 Task: Explore Airbnb accommodation in São Raimundo Nonato, Brazil from 2nd November, 2023 to 6th November, 2023 for 1 adult.1  bedroom having 1 bed and 1 bathroom. Property type can be hotel. Booking option can be shelf check-in. Look for 3 properties as per requirement.
Action: Mouse moved to (516, 65)
Screenshot: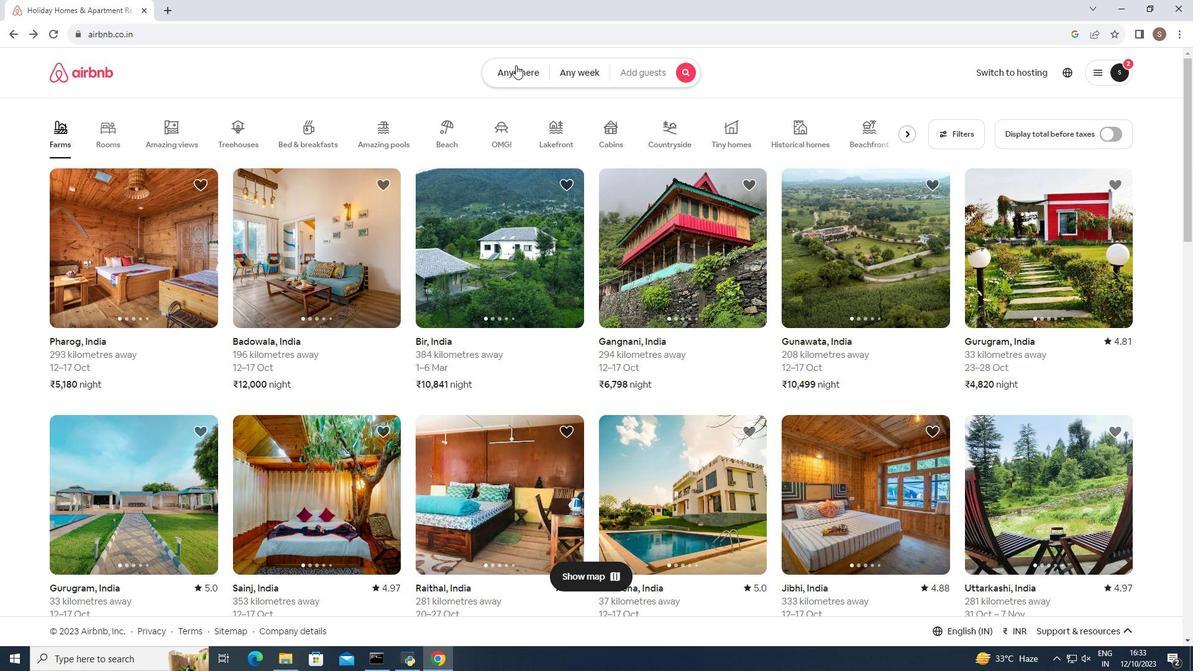 
Action: Mouse pressed left at (516, 65)
Screenshot: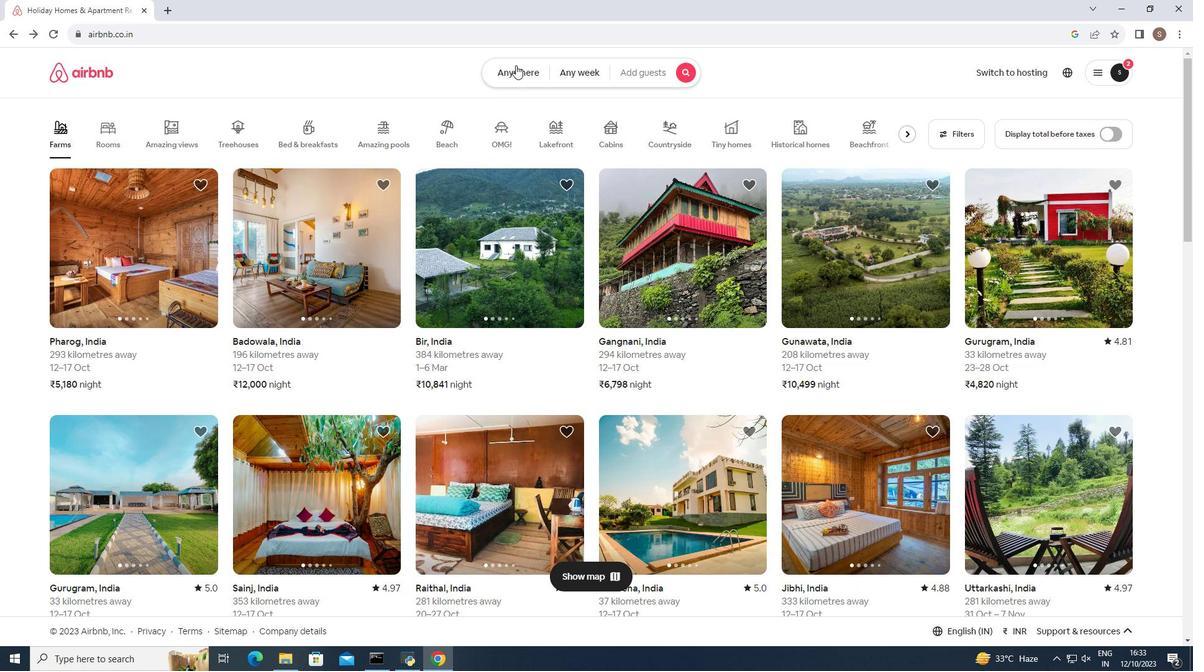 
Action: Mouse moved to (414, 115)
Screenshot: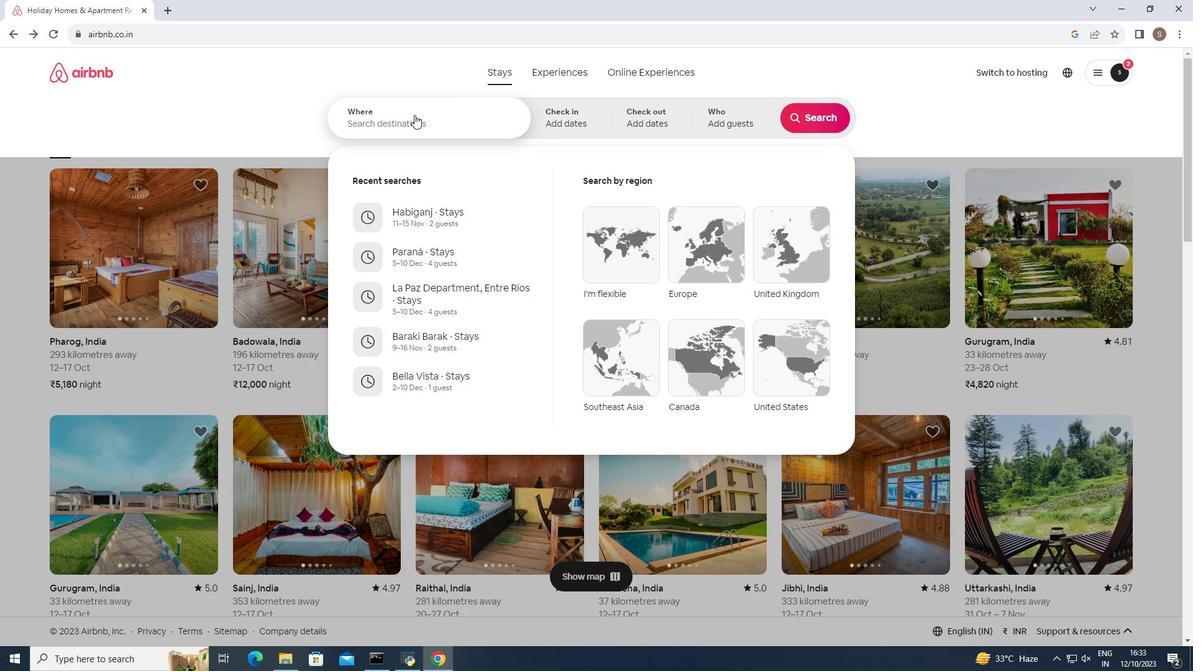 
Action: Mouse pressed left at (414, 115)
Screenshot: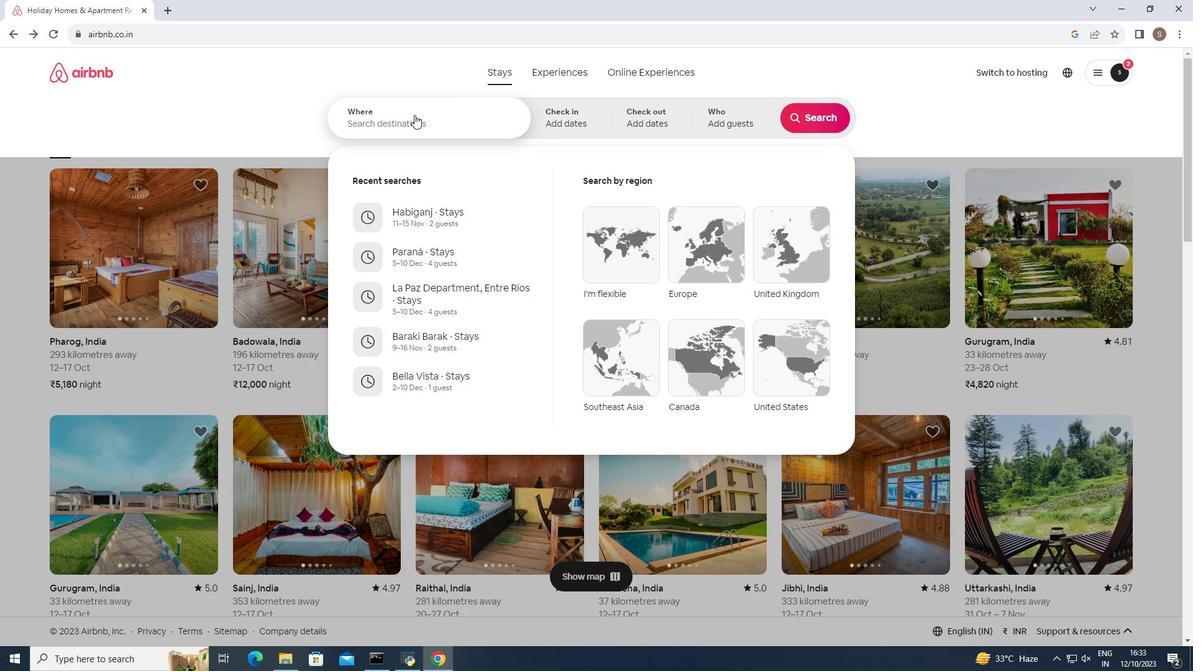 
Action: Key pressed <Key.shift>Sao<Key.space><Key.shift>Raimundo<Key.space><Key.shift>M<Key.backspace><Key.shift>N<Key.backspace><Key.shift>Nonato<Key.enter>
Screenshot: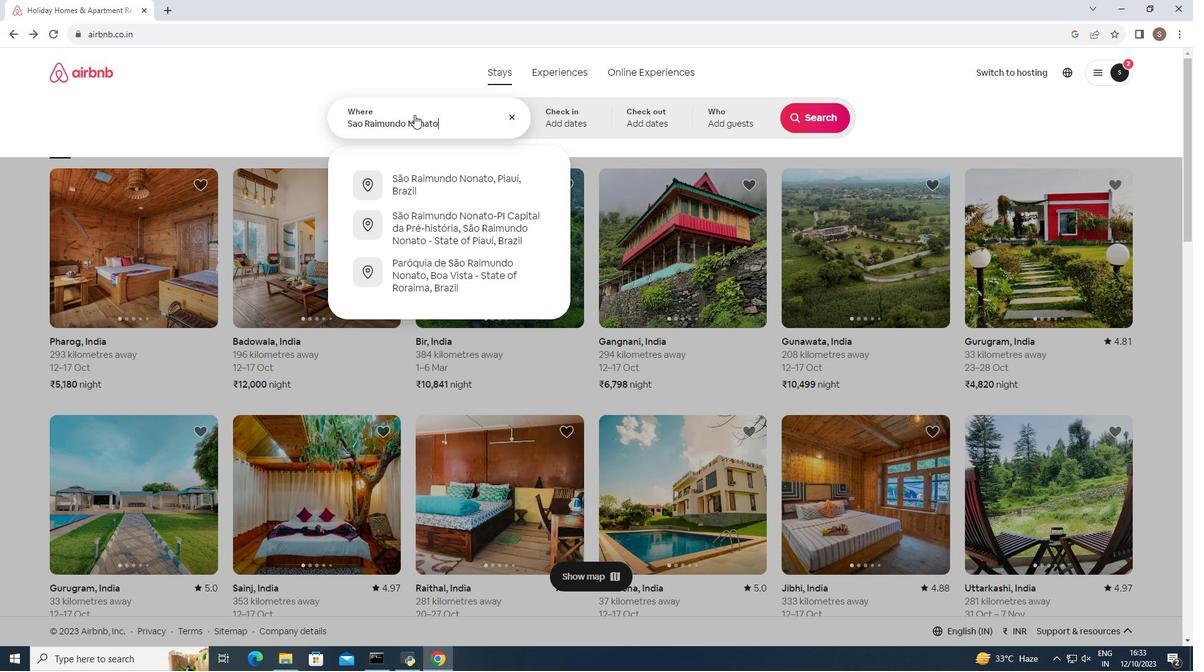 
Action: Mouse moved to (739, 268)
Screenshot: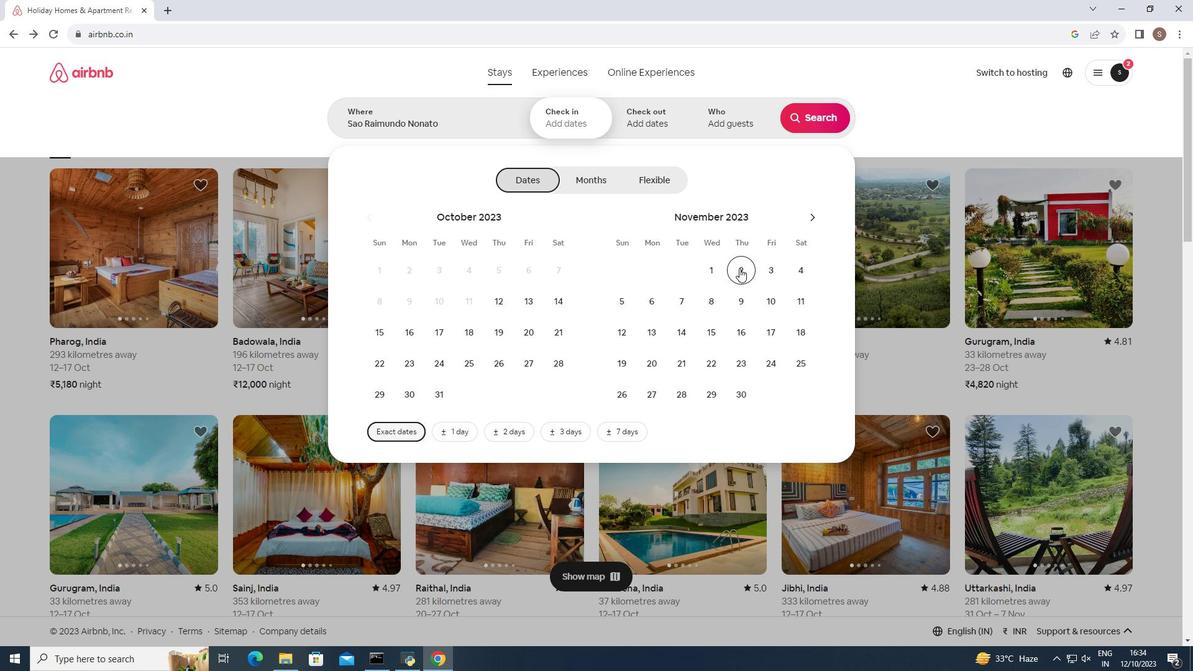 
Action: Mouse pressed left at (739, 268)
Screenshot: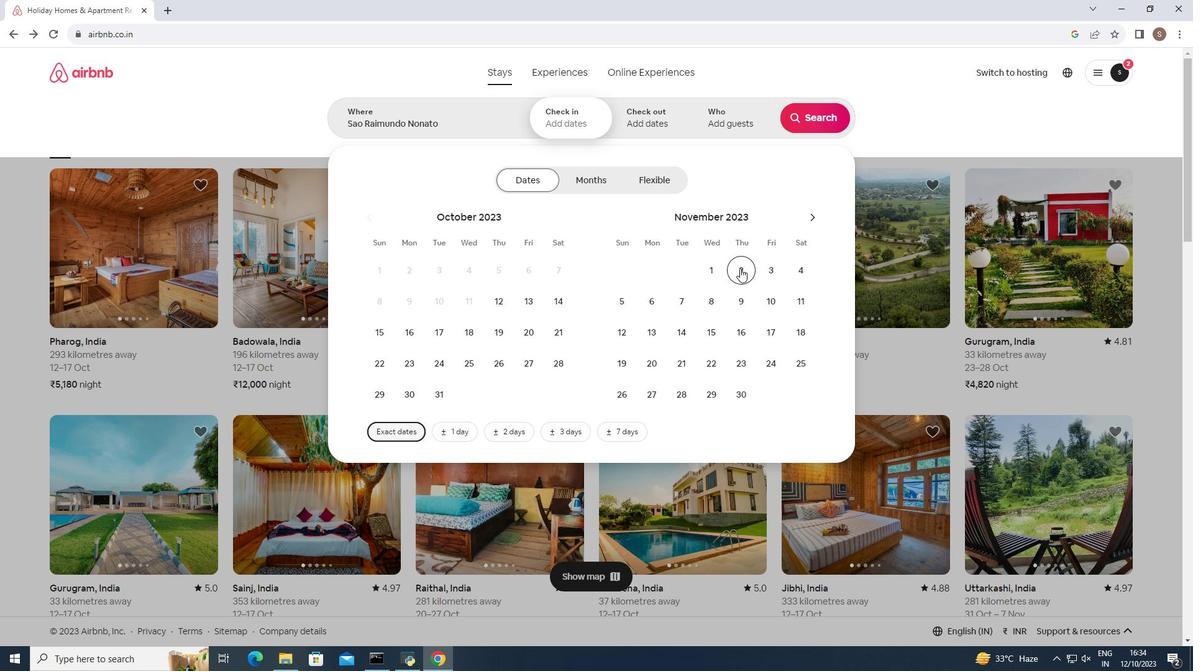 
Action: Mouse moved to (650, 296)
Screenshot: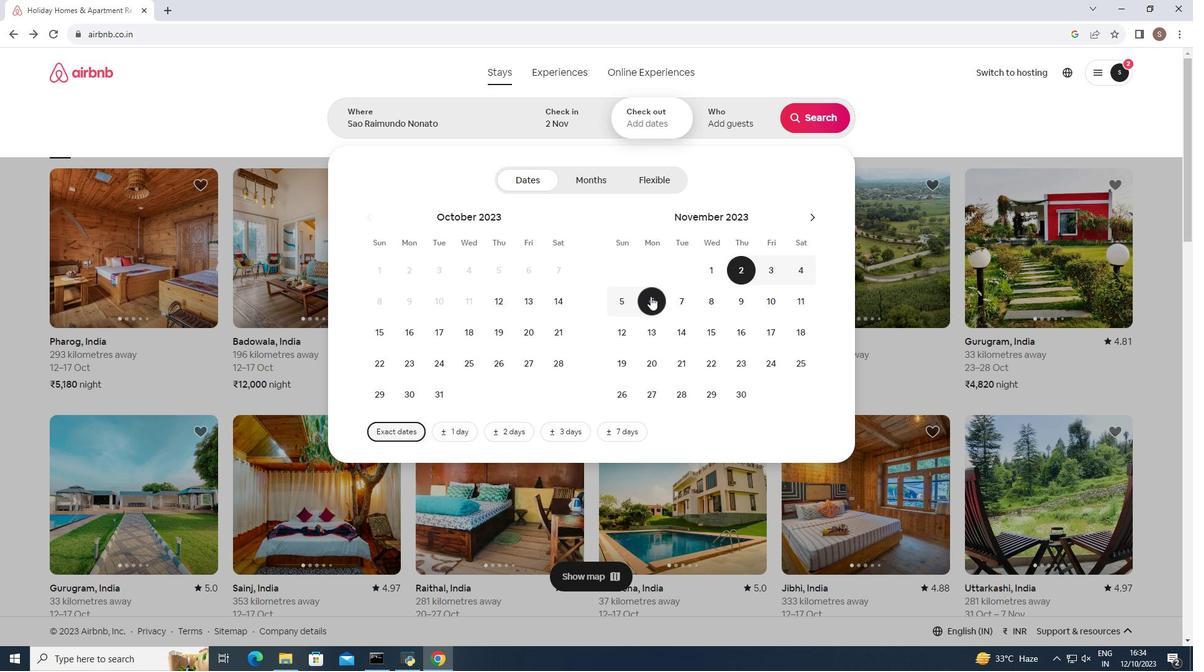 
Action: Mouse pressed left at (650, 296)
Screenshot: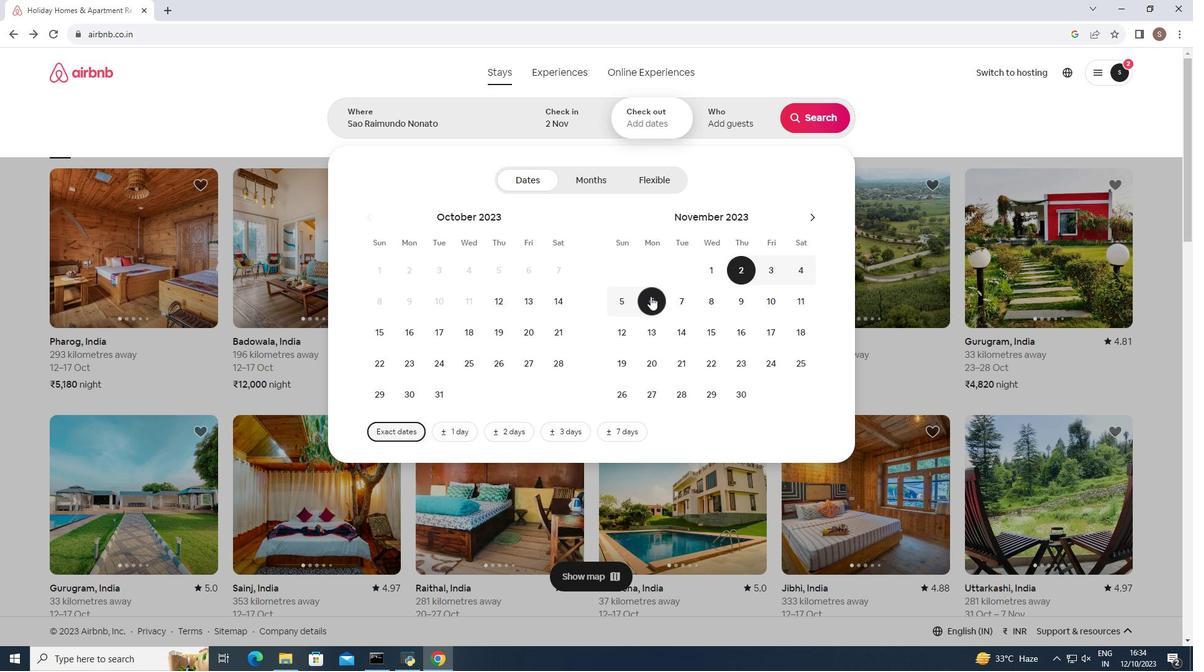 
Action: Mouse moved to (729, 119)
Screenshot: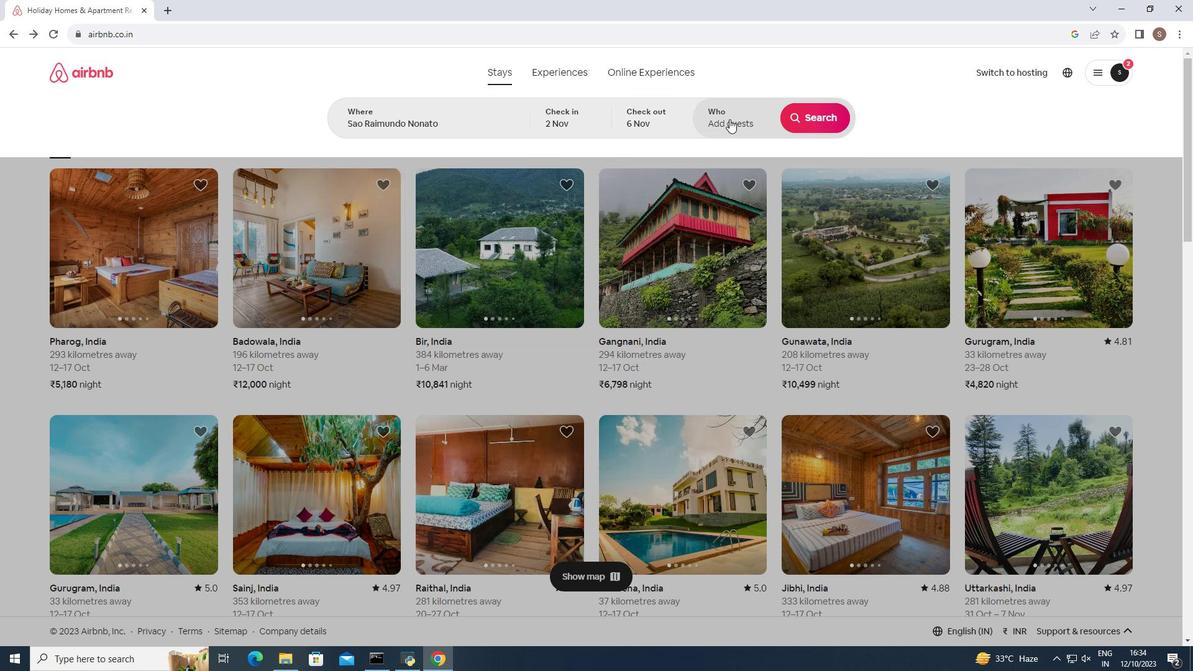 
Action: Mouse pressed left at (729, 119)
Screenshot: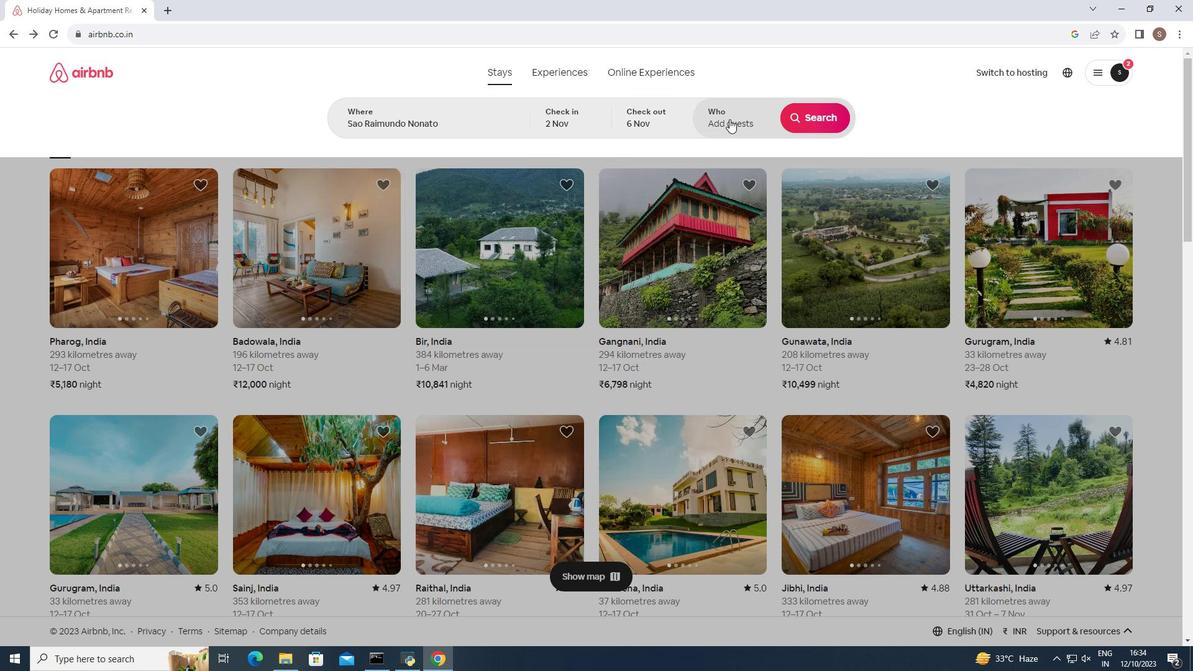 
Action: Mouse moved to (814, 181)
Screenshot: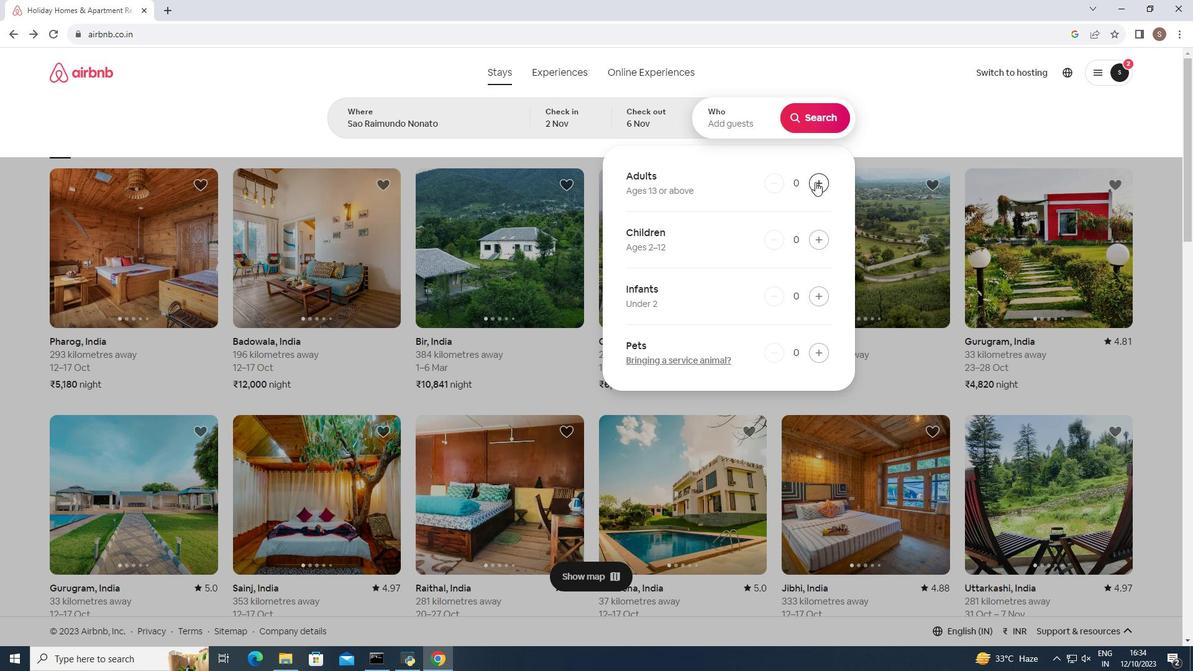 
Action: Mouse pressed left at (814, 181)
Screenshot: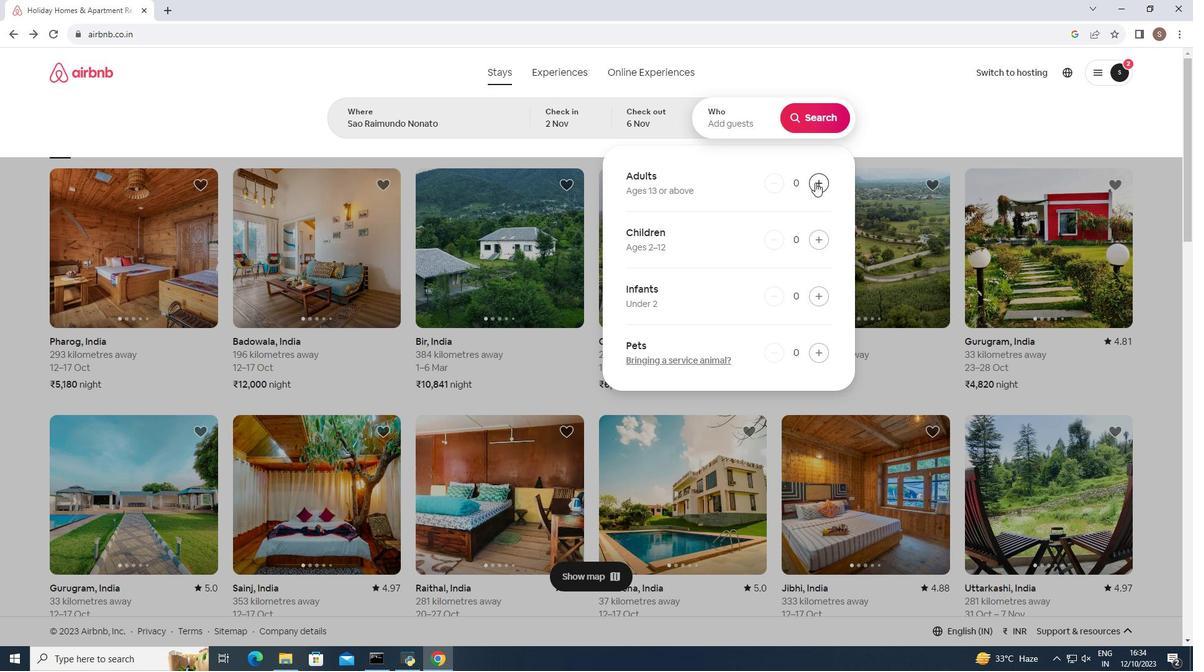 
Action: Mouse moved to (798, 119)
Screenshot: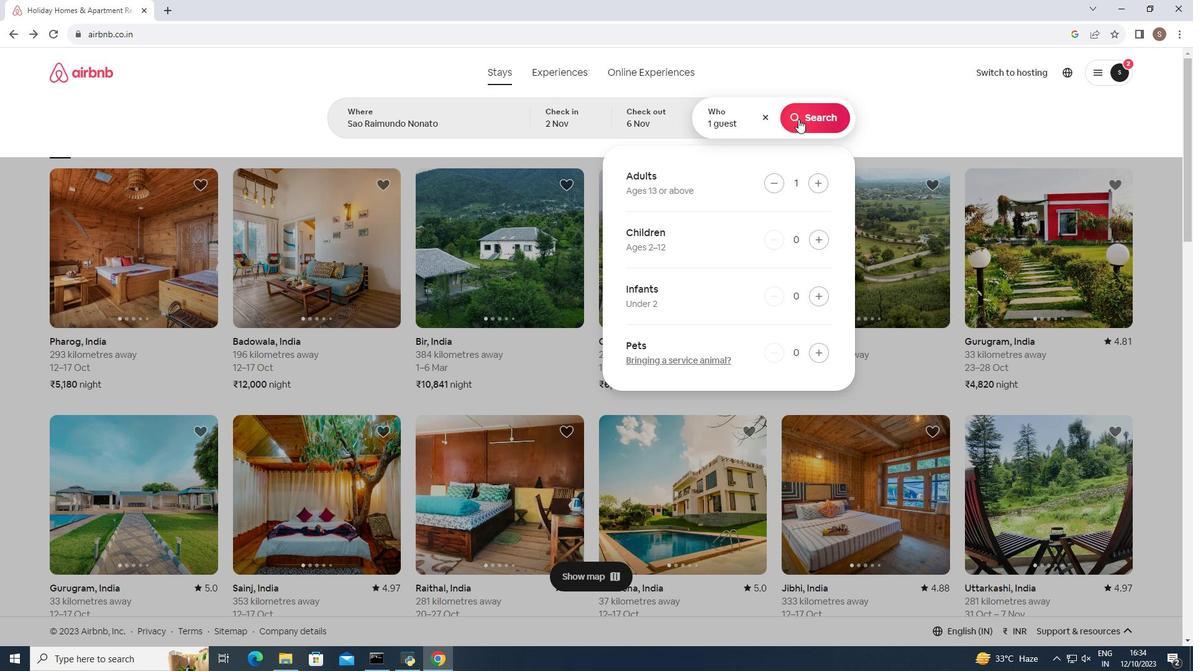 
Action: Mouse pressed left at (798, 119)
Screenshot: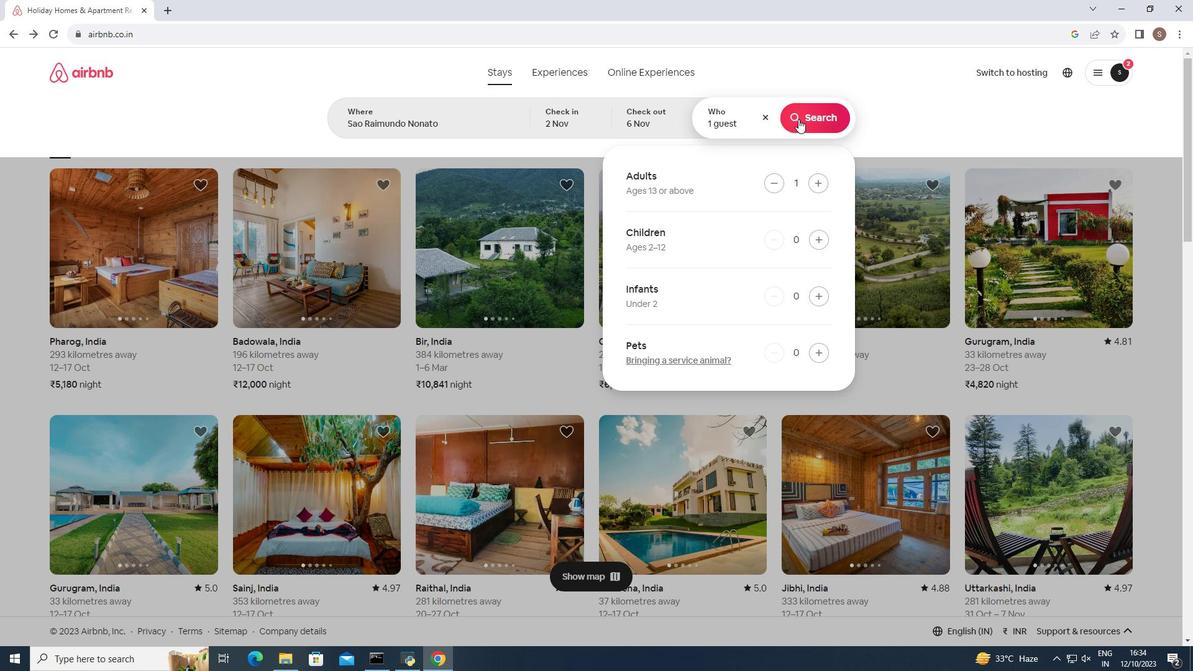 
Action: Mouse moved to (979, 120)
Screenshot: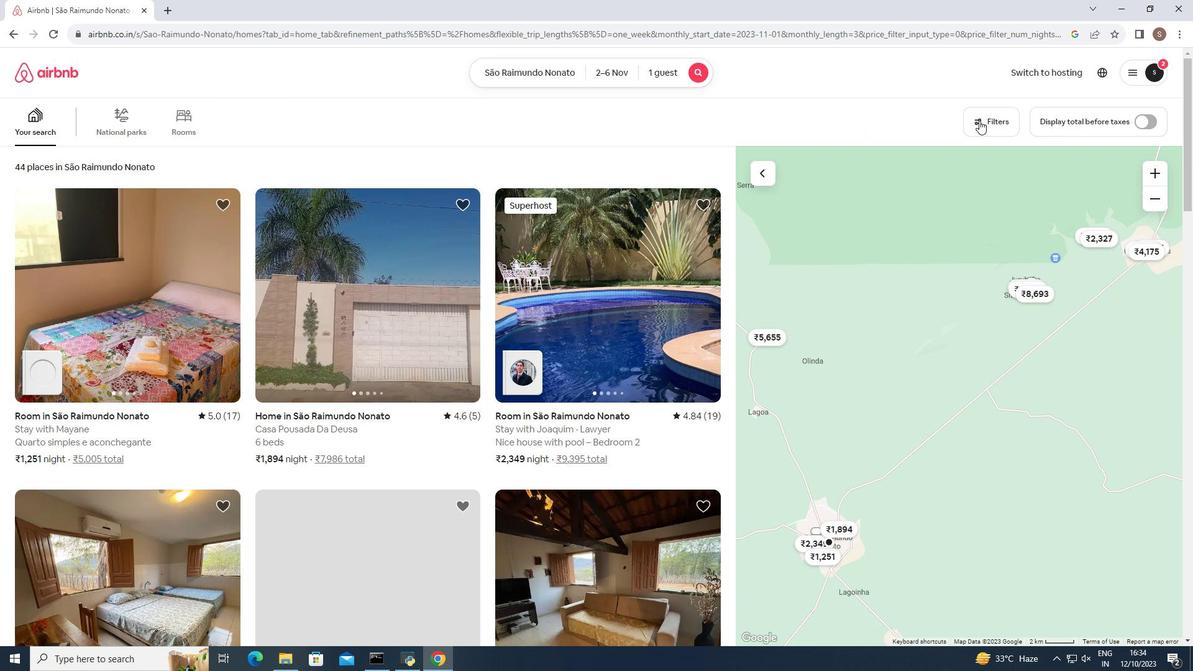 
Action: Mouse pressed left at (979, 120)
Screenshot: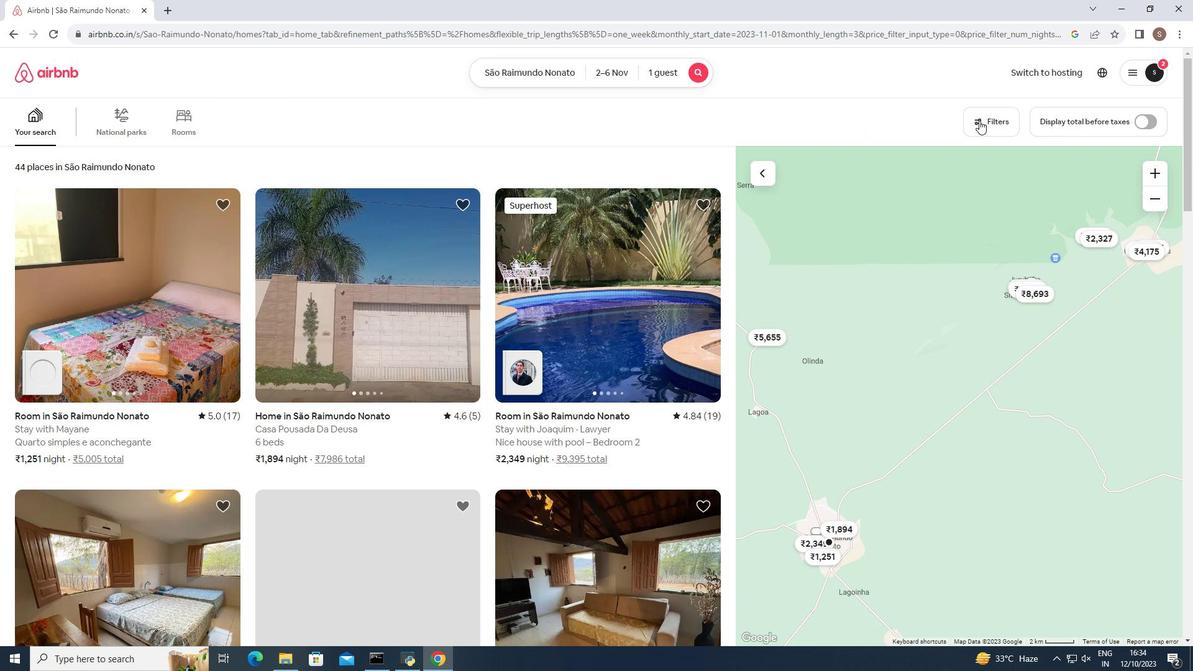
Action: Mouse moved to (678, 265)
Screenshot: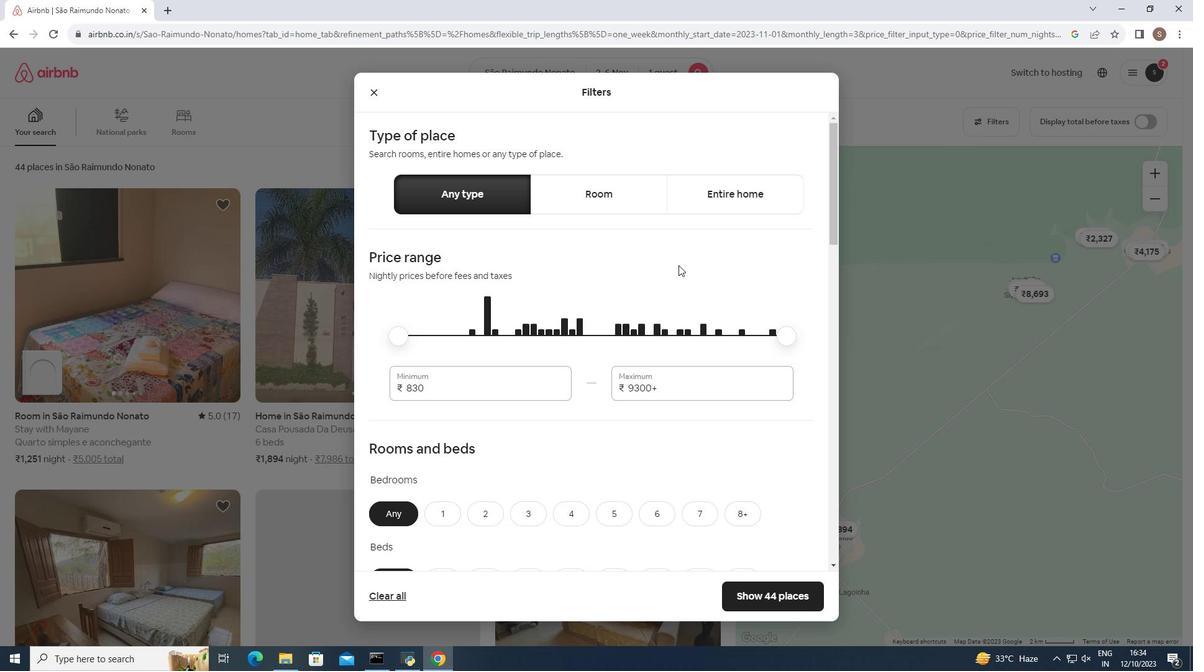 
Action: Mouse scrolled (678, 264) with delta (0, 0)
Screenshot: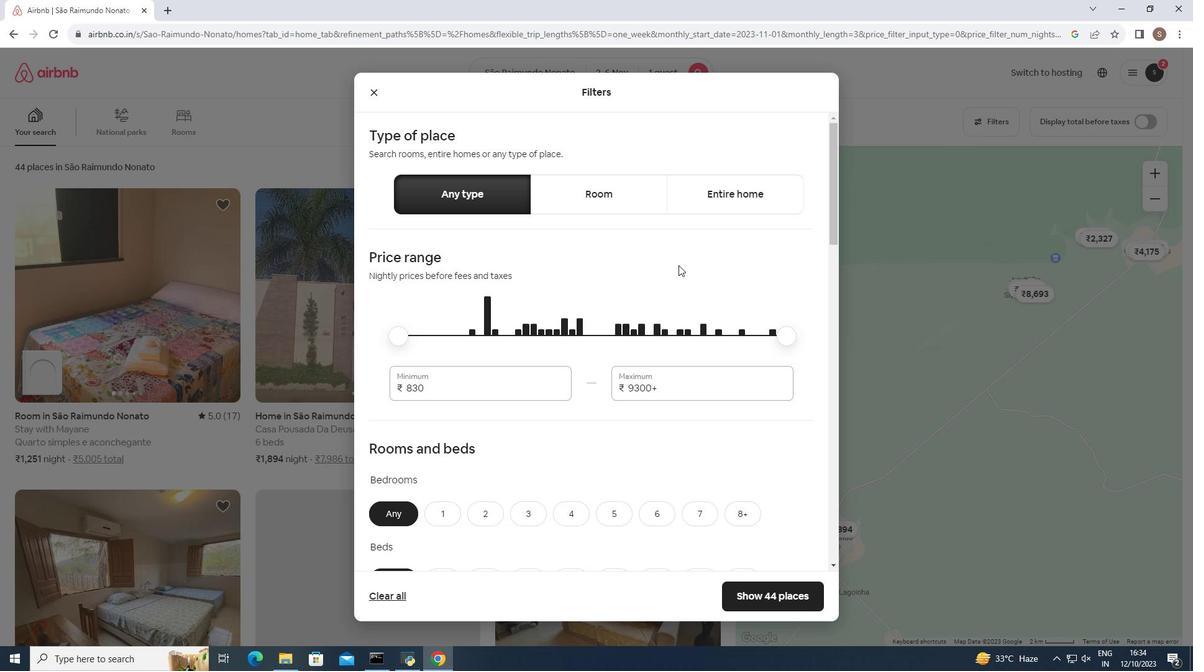 
Action: Mouse scrolled (678, 264) with delta (0, 0)
Screenshot: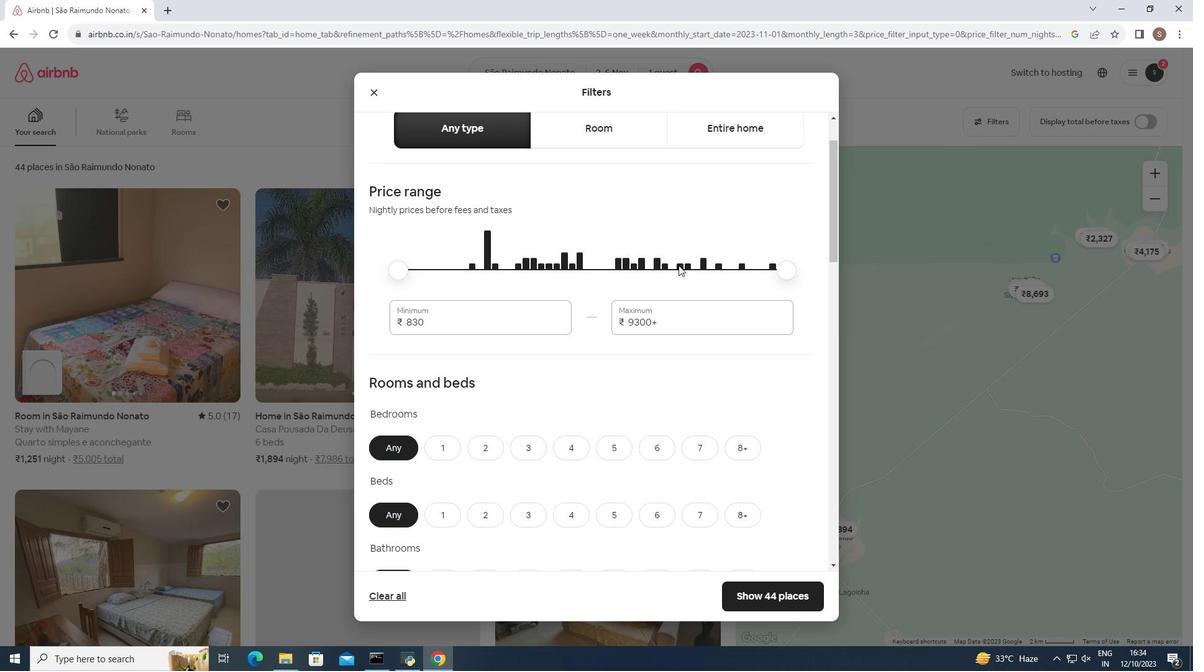 
Action: Mouse moved to (678, 267)
Screenshot: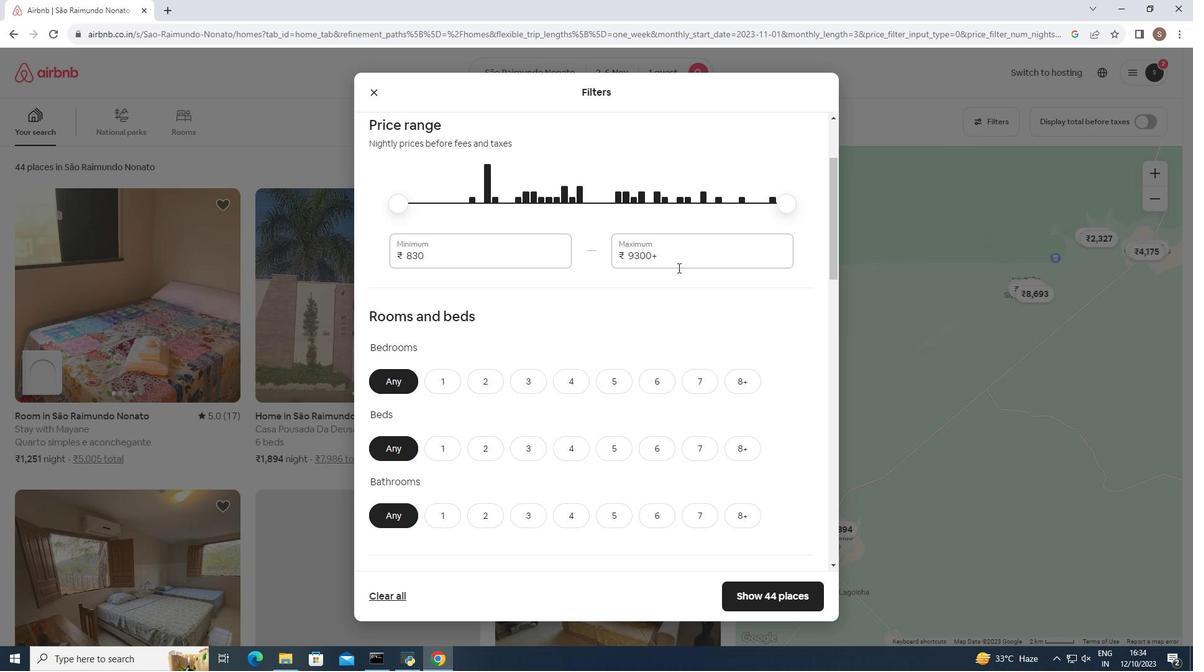 
Action: Mouse scrolled (678, 267) with delta (0, 0)
Screenshot: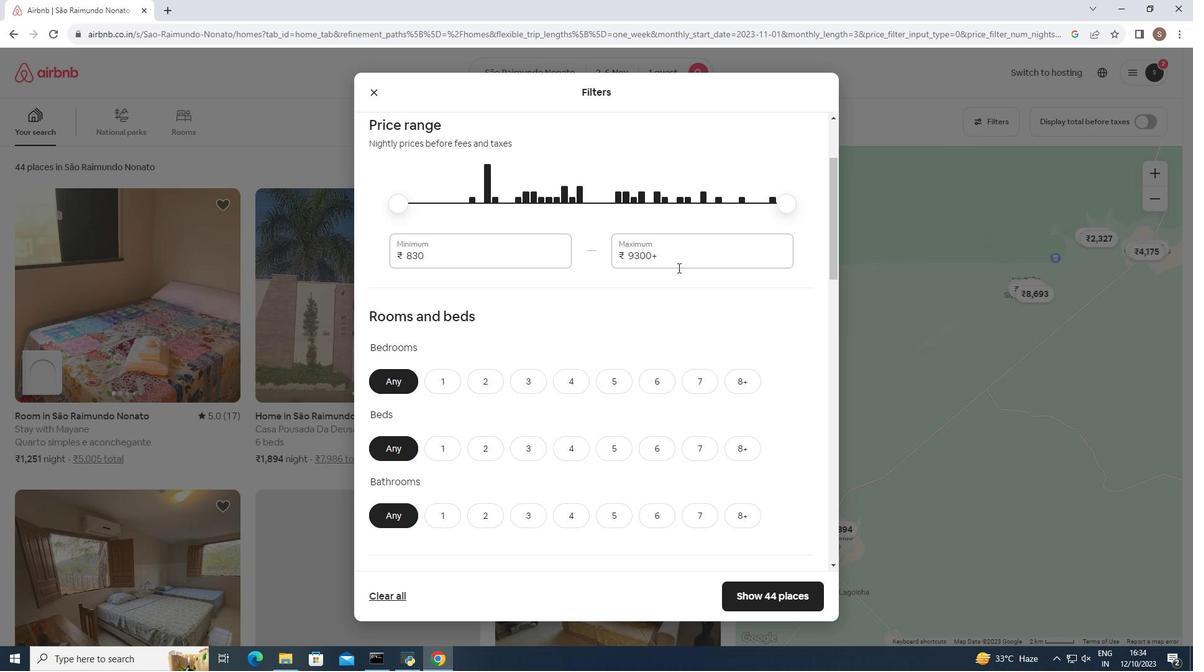 
Action: Mouse moved to (445, 326)
Screenshot: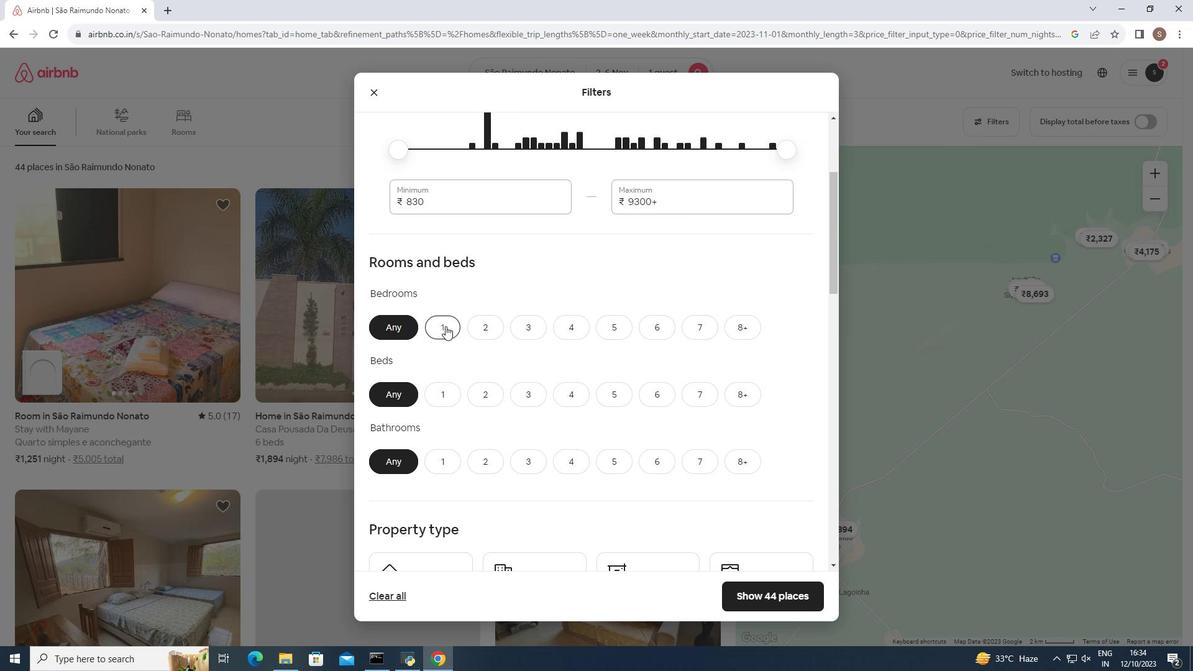 
Action: Mouse pressed left at (445, 326)
Screenshot: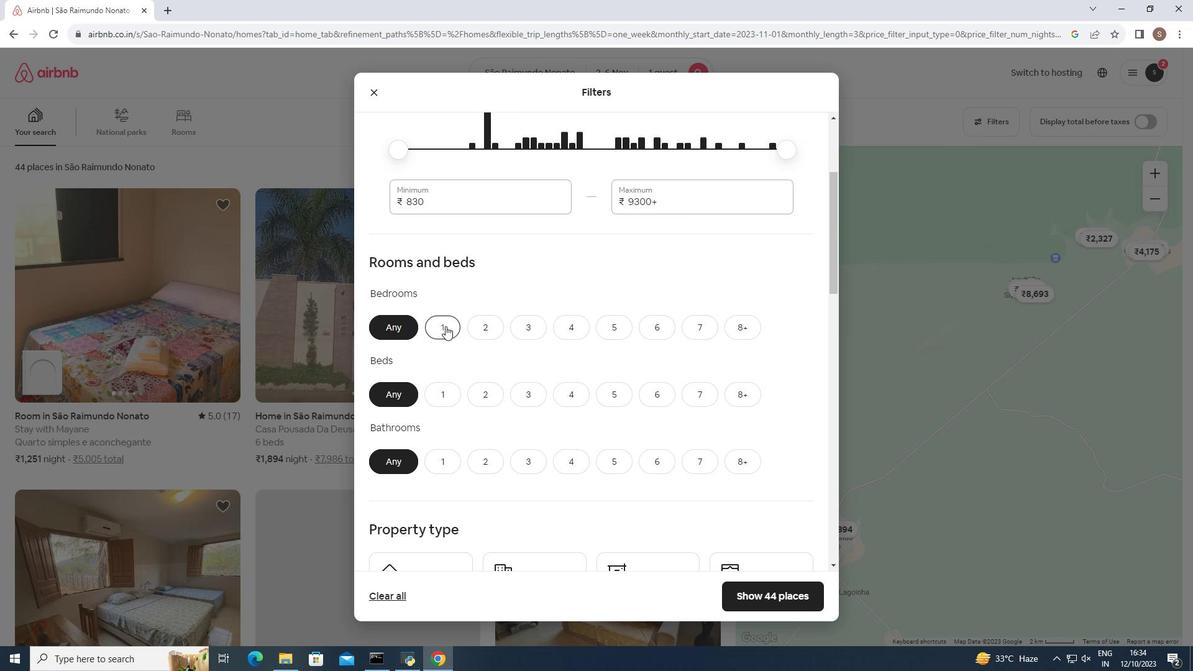 
Action: Mouse moved to (440, 395)
Screenshot: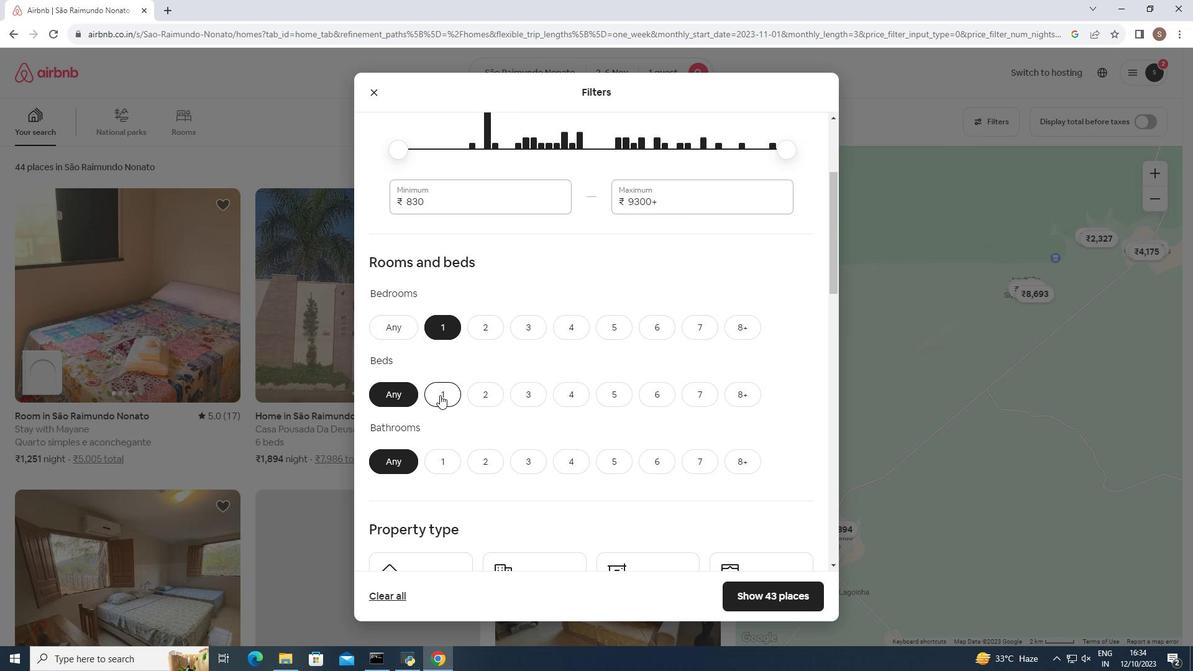 
Action: Mouse pressed left at (440, 395)
Screenshot: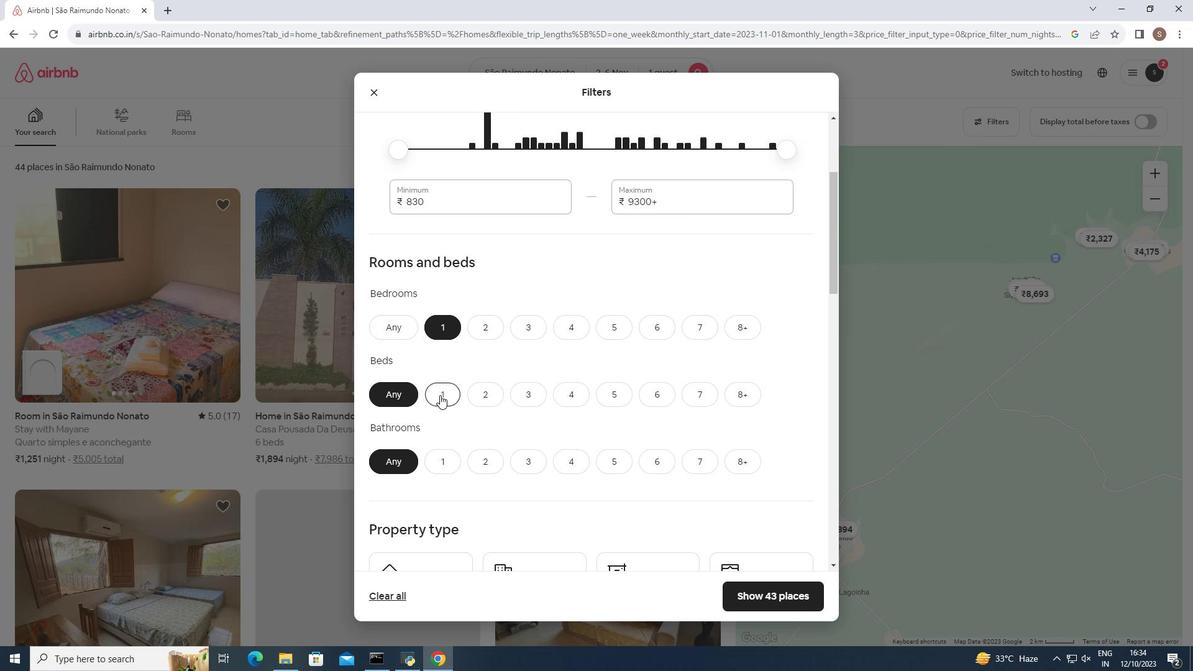 
Action: Mouse moved to (445, 458)
Screenshot: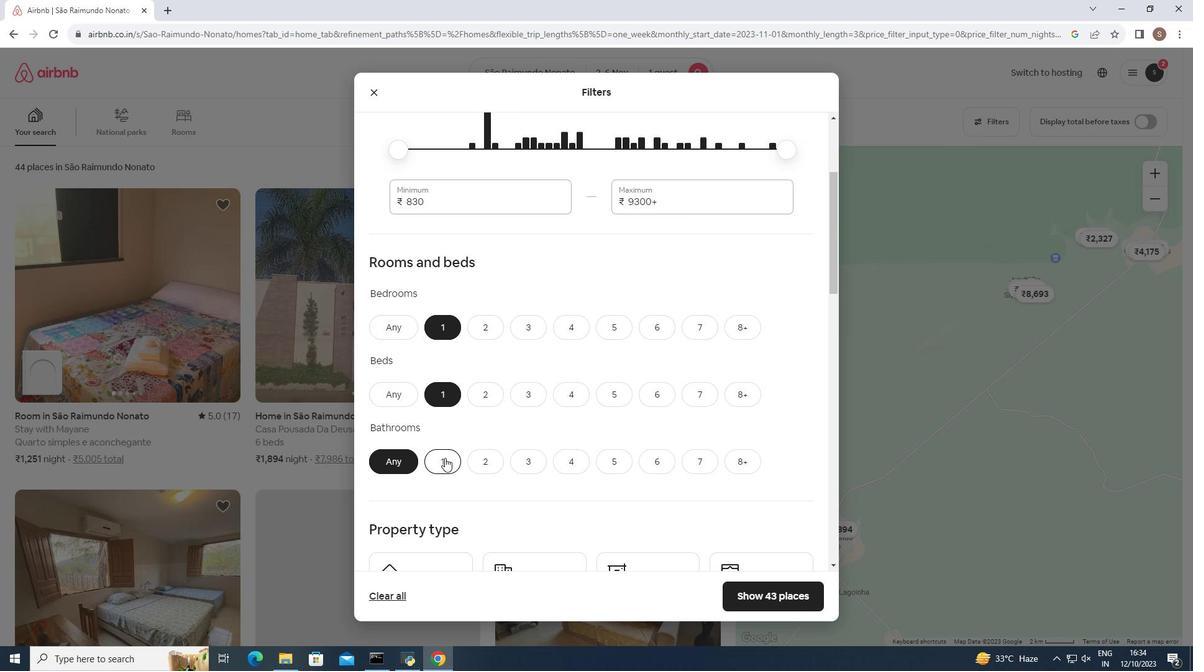 
Action: Mouse pressed left at (445, 458)
Screenshot: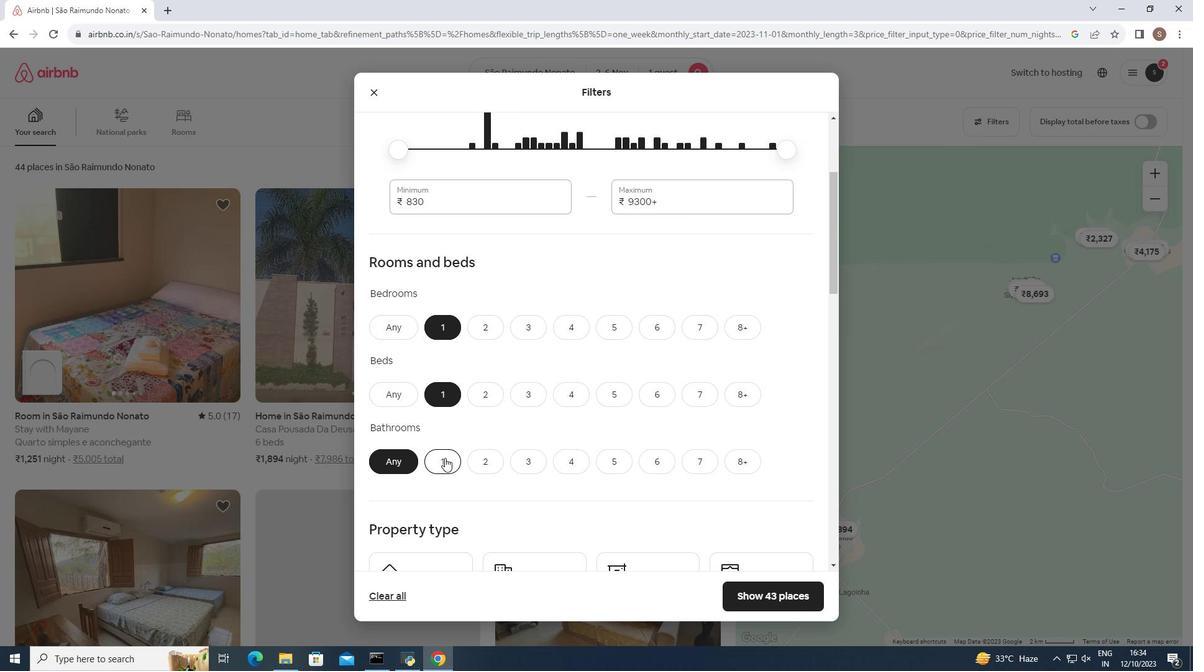
Action: Mouse moved to (481, 366)
Screenshot: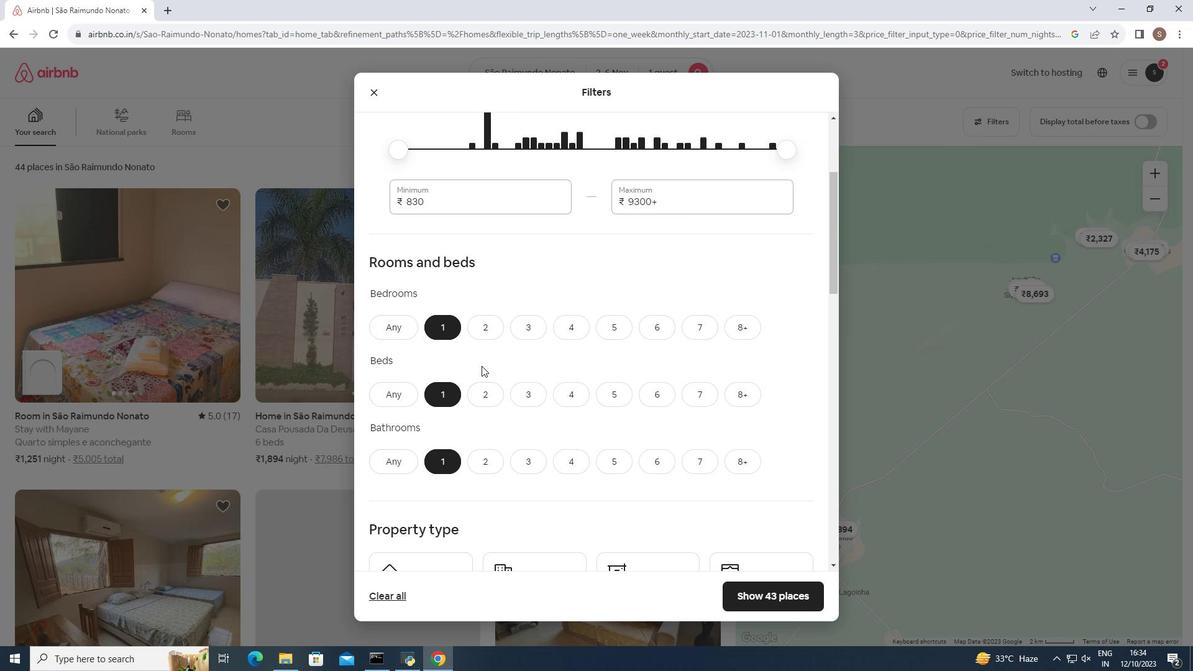 
Action: Mouse scrolled (481, 365) with delta (0, 0)
Screenshot: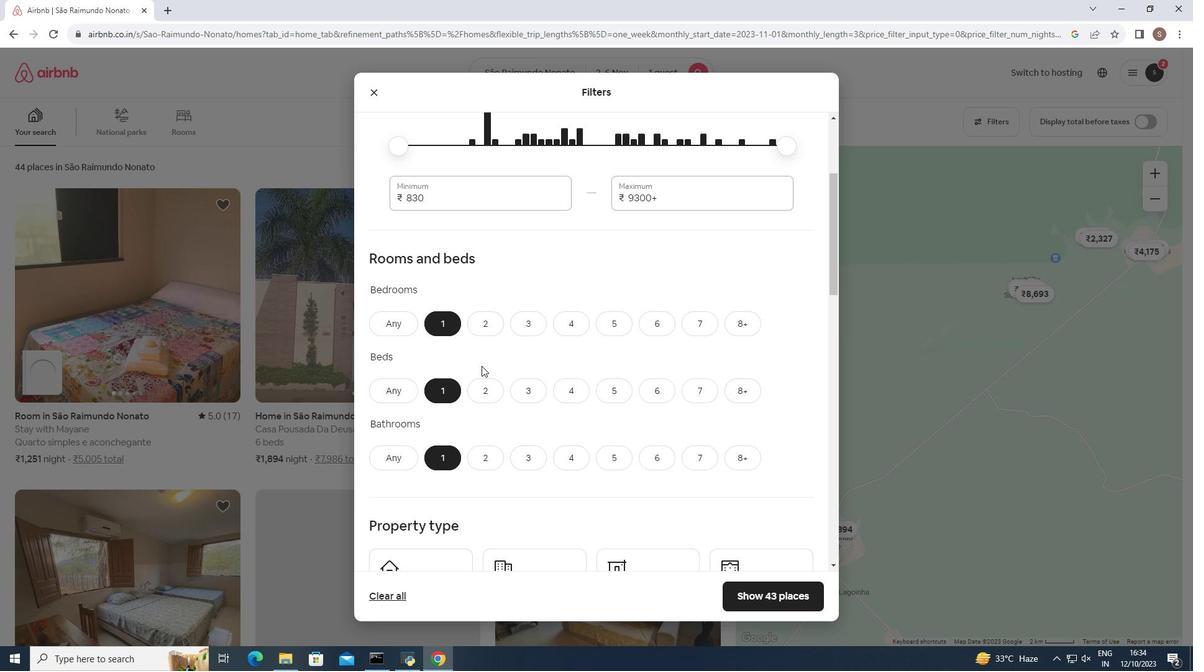 
Action: Mouse scrolled (481, 365) with delta (0, 0)
Screenshot: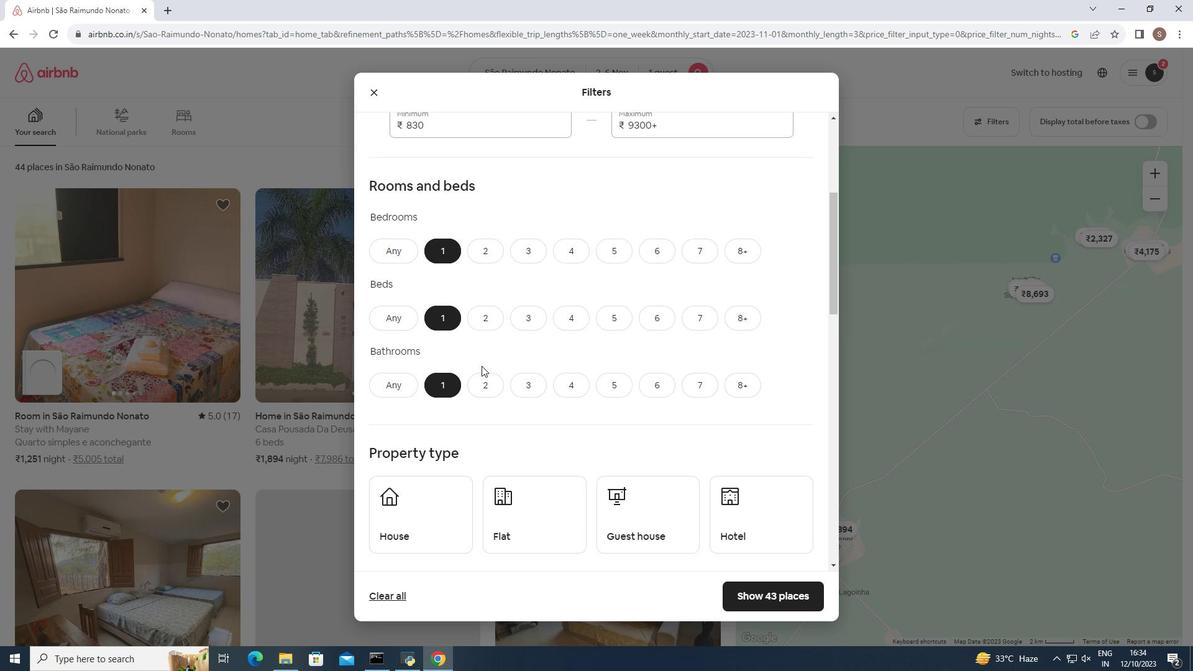 
Action: Mouse scrolled (481, 365) with delta (0, 0)
Screenshot: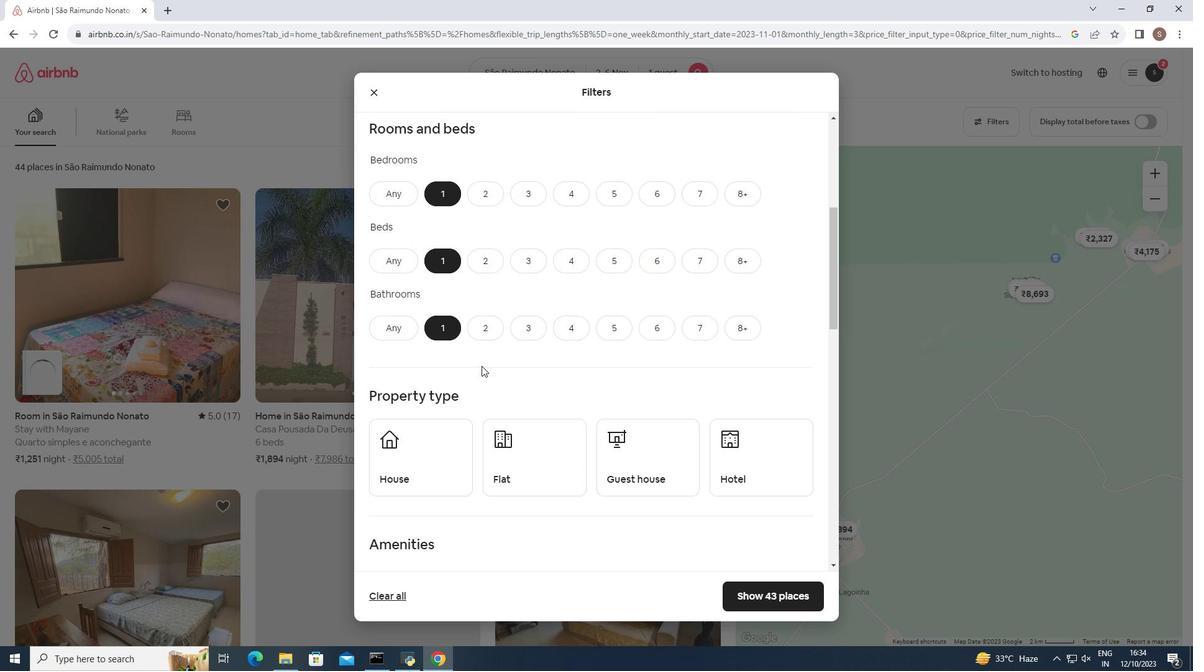 
Action: Mouse scrolled (481, 365) with delta (0, 0)
Screenshot: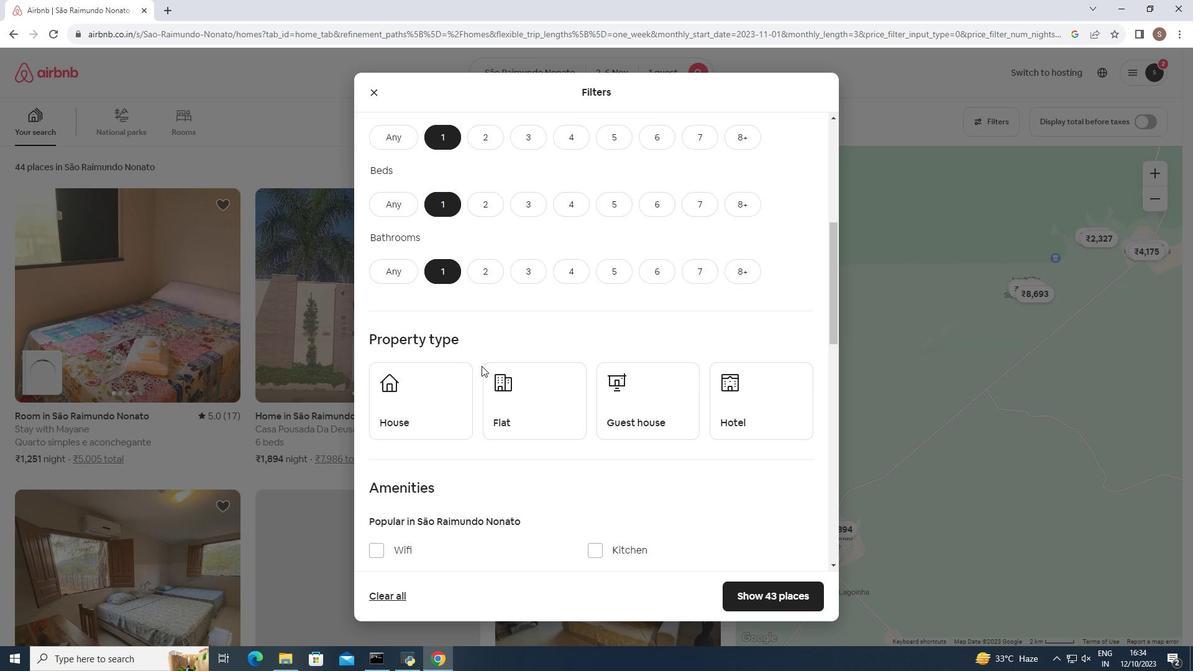 
Action: Mouse moved to (736, 348)
Screenshot: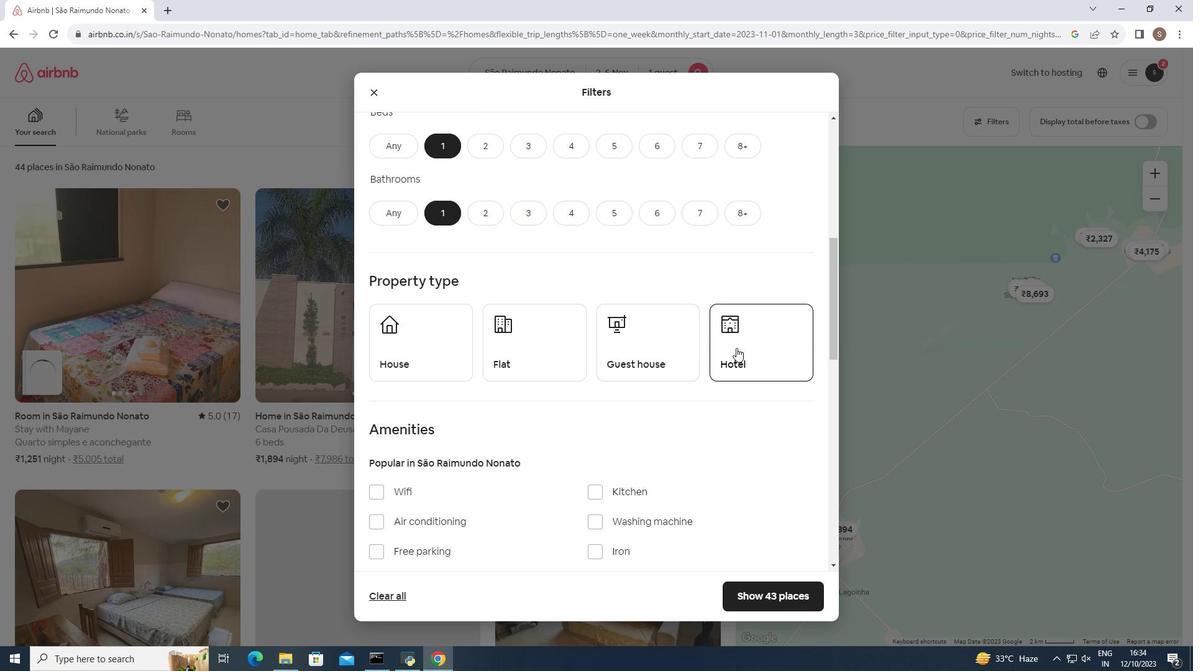 
Action: Mouse pressed left at (736, 348)
Screenshot: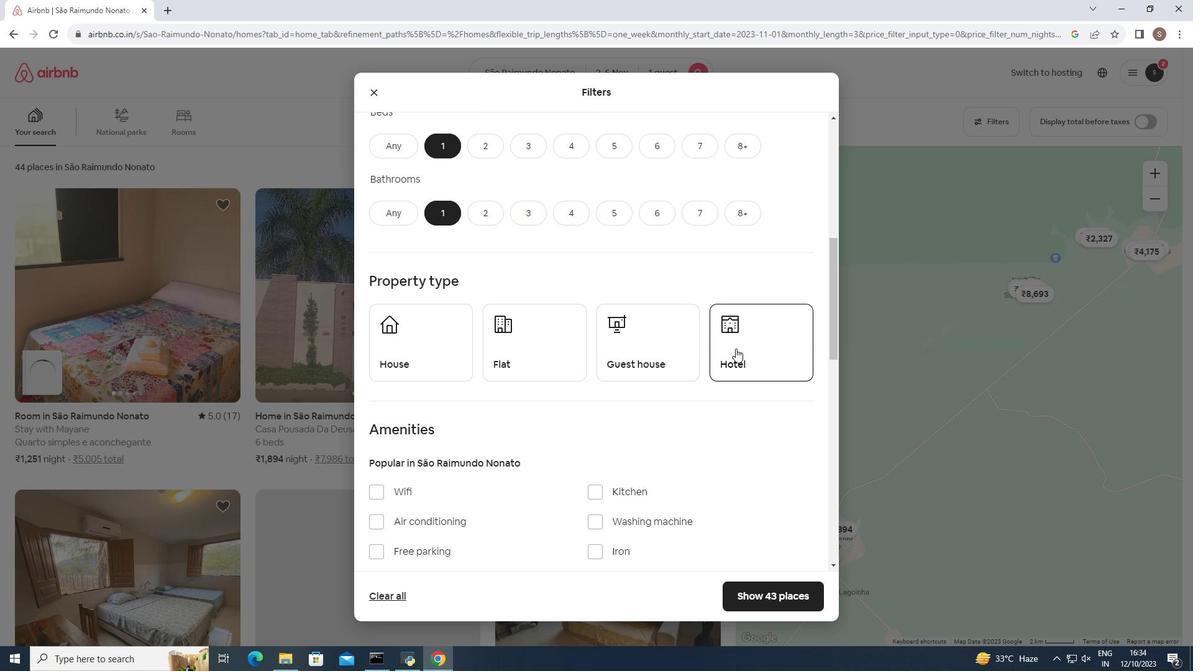 
Action: Mouse moved to (611, 324)
Screenshot: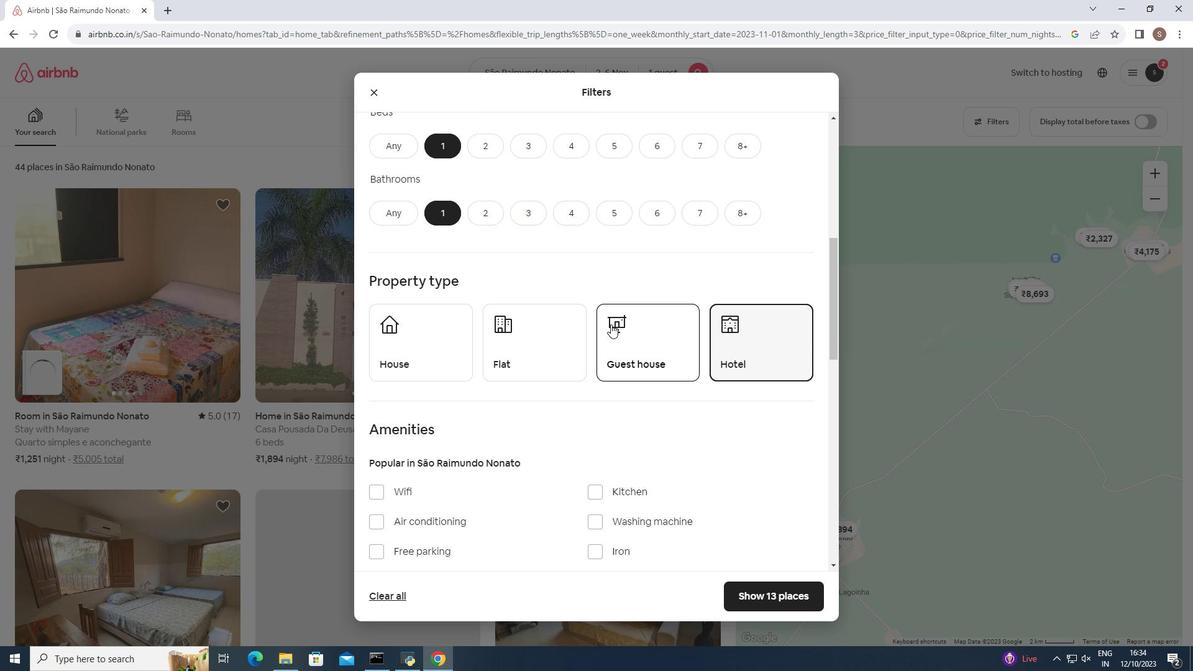 
Action: Mouse scrolled (611, 323) with delta (0, 0)
Screenshot: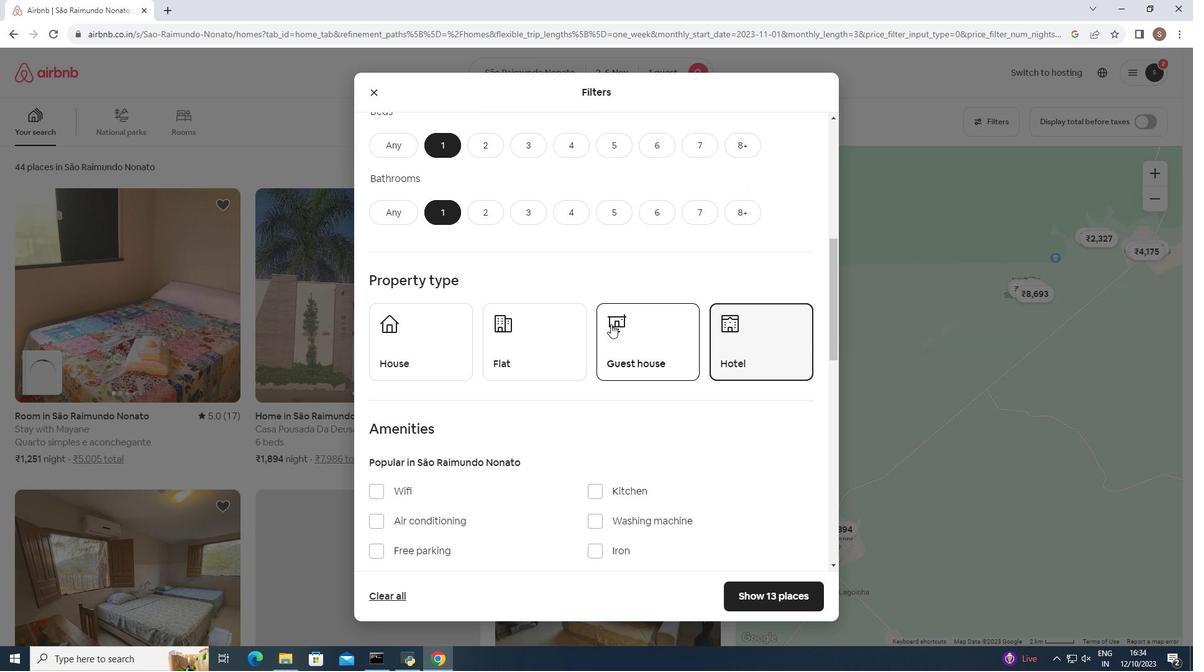 
Action: Mouse scrolled (611, 323) with delta (0, 0)
Screenshot: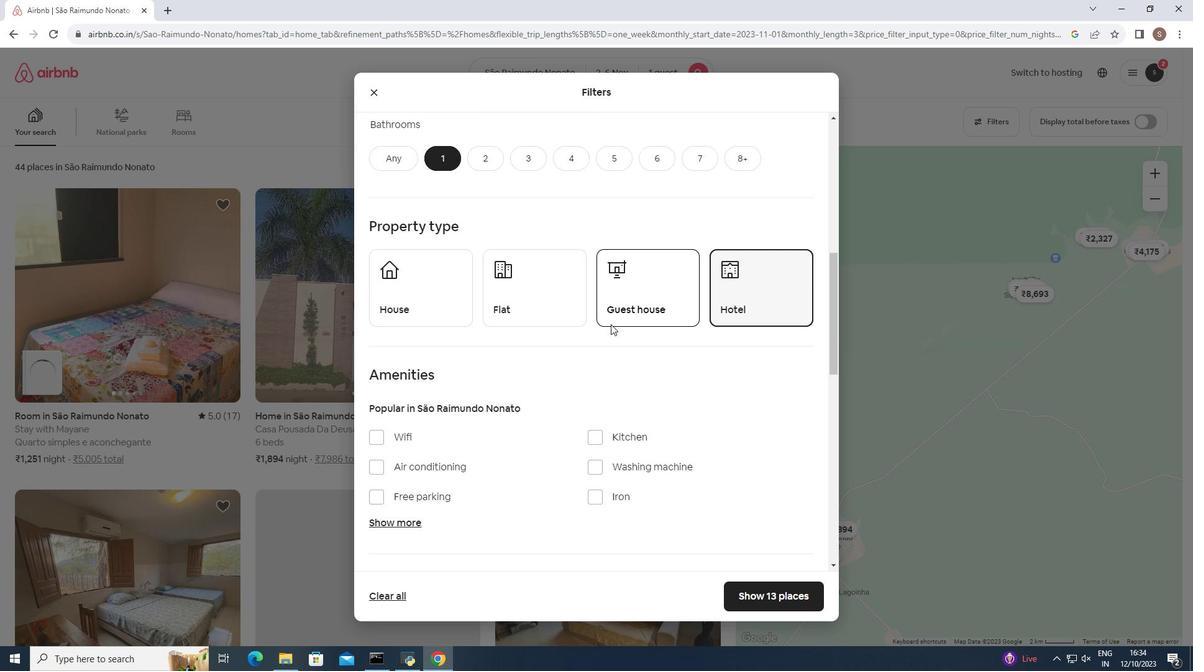 
Action: Mouse scrolled (611, 323) with delta (0, 0)
Screenshot: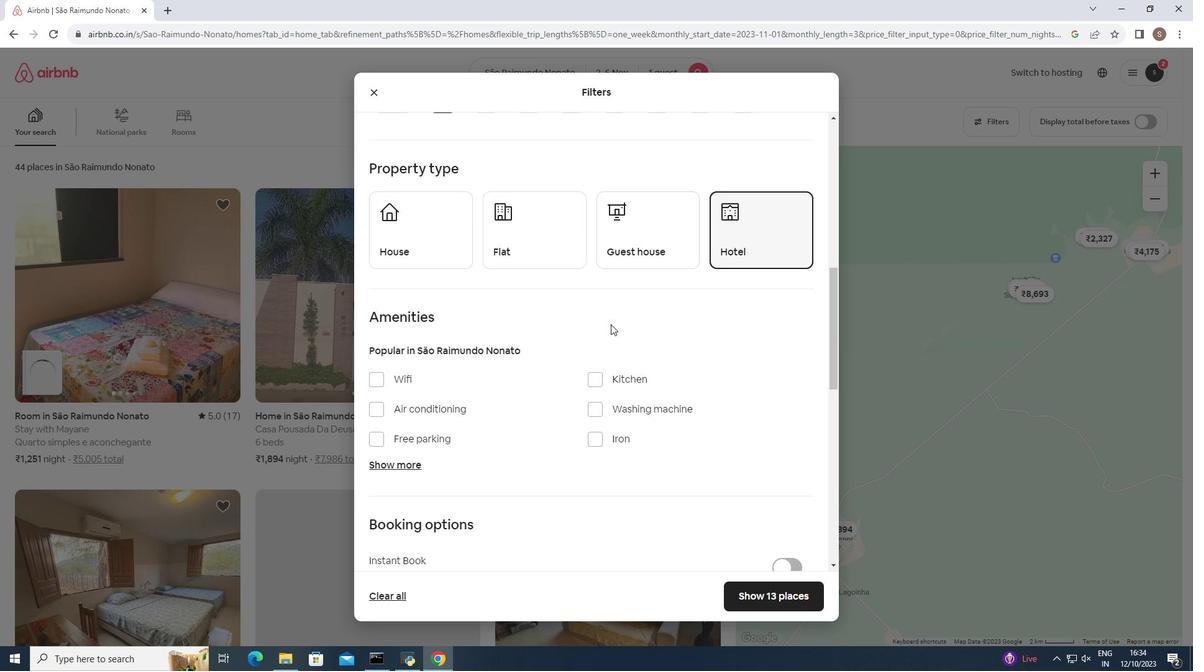 
Action: Mouse scrolled (611, 323) with delta (0, 0)
Screenshot: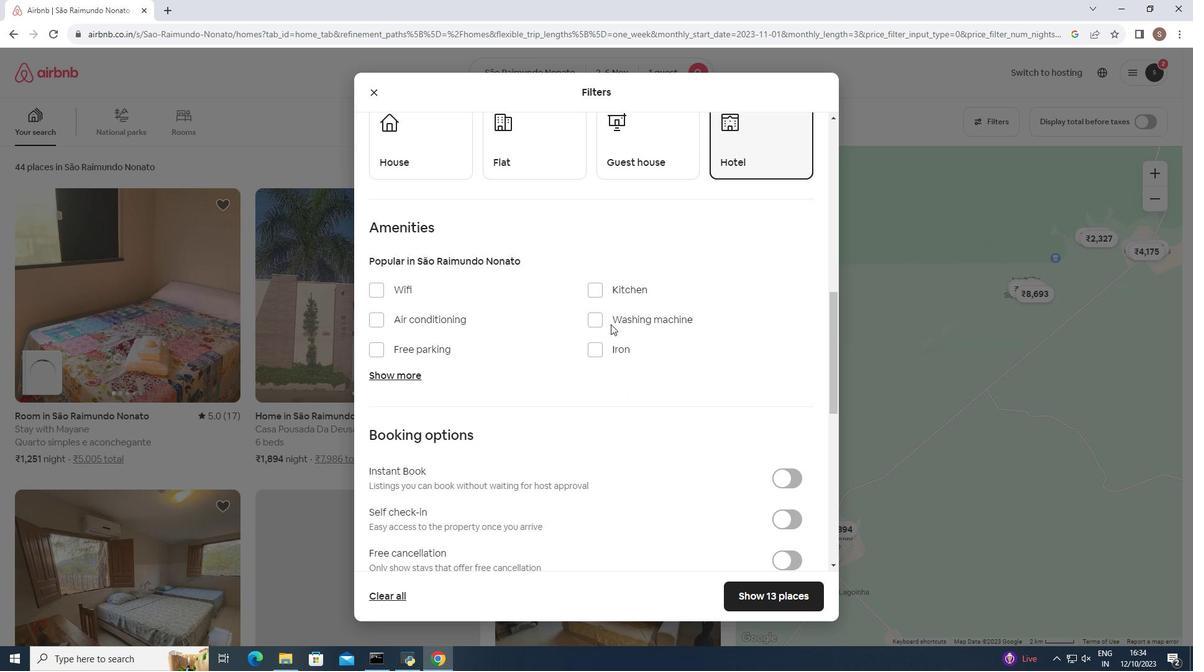 
Action: Mouse scrolled (611, 323) with delta (0, 0)
Screenshot: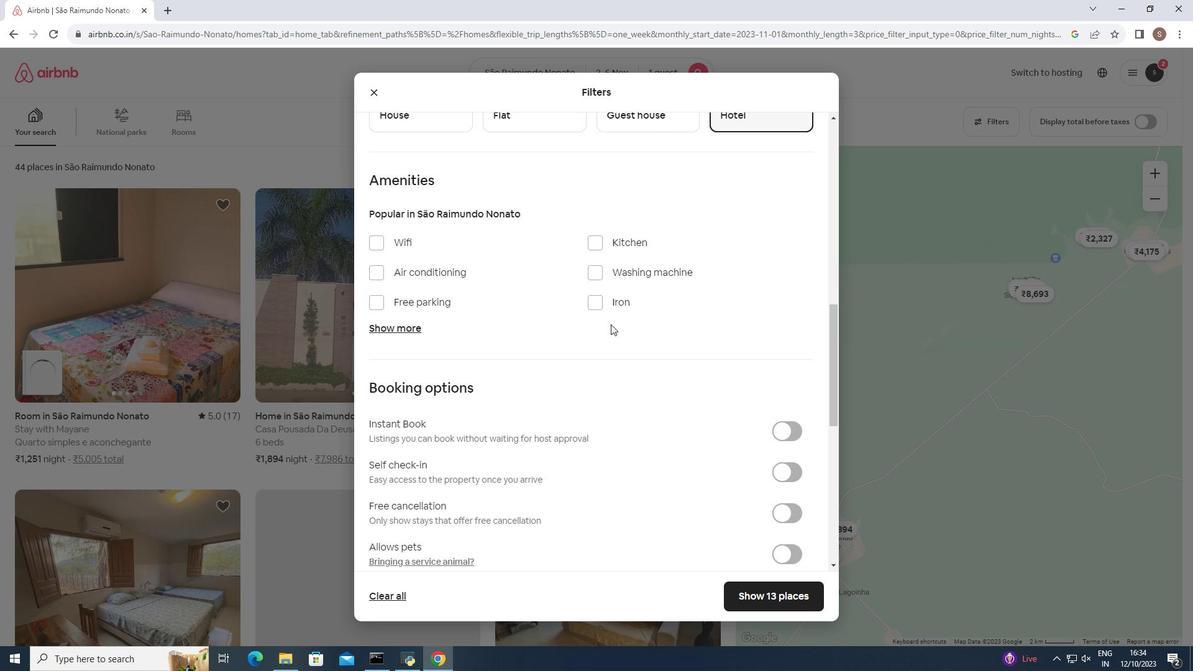 
Action: Mouse moved to (785, 406)
Screenshot: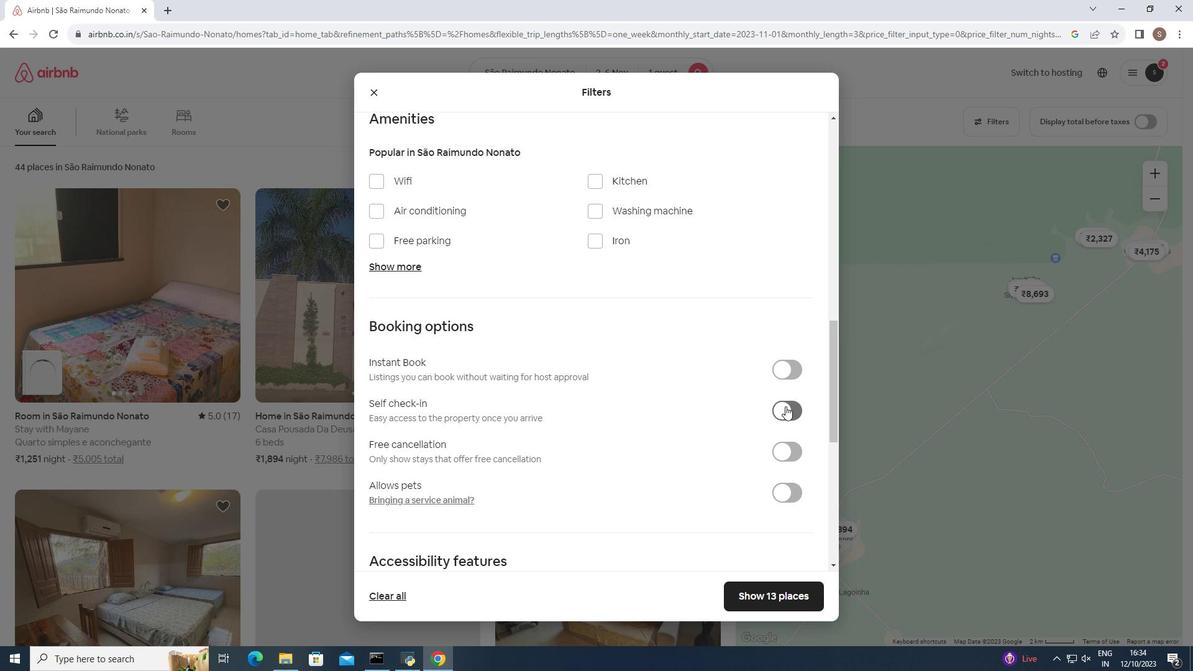 
Action: Mouse pressed left at (785, 406)
Screenshot: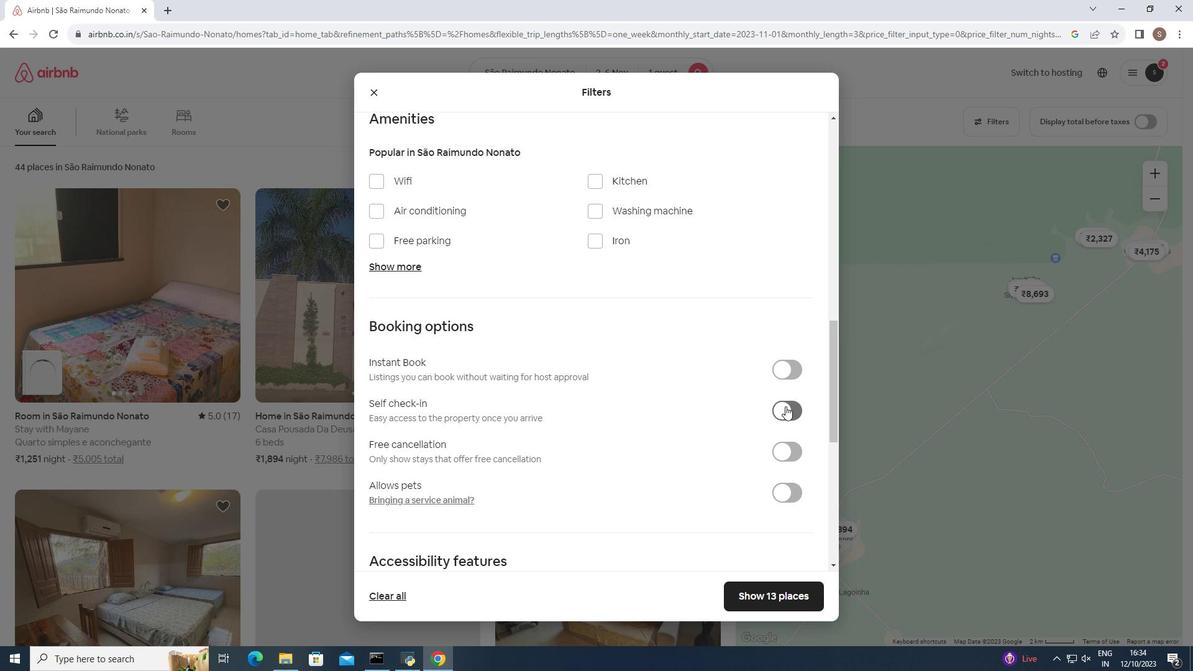 
Action: Mouse moved to (784, 591)
Screenshot: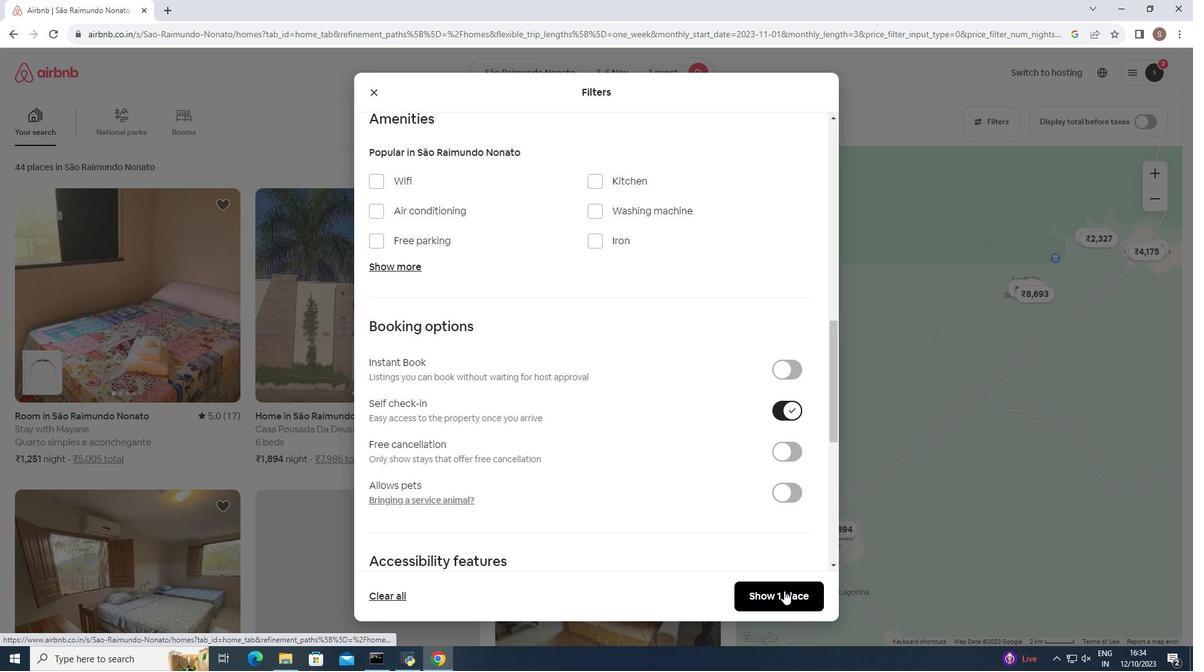 
Action: Mouse pressed left at (784, 591)
Screenshot: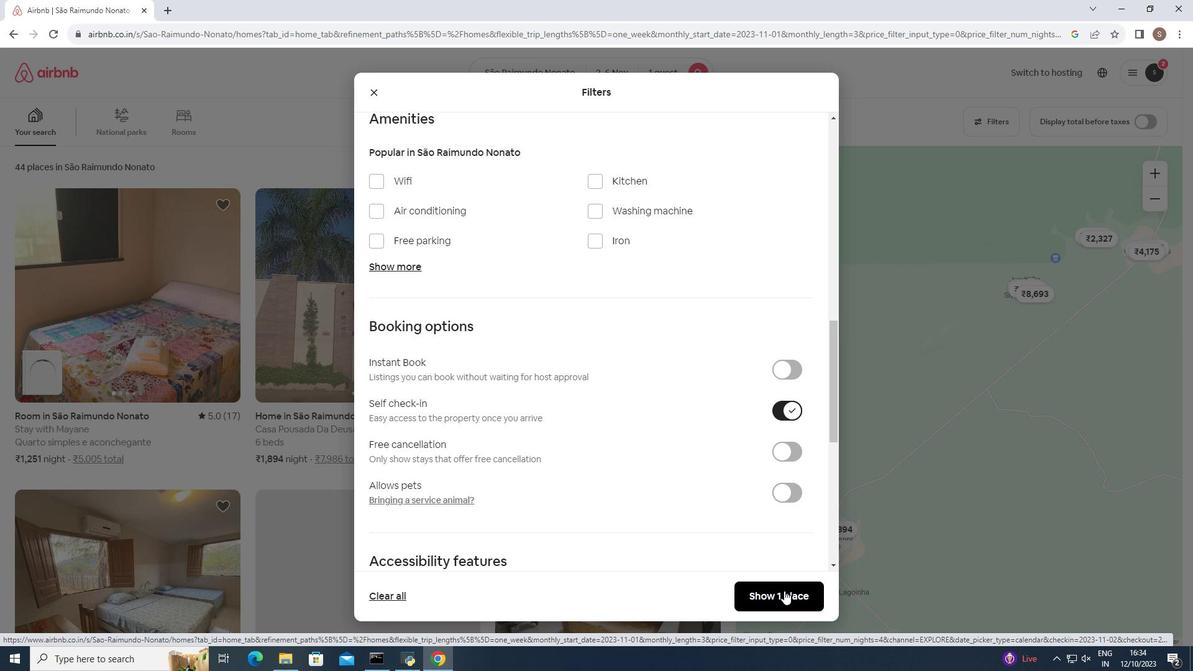 
Action: Mouse moved to (113, 304)
Screenshot: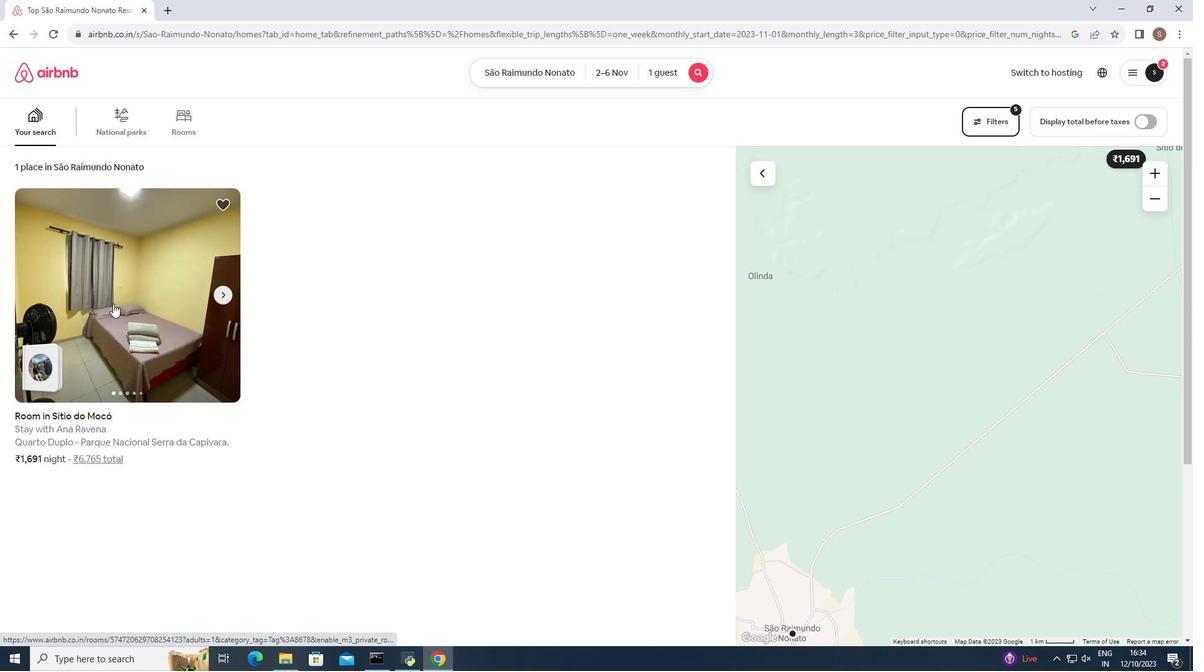 
Action: Mouse pressed left at (113, 304)
Screenshot: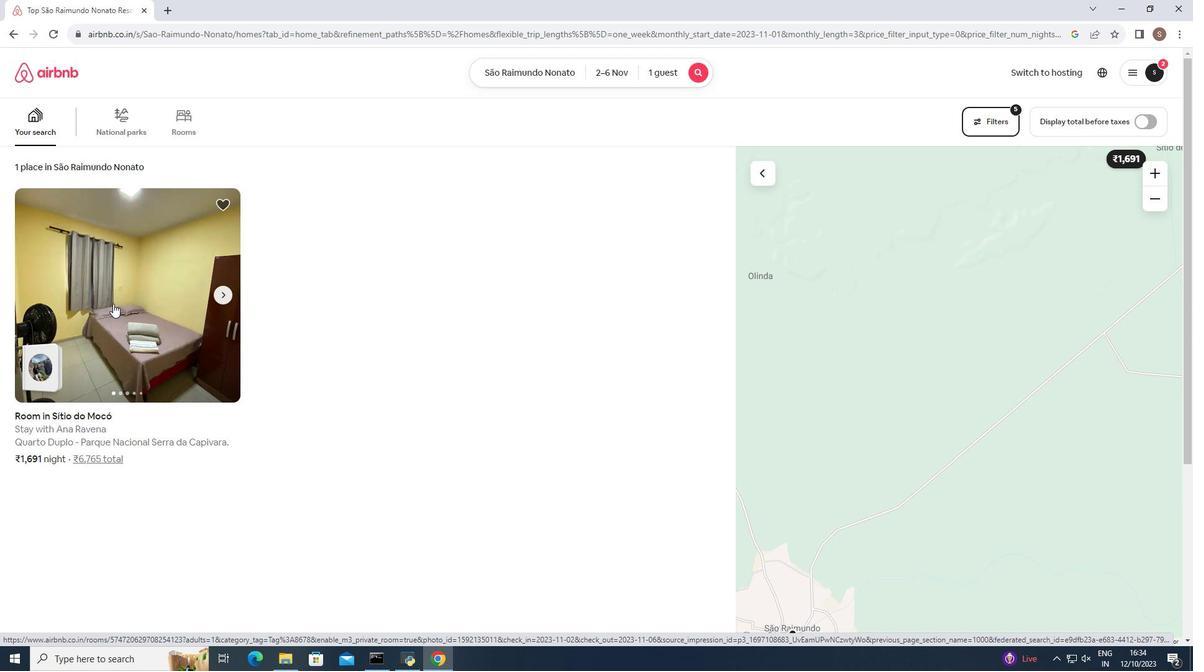 
Action: Mouse moved to (322, 335)
Screenshot: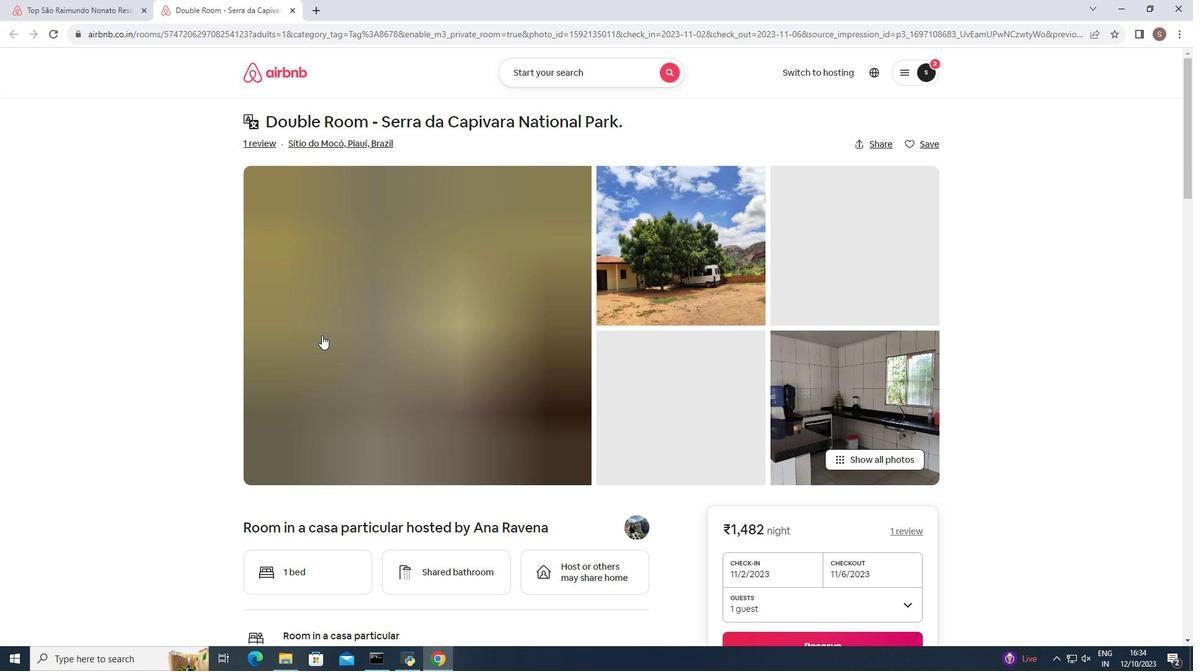 
Action: Mouse pressed left at (322, 335)
Screenshot: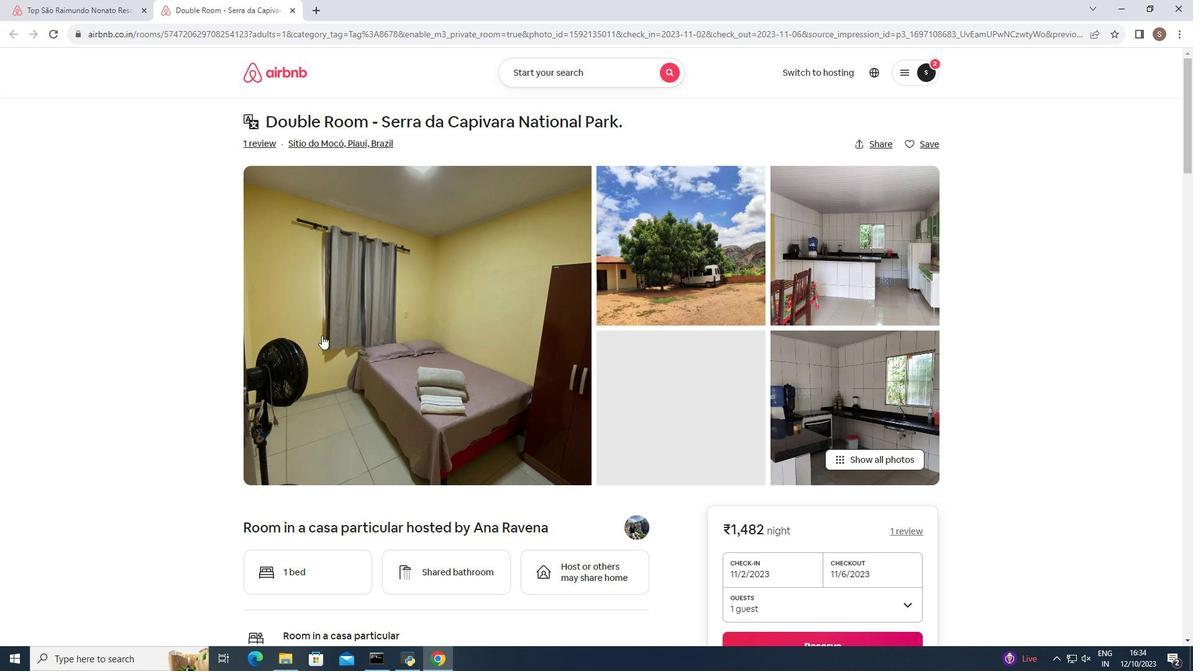 
Action: Mouse moved to (393, 333)
Screenshot: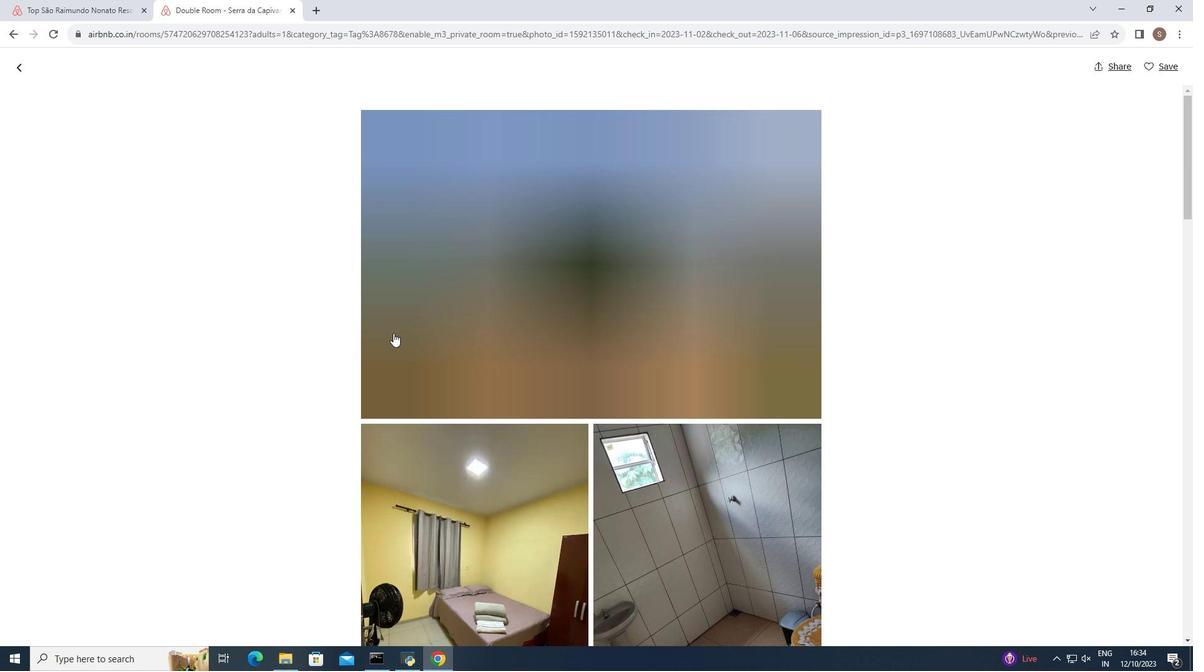 
Action: Mouse scrolled (393, 332) with delta (0, 0)
Screenshot: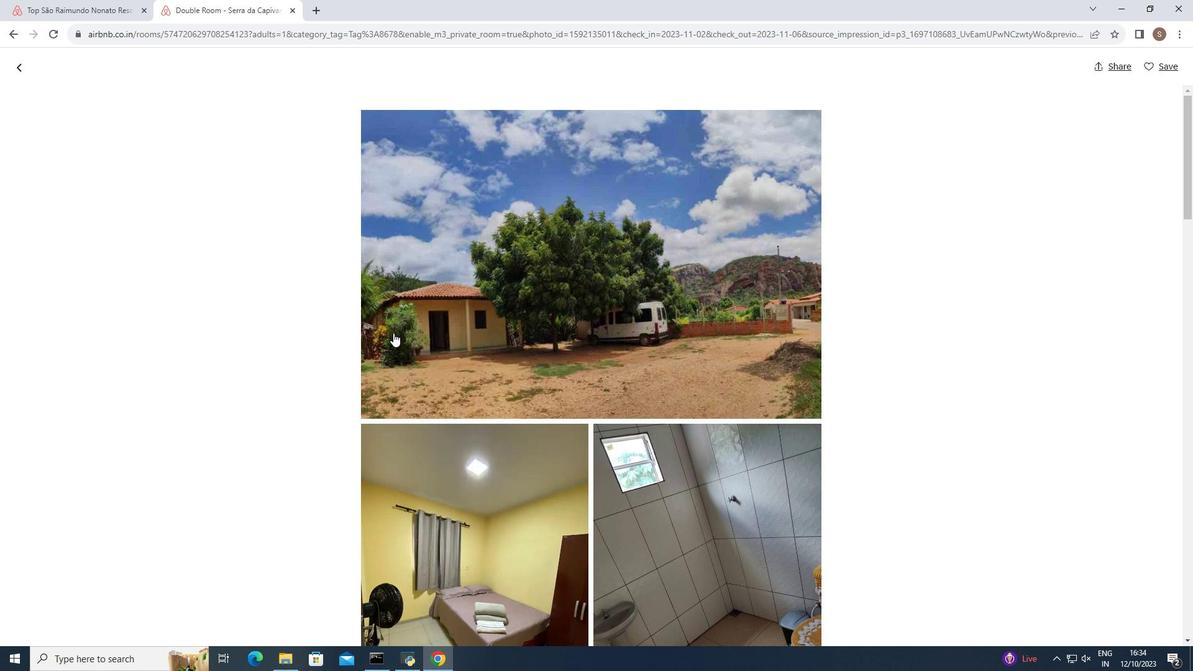 
Action: Mouse scrolled (393, 332) with delta (0, 0)
Screenshot: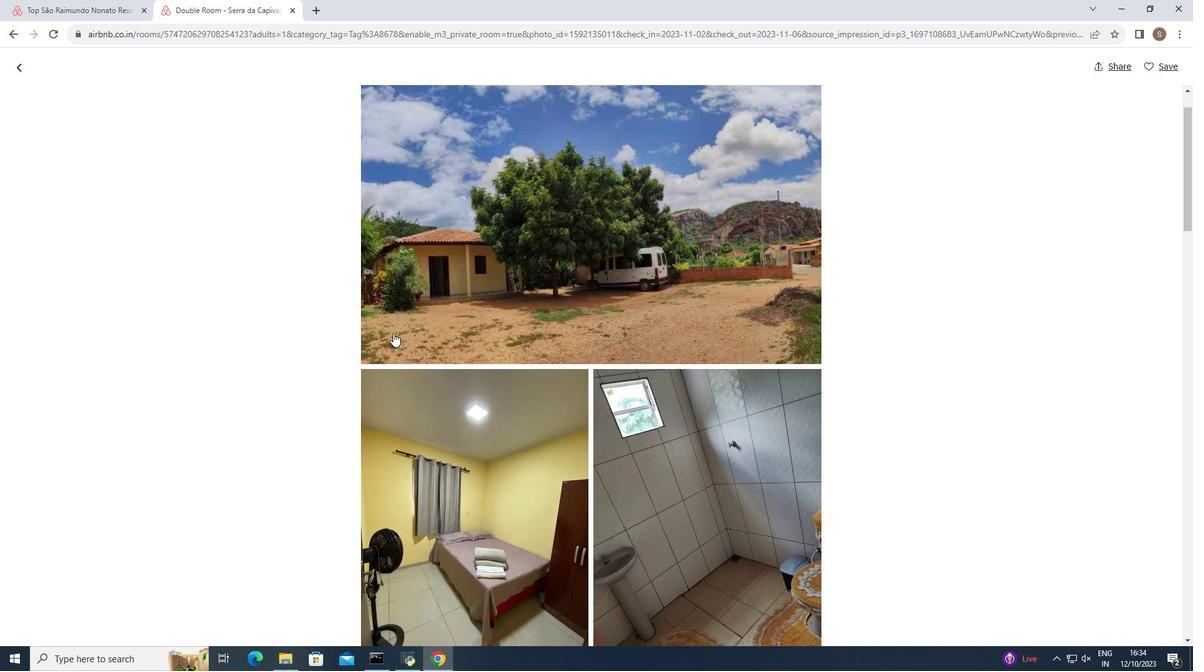 
Action: Mouse scrolled (393, 332) with delta (0, 0)
Screenshot: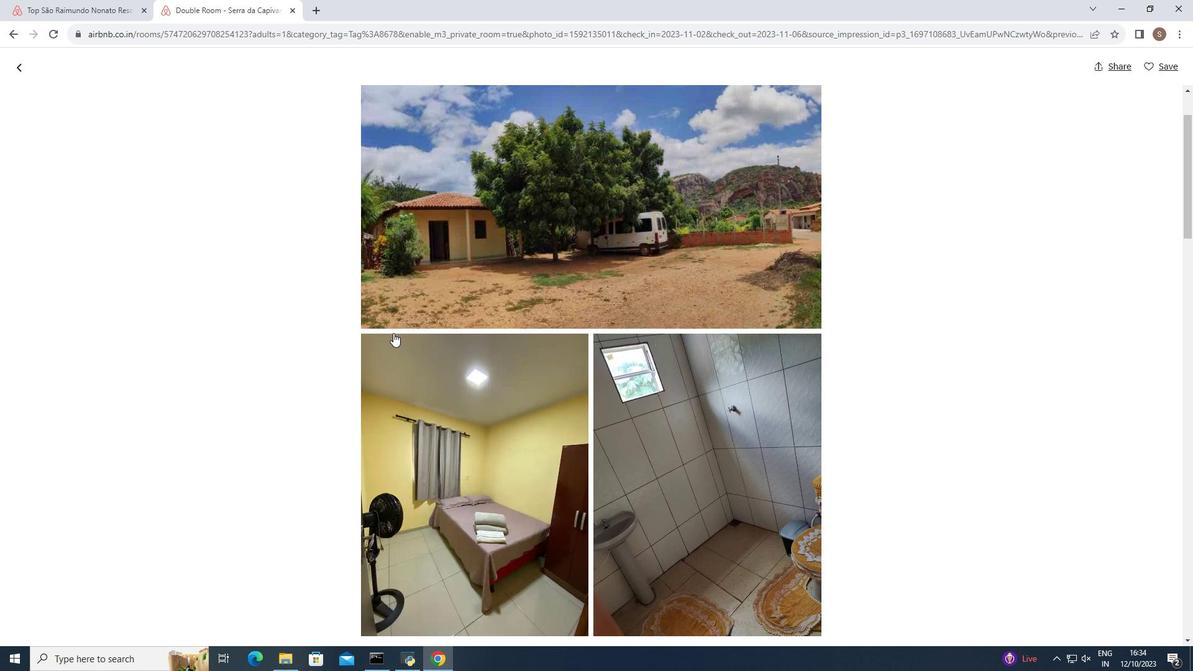 
Action: Mouse scrolled (393, 332) with delta (0, 0)
Screenshot: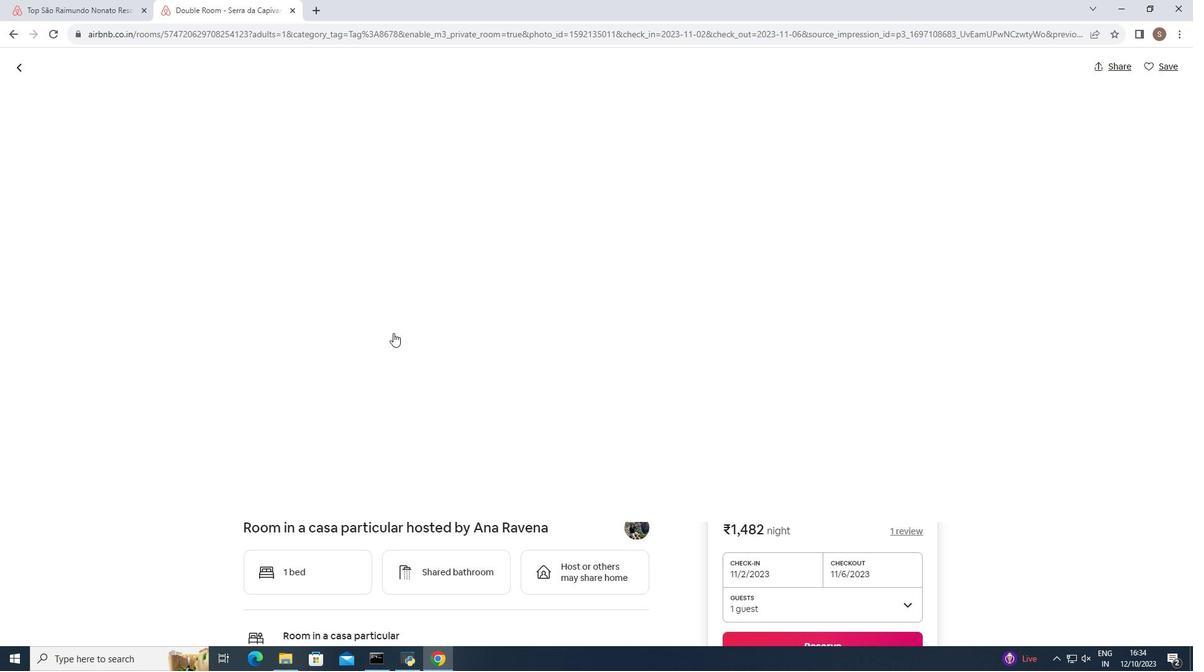 
Action: Mouse scrolled (393, 332) with delta (0, 0)
Screenshot: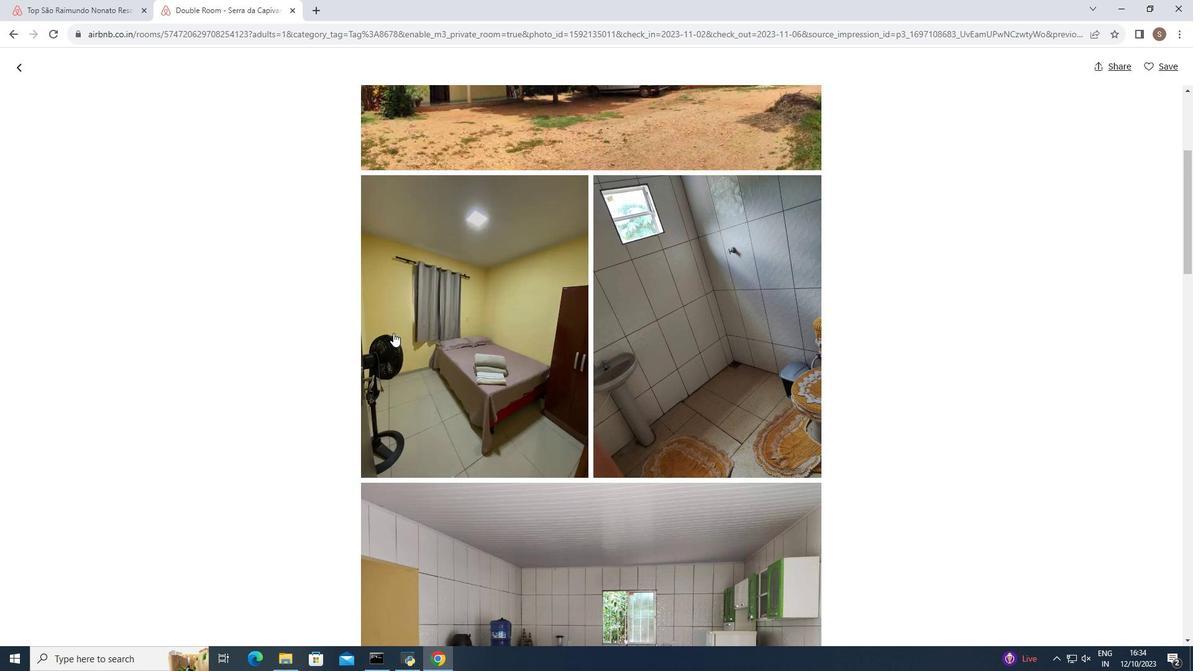 
Action: Mouse scrolled (393, 332) with delta (0, 0)
Screenshot: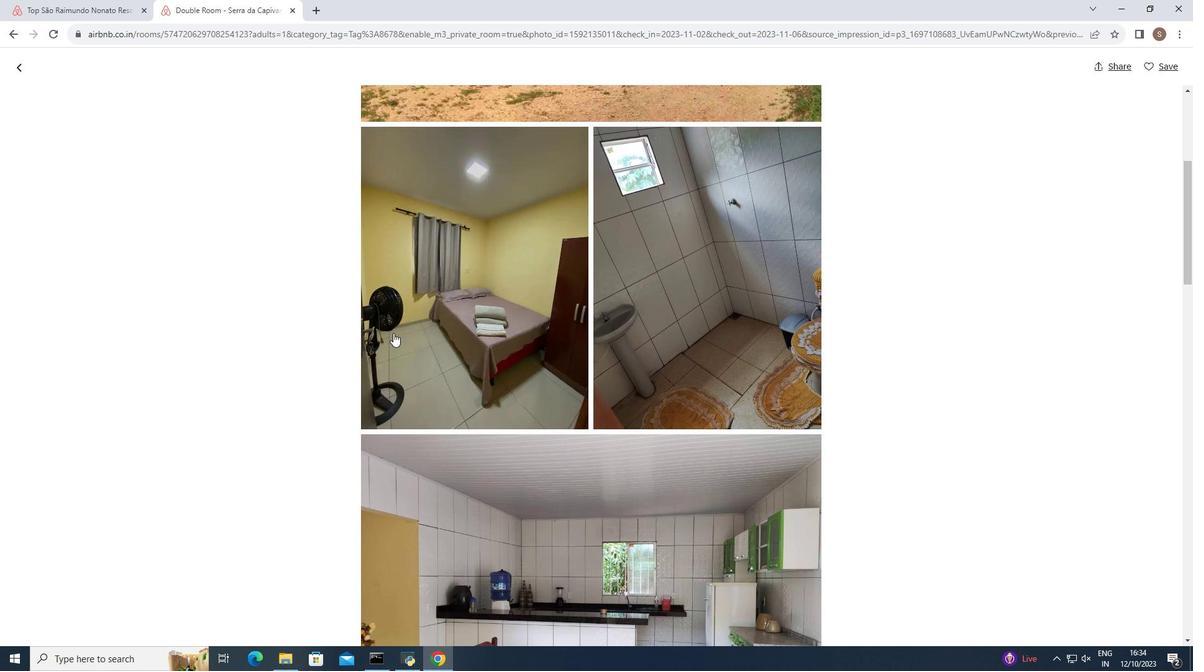 
Action: Mouse scrolled (393, 332) with delta (0, 0)
Screenshot: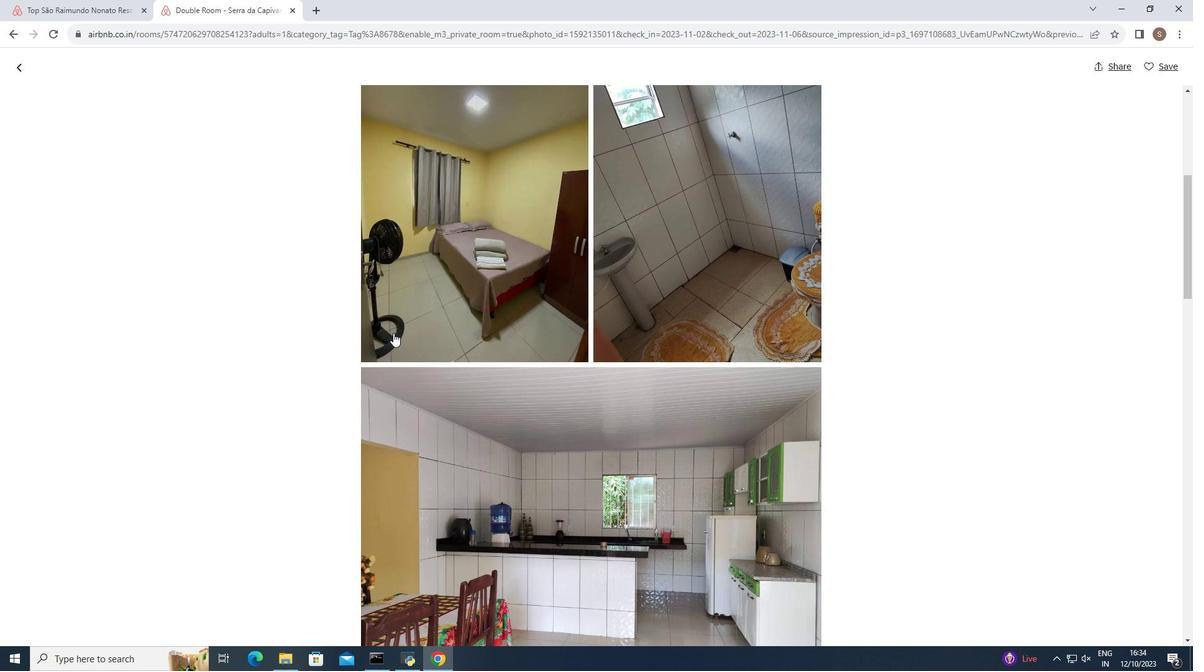 
Action: Mouse scrolled (393, 332) with delta (0, 0)
Screenshot: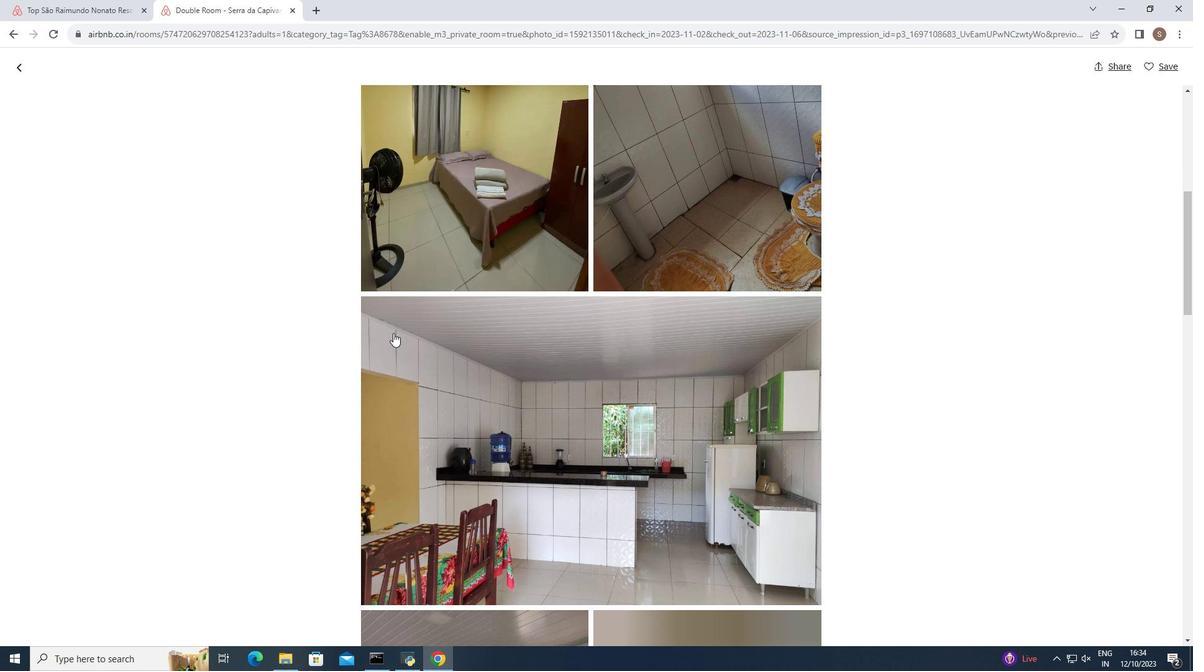 
Action: Mouse scrolled (393, 332) with delta (0, 0)
Screenshot: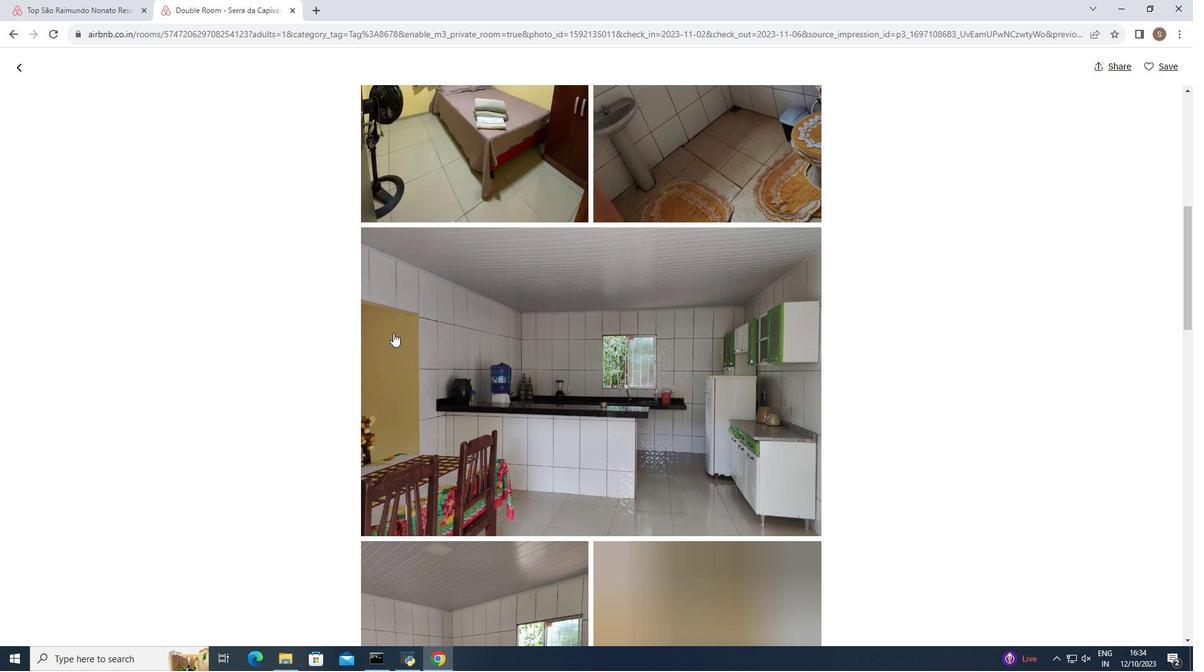 
Action: Mouse scrolled (393, 332) with delta (0, 0)
Screenshot: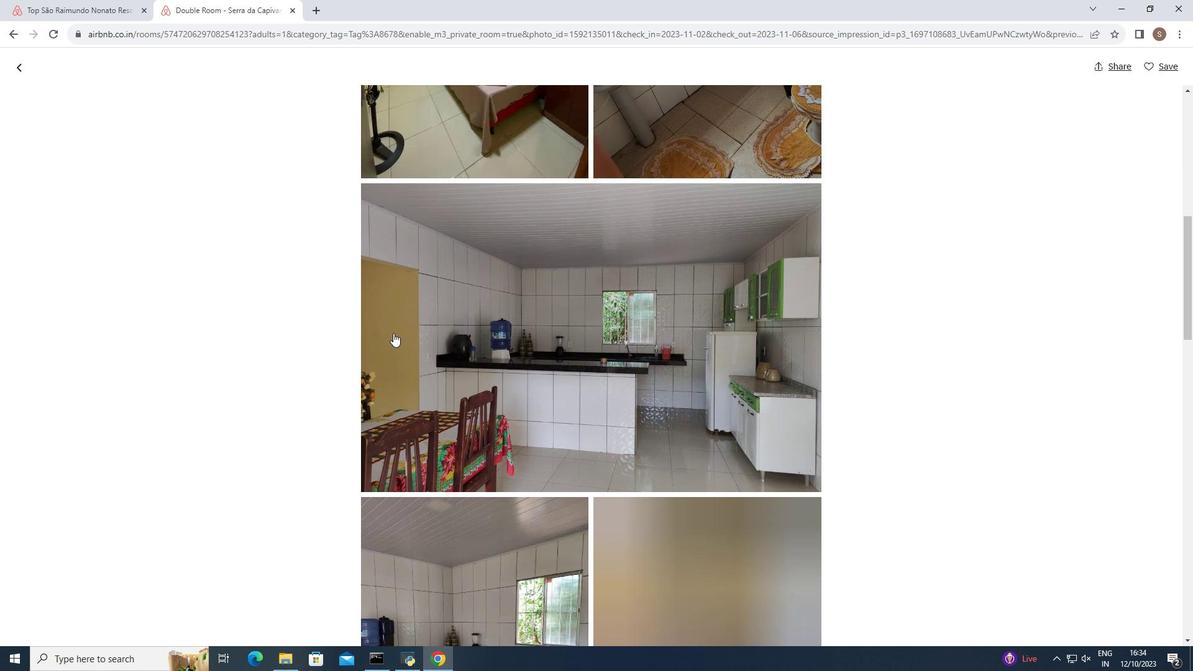 
Action: Mouse scrolled (393, 332) with delta (0, 0)
Screenshot: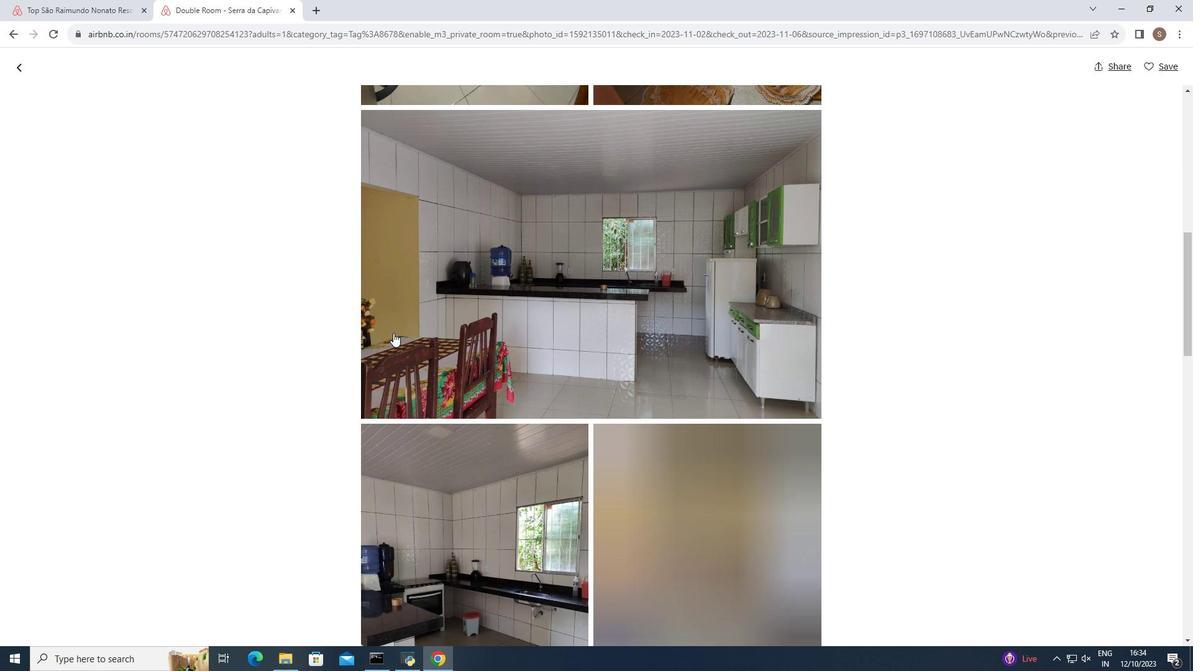 
Action: Mouse scrolled (393, 332) with delta (0, 0)
Screenshot: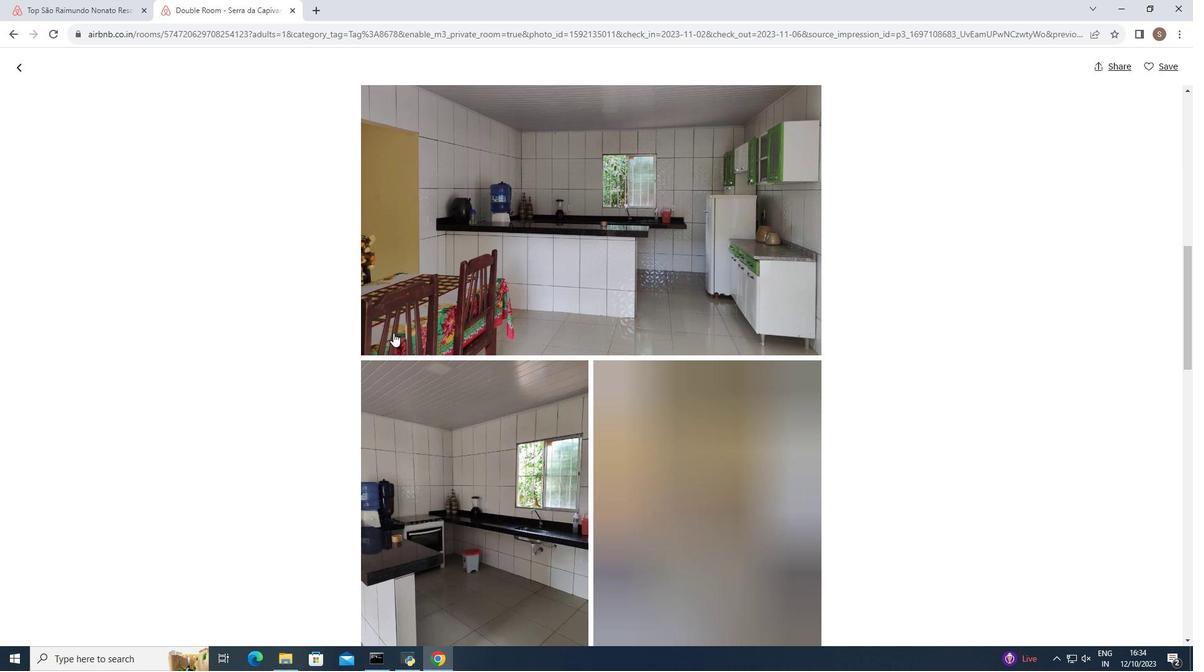
Action: Mouse scrolled (393, 332) with delta (0, 0)
Screenshot: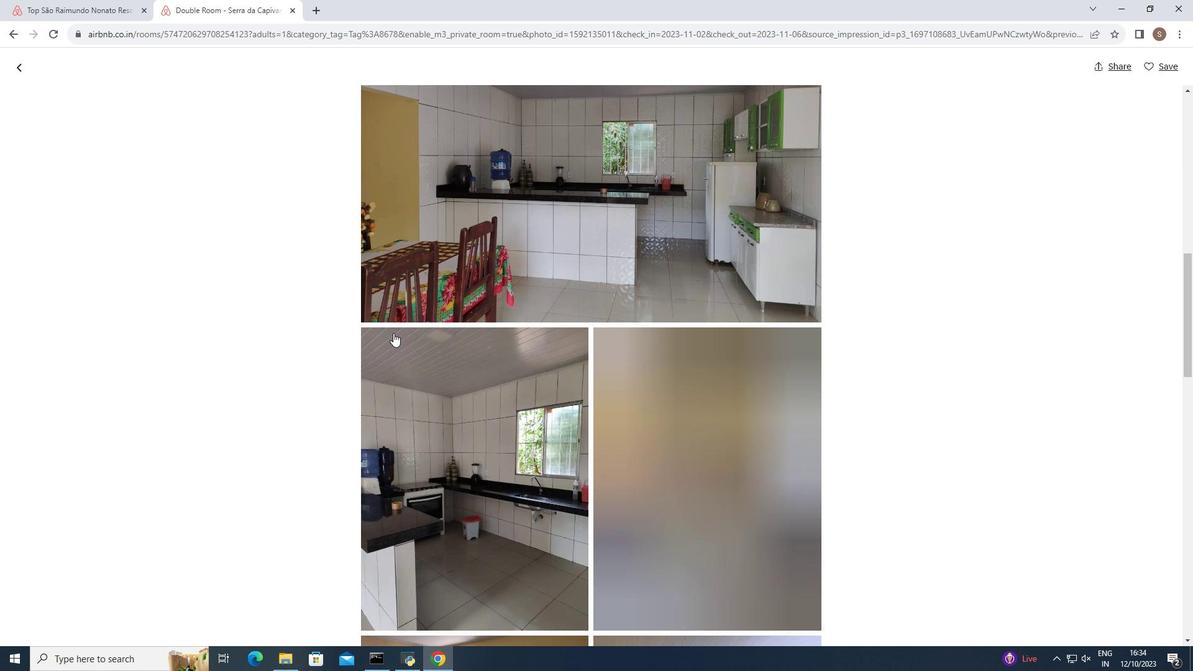 
Action: Mouse scrolled (393, 332) with delta (0, 0)
Screenshot: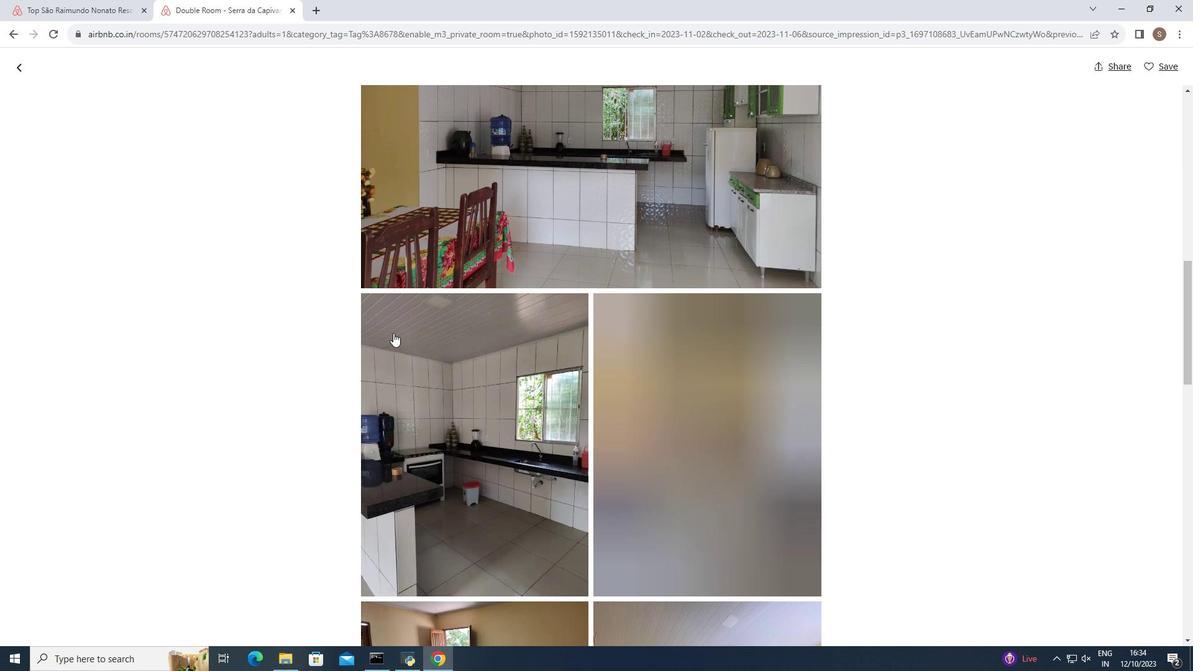 
Action: Mouse scrolled (393, 332) with delta (0, 0)
Screenshot: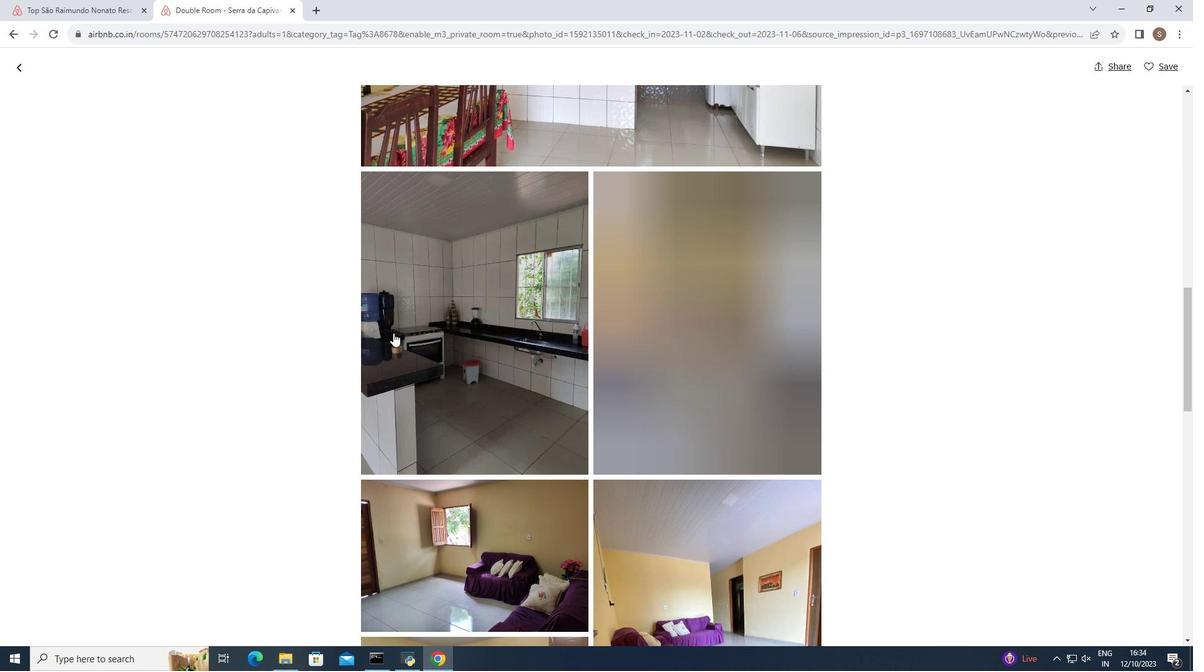 
Action: Mouse scrolled (393, 332) with delta (0, 0)
Screenshot: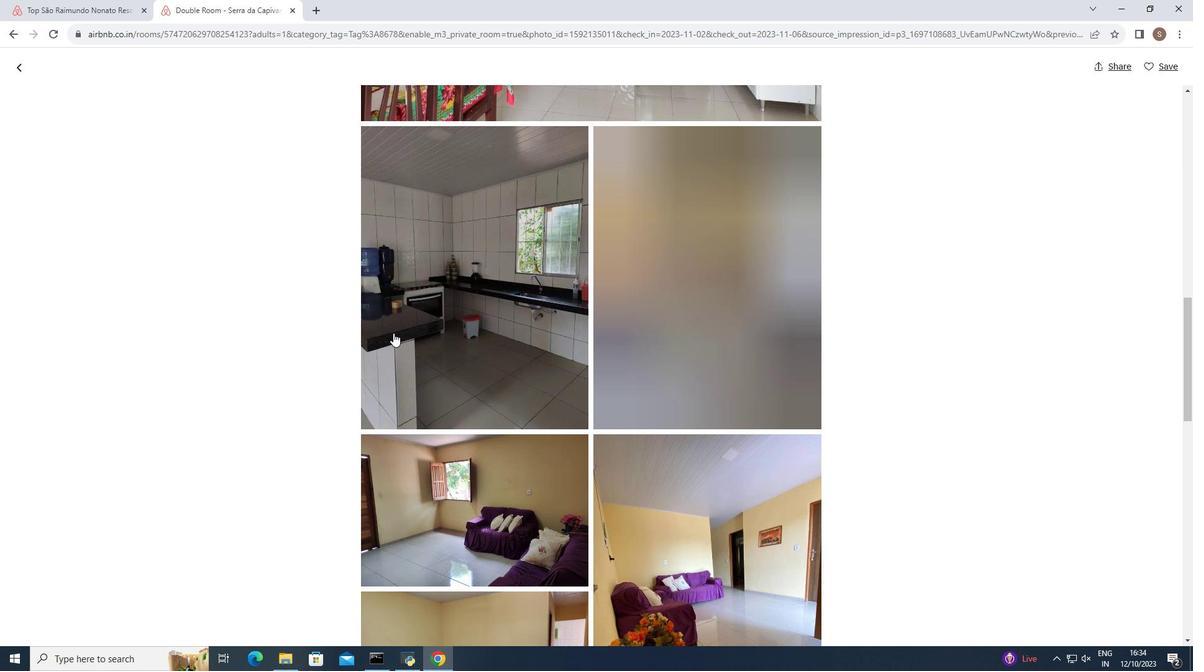 
Action: Mouse moved to (393, 333)
Screenshot: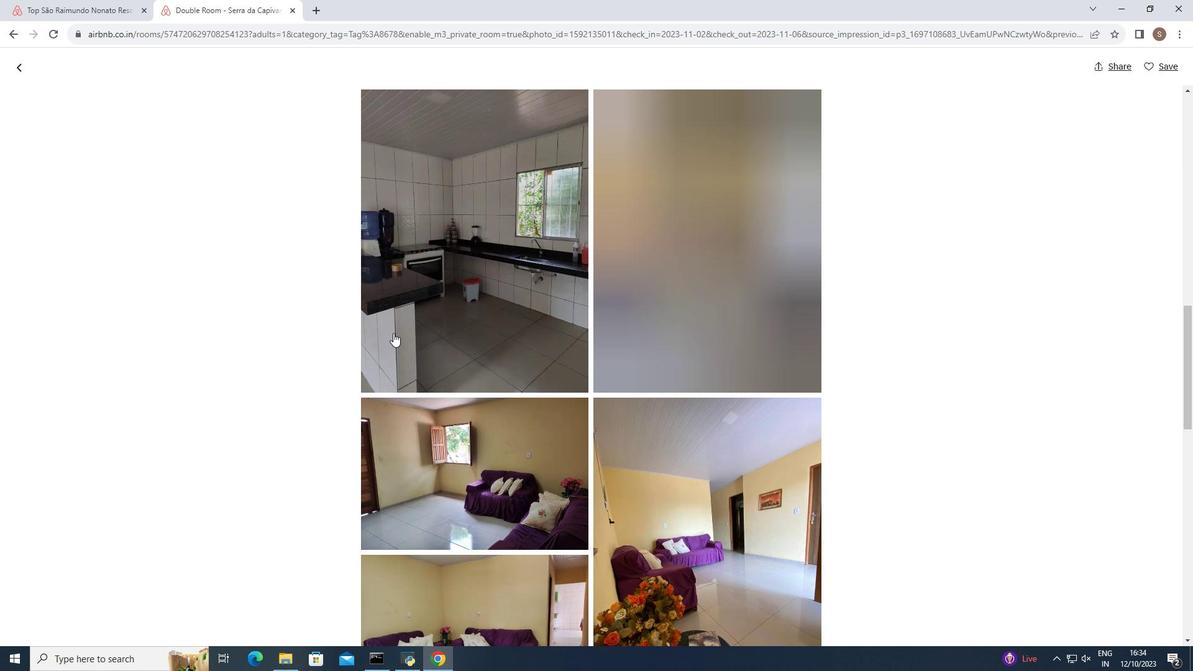 
Action: Mouse scrolled (393, 332) with delta (0, 0)
Screenshot: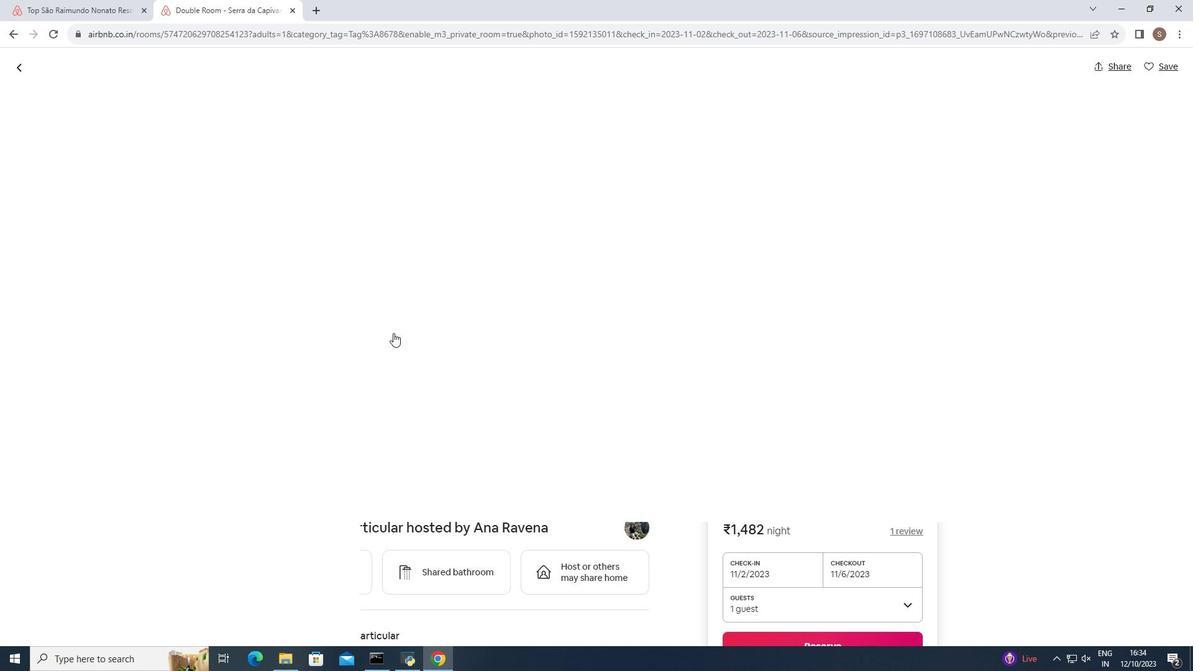
Action: Mouse moved to (393, 333)
Screenshot: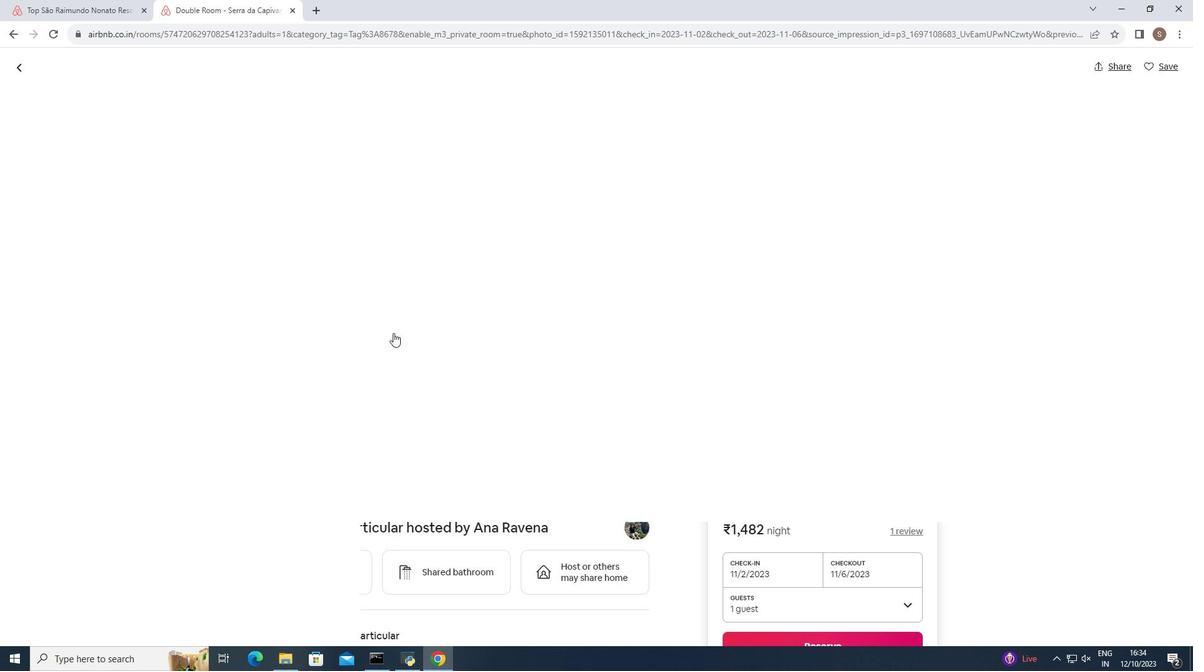 
Action: Mouse scrolled (393, 332) with delta (0, 0)
Screenshot: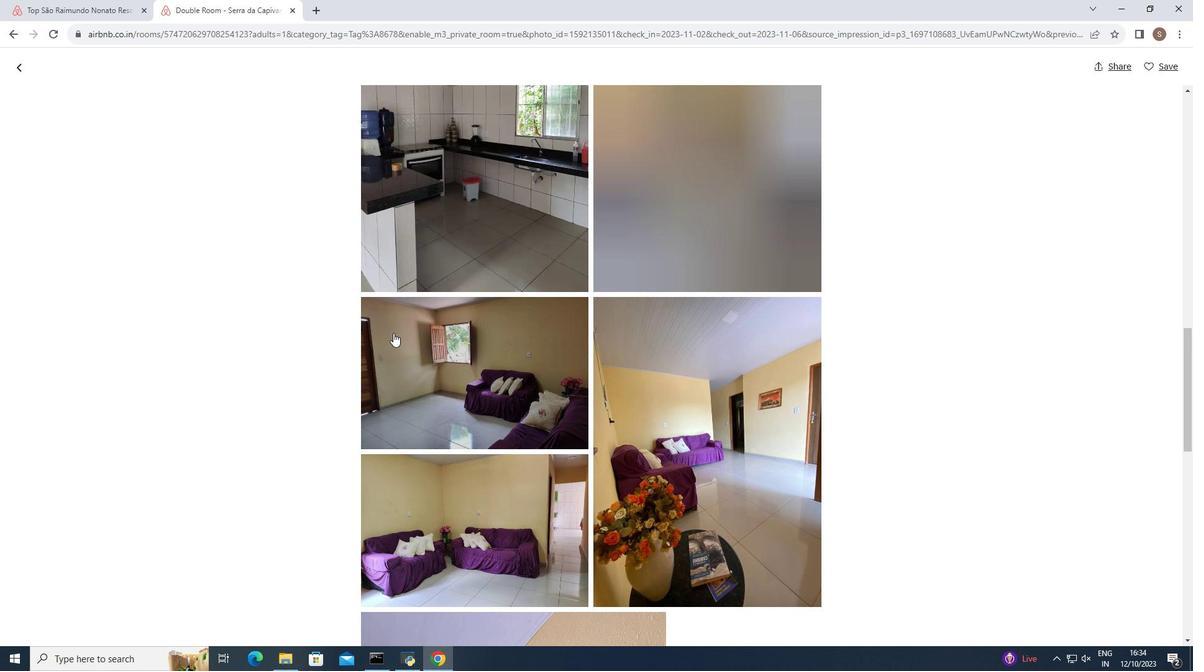 
Action: Mouse scrolled (393, 332) with delta (0, 0)
Screenshot: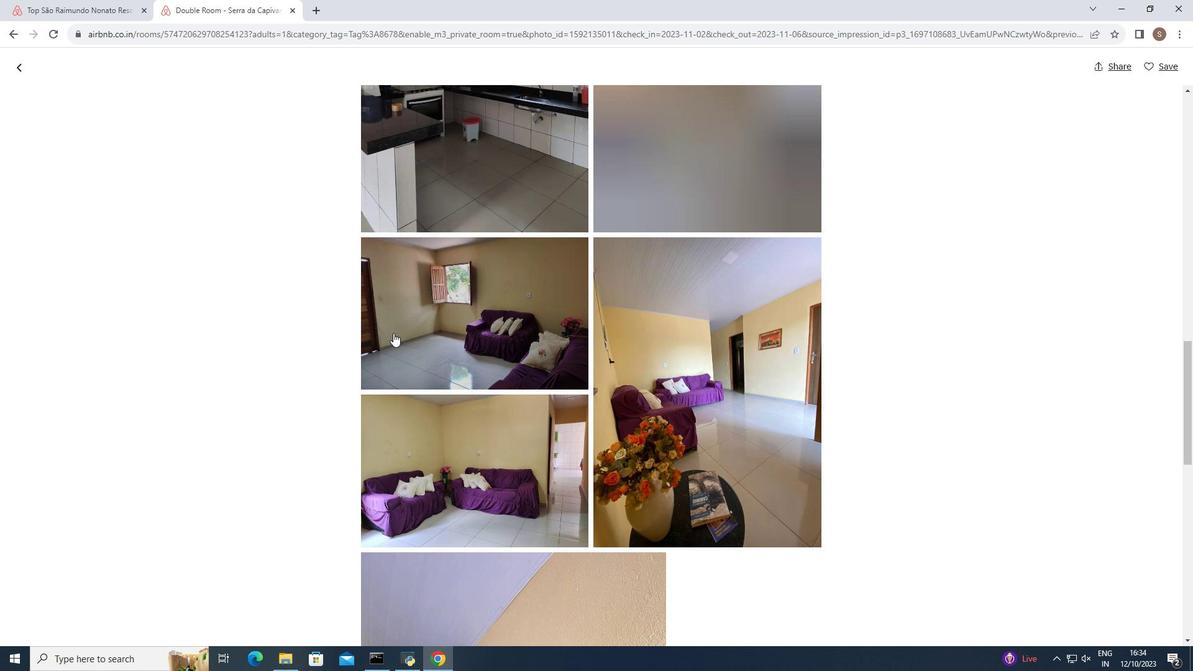 
Action: Mouse scrolled (393, 332) with delta (0, 0)
Screenshot: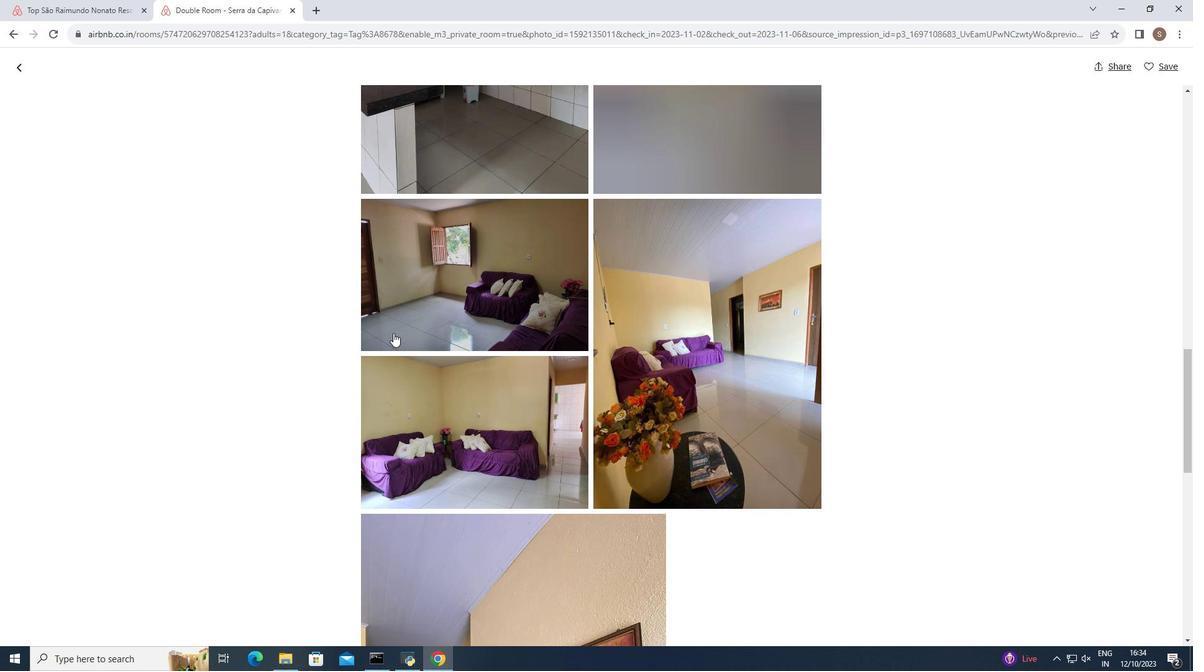 
Action: Mouse scrolled (393, 332) with delta (0, 0)
Screenshot: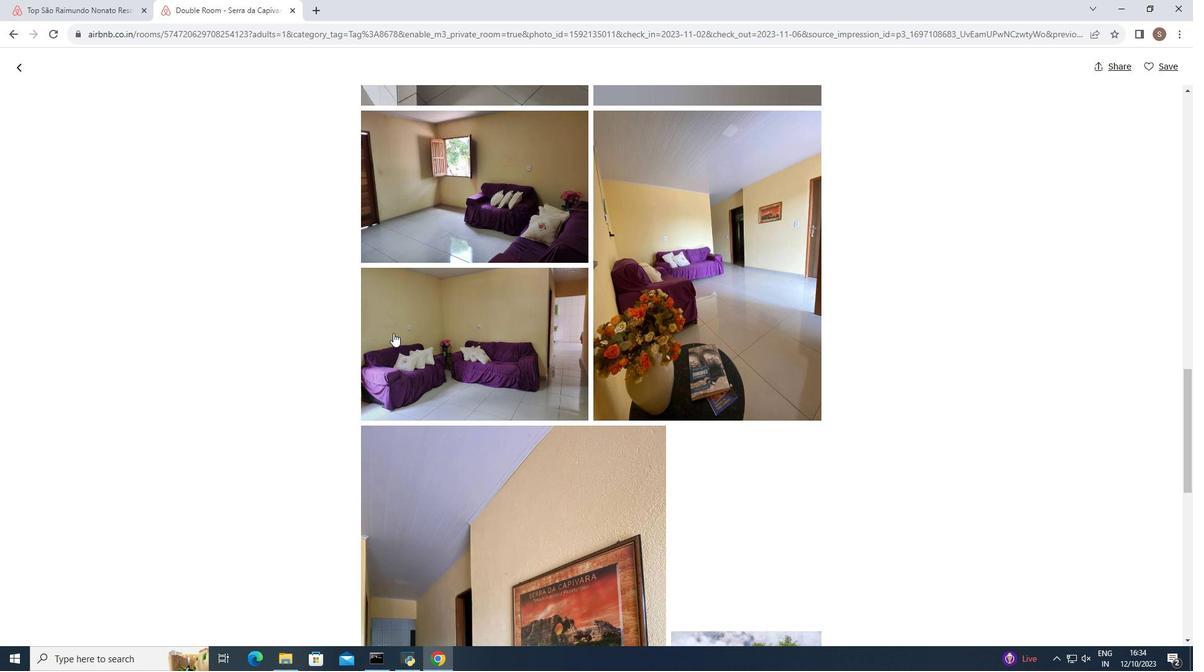 
Action: Mouse scrolled (393, 332) with delta (0, 0)
Screenshot: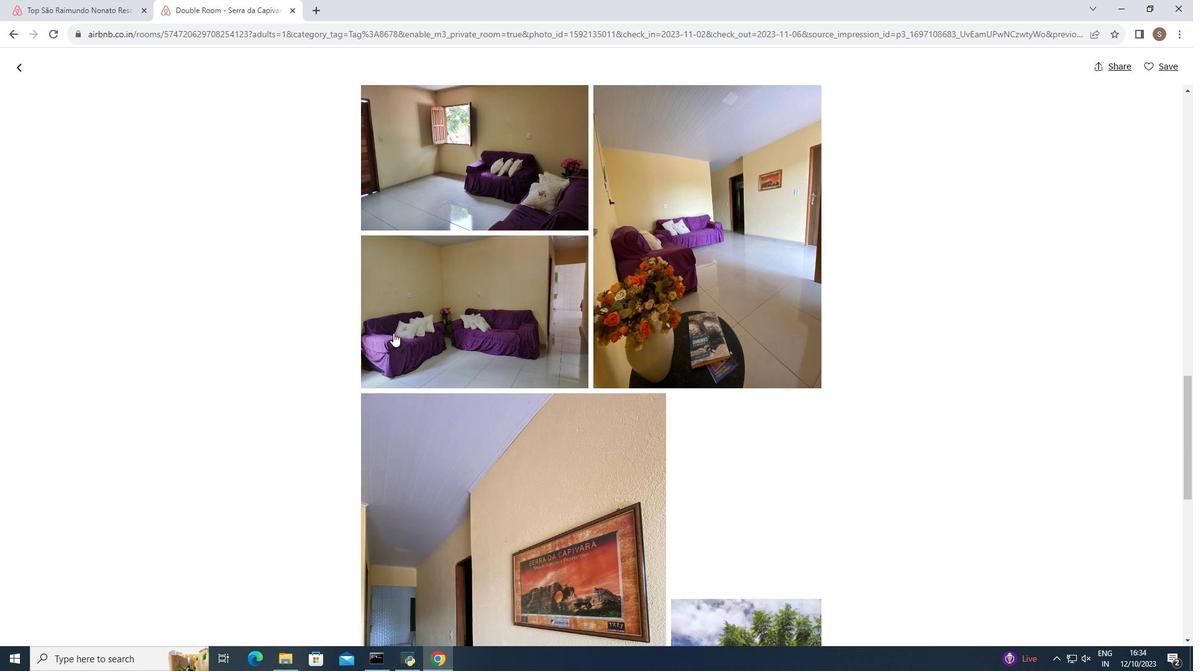 
Action: Mouse scrolled (393, 332) with delta (0, 0)
Screenshot: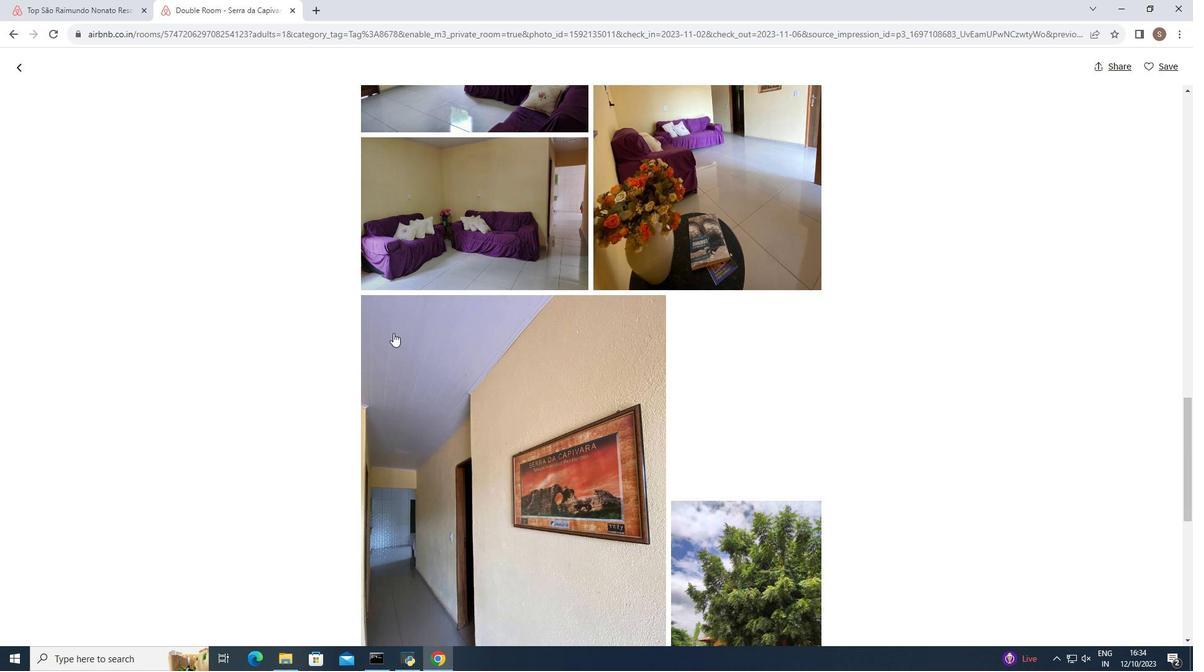 
Action: Mouse scrolled (393, 332) with delta (0, 0)
Screenshot: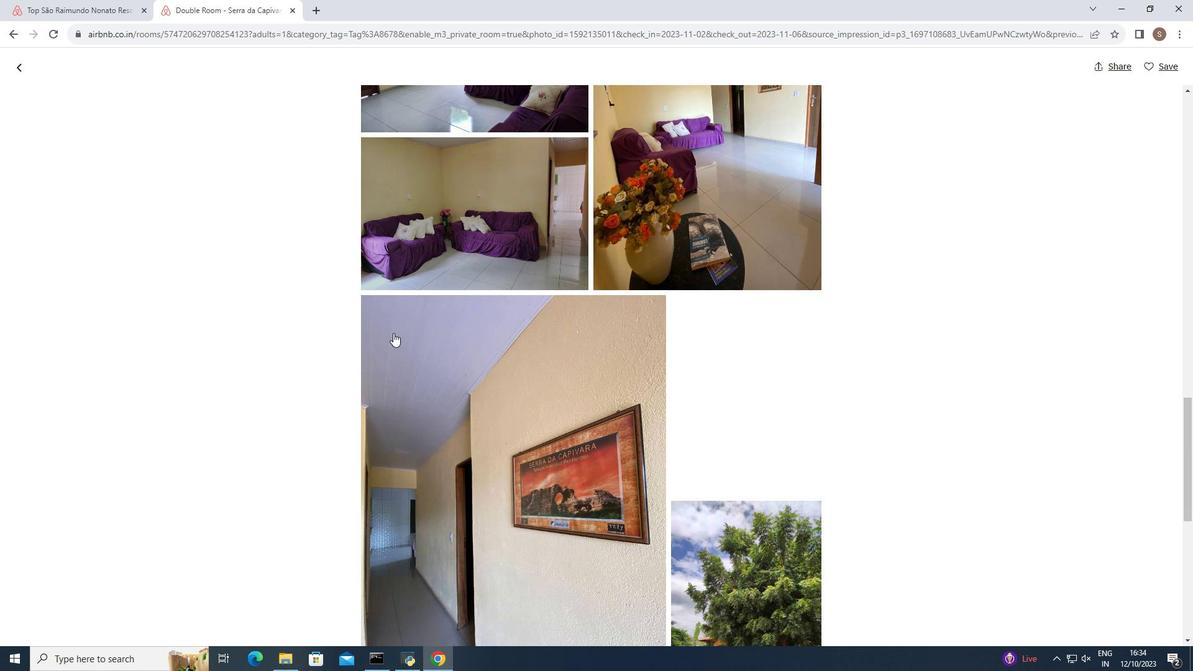 
Action: Mouse scrolled (393, 332) with delta (0, 0)
Screenshot: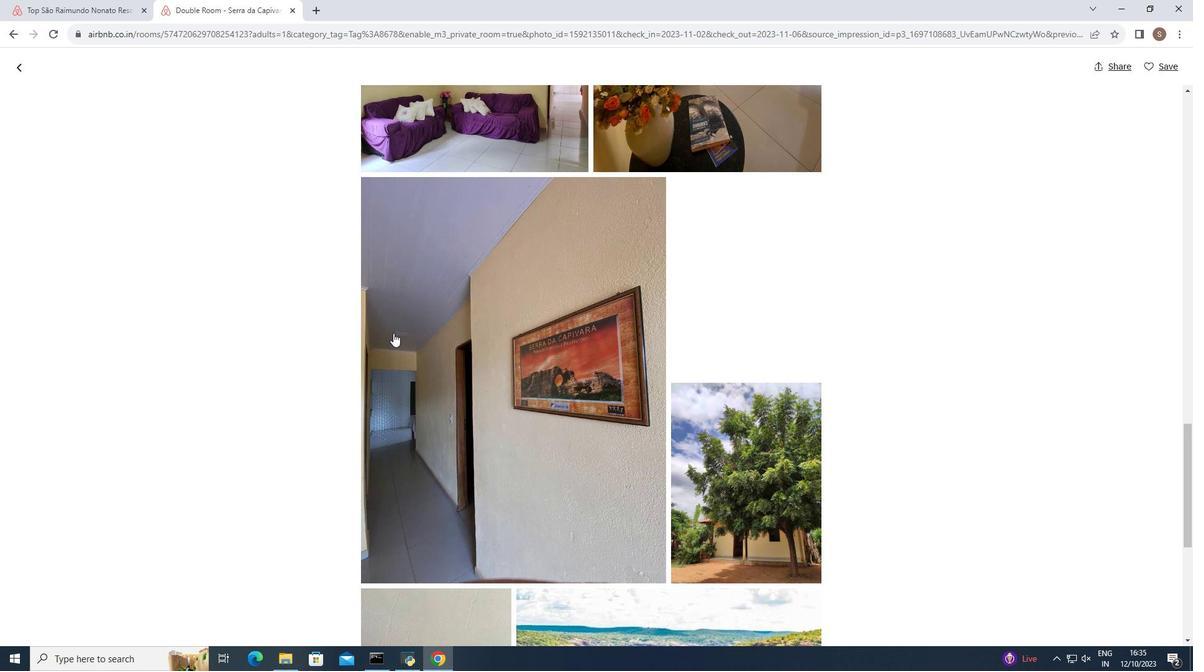 
Action: Mouse scrolled (393, 332) with delta (0, 0)
Screenshot: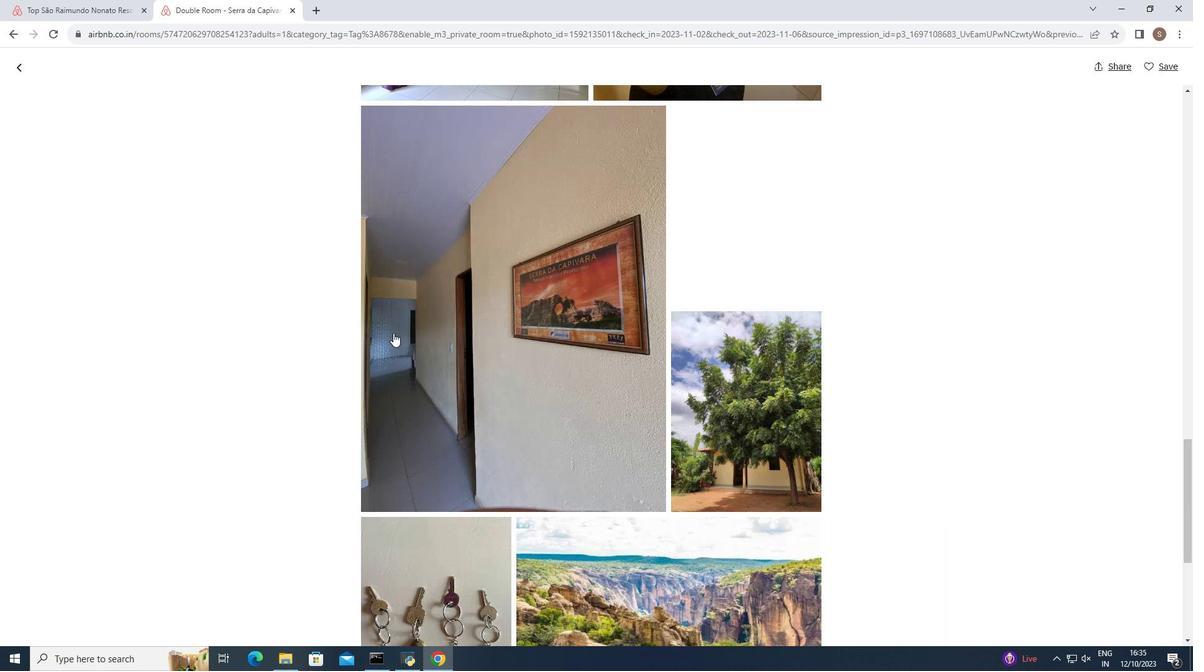 
Action: Mouse scrolled (393, 332) with delta (0, 0)
Screenshot: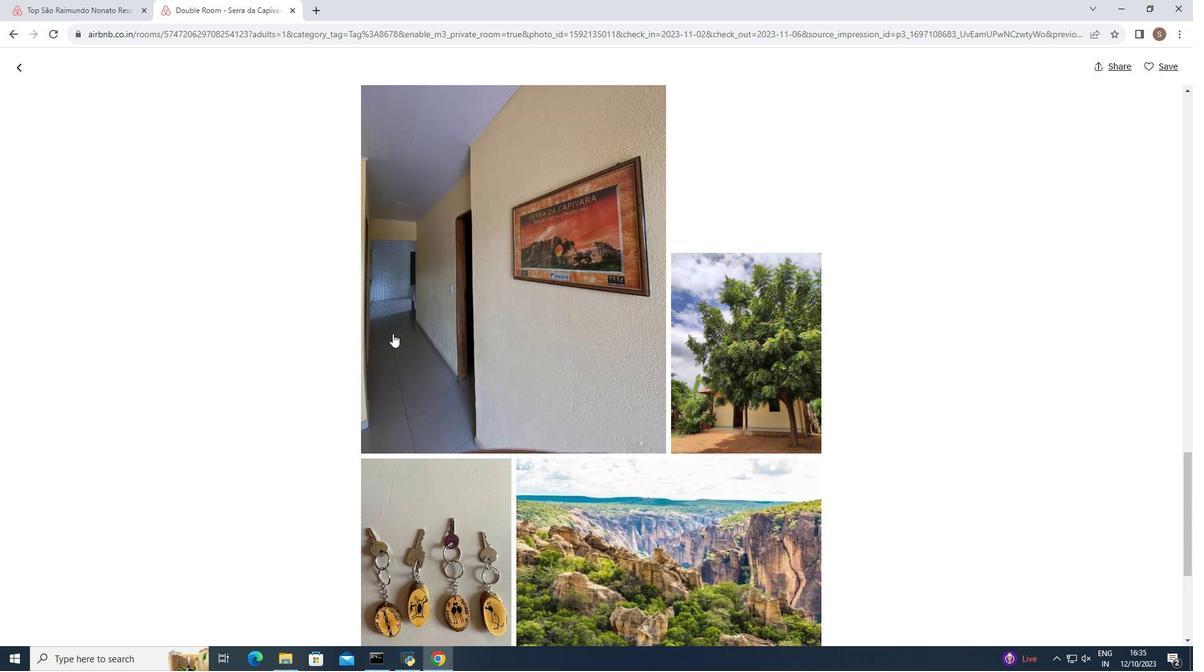 
Action: Mouse moved to (392, 333)
Screenshot: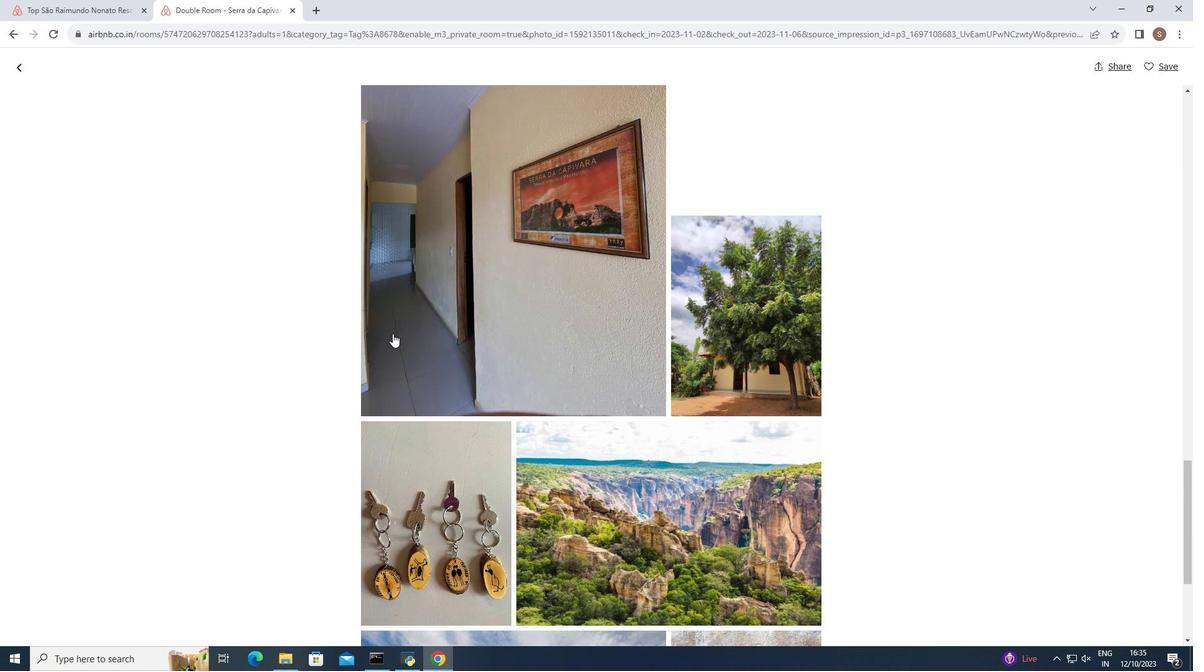 
Action: Mouse scrolled (392, 333) with delta (0, 0)
Screenshot: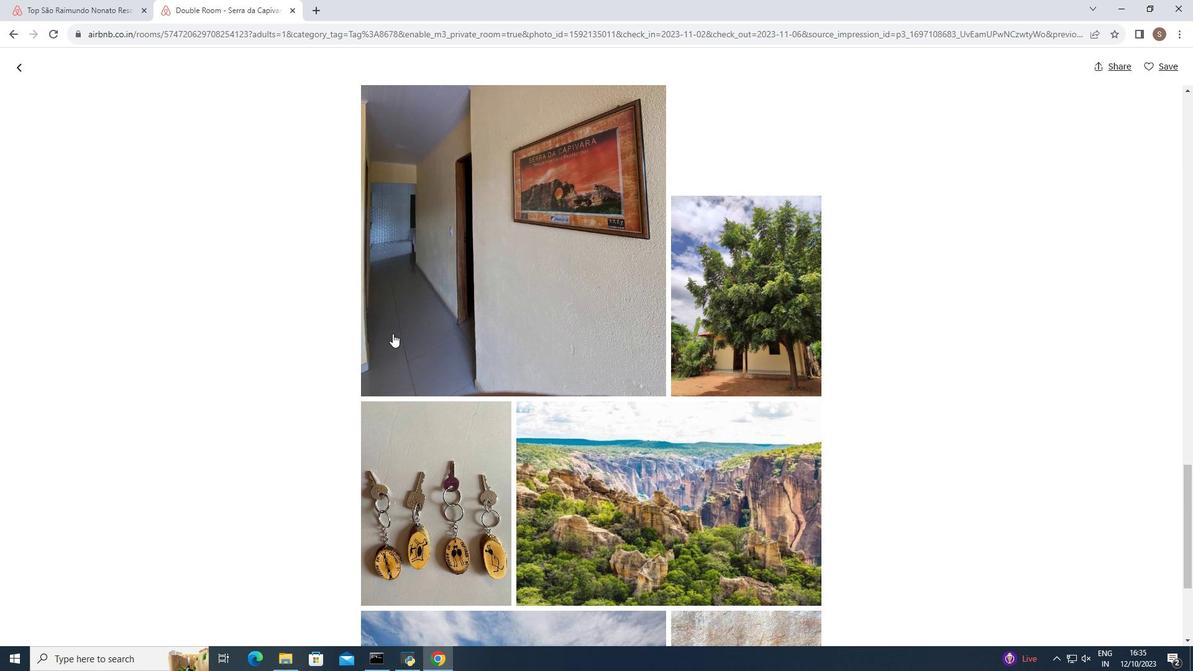 
Action: Mouse scrolled (392, 333) with delta (0, 0)
Screenshot: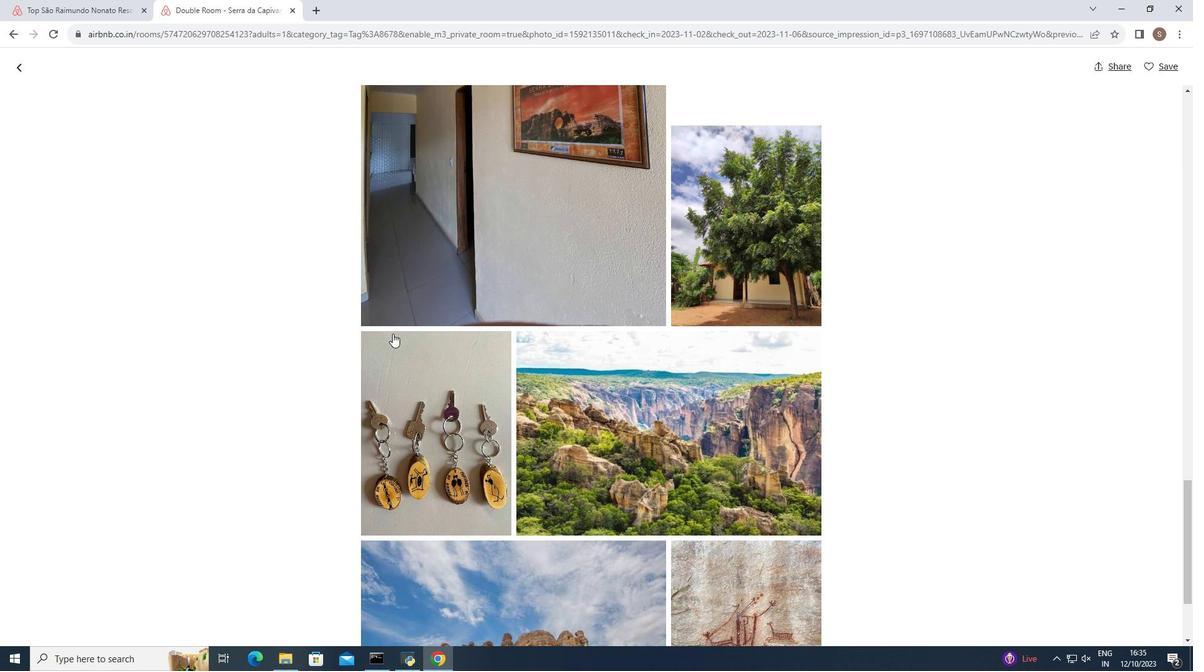 
Action: Mouse scrolled (392, 333) with delta (0, 0)
Screenshot: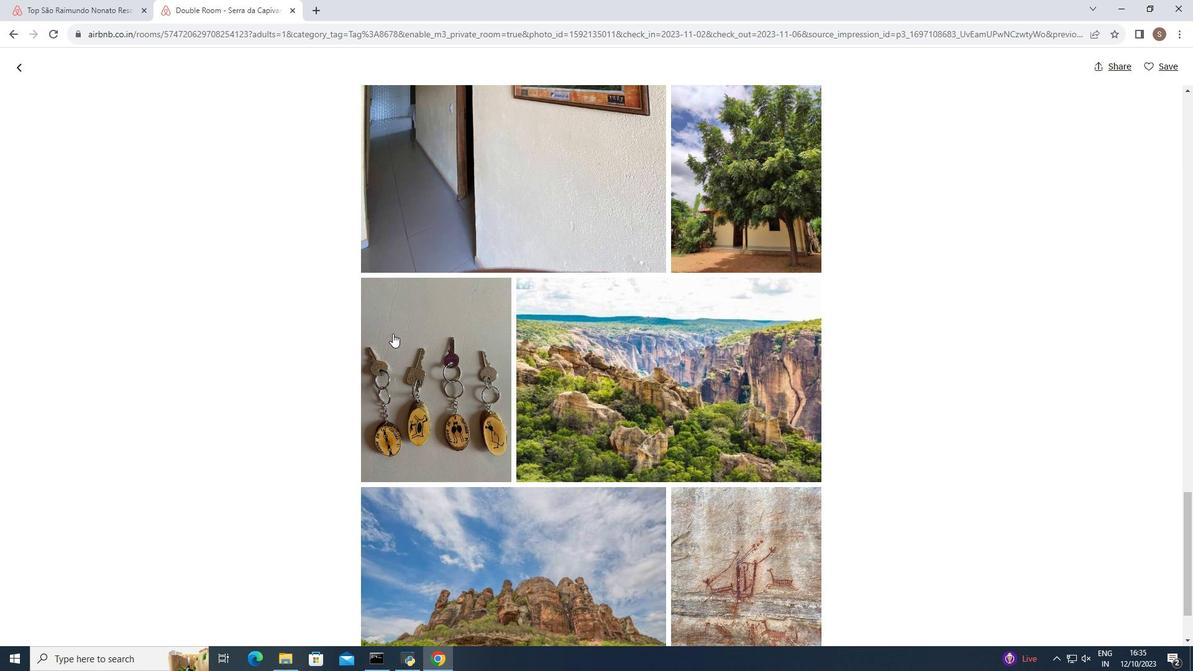 
Action: Mouse scrolled (392, 333) with delta (0, 0)
Screenshot: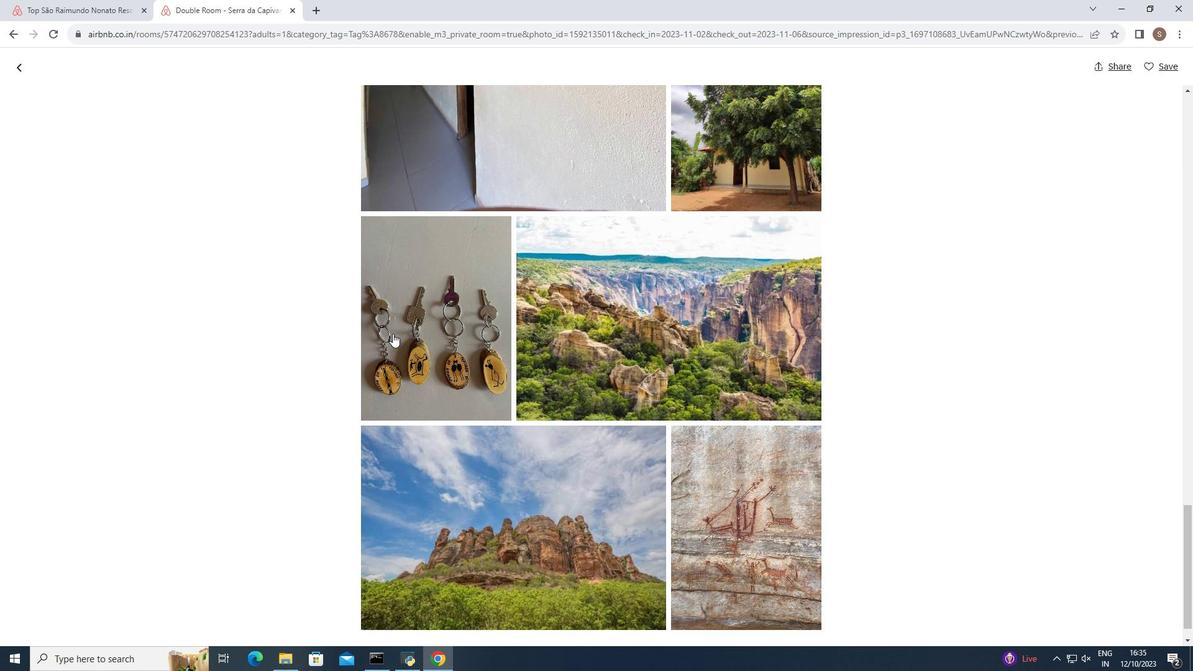 
Action: Mouse scrolled (392, 333) with delta (0, 0)
Screenshot: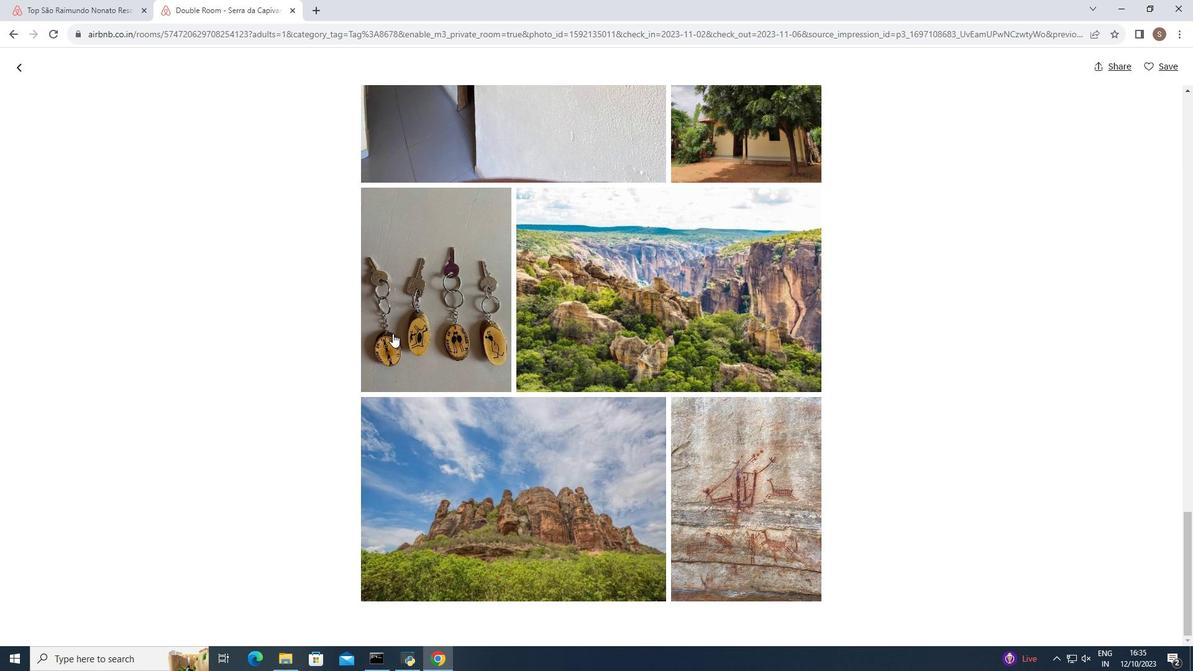 
Action: Mouse moved to (23, 70)
Screenshot: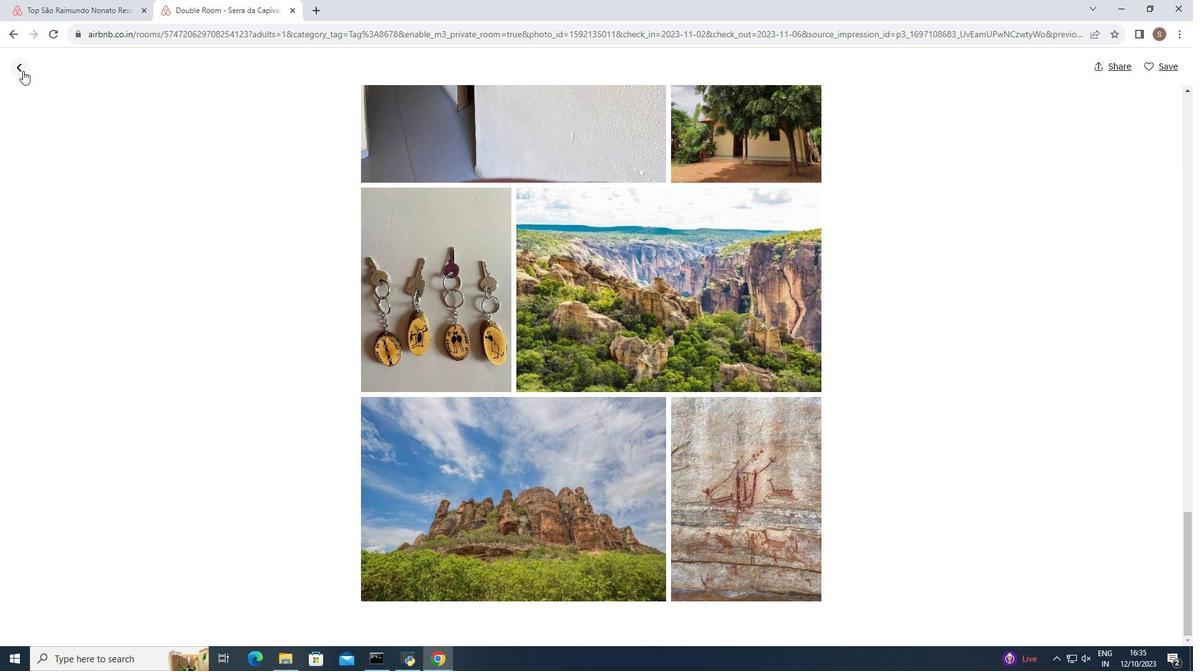 
Action: Mouse pressed left at (23, 70)
Screenshot: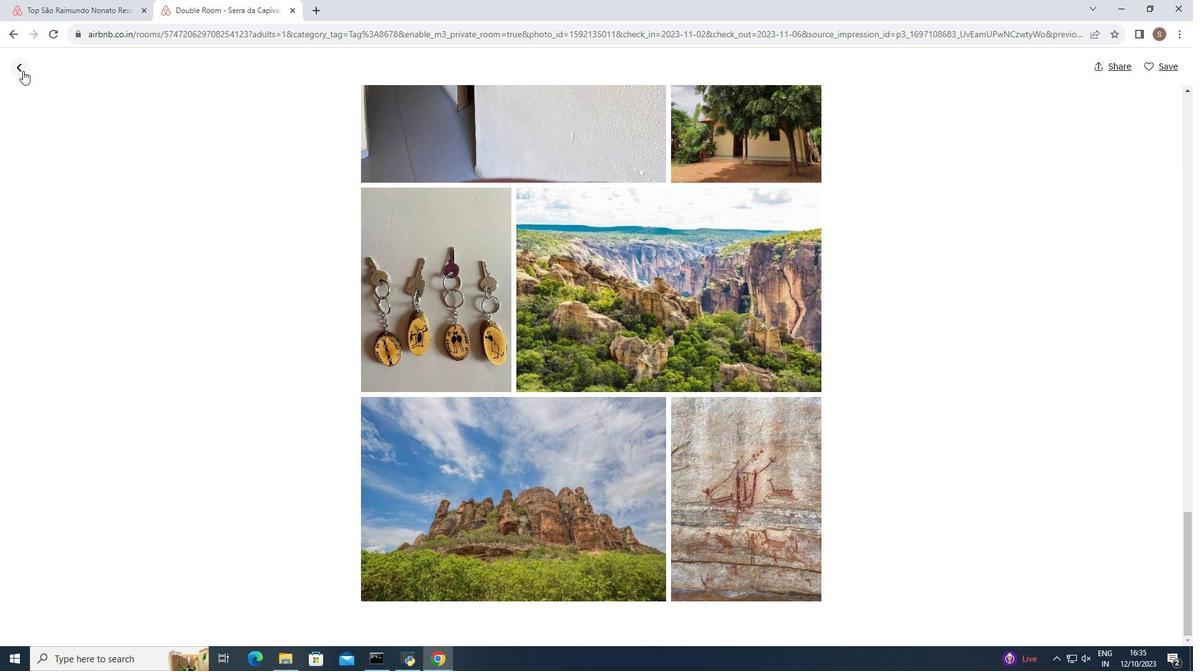 
Action: Mouse moved to (267, 349)
Screenshot: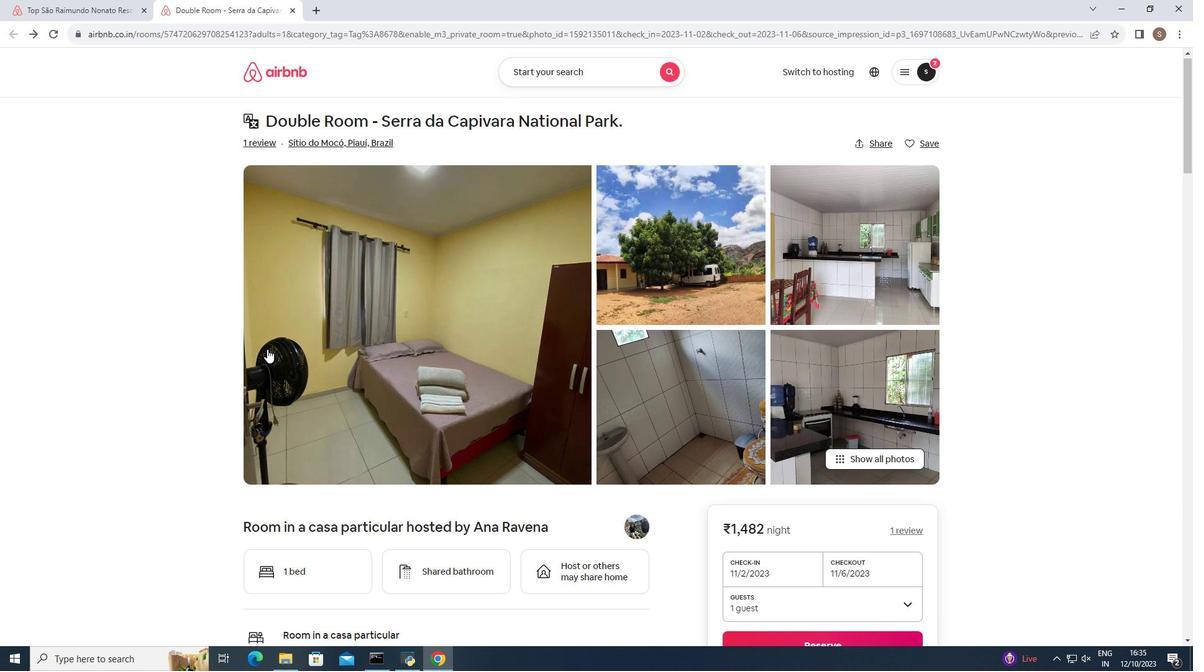 
Action: Mouse scrolled (267, 348) with delta (0, 0)
Screenshot: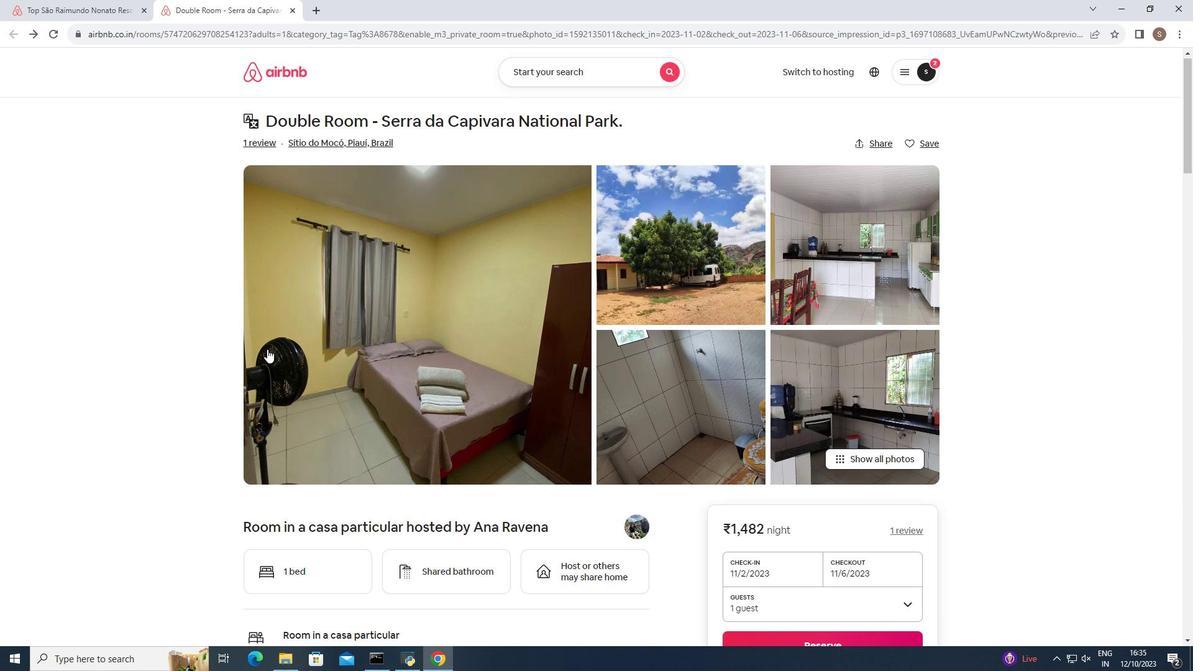 
Action: Mouse scrolled (267, 348) with delta (0, 0)
Screenshot: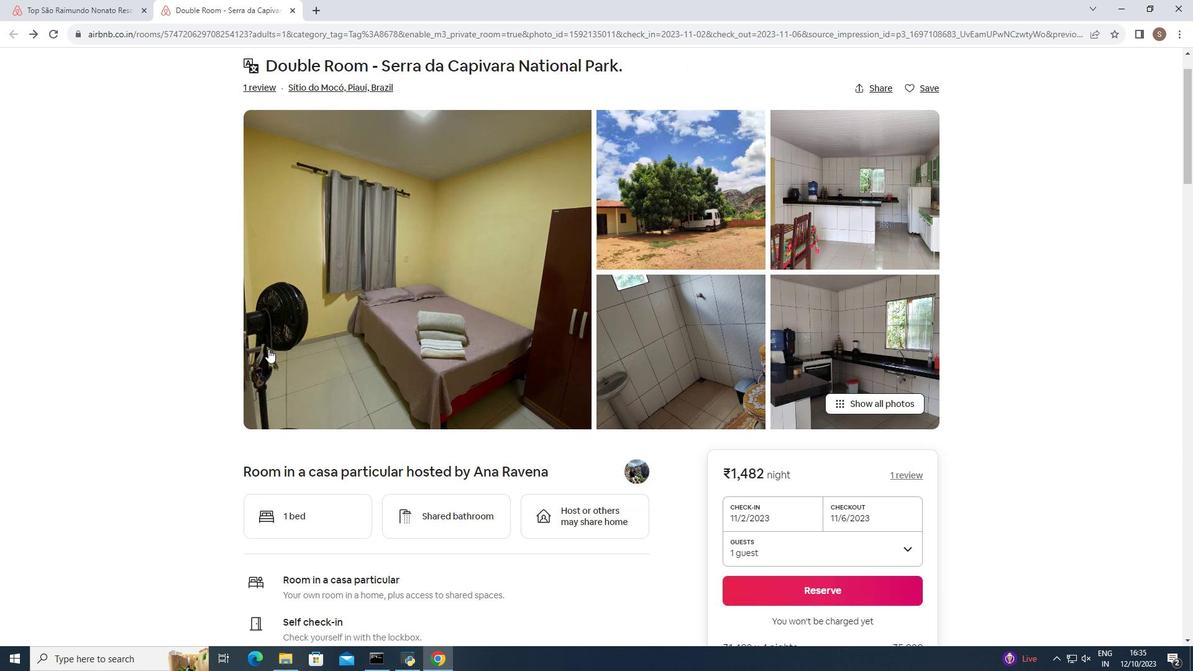 
Action: Mouse moved to (269, 348)
Screenshot: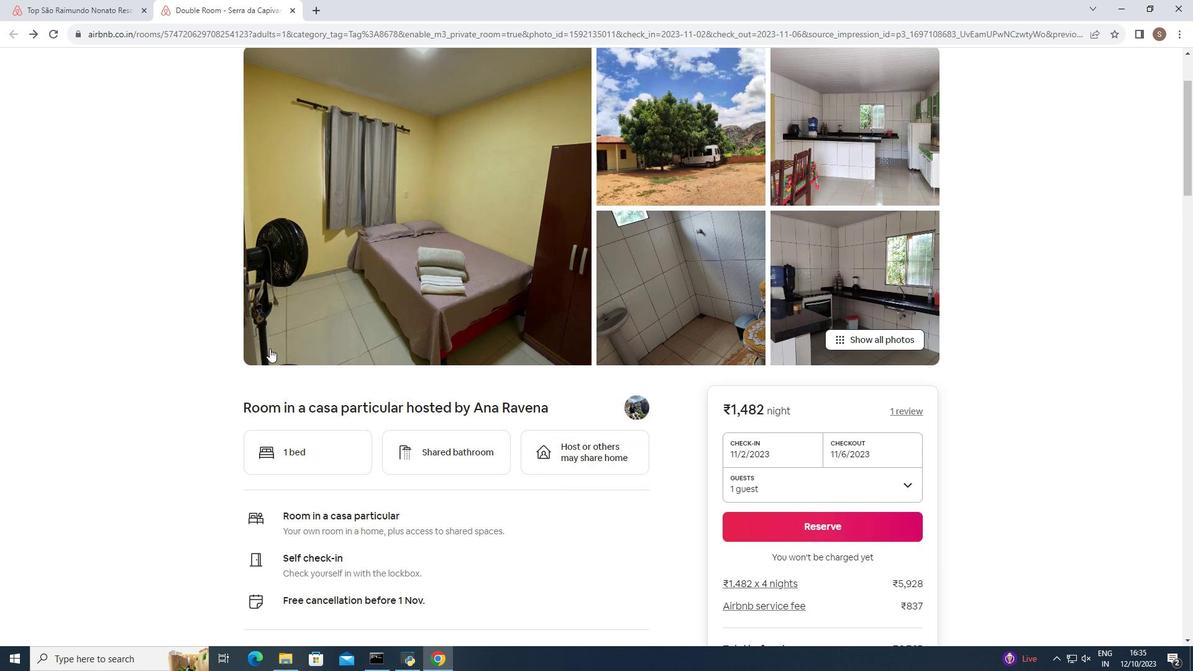 
Action: Mouse scrolled (269, 348) with delta (0, 0)
Screenshot: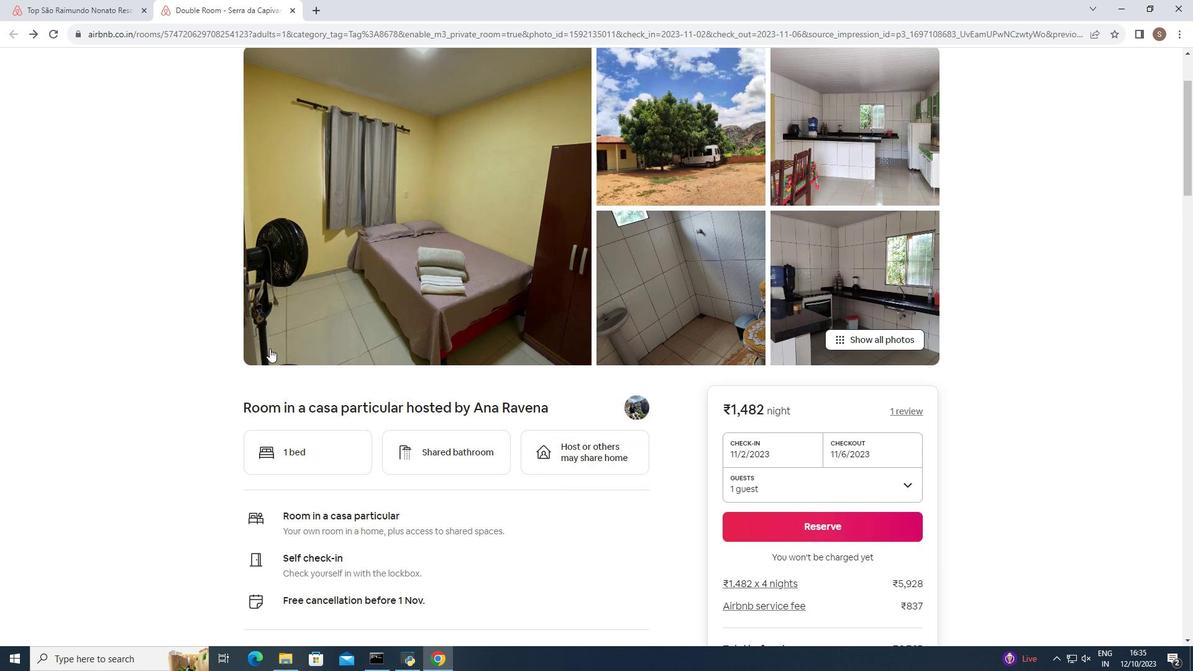 
Action: Mouse moved to (269, 348)
Screenshot: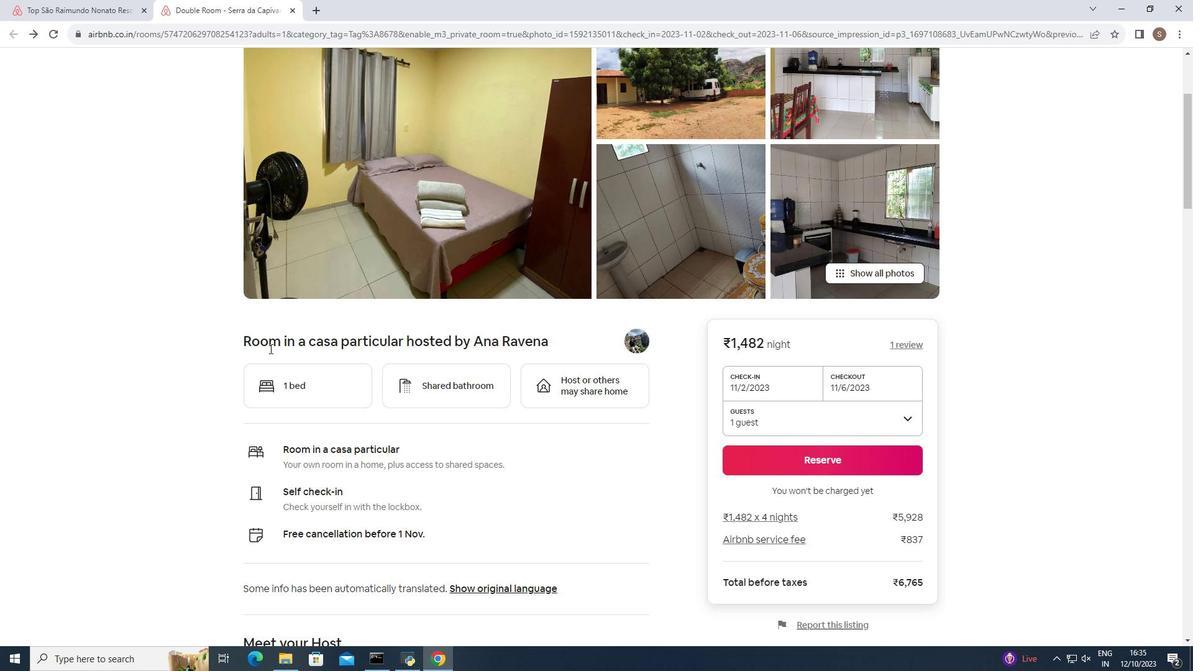 
Action: Mouse scrolled (269, 348) with delta (0, 0)
Screenshot: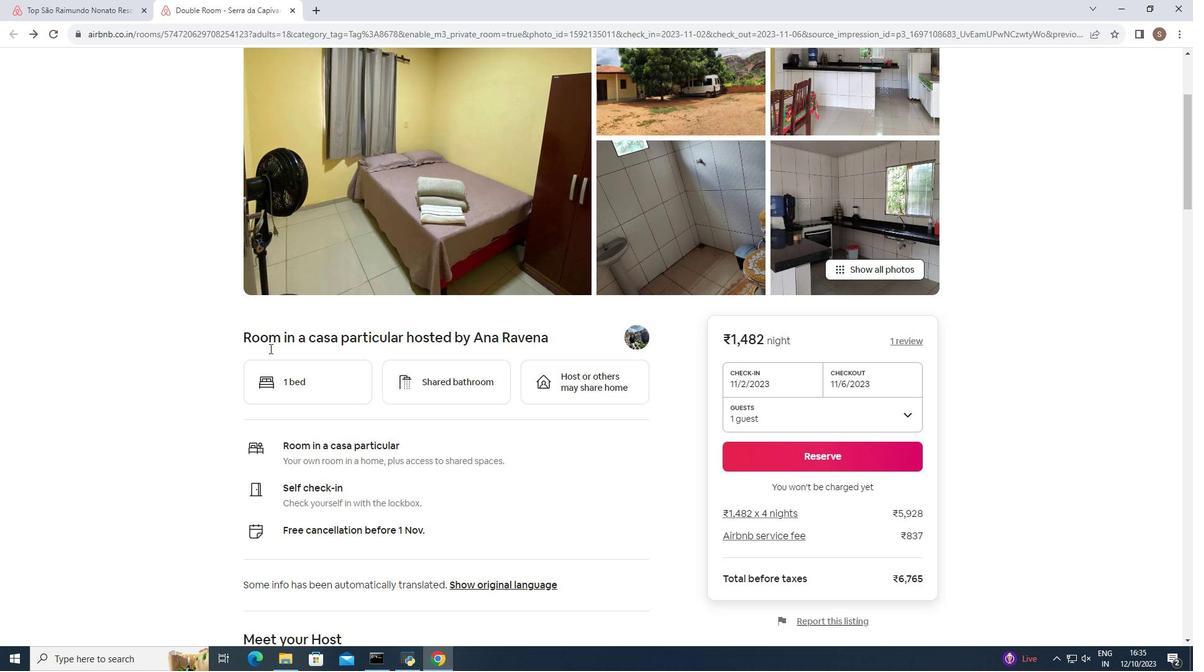
Action: Mouse moved to (269, 351)
Screenshot: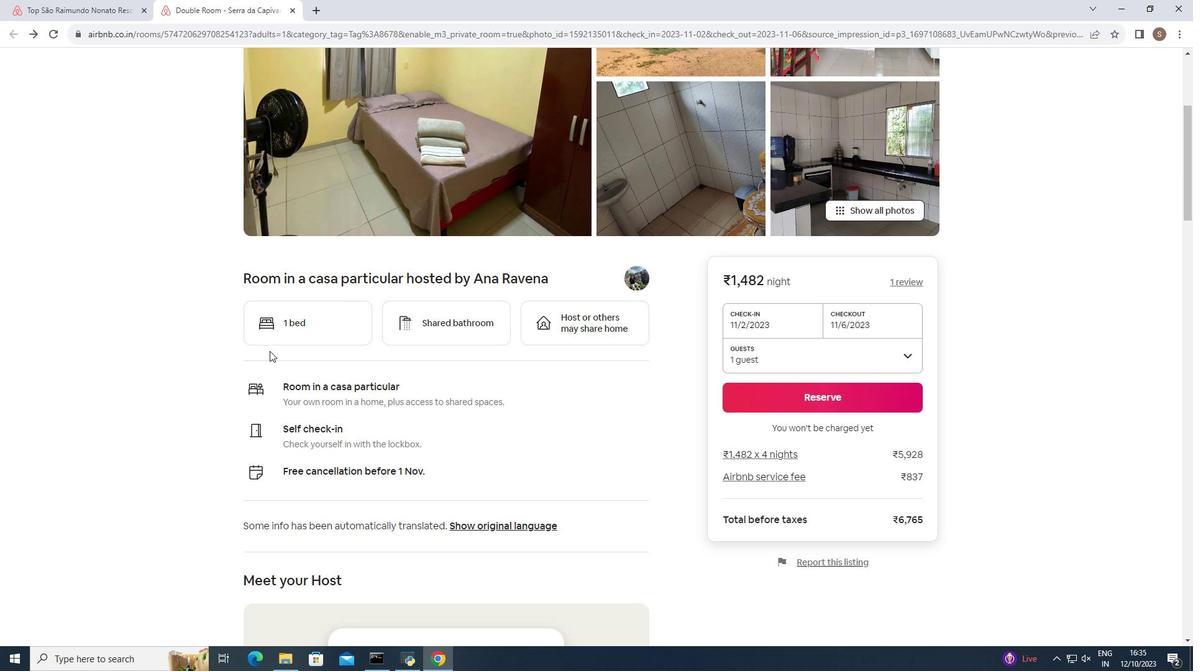 
Action: Mouse scrolled (269, 350) with delta (0, 0)
Screenshot: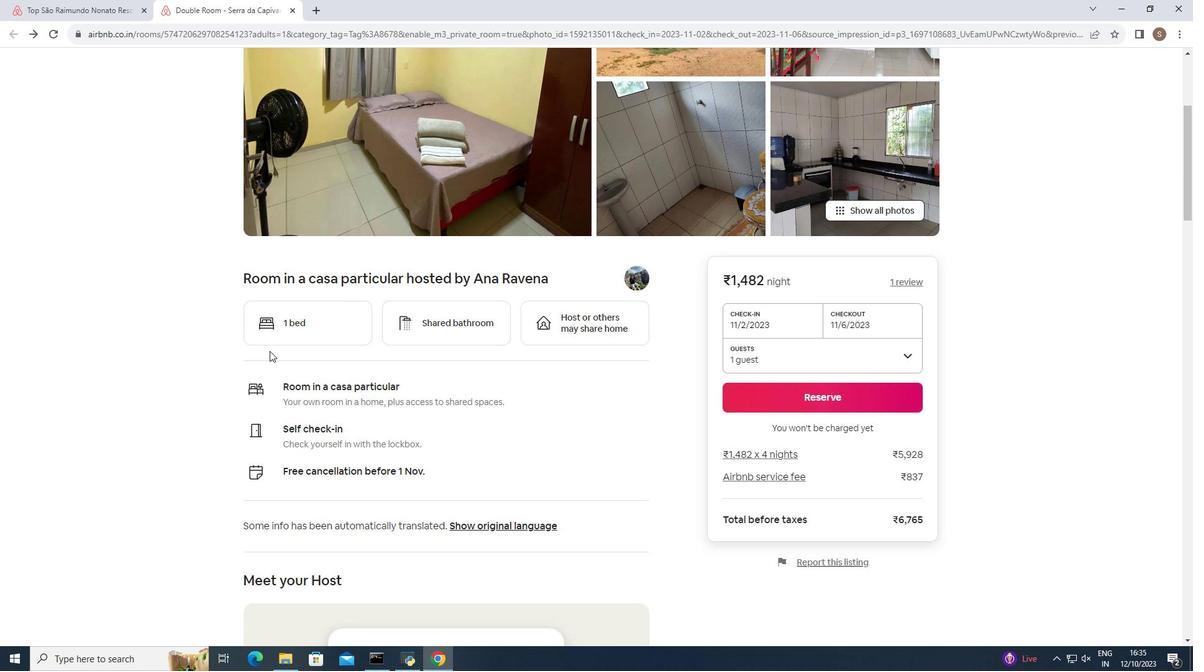 
Action: Mouse moved to (269, 351)
Screenshot: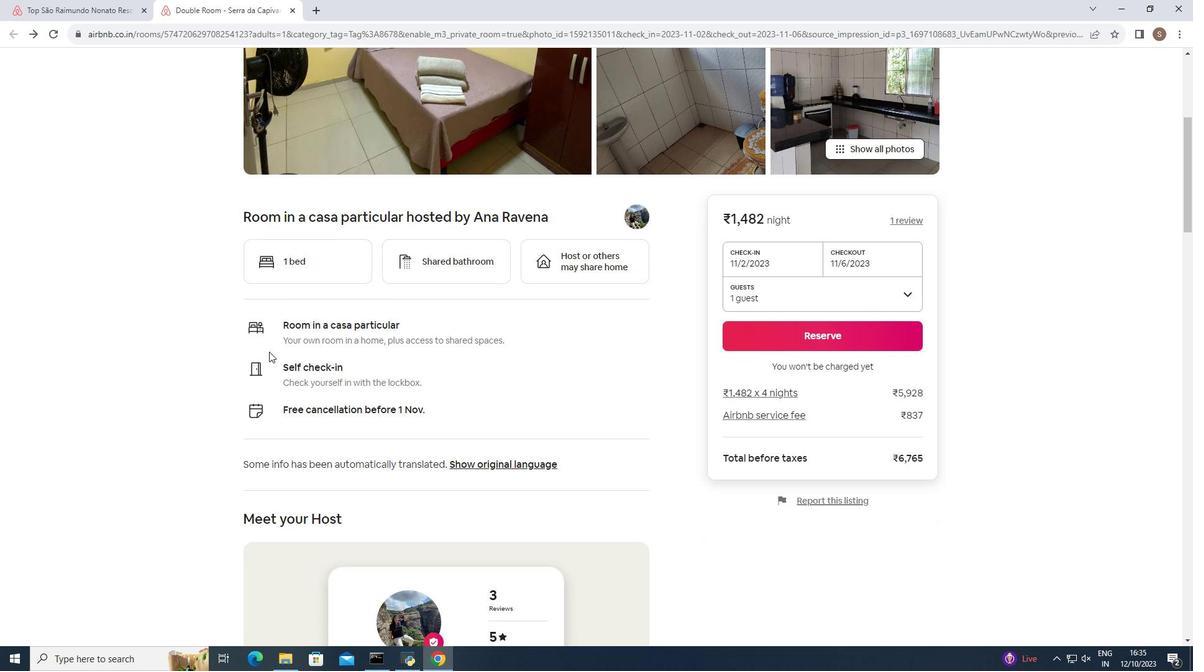
Action: Mouse scrolled (269, 351) with delta (0, 0)
Screenshot: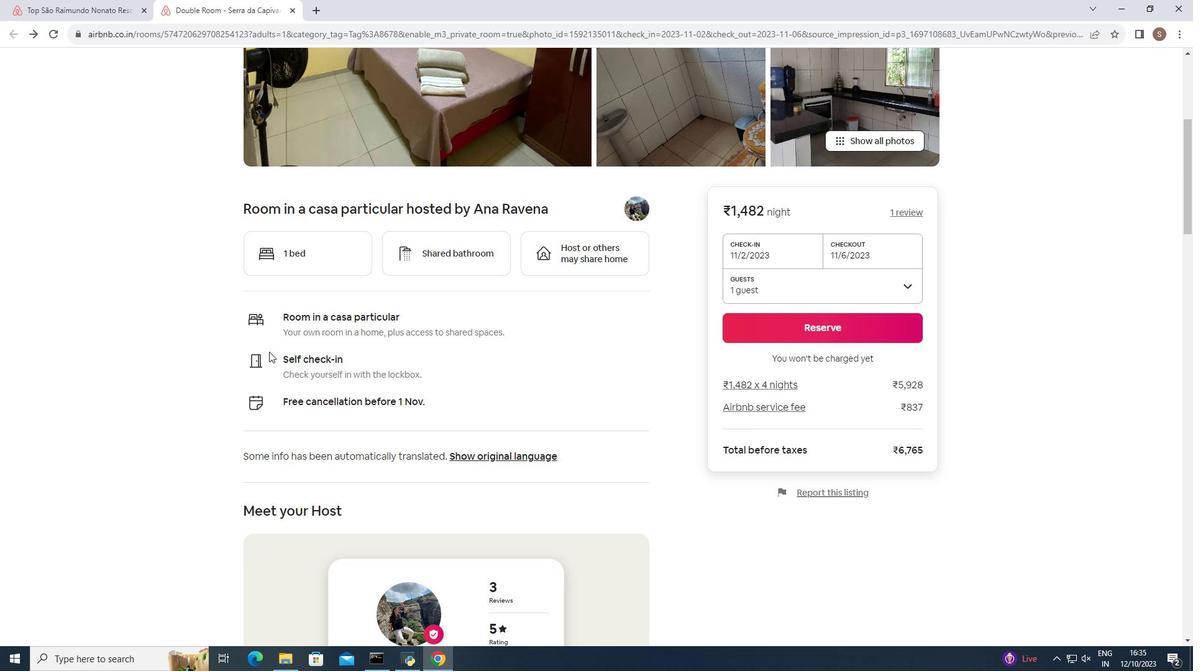 
Action: Mouse scrolled (269, 351) with delta (0, 0)
Screenshot: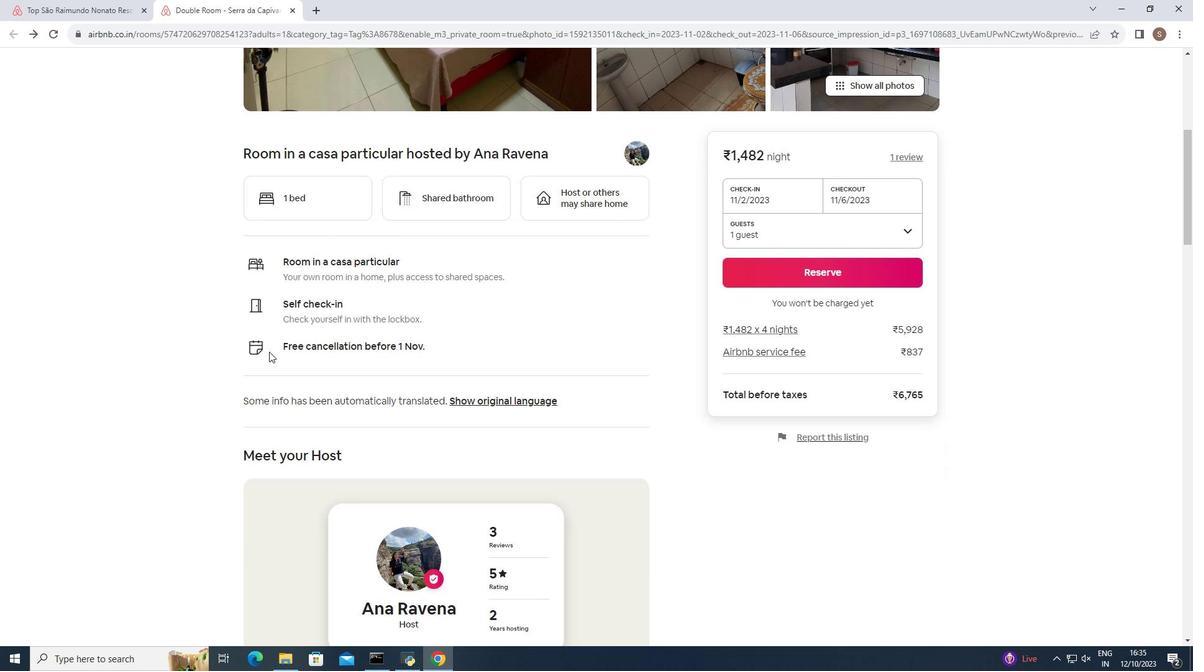 
Action: Mouse scrolled (269, 351) with delta (0, 0)
Screenshot: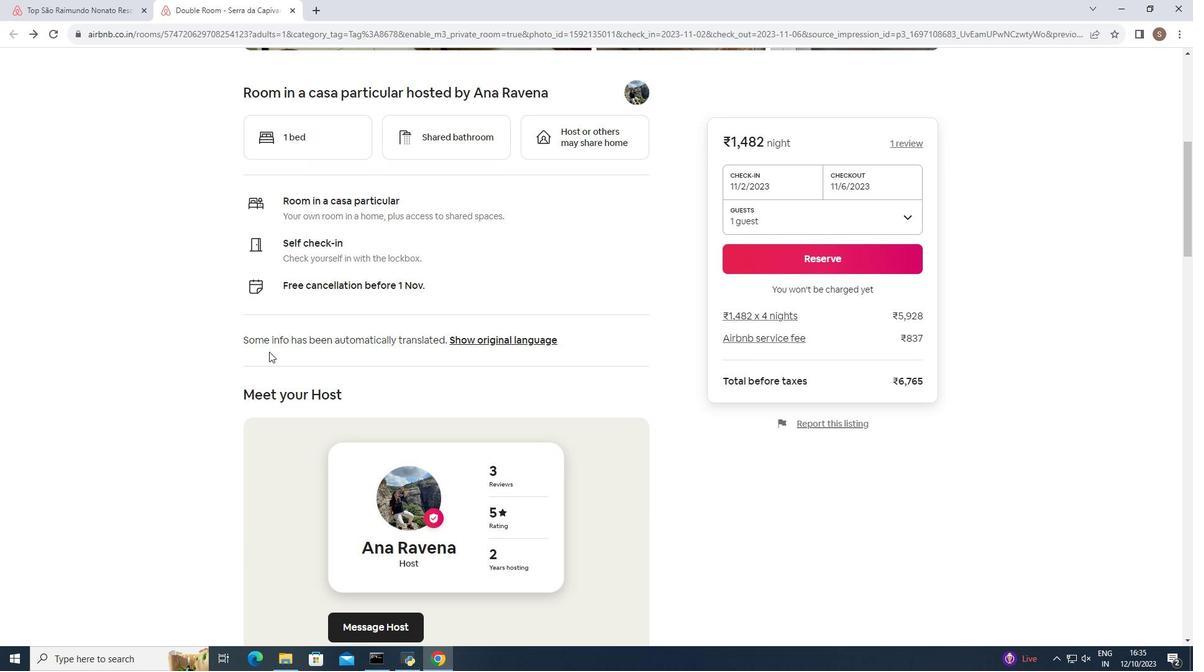 
Action: Mouse scrolled (269, 351) with delta (0, 0)
Screenshot: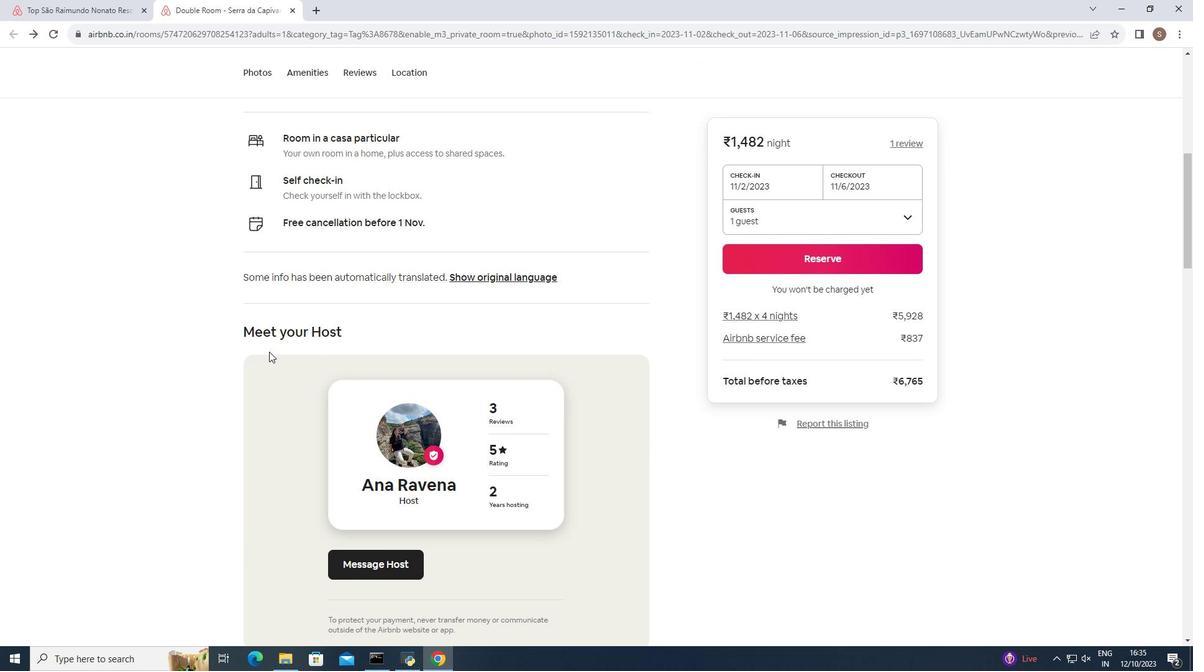 
Action: Mouse scrolled (269, 351) with delta (0, 0)
Screenshot: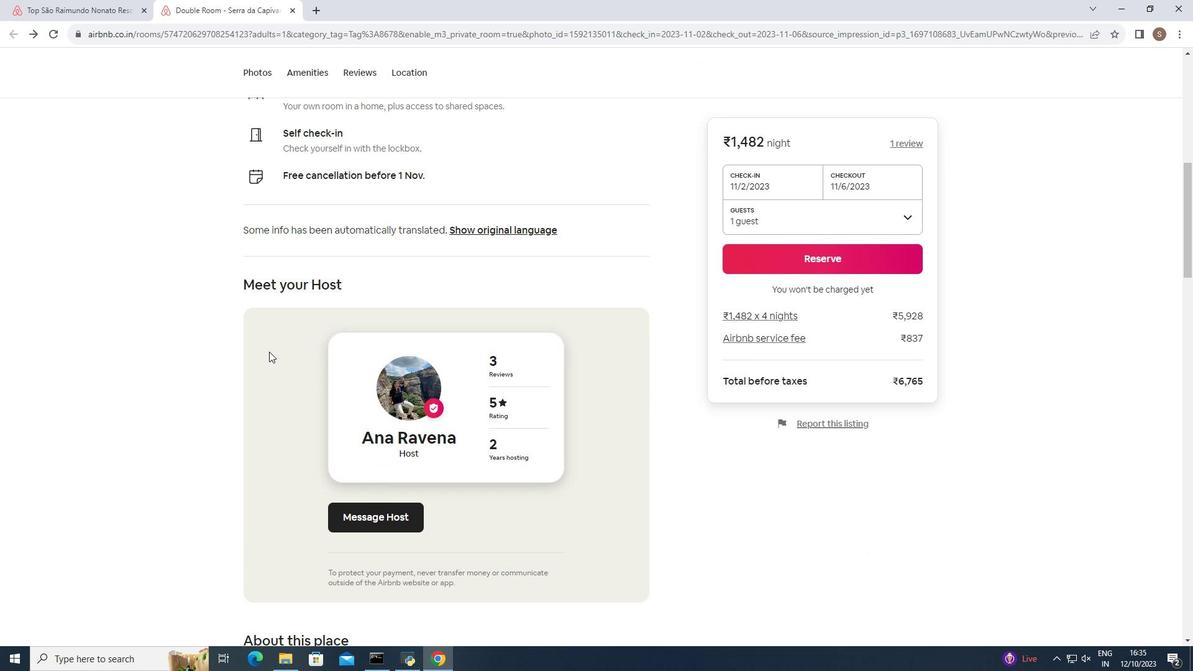 
Action: Mouse scrolled (269, 351) with delta (0, 0)
Screenshot: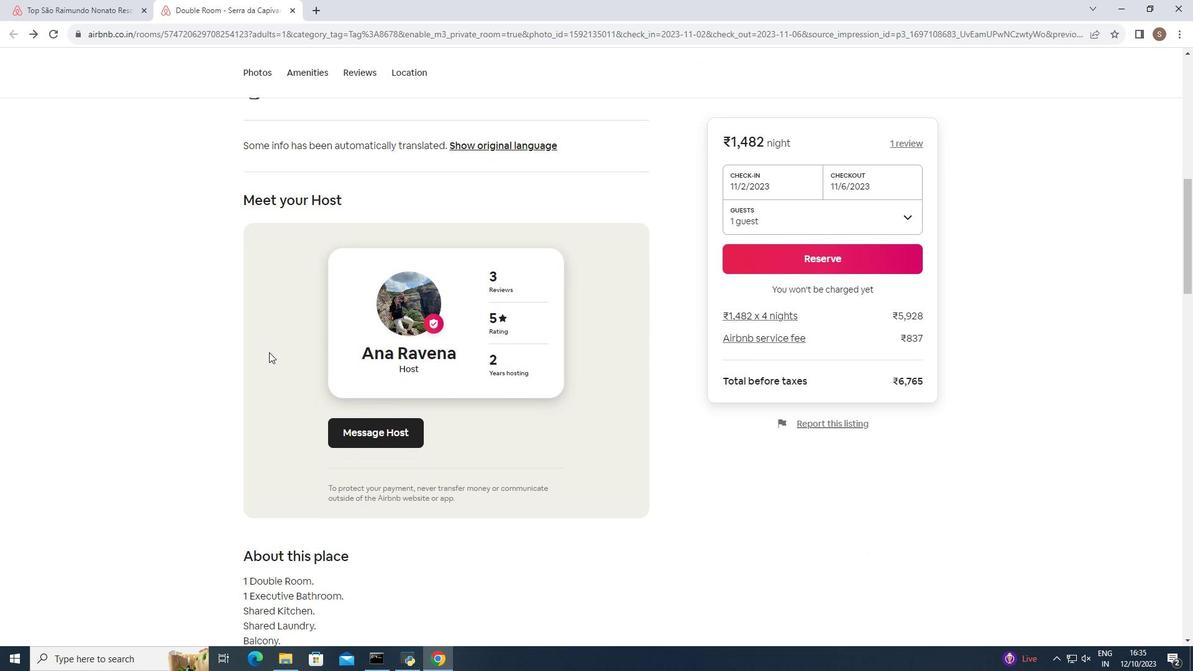 
Action: Mouse moved to (269, 353)
Screenshot: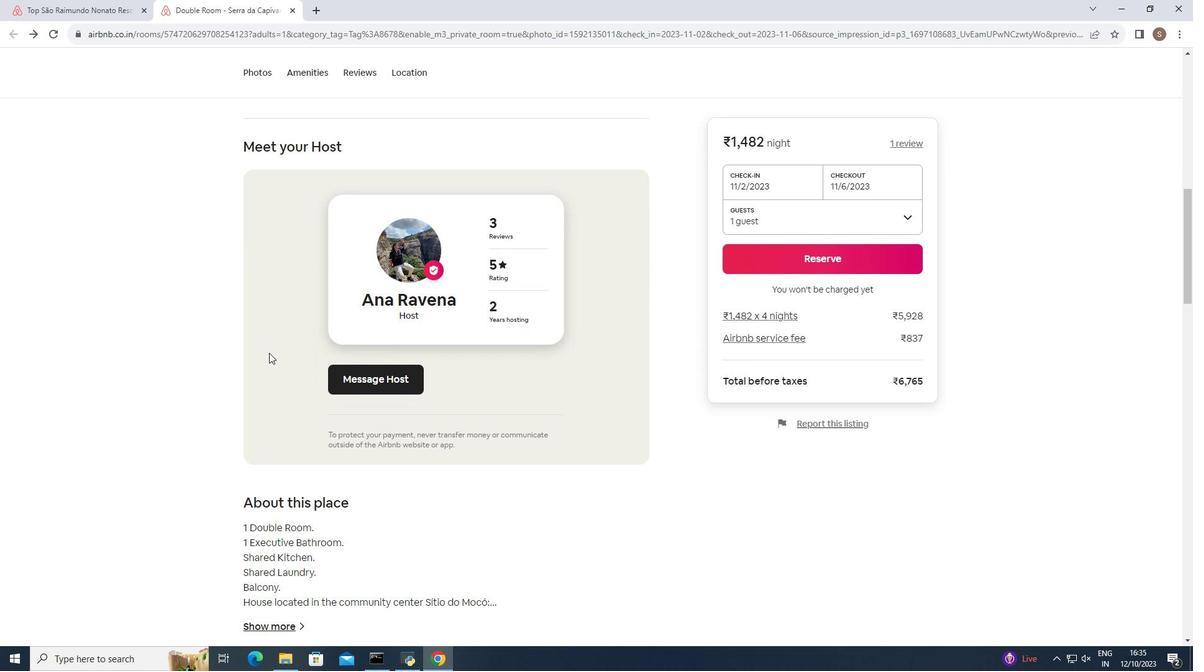 
Action: Mouse scrolled (269, 352) with delta (0, 0)
Screenshot: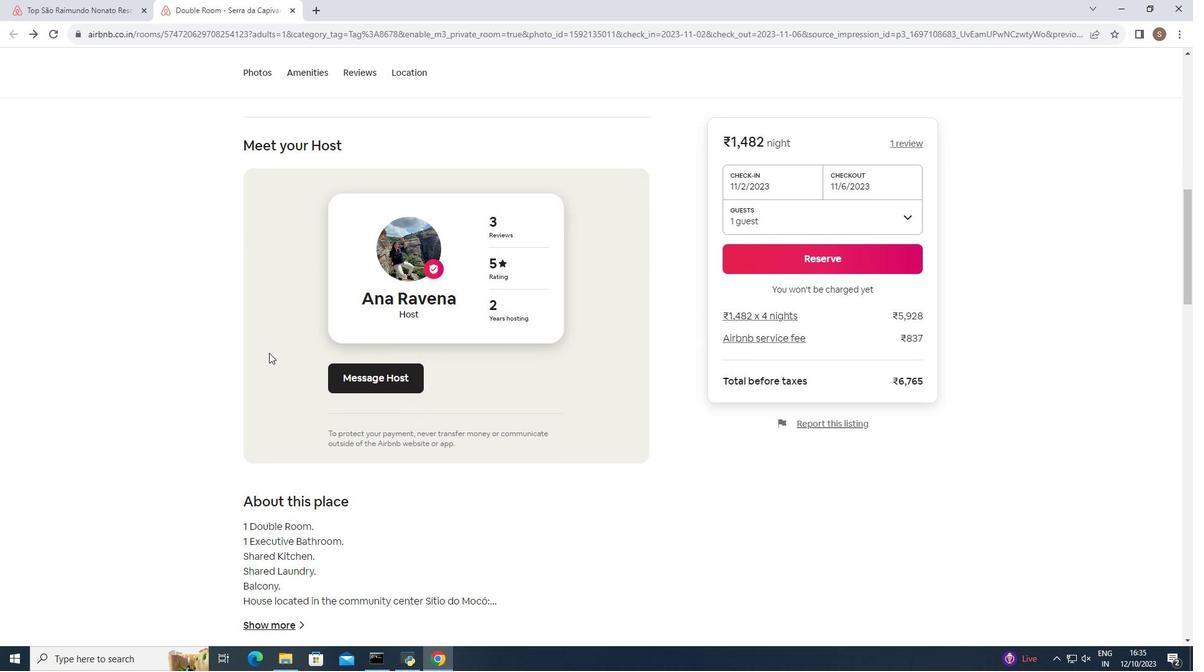 
Action: Mouse scrolled (269, 352) with delta (0, 0)
Screenshot: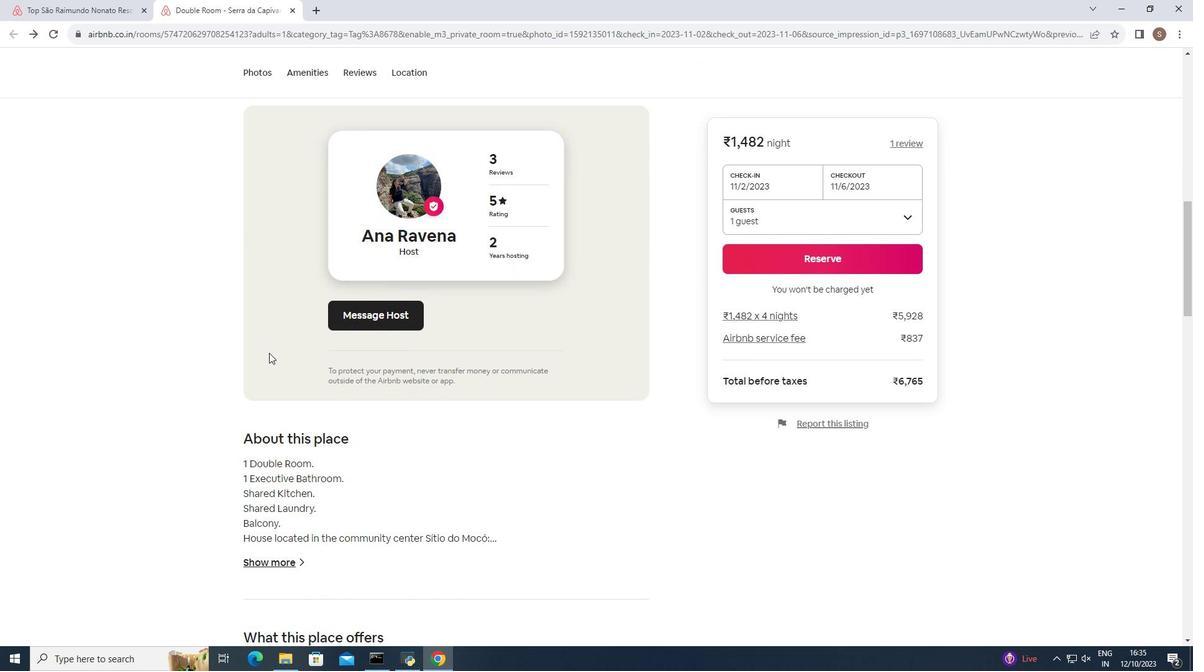 
Action: Mouse moved to (268, 353)
Screenshot: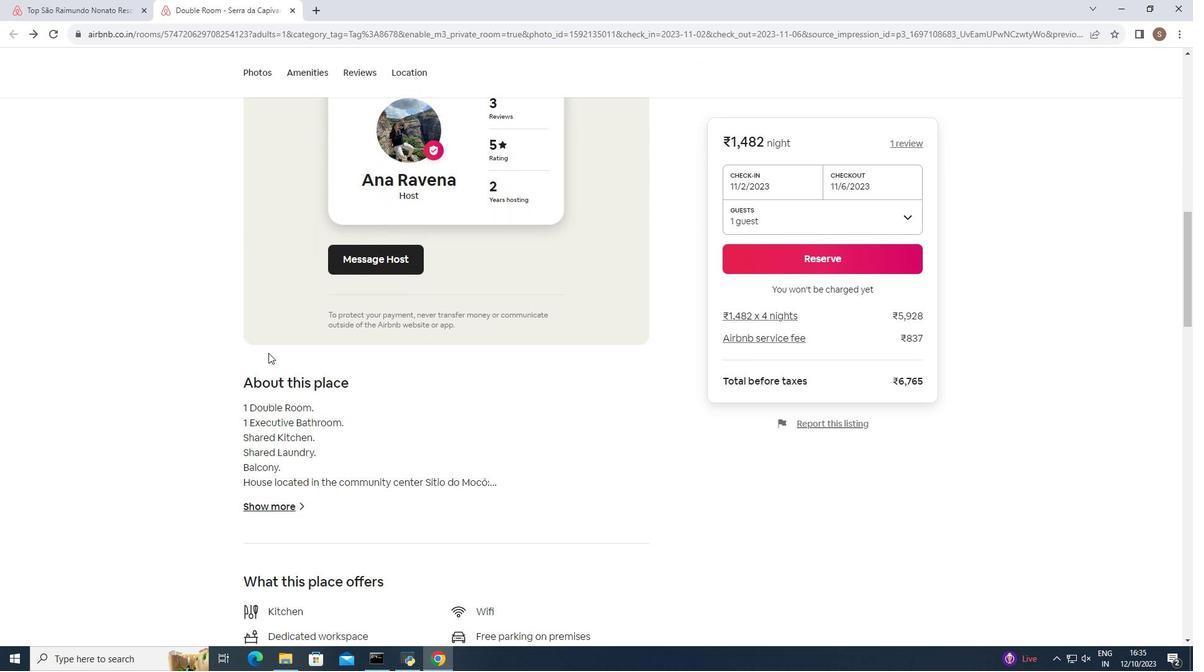 
Action: Mouse scrolled (268, 352) with delta (0, 0)
Screenshot: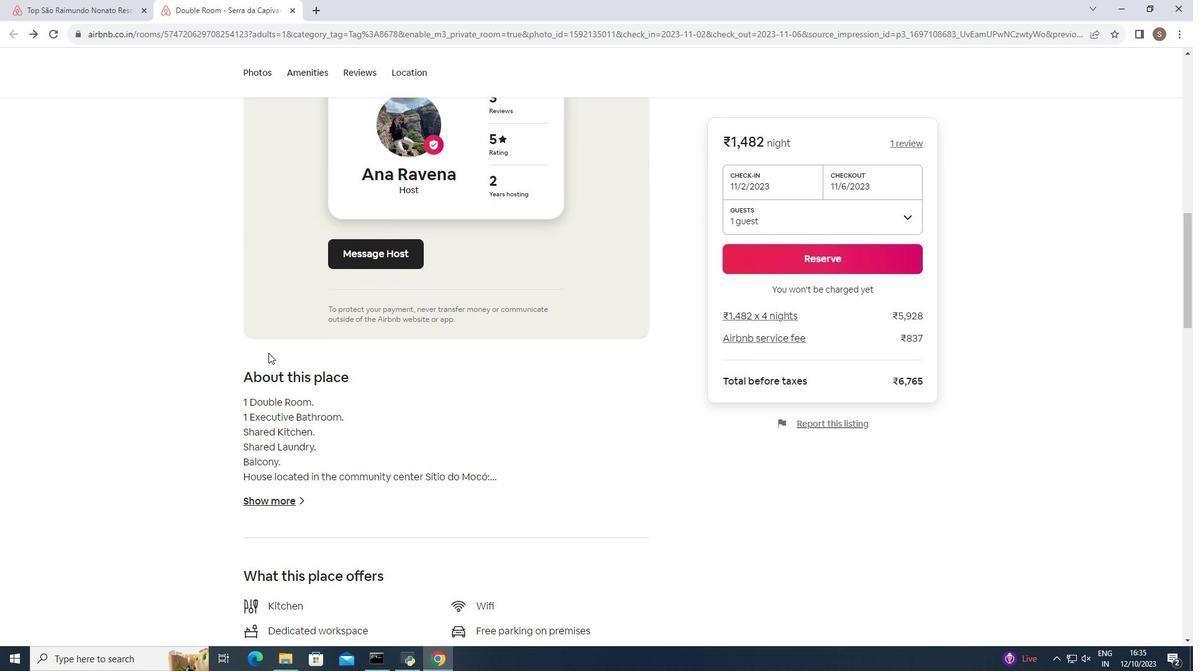
Action: Mouse scrolled (268, 352) with delta (0, 0)
Screenshot: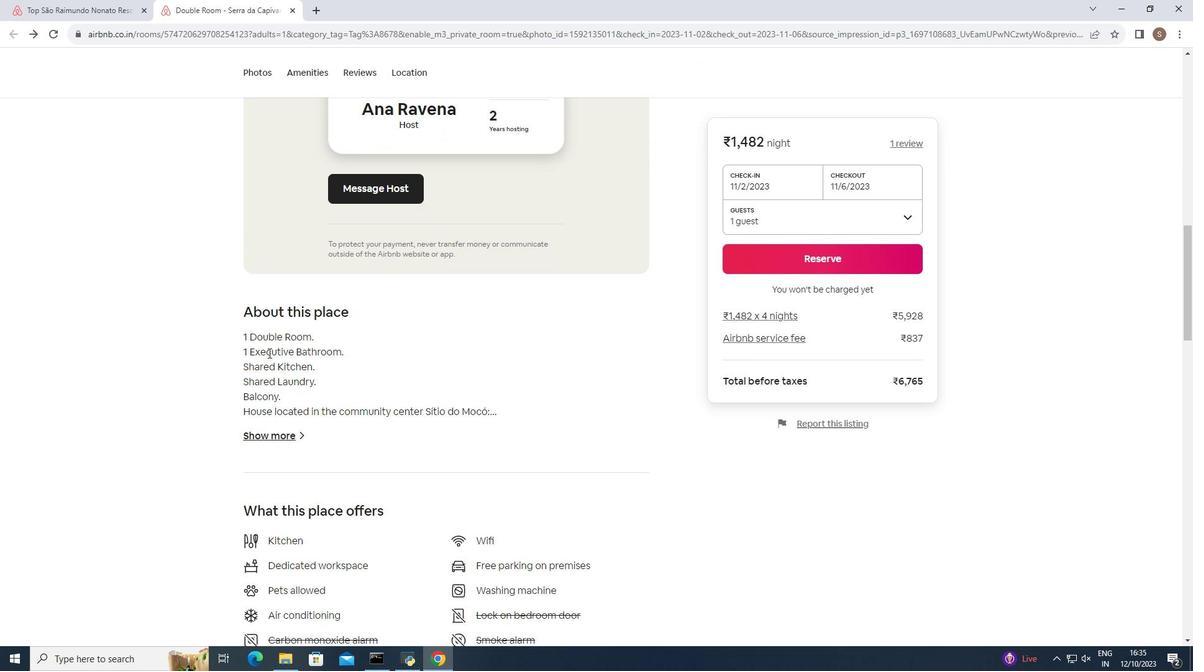 
Action: Mouse scrolled (268, 352) with delta (0, 0)
Screenshot: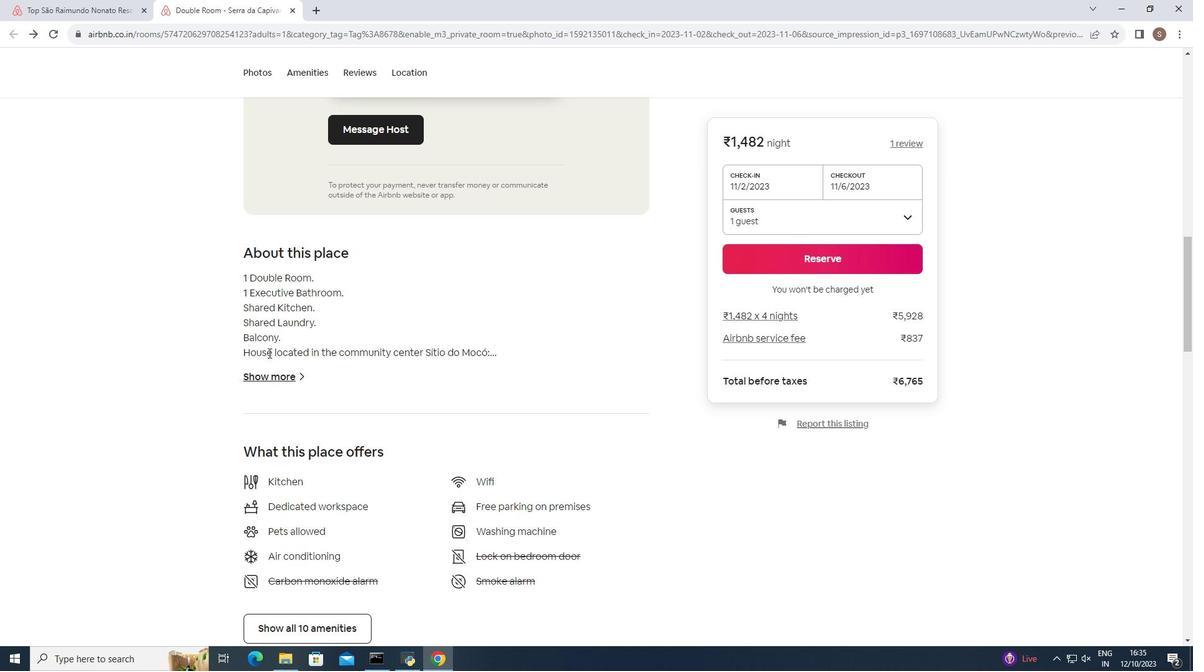 
Action: Mouse moved to (263, 318)
Screenshot: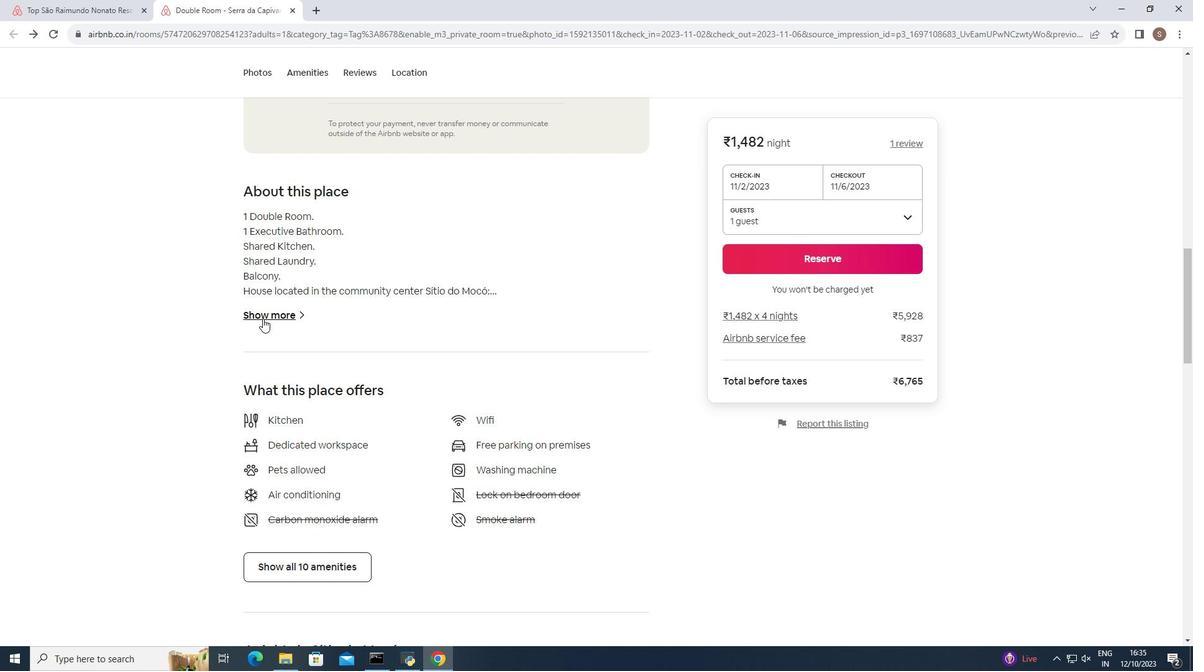 
Action: Mouse pressed left at (263, 318)
Screenshot: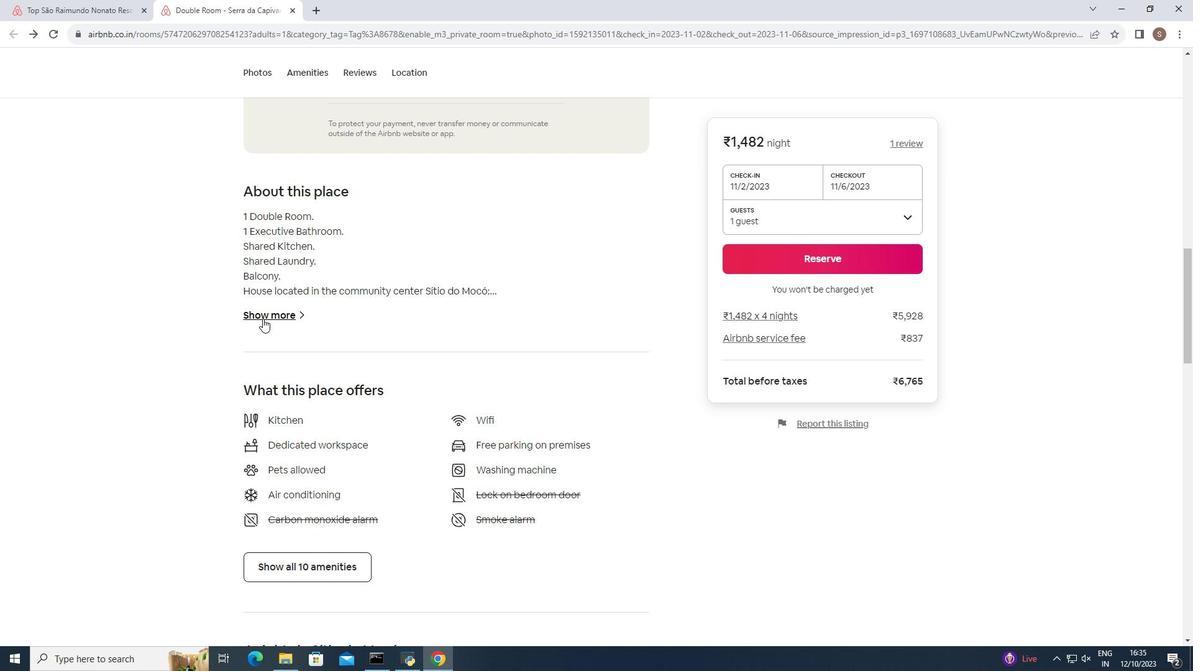
Action: Mouse moved to (373, 215)
Screenshot: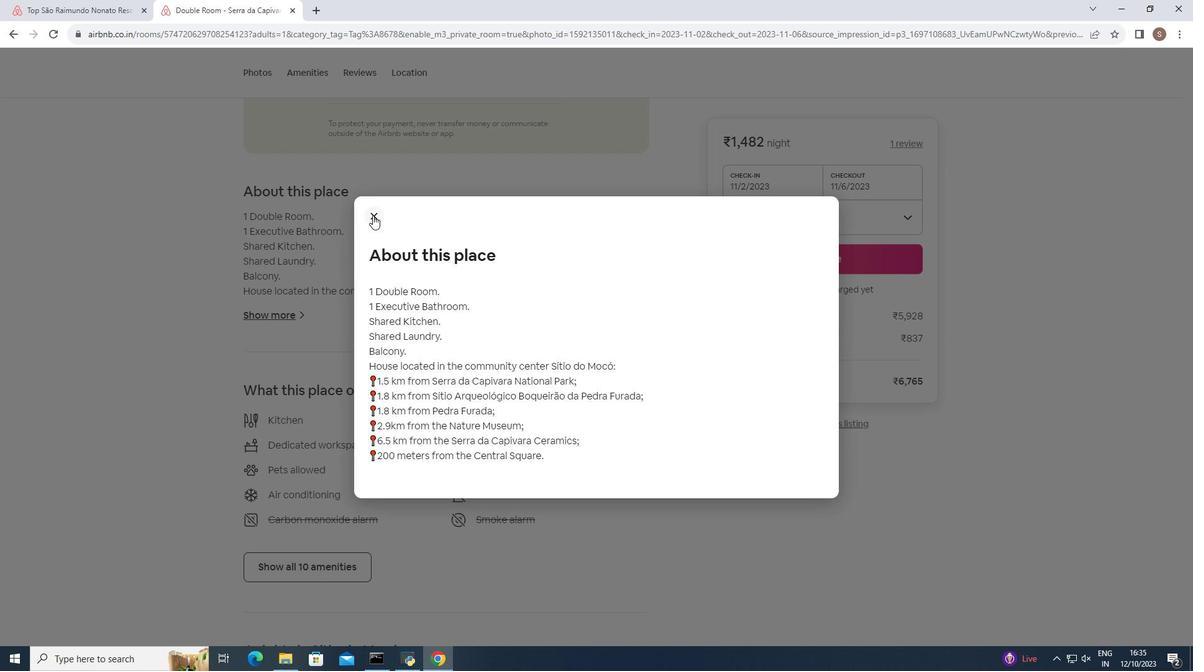 
Action: Mouse pressed left at (373, 215)
Screenshot: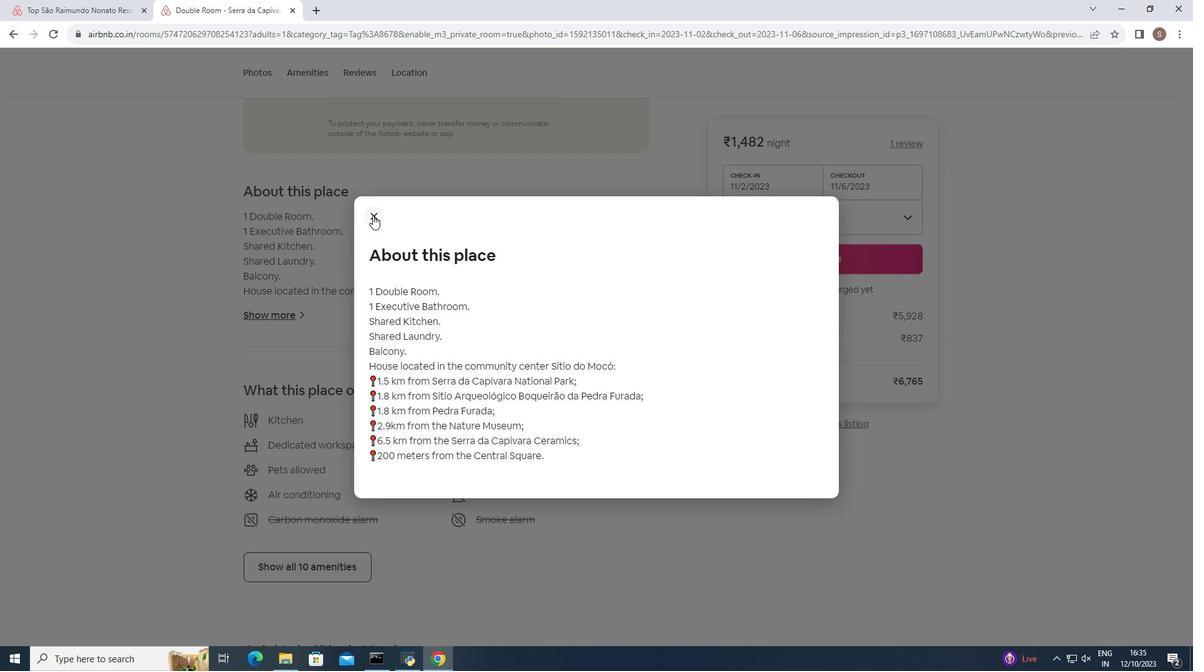 
Action: Mouse moved to (324, 341)
Screenshot: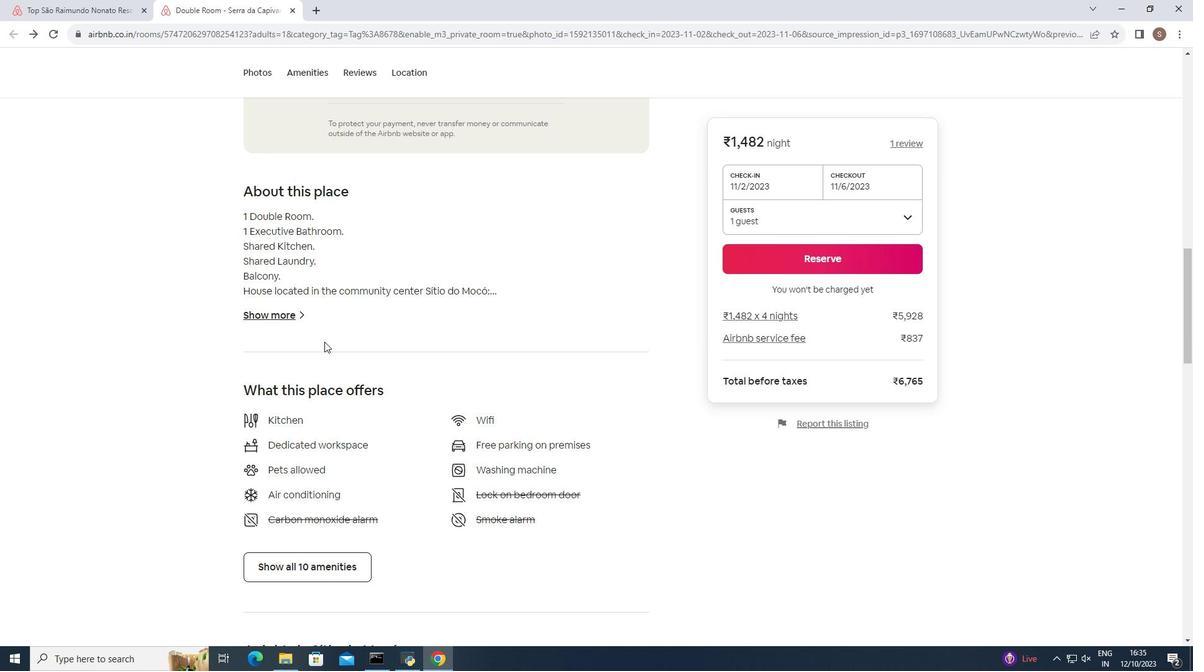 
Action: Mouse scrolled (324, 341) with delta (0, 0)
Screenshot: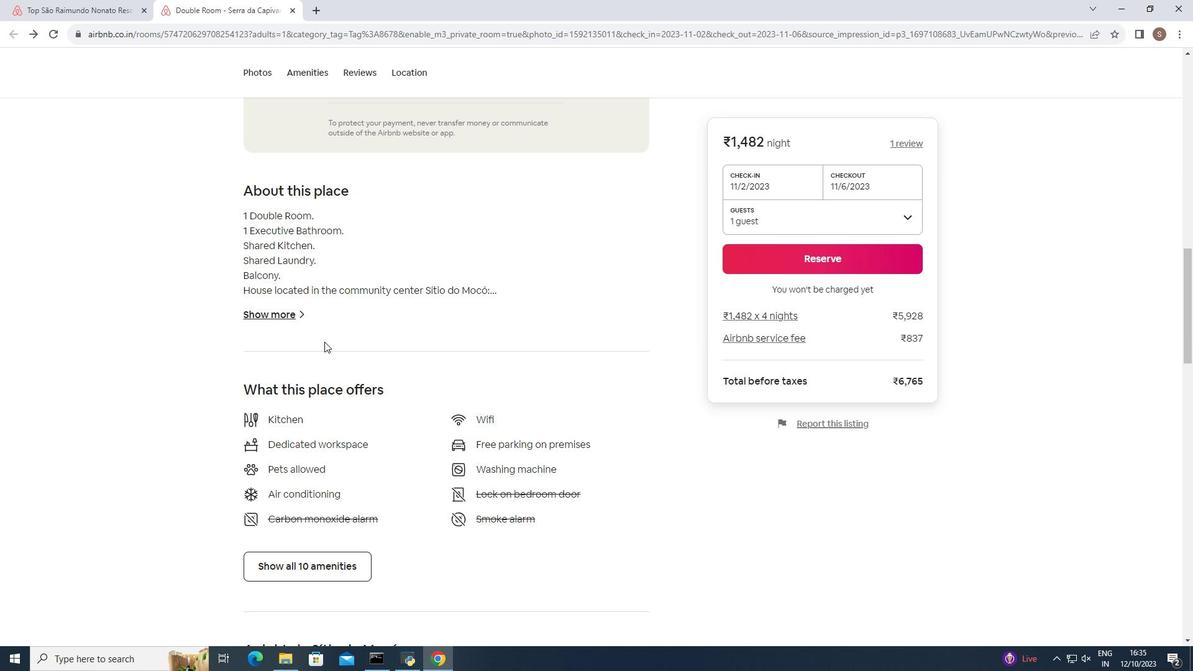 
Action: Mouse moved to (324, 341)
Screenshot: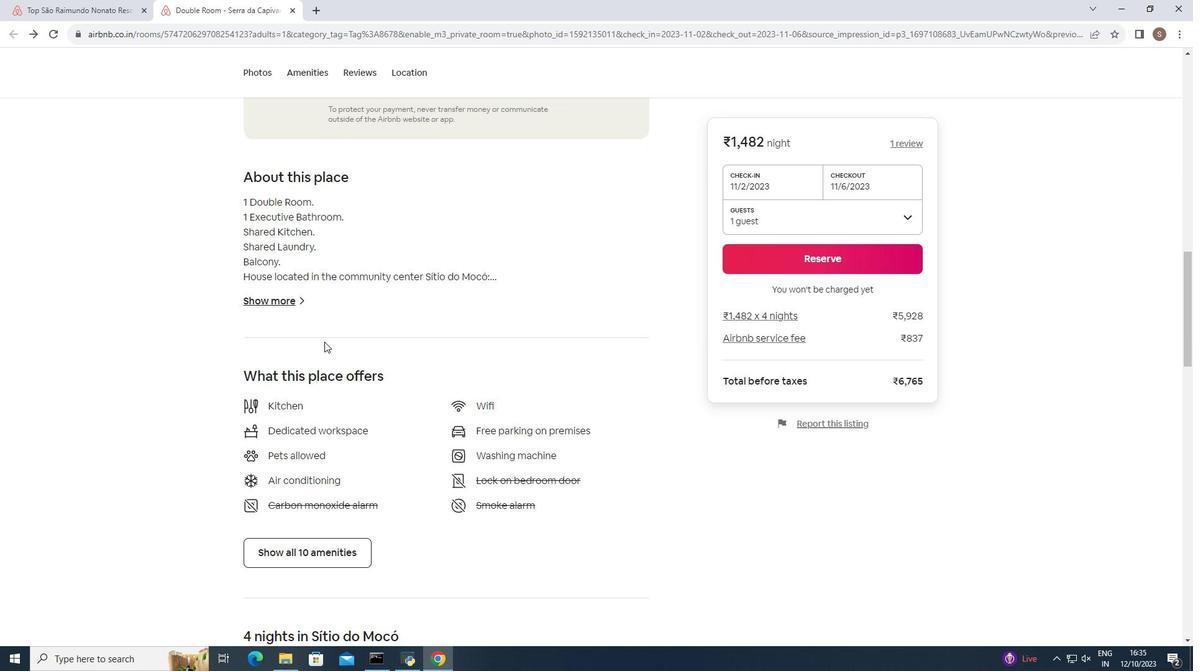 
Action: Mouse scrolled (324, 341) with delta (0, 0)
Screenshot: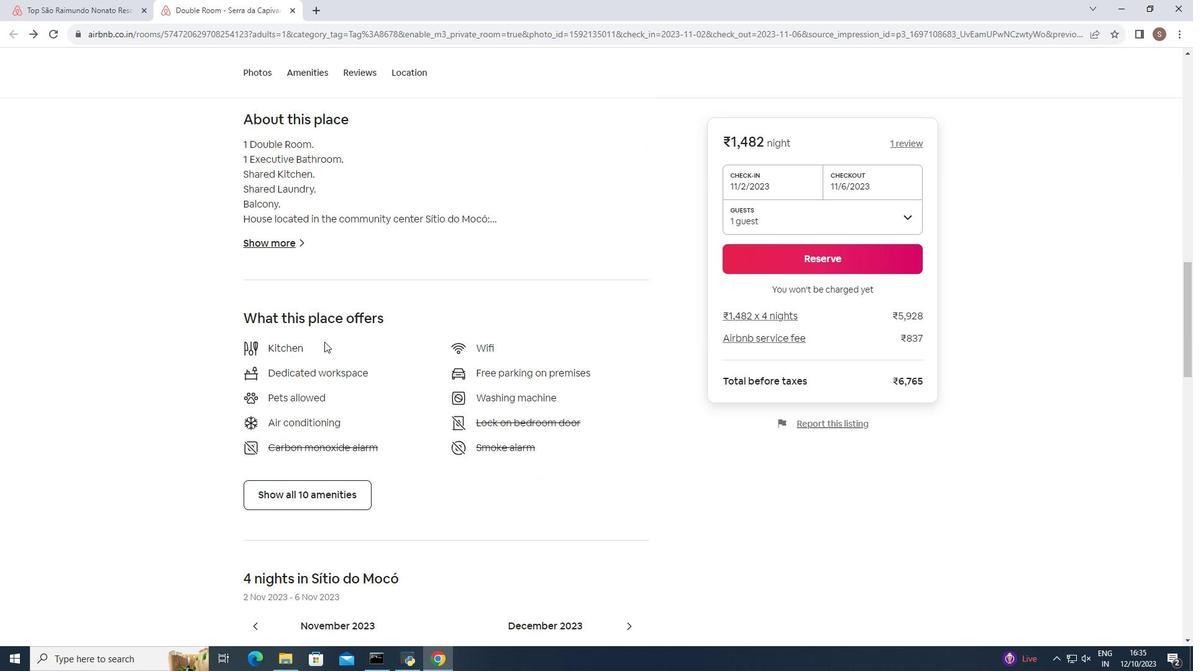 
Action: Mouse scrolled (324, 341) with delta (0, 0)
Screenshot: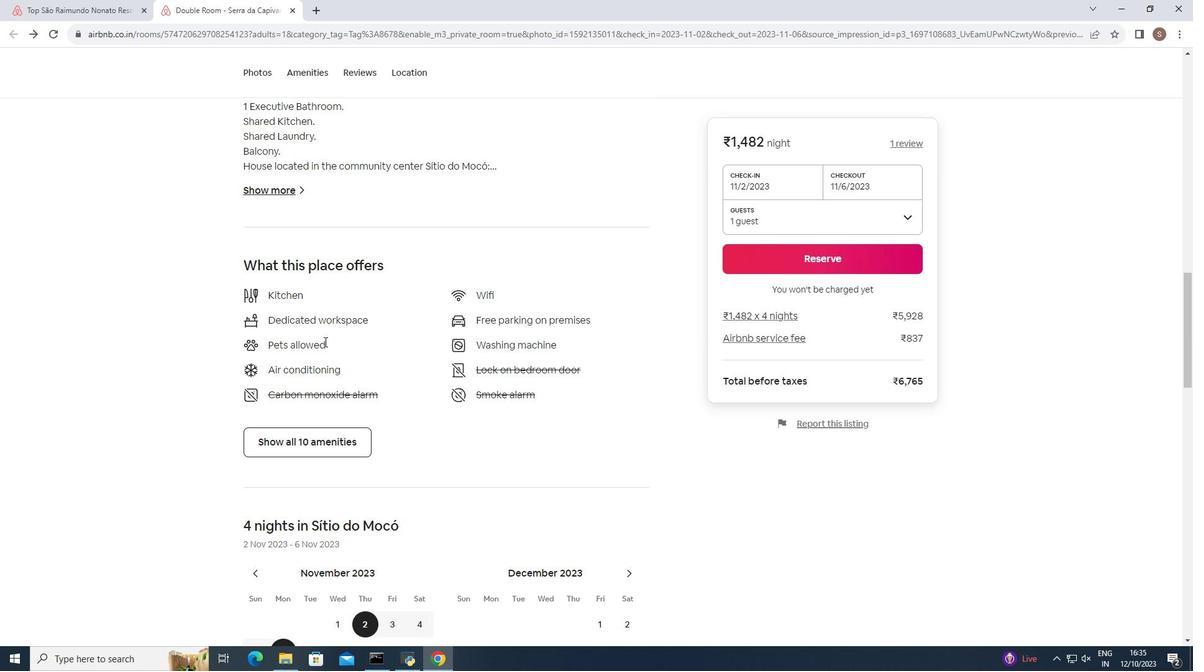 
Action: Mouse scrolled (324, 341) with delta (0, 0)
Screenshot: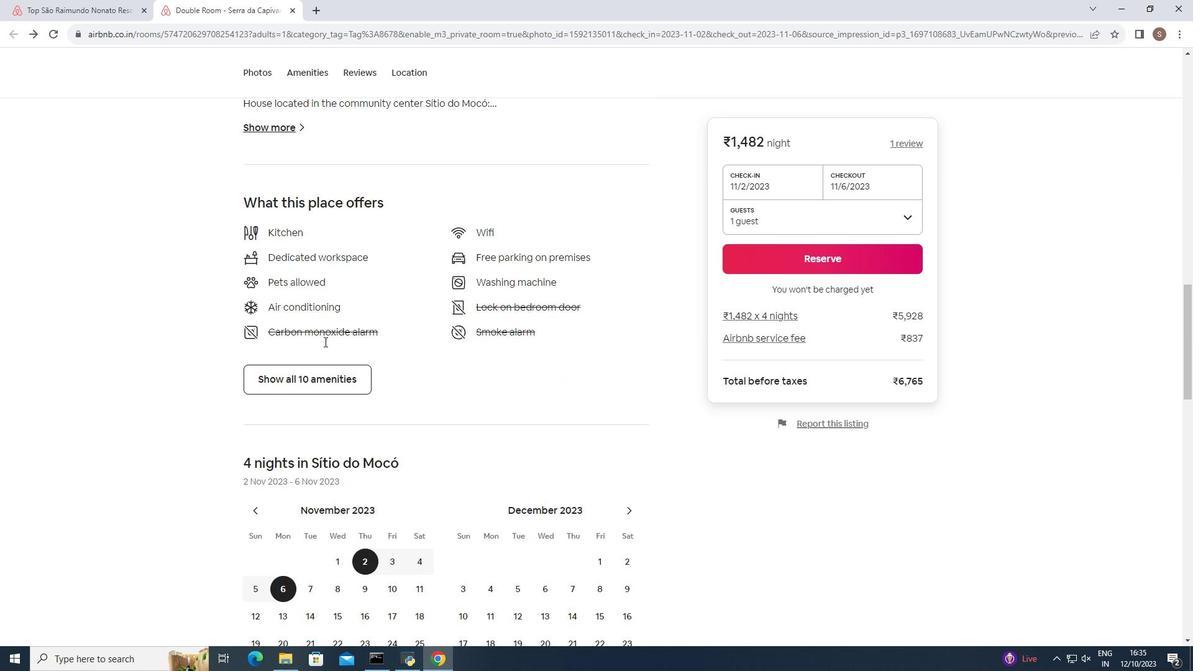 
Action: Mouse moved to (318, 322)
Screenshot: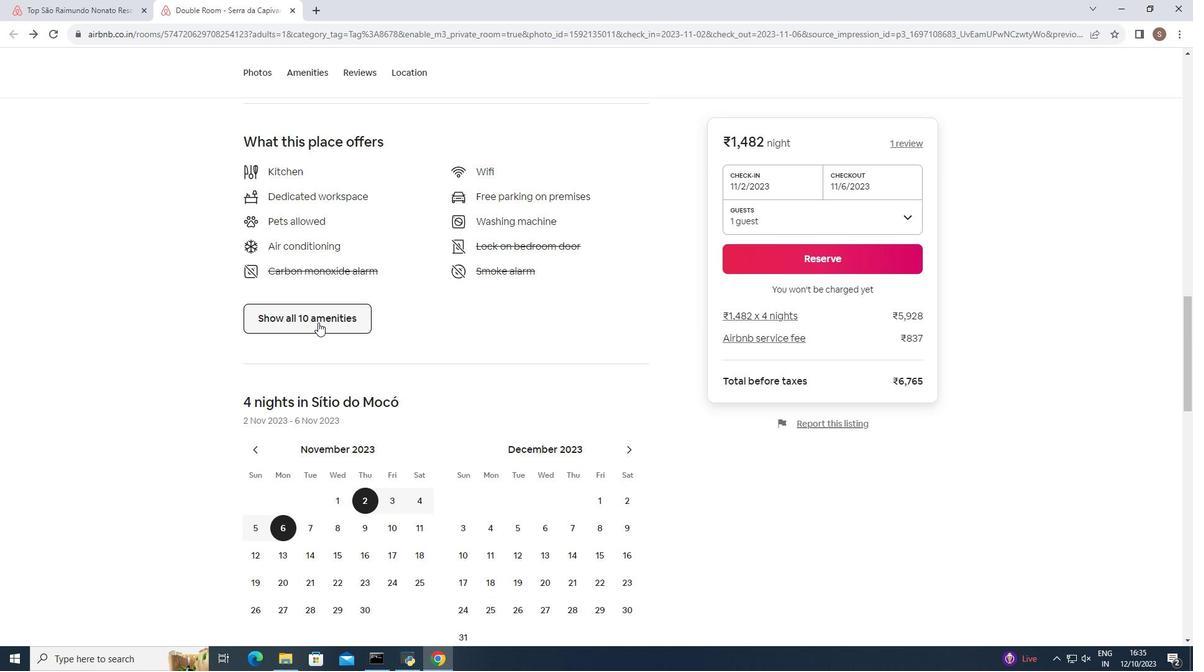 
Action: Mouse pressed left at (318, 322)
Screenshot: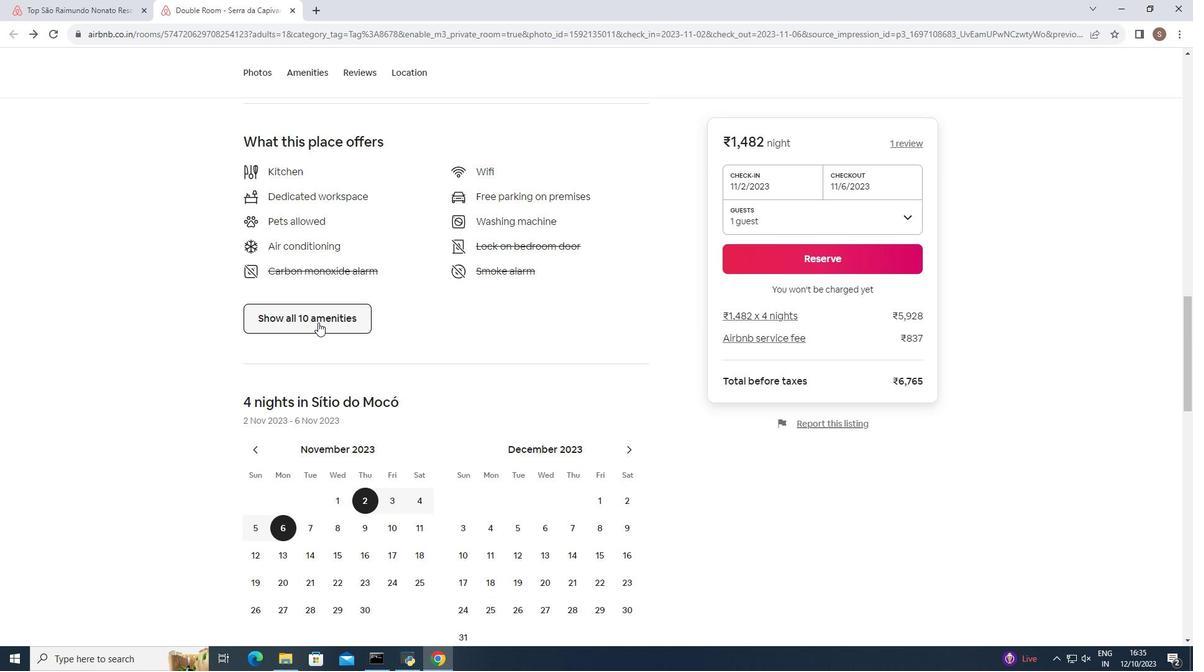 
Action: Mouse moved to (462, 330)
Screenshot: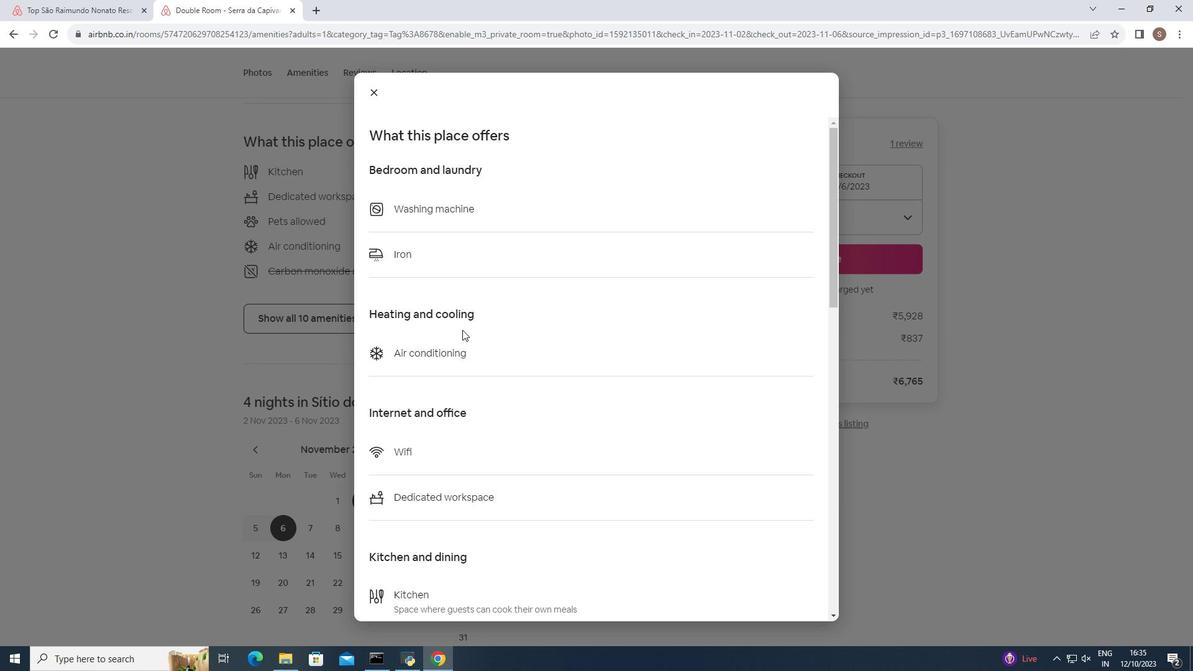 
Action: Mouse scrolled (462, 329) with delta (0, 0)
Screenshot: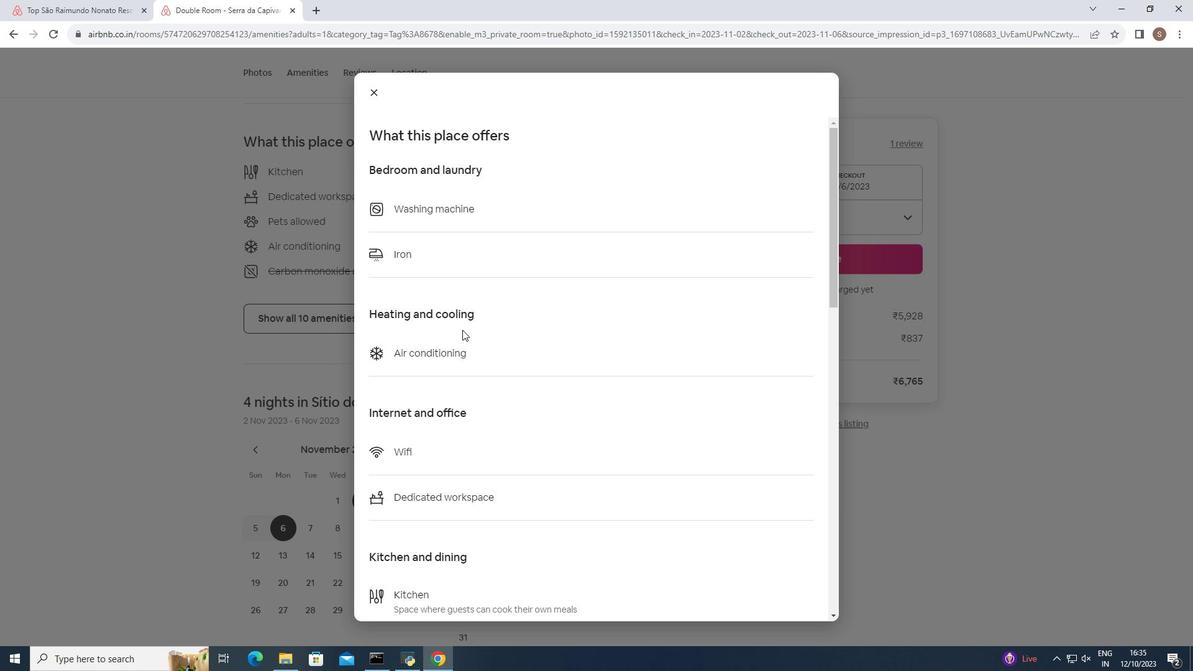 
Action: Mouse scrolled (462, 329) with delta (0, 0)
Screenshot: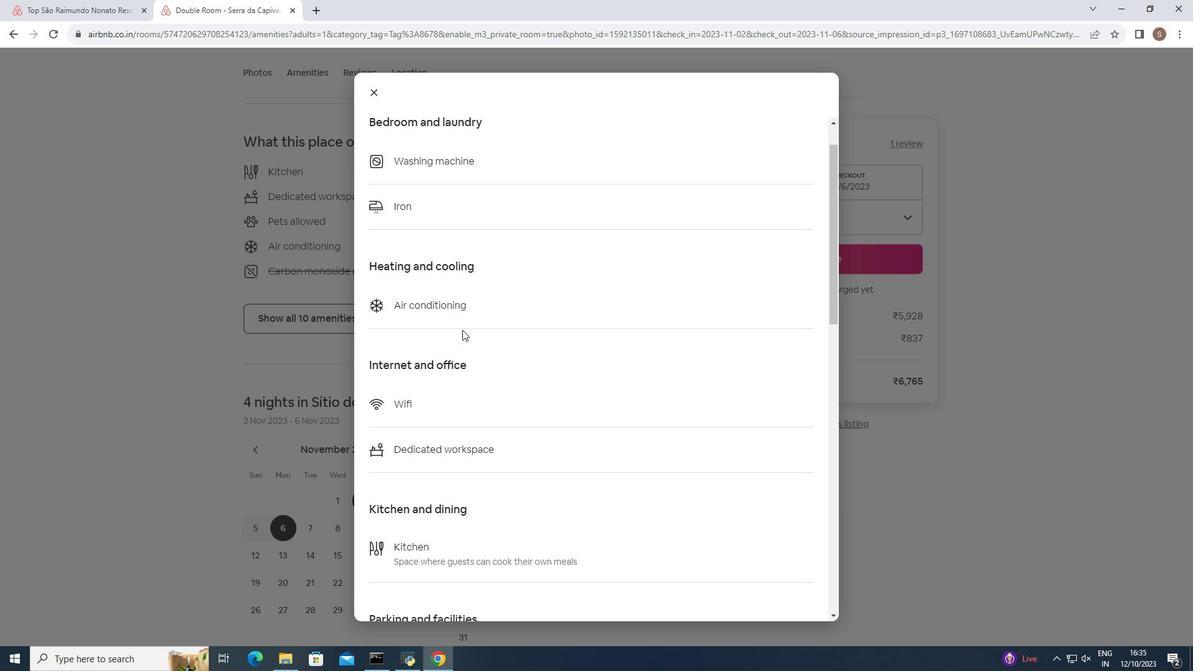
Action: Mouse moved to (462, 331)
Screenshot: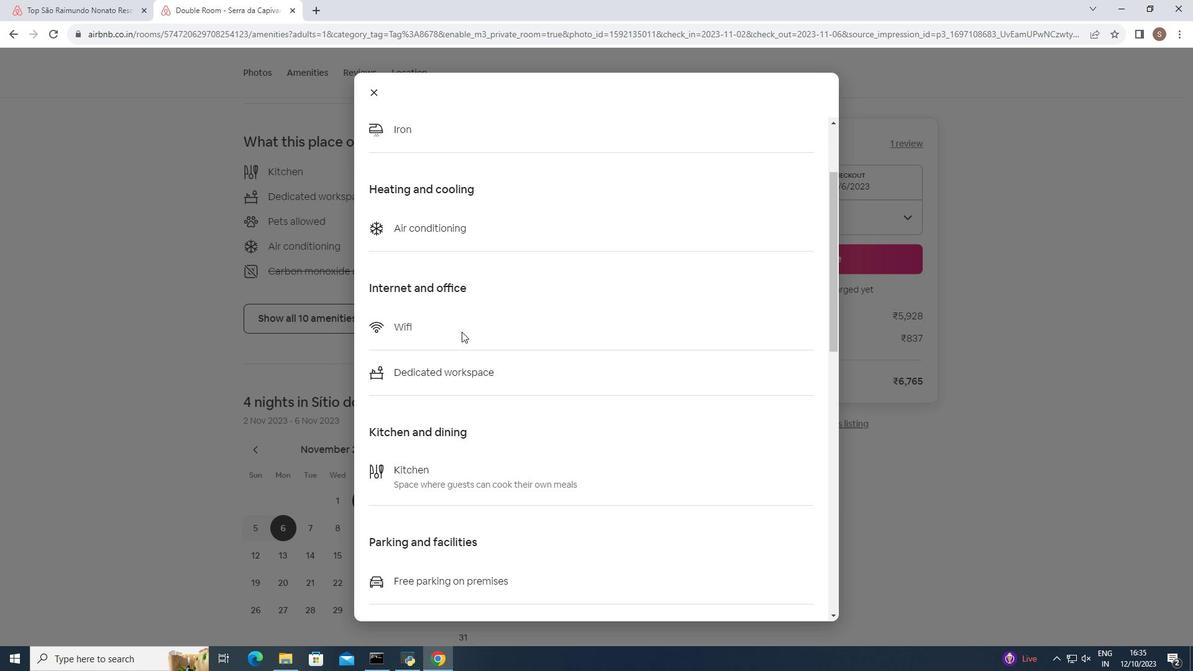 
Action: Mouse scrolled (462, 330) with delta (0, 0)
Screenshot: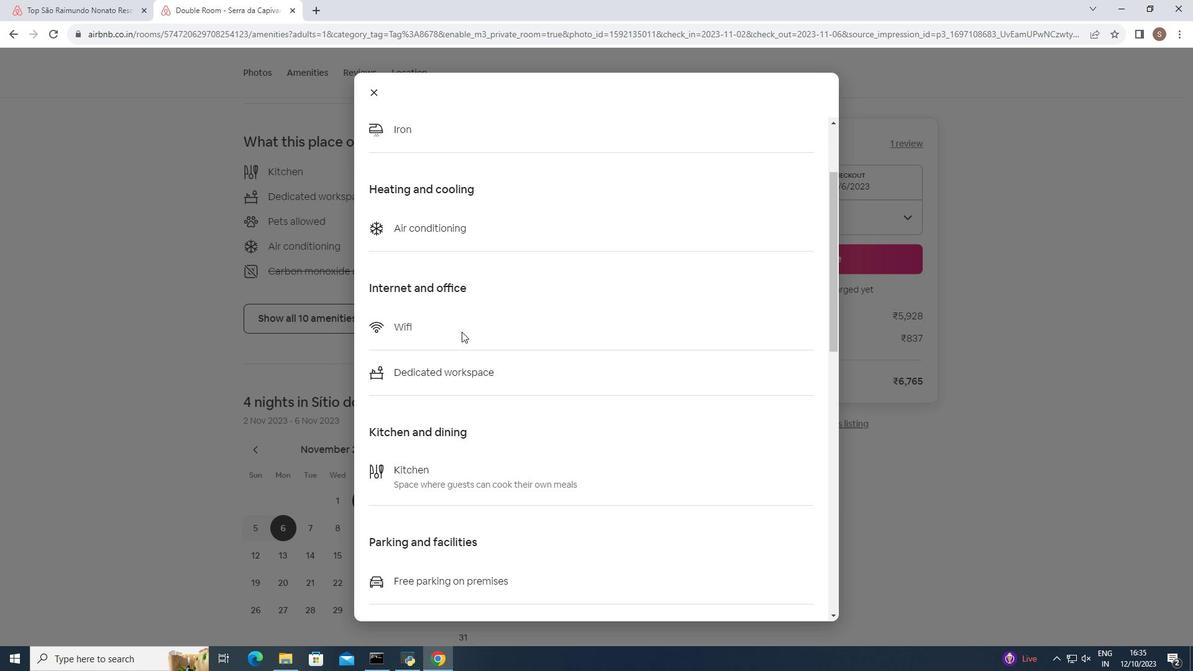 
Action: Mouse moved to (457, 335)
Screenshot: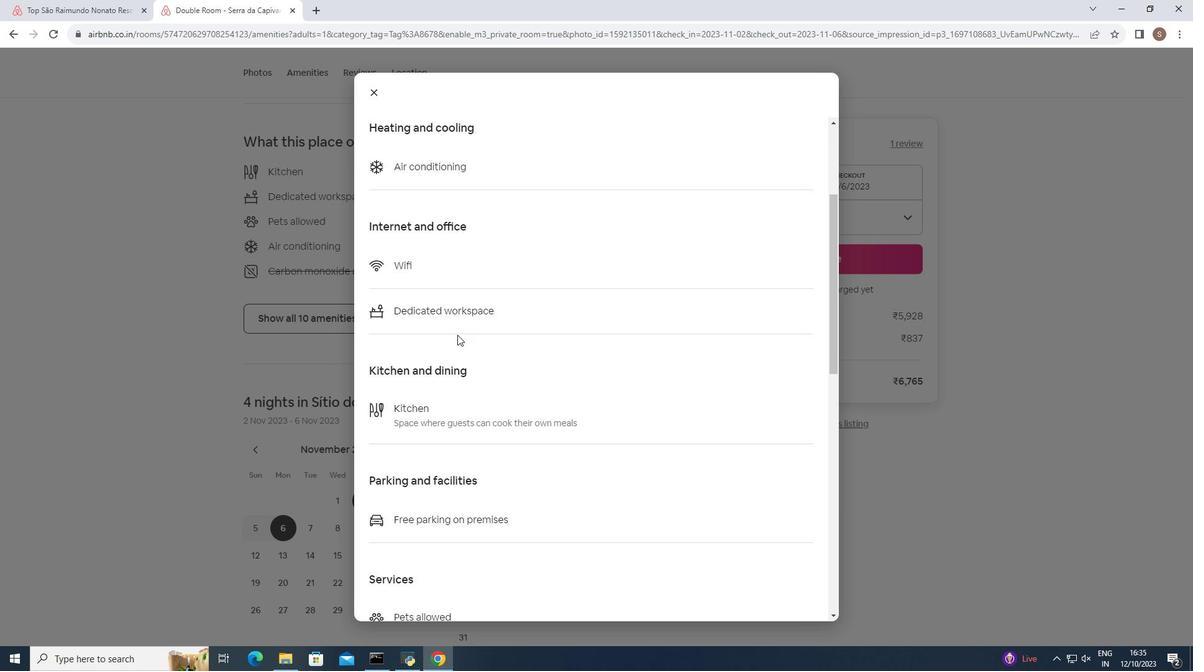 
Action: Mouse scrolled (457, 334) with delta (0, 0)
Screenshot: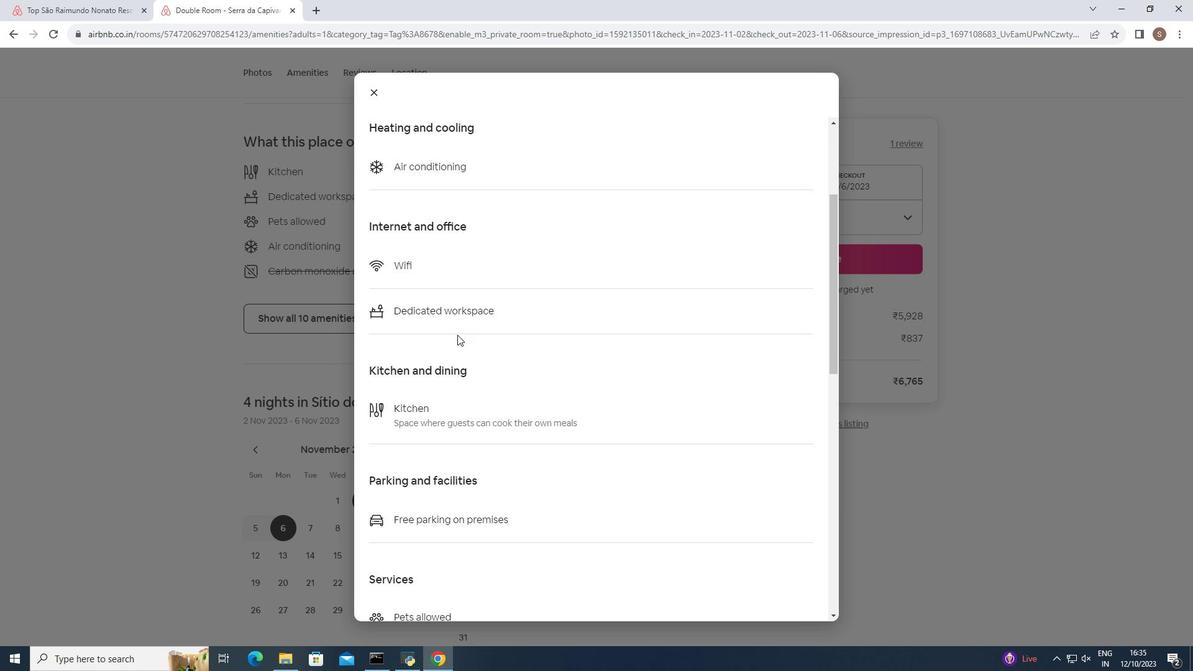 
Action: Mouse moved to (455, 336)
Screenshot: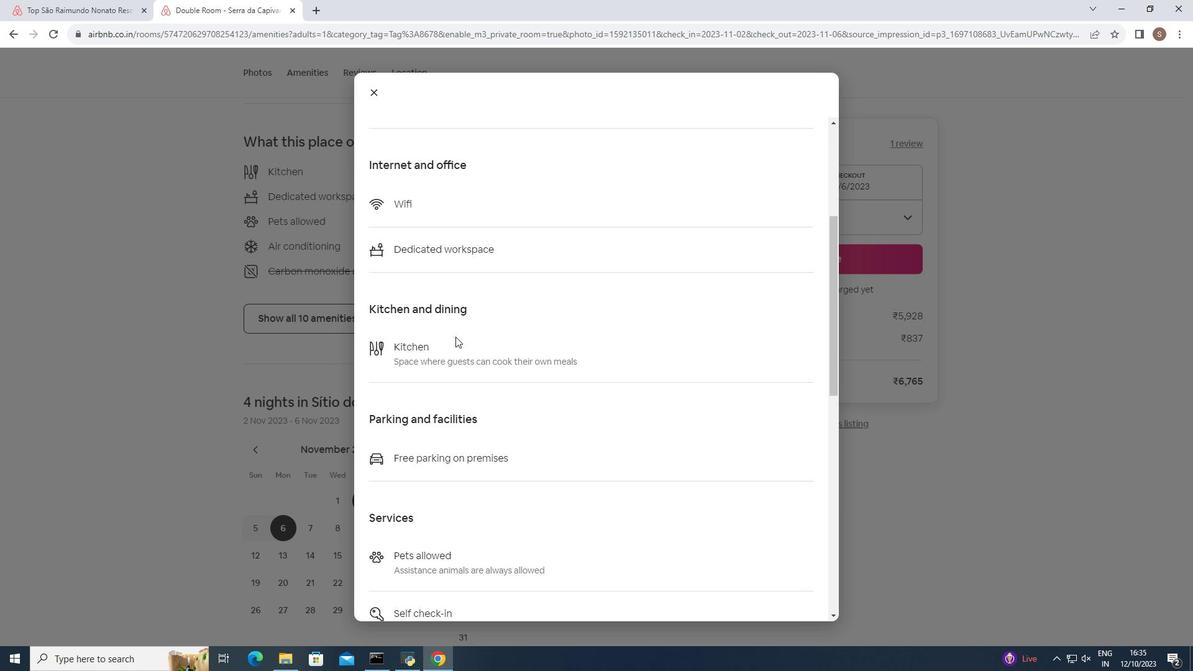 
Action: Mouse scrolled (455, 336) with delta (0, 0)
Screenshot: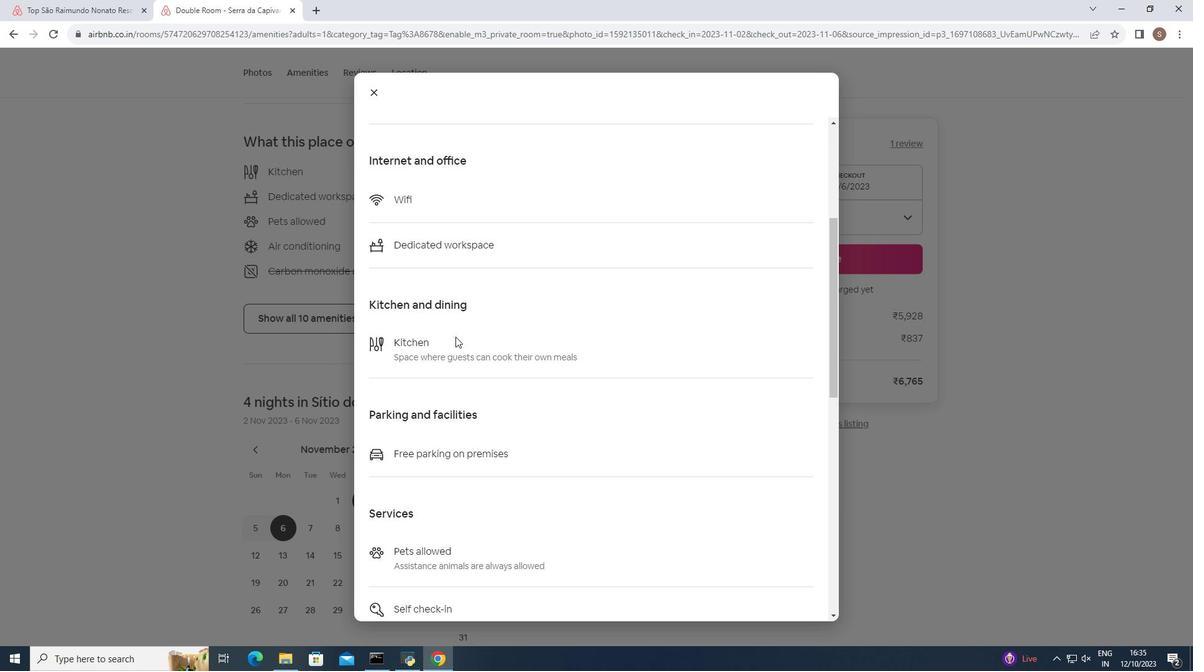 
Action: Mouse scrolled (455, 336) with delta (0, 0)
Screenshot: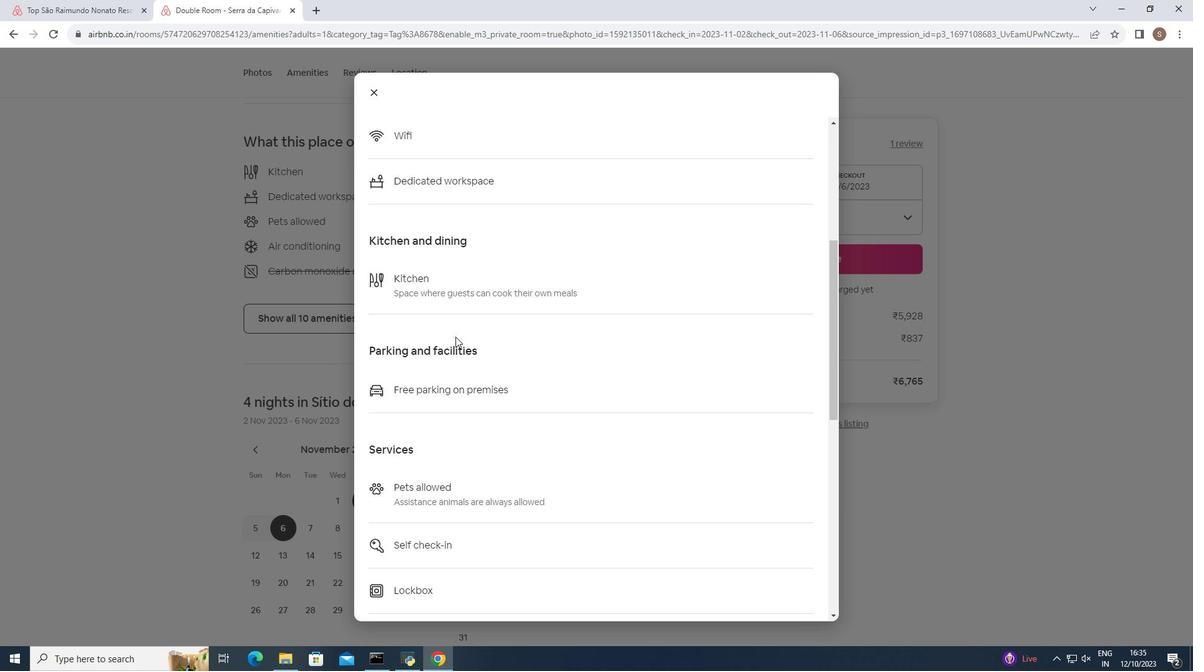 
Action: Mouse scrolled (455, 336) with delta (0, 0)
Screenshot: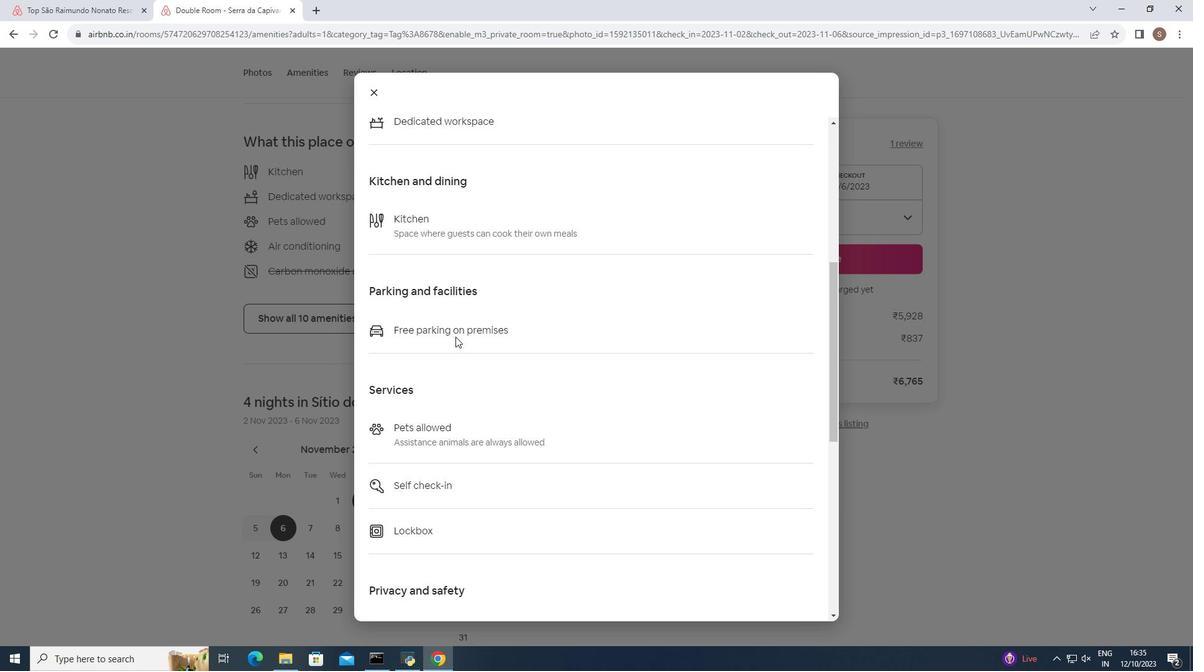 
Action: Mouse scrolled (455, 336) with delta (0, 0)
Screenshot: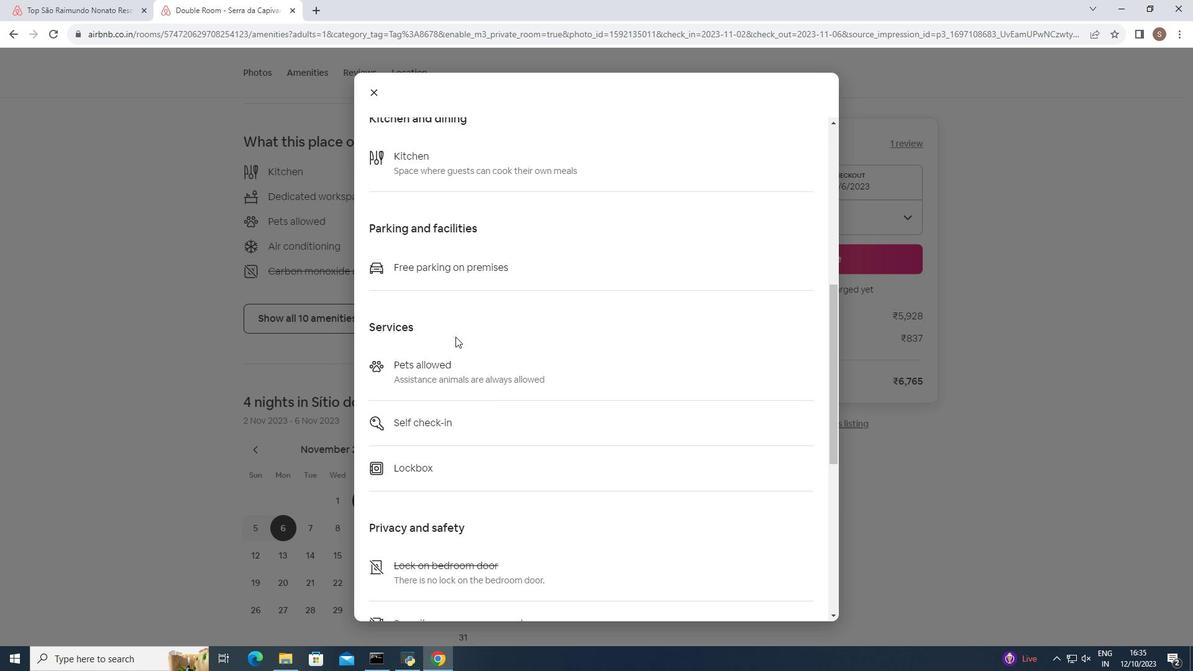 
Action: Mouse moved to (455, 338)
Screenshot: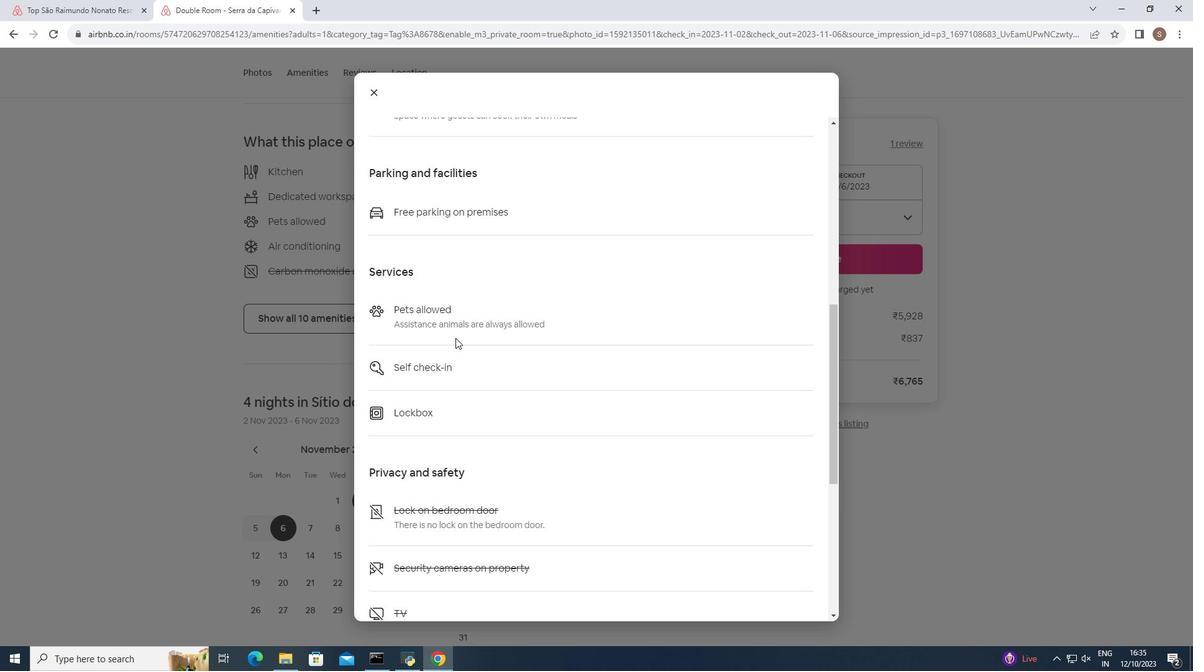 
Action: Mouse scrolled (455, 337) with delta (0, 0)
Screenshot: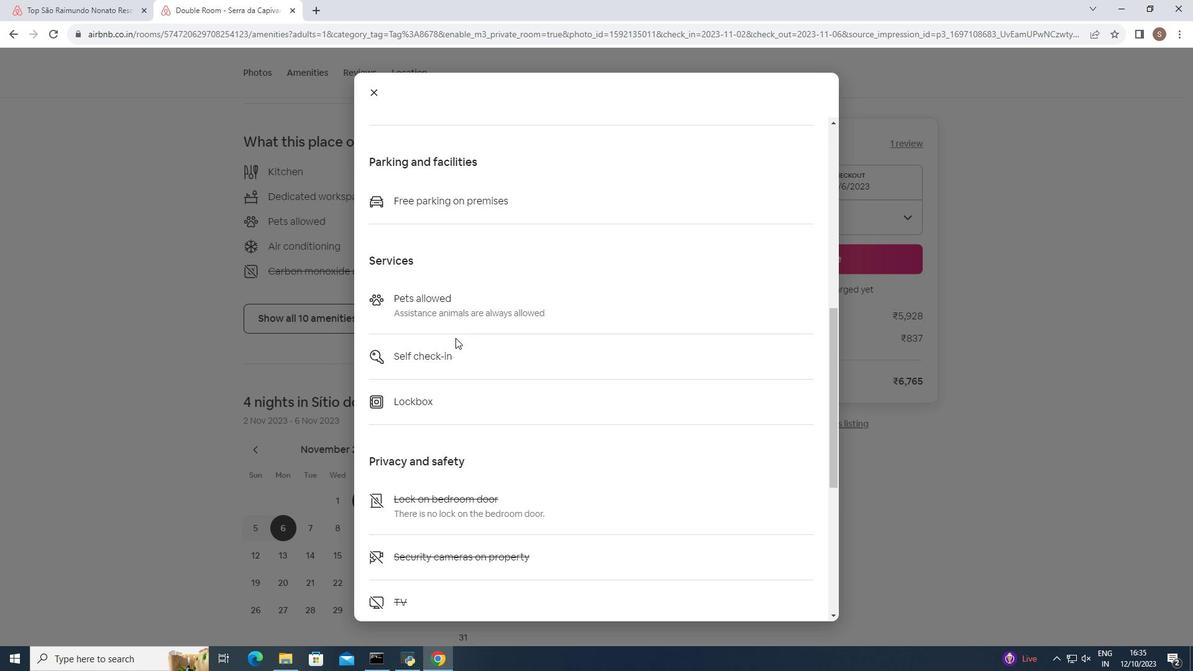 
Action: Mouse moved to (455, 338)
Screenshot: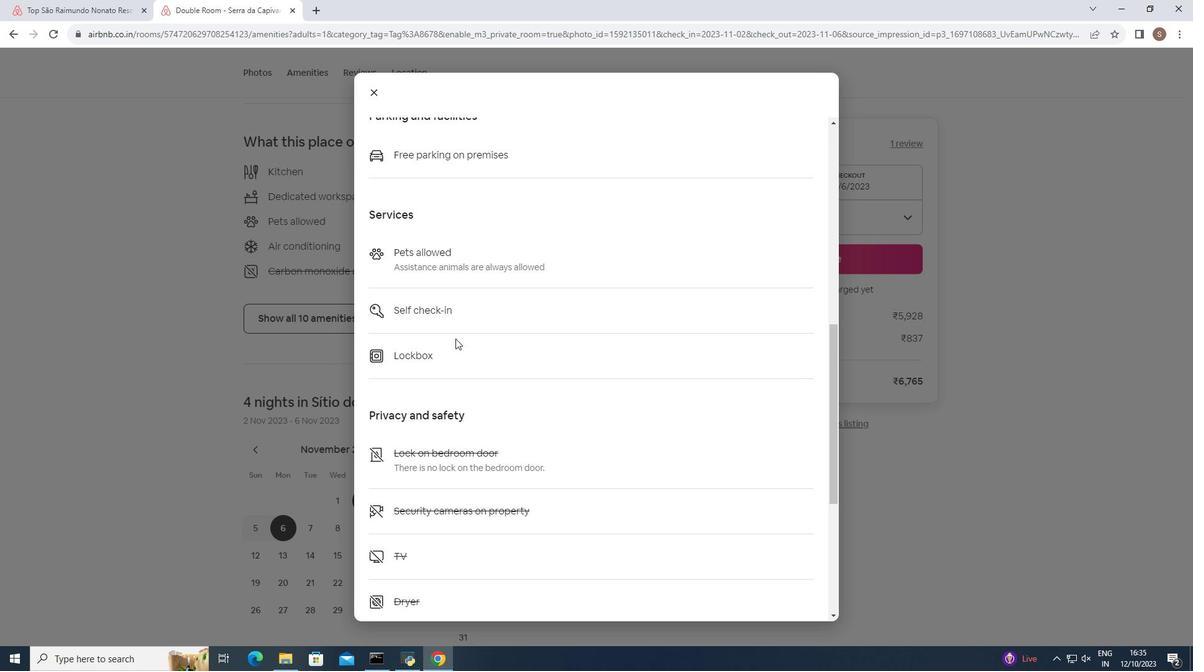 
Action: Mouse scrolled (455, 338) with delta (0, 0)
Screenshot: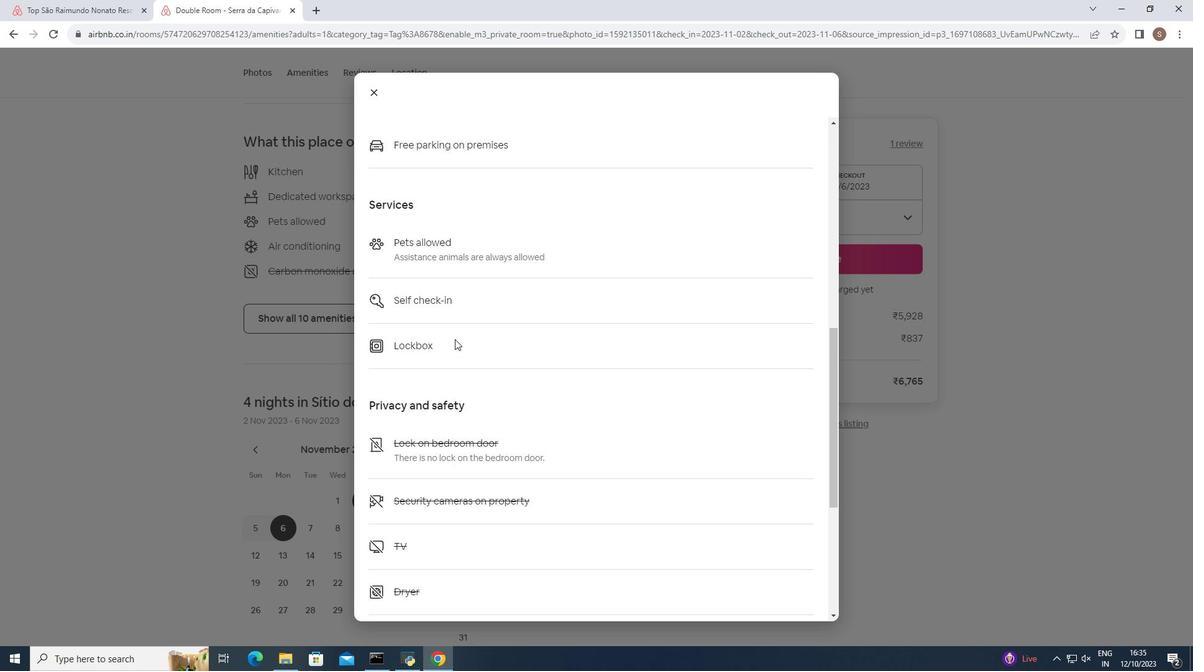 
Action: Mouse moved to (455, 340)
Screenshot: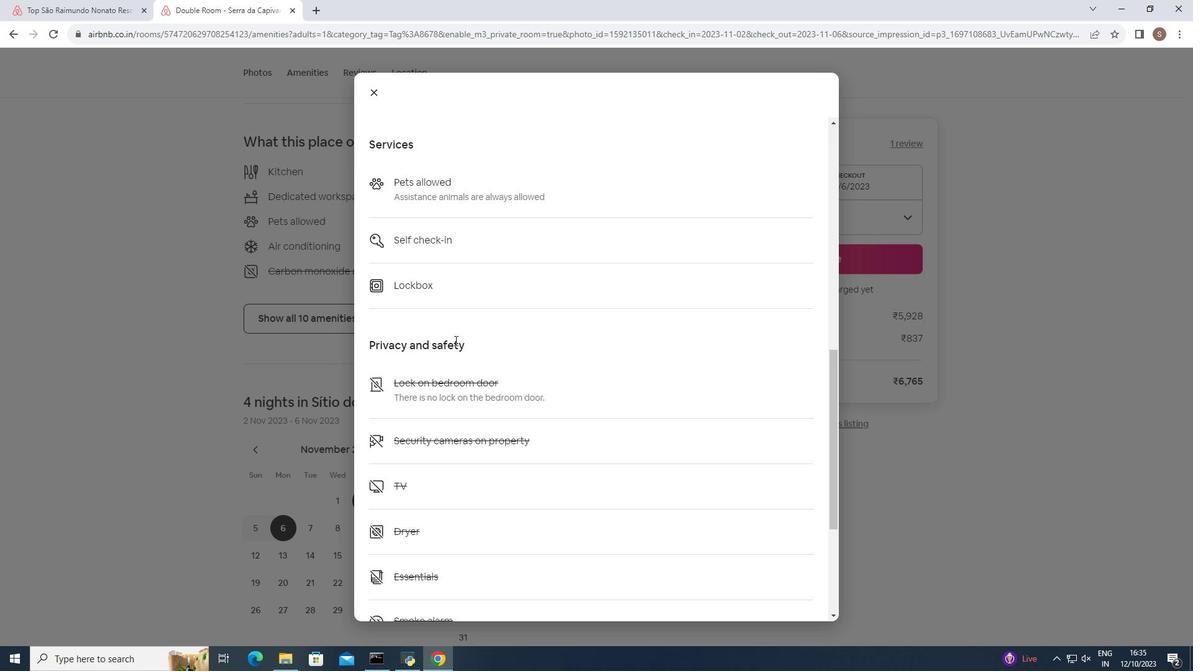 
Action: Mouse scrolled (455, 340) with delta (0, 0)
Screenshot: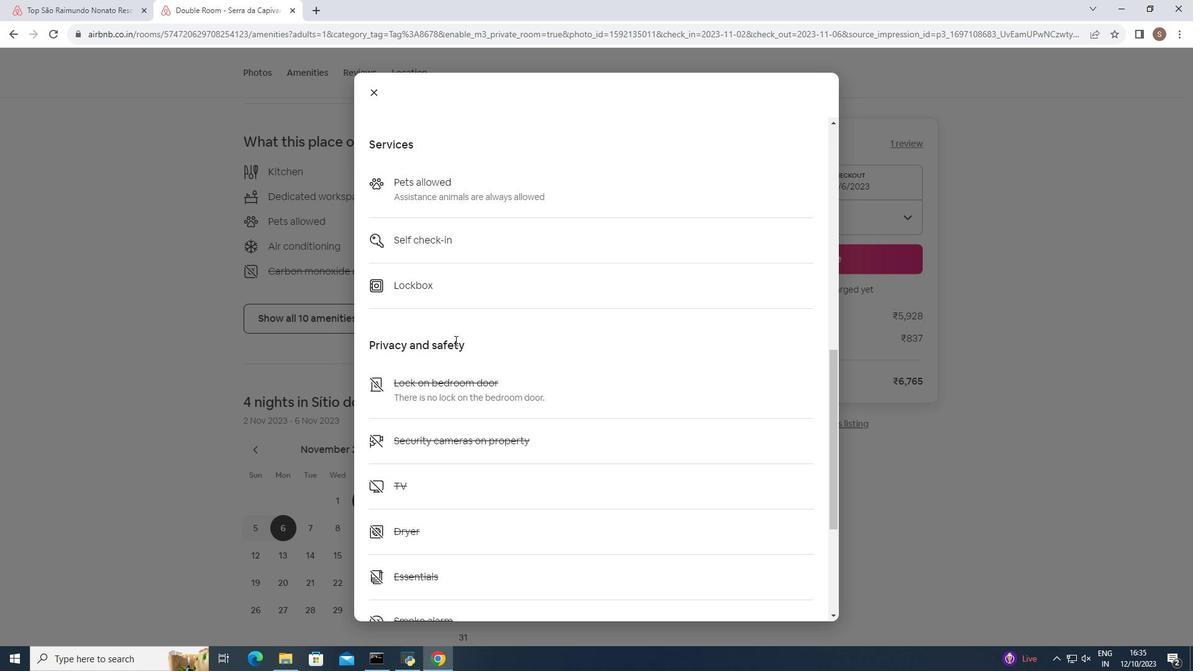 
Action: Mouse scrolled (455, 340) with delta (0, 0)
Screenshot: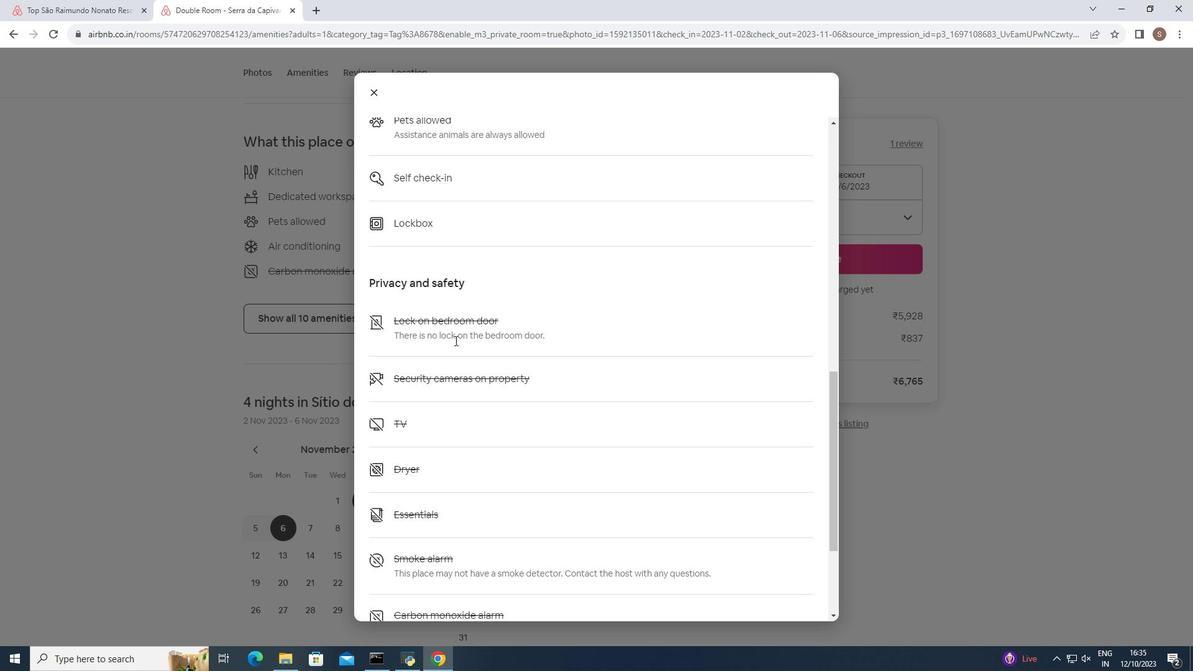 
Action: Mouse scrolled (455, 340) with delta (0, 0)
Screenshot: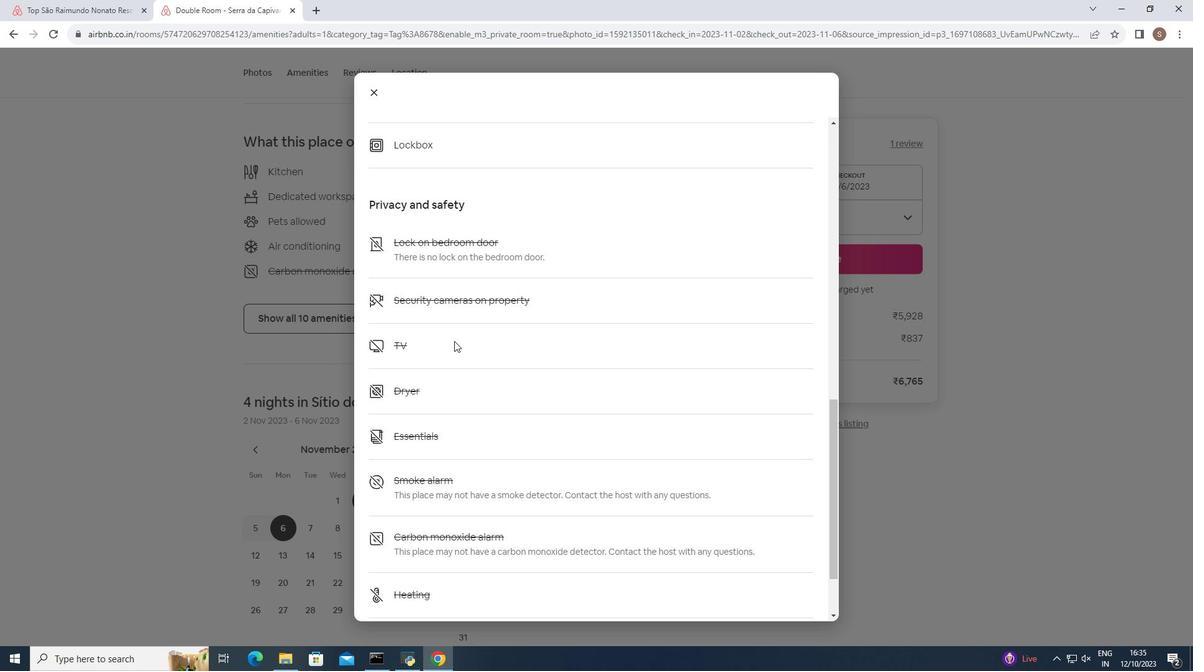 
Action: Mouse moved to (454, 341)
Screenshot: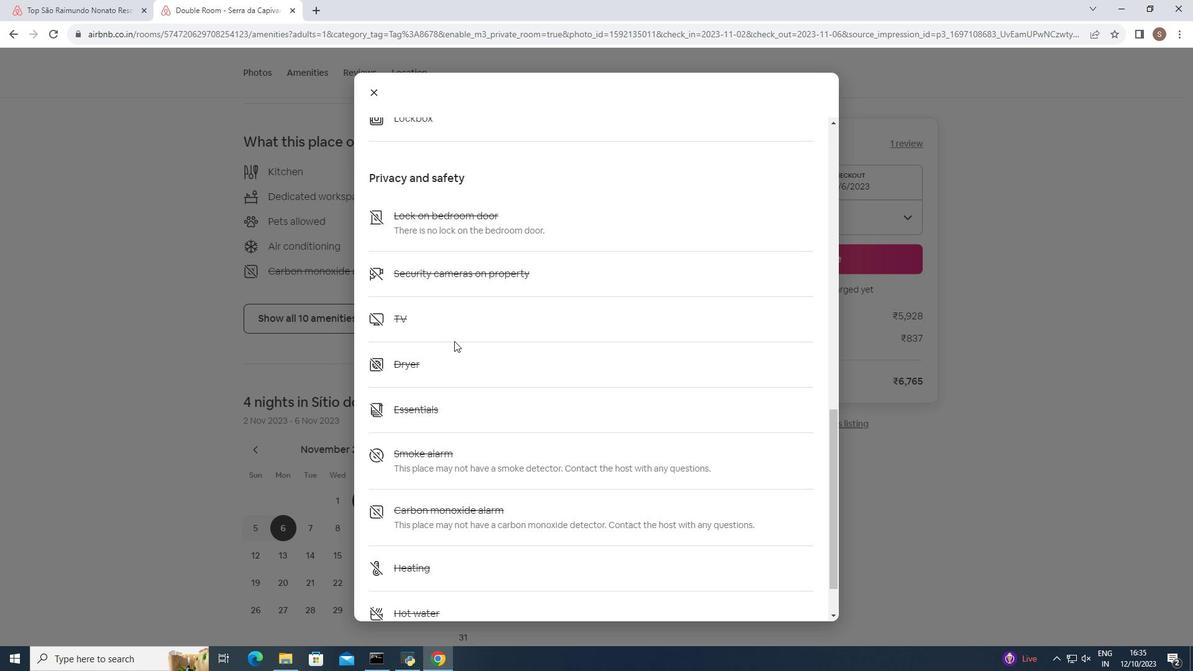 
Action: Mouse scrolled (454, 340) with delta (0, 0)
Screenshot: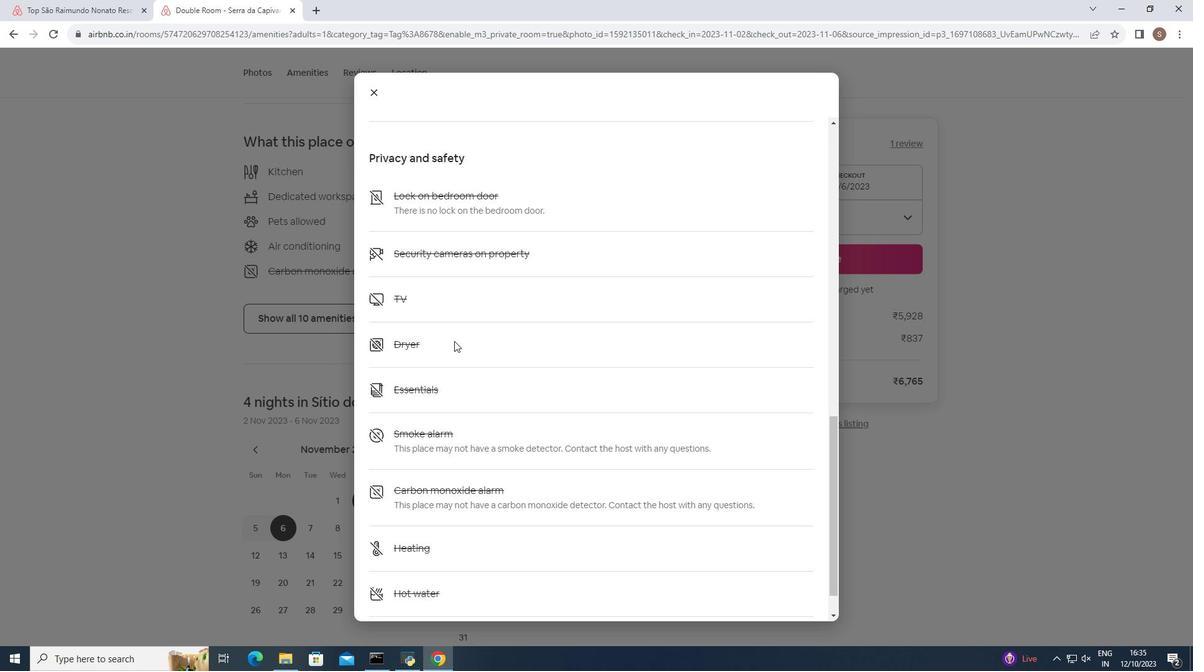 
Action: Mouse scrolled (454, 340) with delta (0, 0)
Screenshot: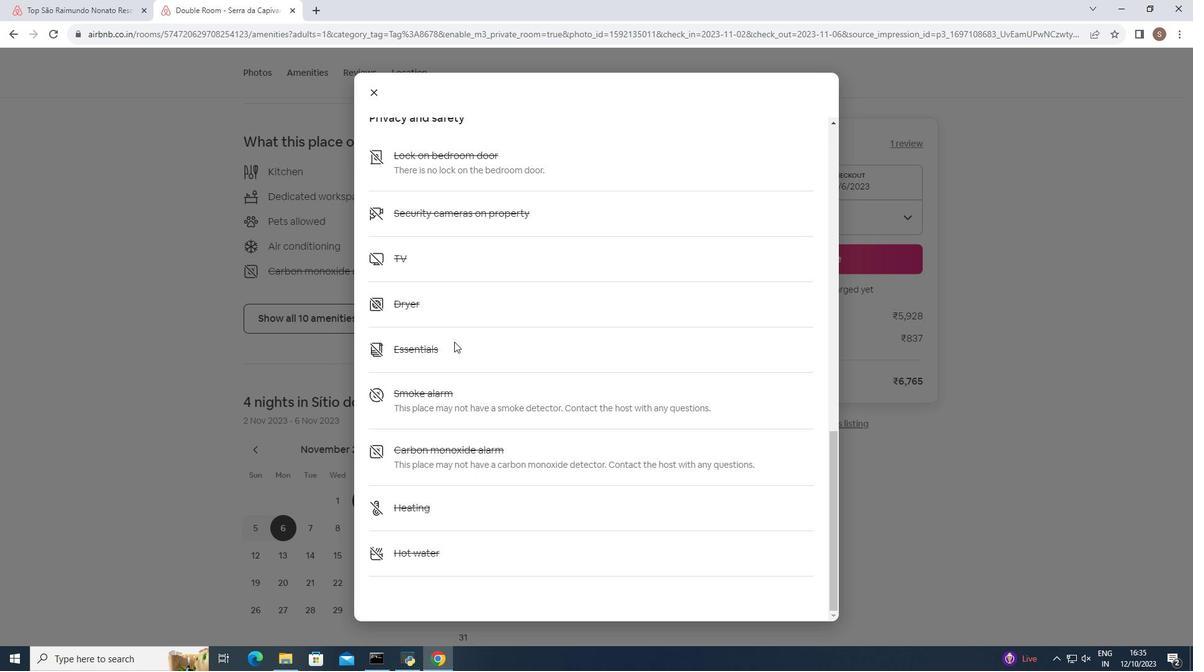 
Action: Mouse moved to (453, 342)
Screenshot: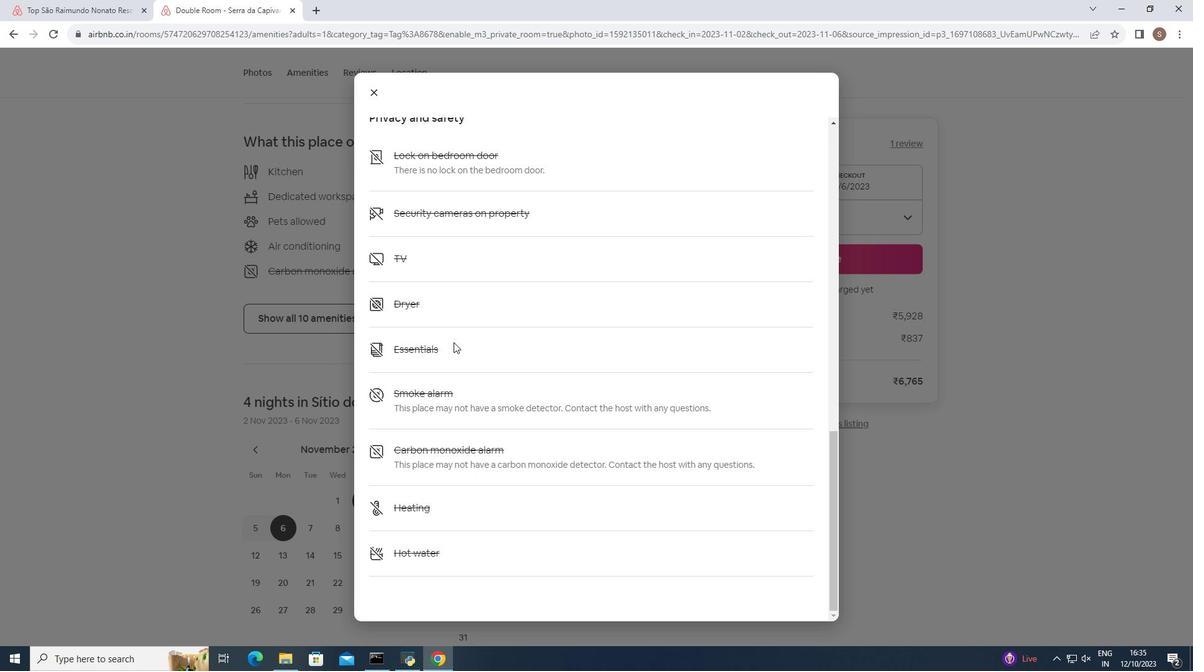 
Action: Mouse scrolled (453, 343) with delta (0, 0)
Screenshot: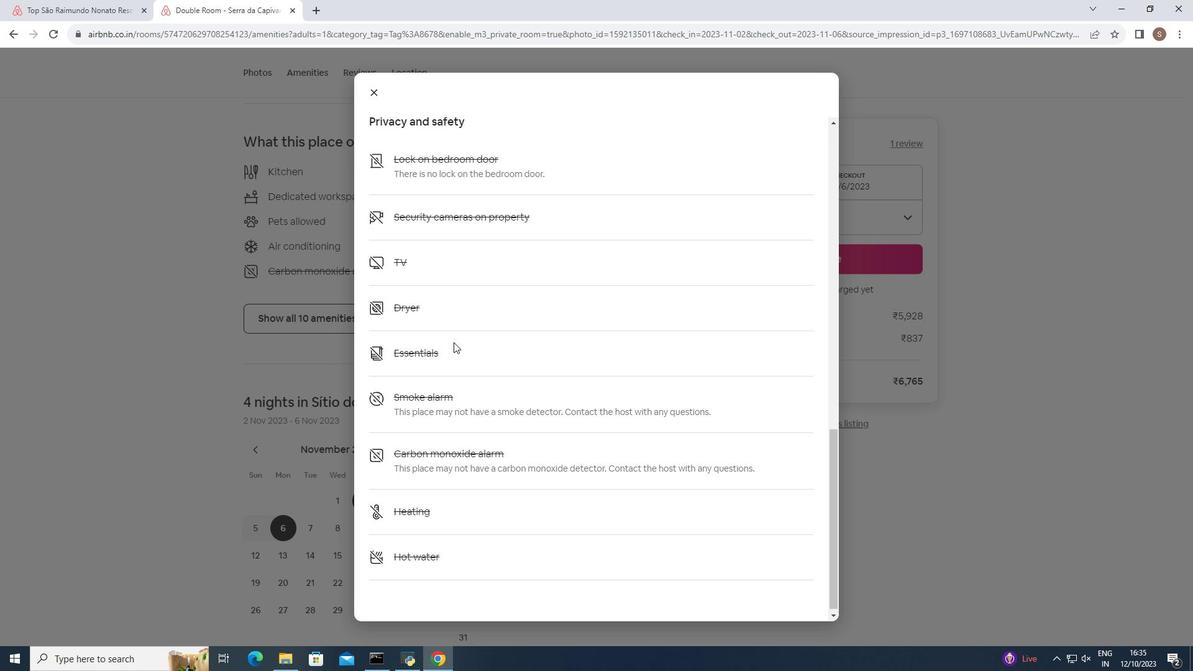 
Action: Mouse scrolled (453, 343) with delta (0, 0)
Screenshot: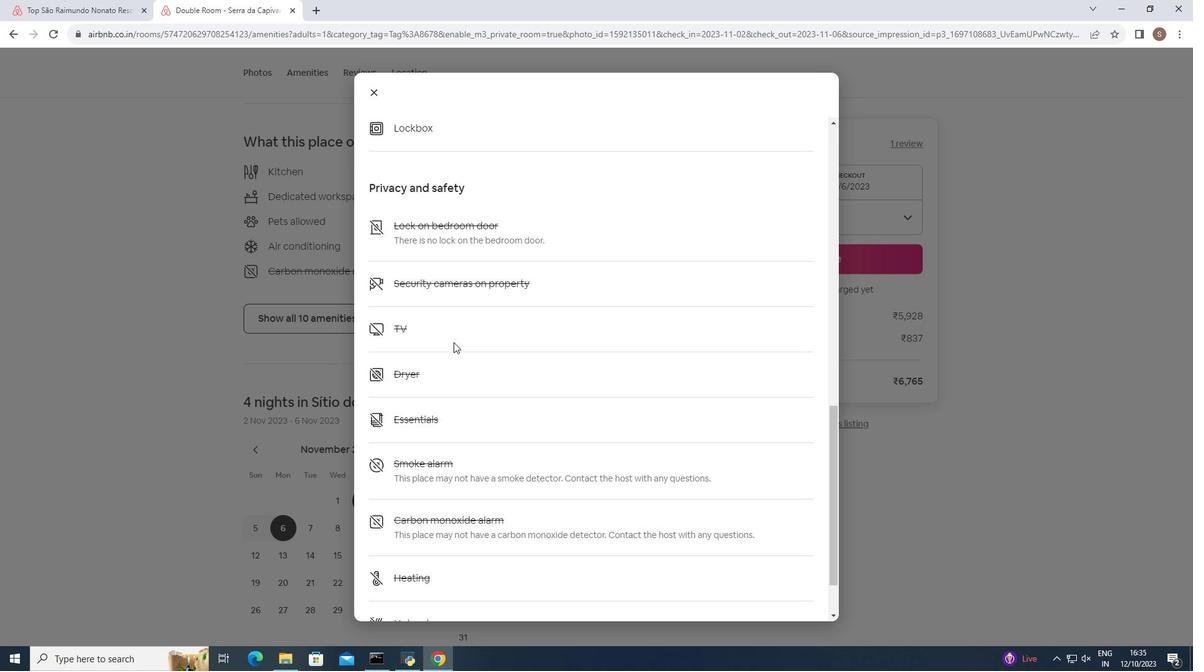 
Action: Mouse scrolled (453, 343) with delta (0, 0)
Screenshot: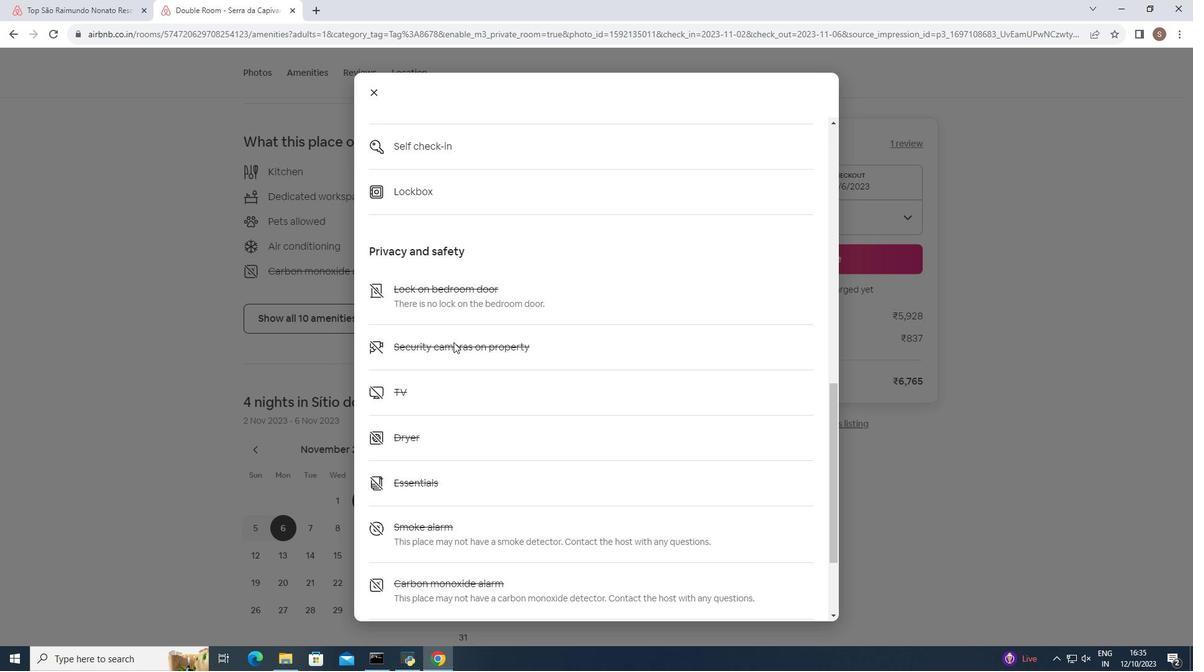 
Action: Mouse scrolled (453, 343) with delta (0, 0)
Screenshot: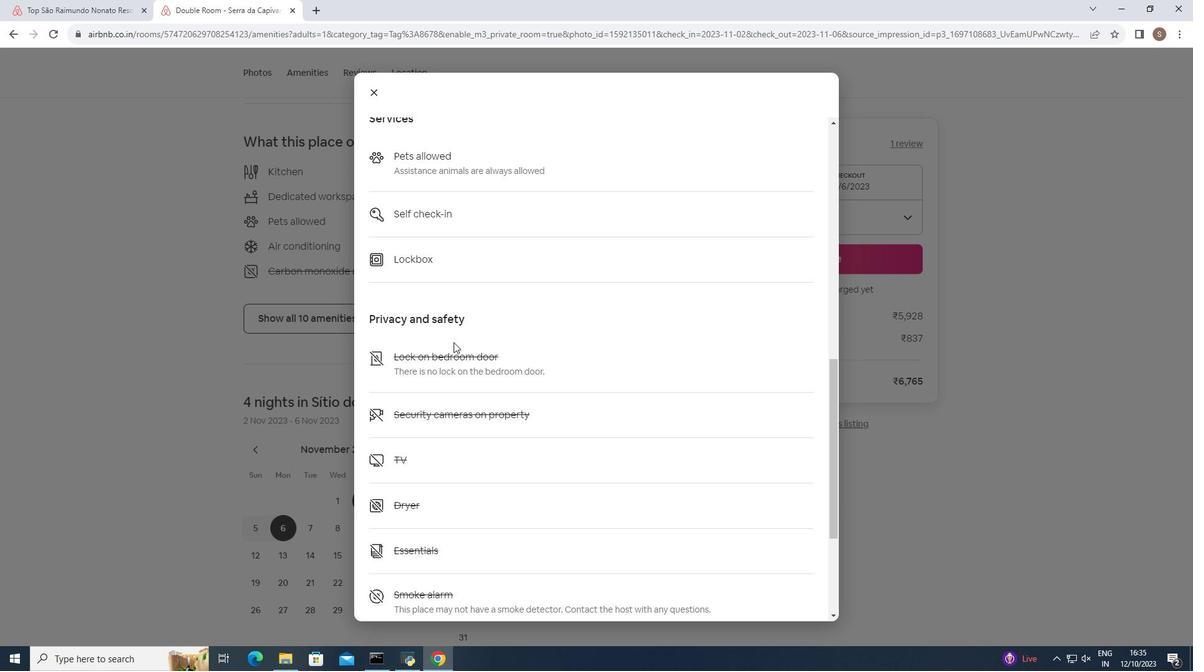 
Action: Mouse moved to (453, 343)
Screenshot: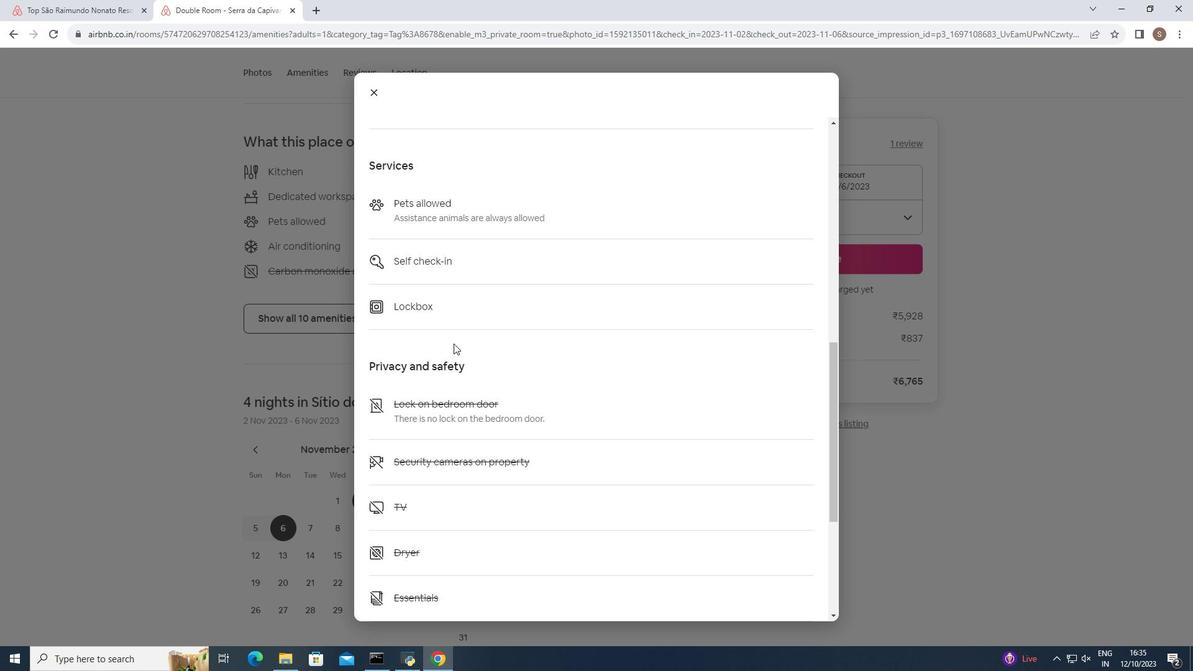 
Action: Mouse scrolled (453, 344) with delta (0, 0)
Screenshot: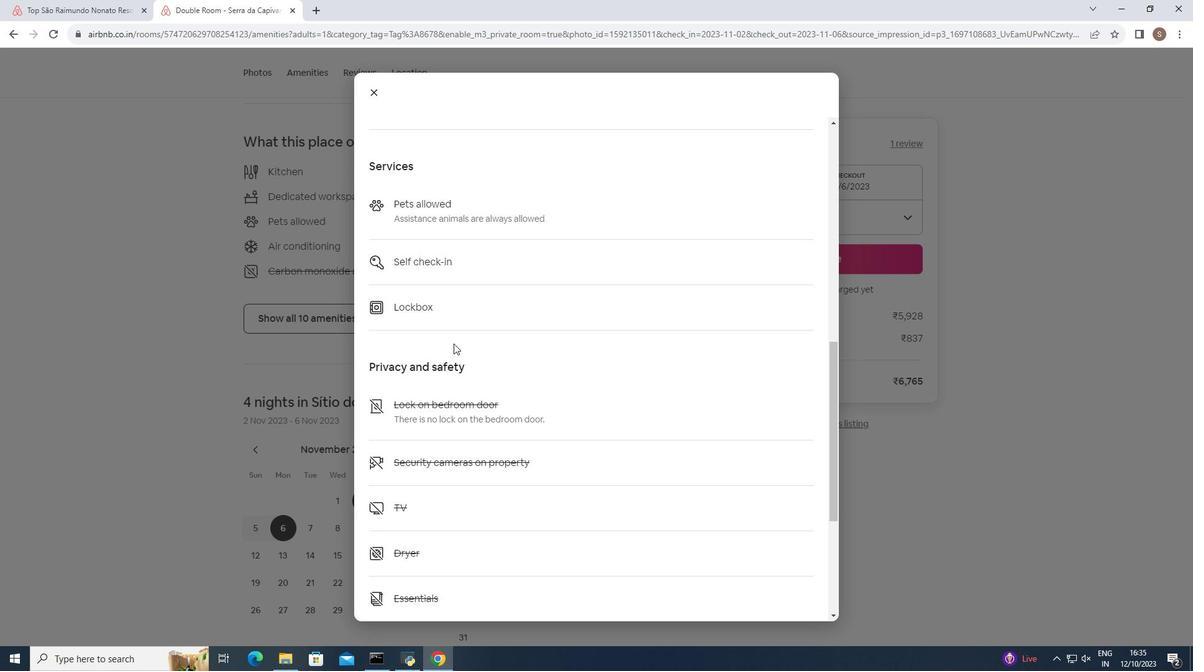 
Action: Mouse scrolled (453, 344) with delta (0, 0)
Screenshot: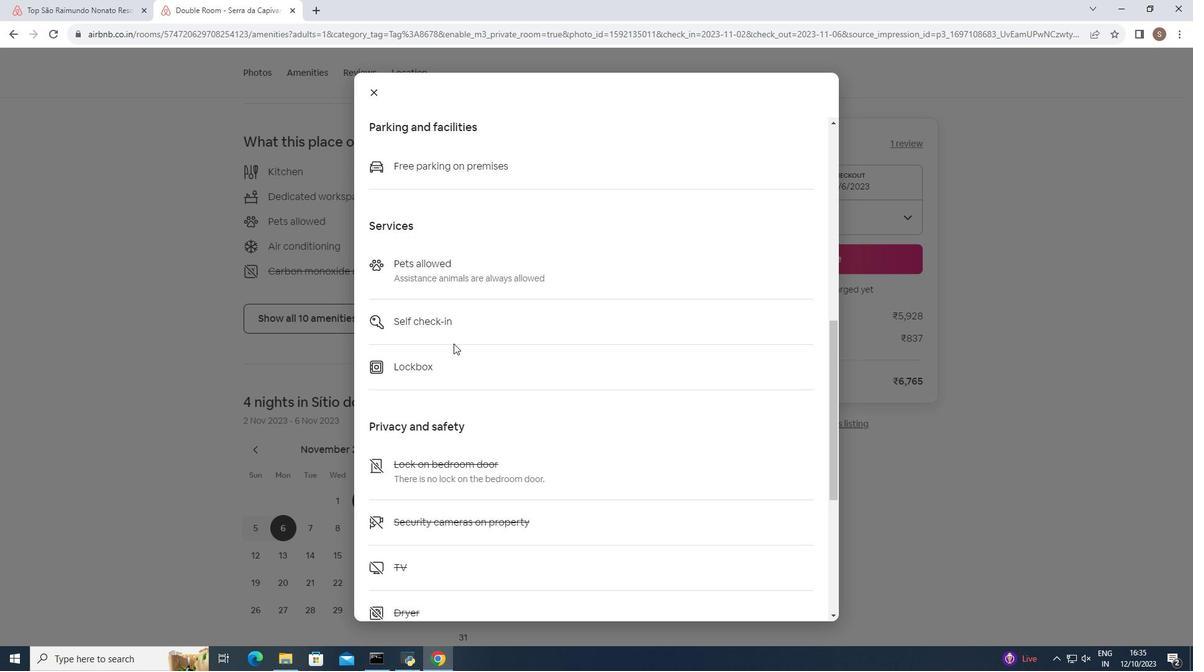 
Action: Mouse moved to (453, 344)
Screenshot: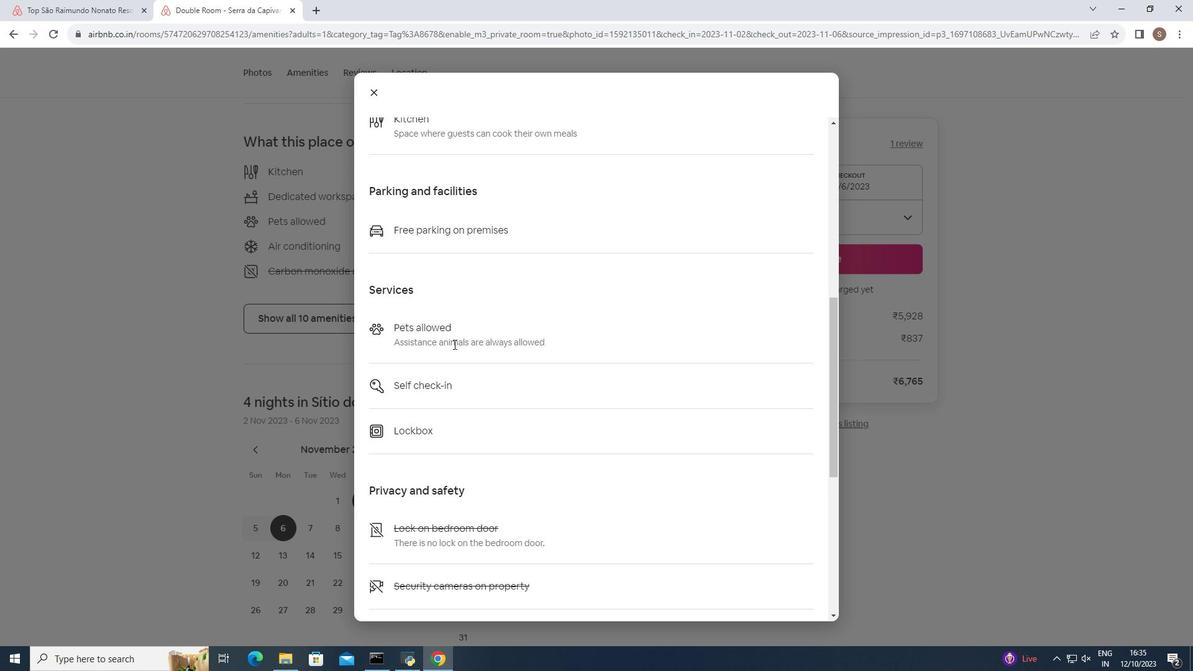 
Action: Mouse scrolled (453, 345) with delta (0, 0)
Screenshot: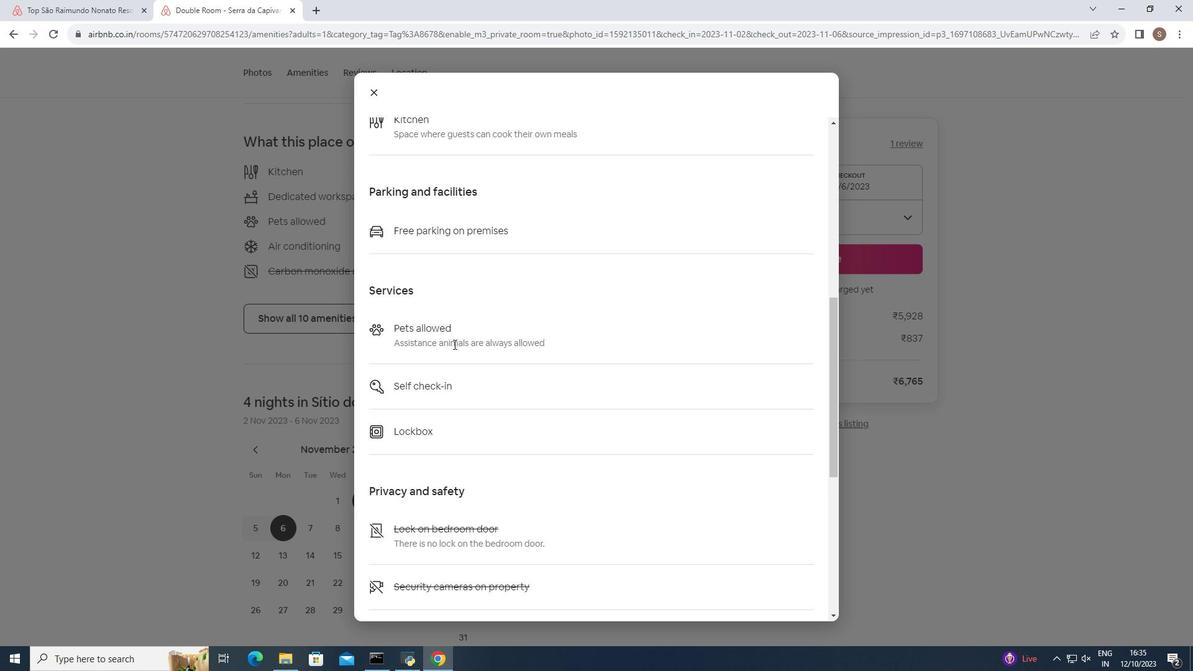
Action: Mouse scrolled (453, 345) with delta (0, 0)
Screenshot: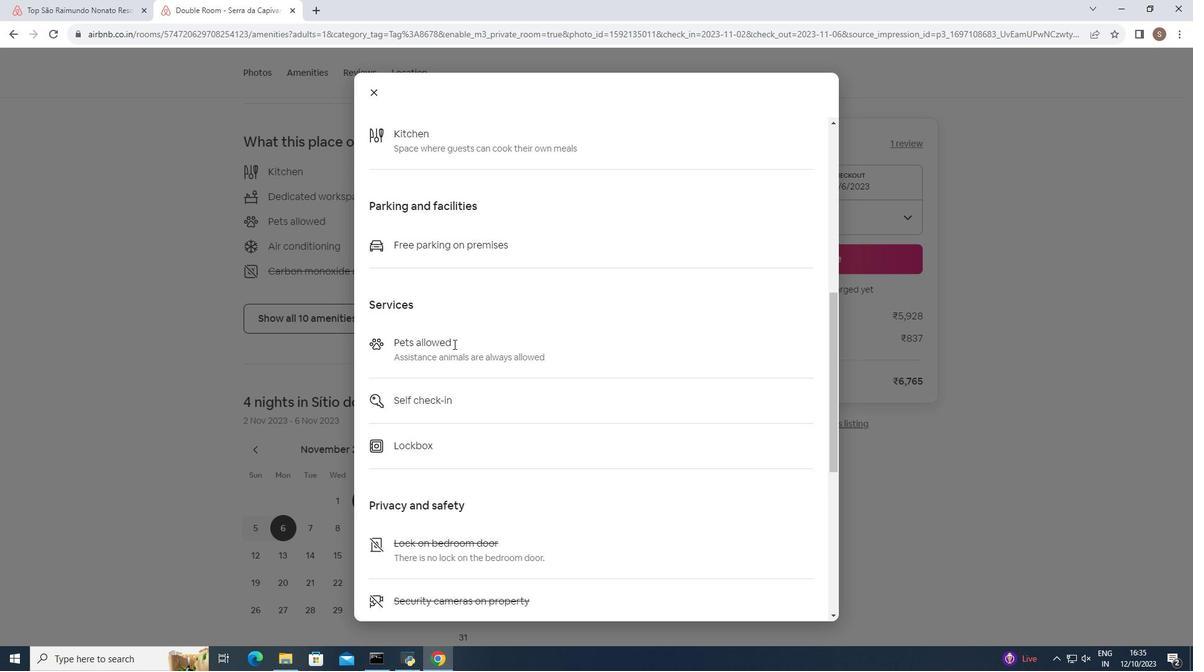 
Action: Mouse moved to (374, 90)
Screenshot: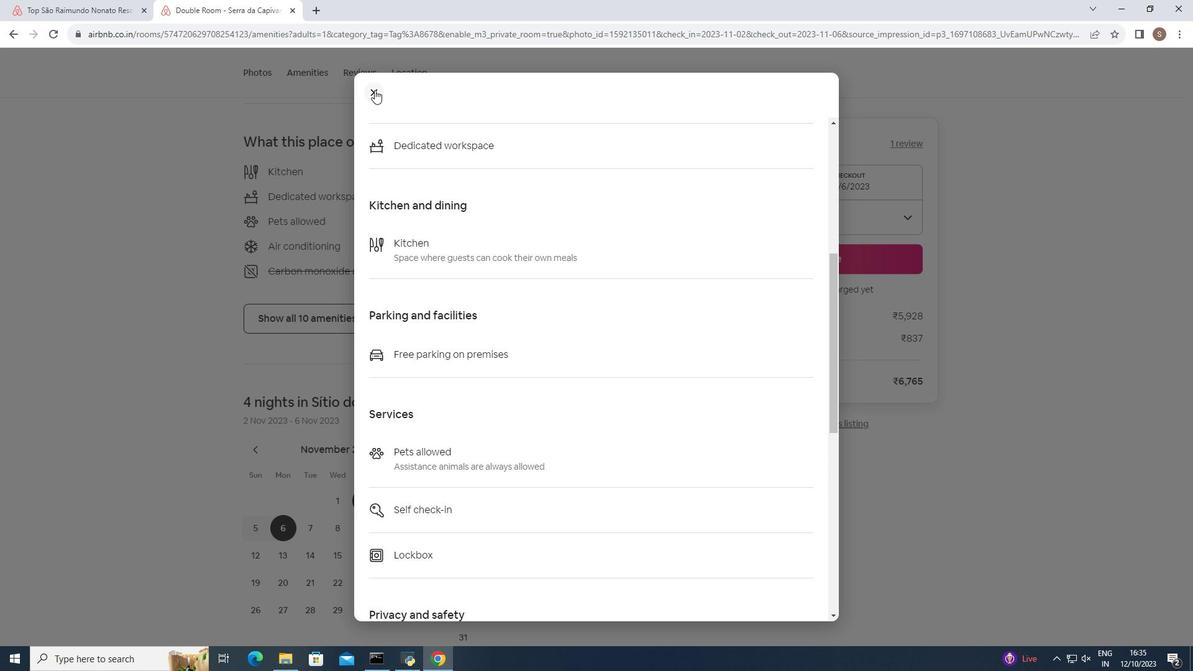 
Action: Mouse pressed left at (374, 90)
Screenshot: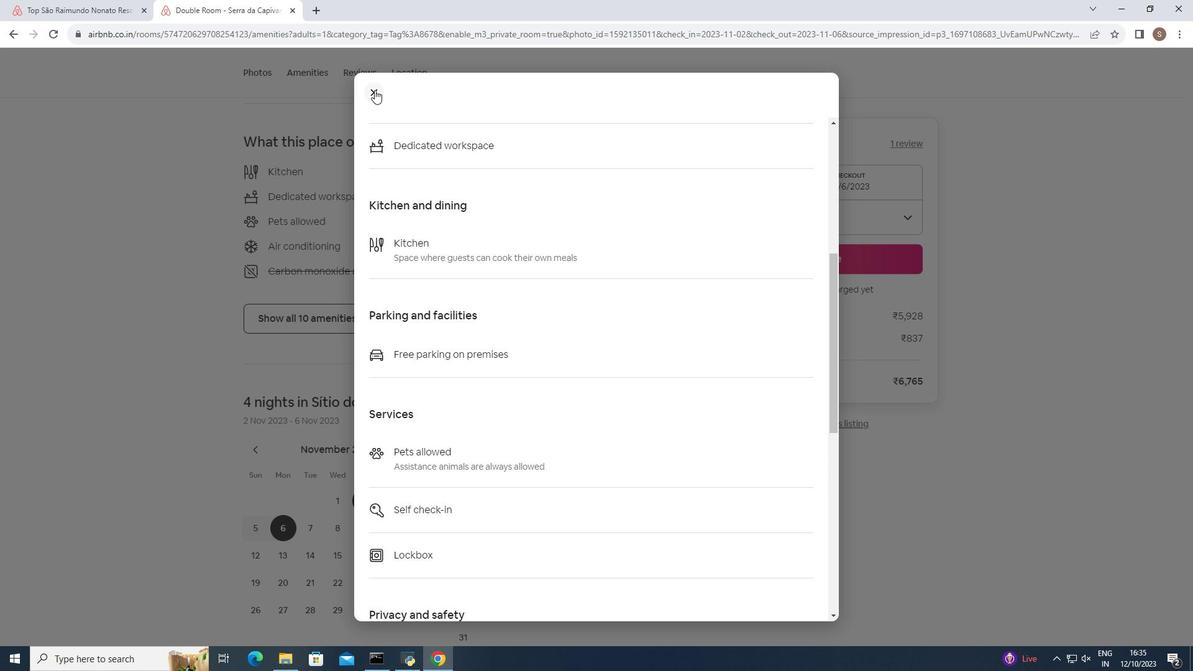 
Action: Mouse moved to (398, 290)
Screenshot: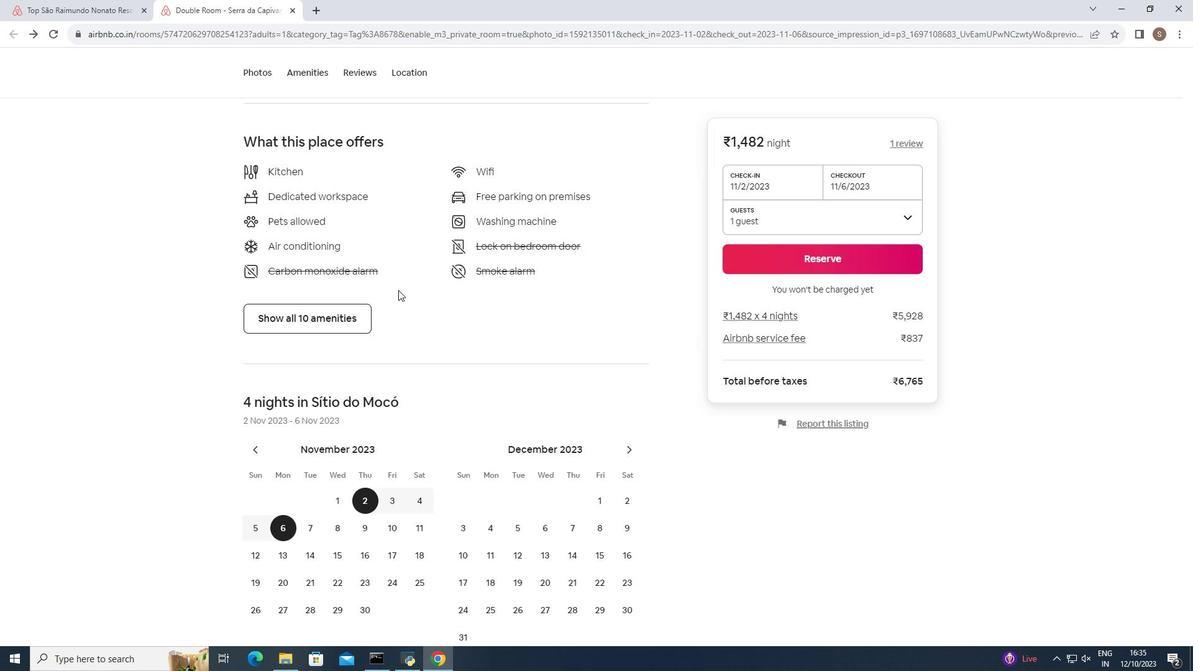 
Action: Mouse scrolled (398, 289) with delta (0, 0)
Screenshot: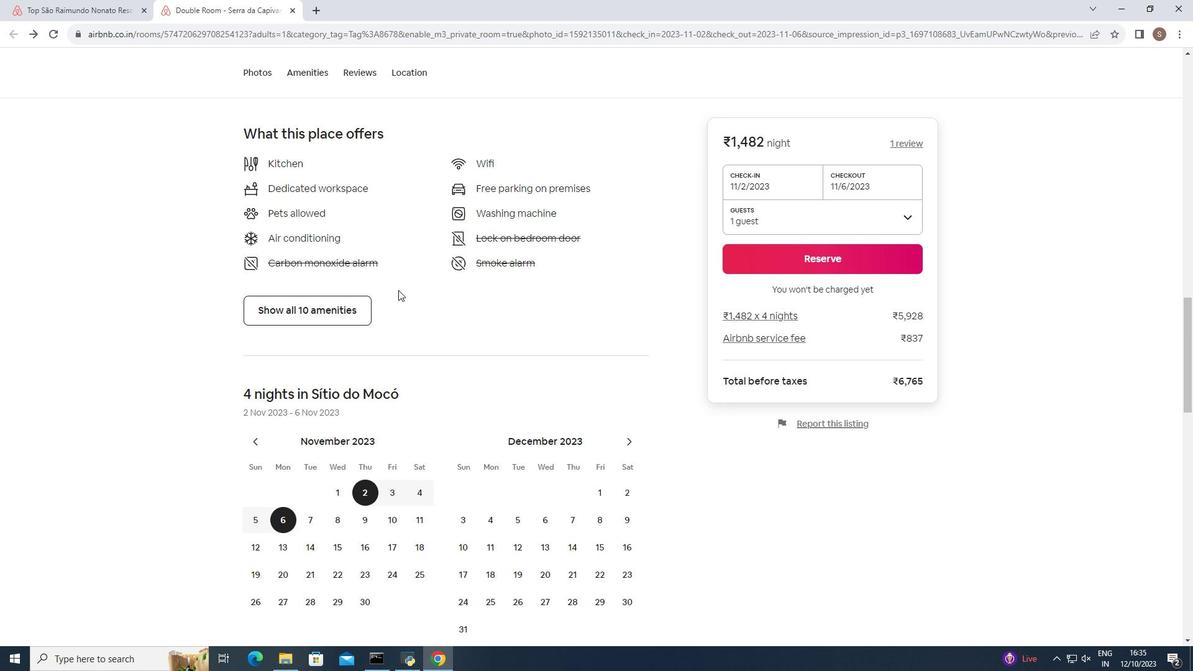 
Action: Mouse scrolled (398, 289) with delta (0, 0)
Screenshot: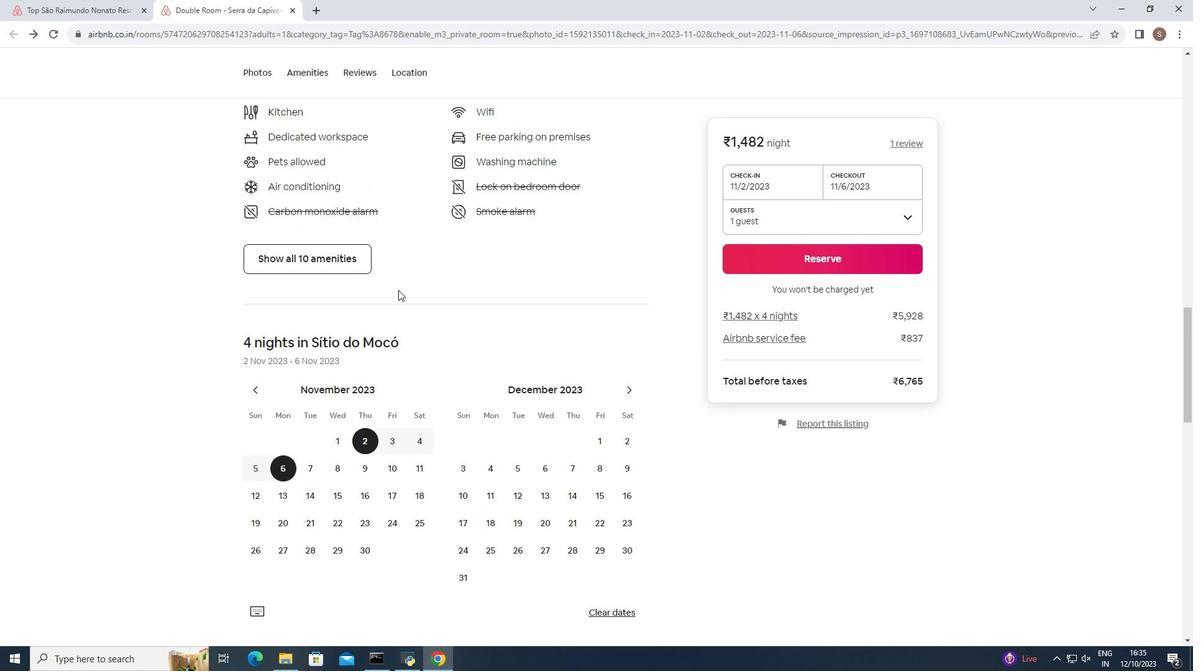 
Action: Mouse scrolled (398, 289) with delta (0, 0)
Screenshot: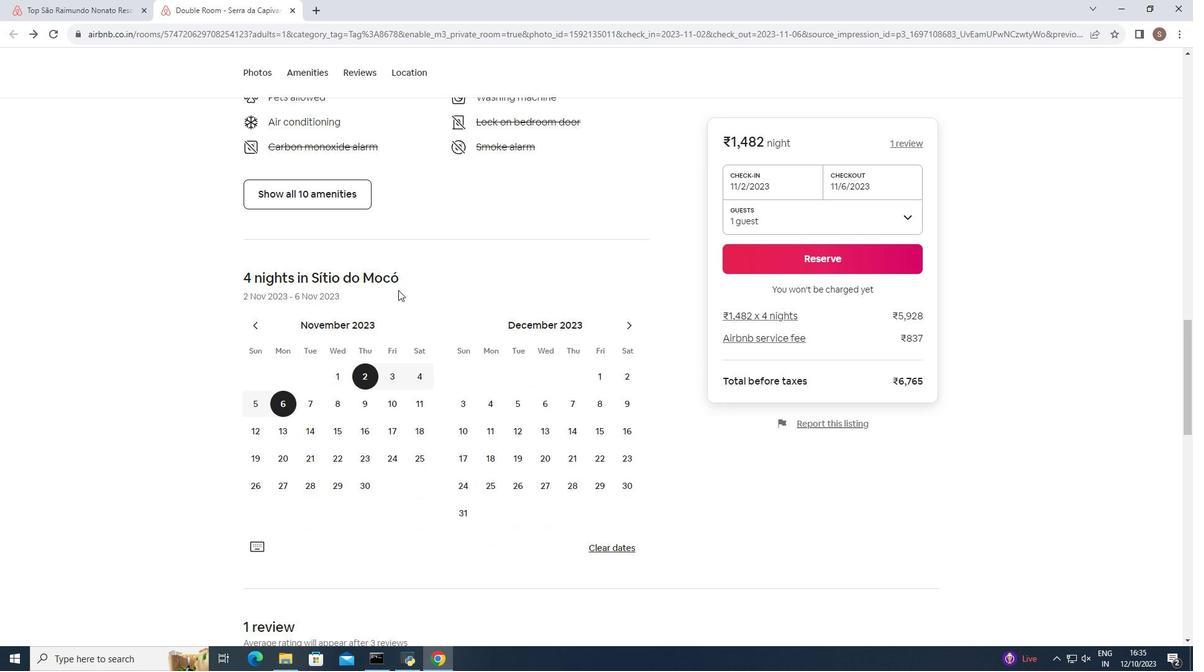 
Action: Mouse scrolled (398, 289) with delta (0, 0)
Screenshot: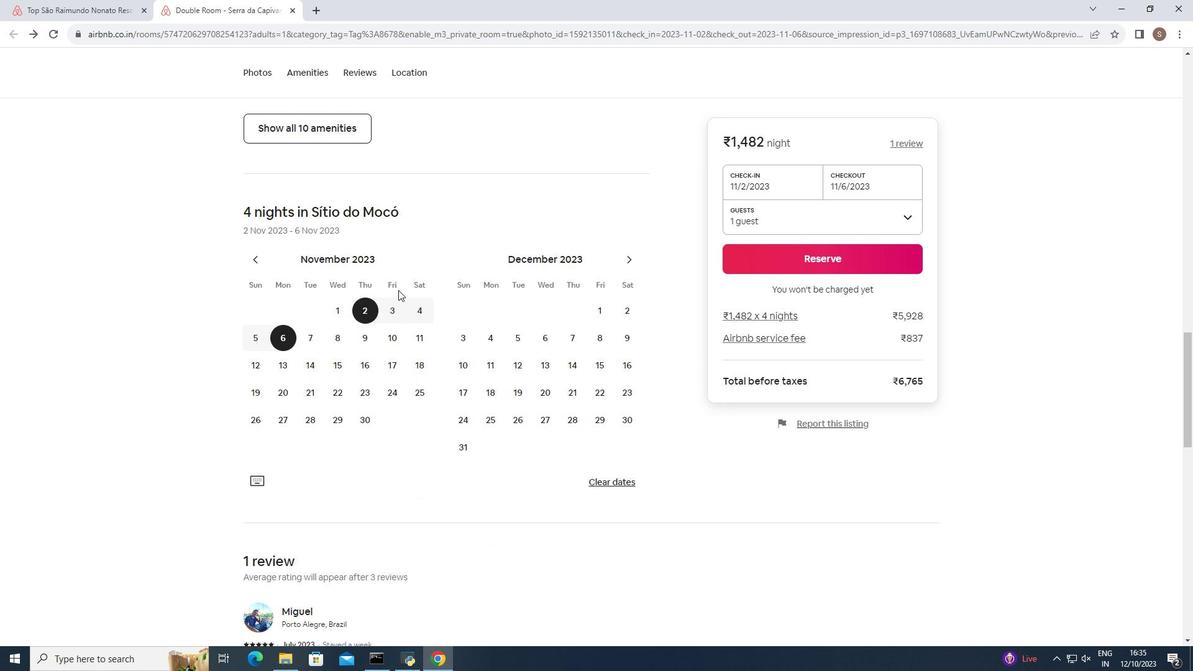 
Action: Mouse scrolled (398, 289) with delta (0, 0)
Screenshot: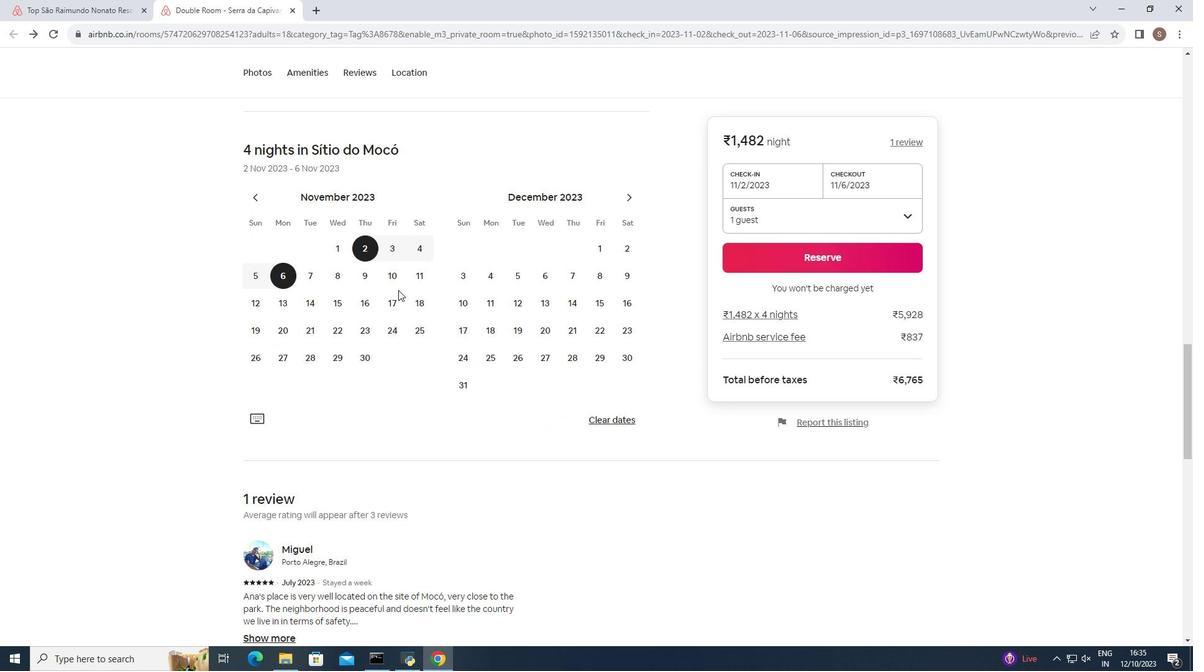 
Action: Mouse scrolled (398, 289) with delta (0, 0)
Screenshot: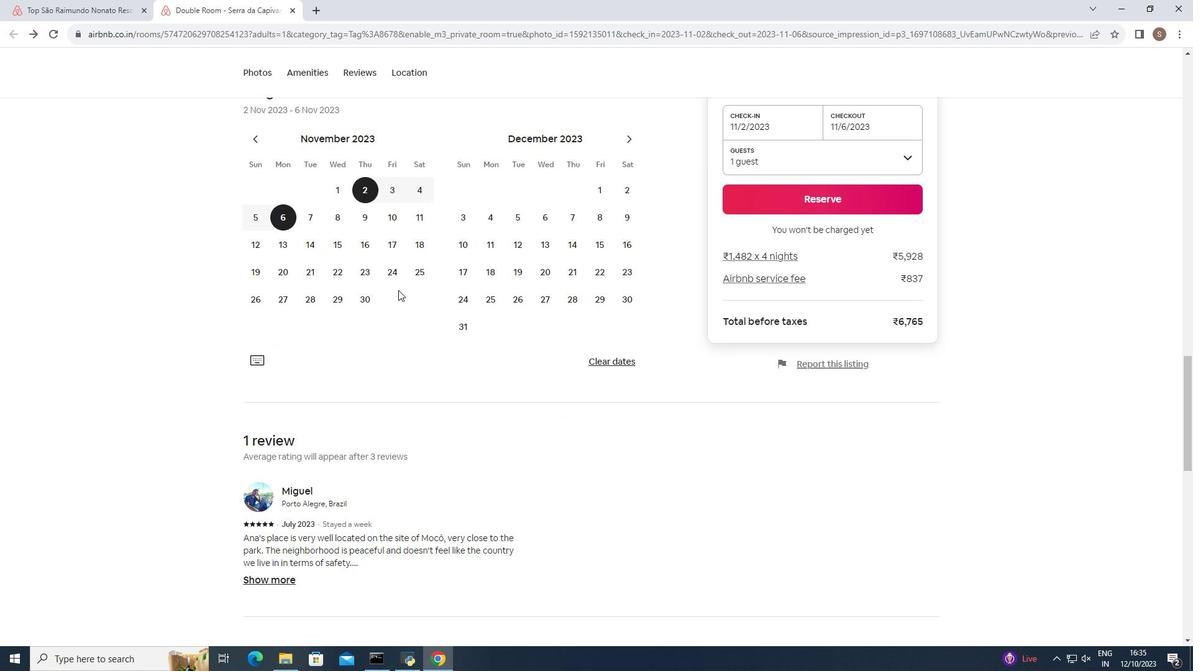 
Action: Mouse scrolled (398, 289) with delta (0, 0)
Screenshot: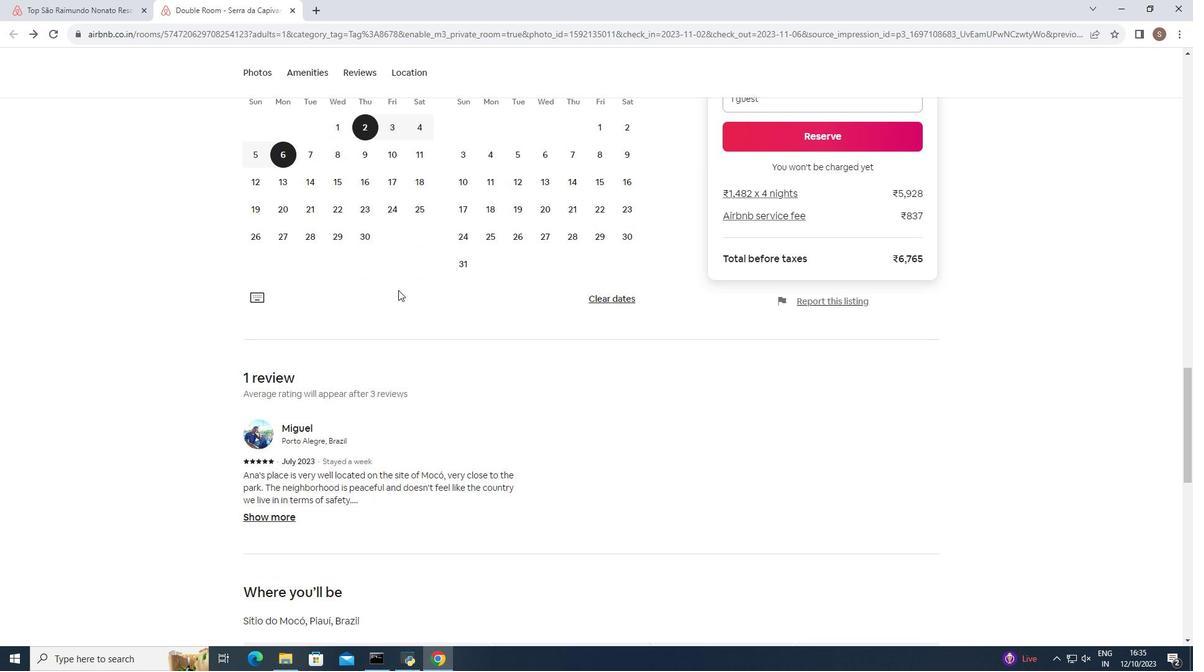 
Action: Mouse scrolled (398, 289) with delta (0, 0)
Screenshot: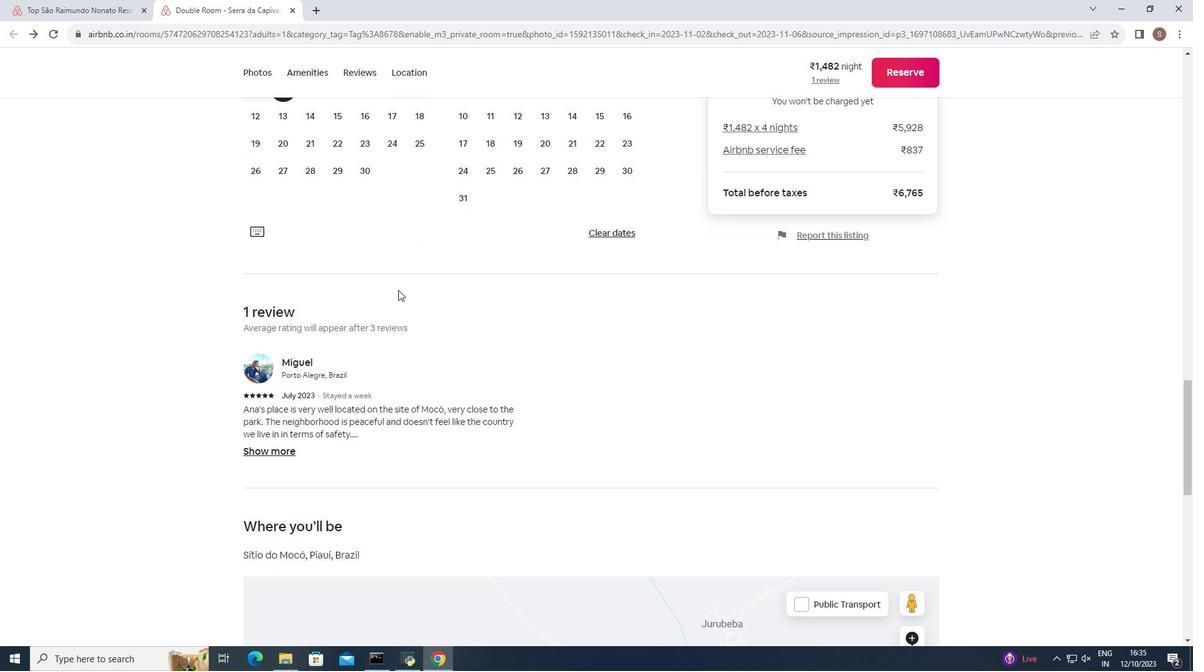 
Action: Mouse scrolled (398, 289) with delta (0, 0)
Screenshot: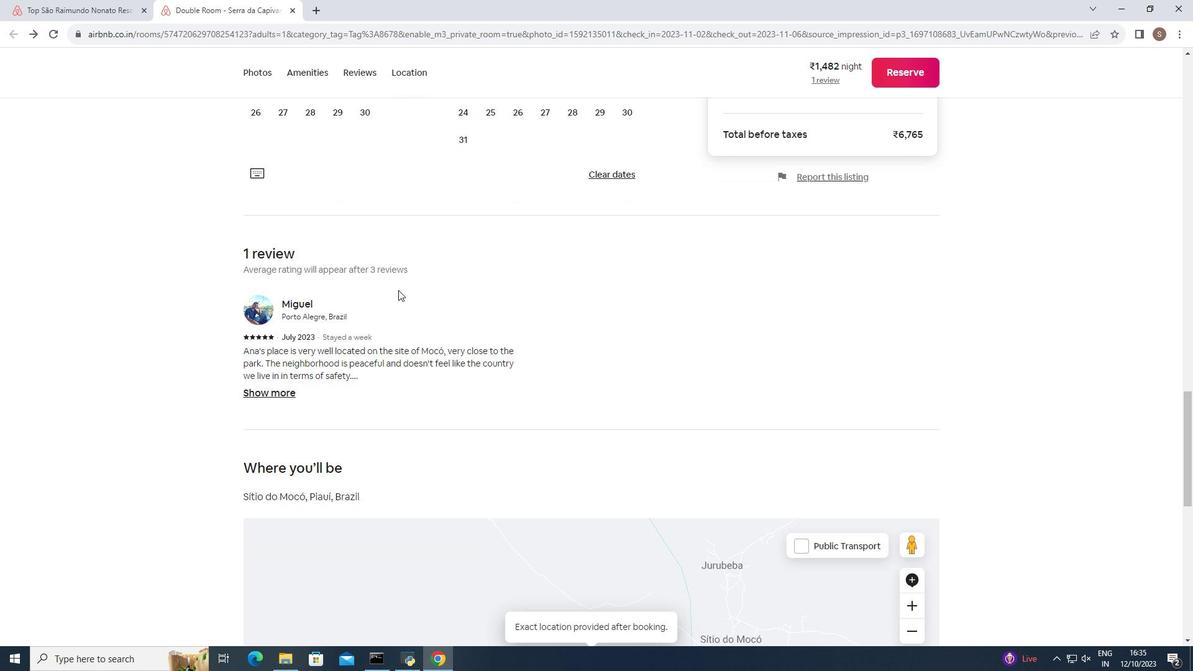 
Action: Mouse moved to (399, 290)
Screenshot: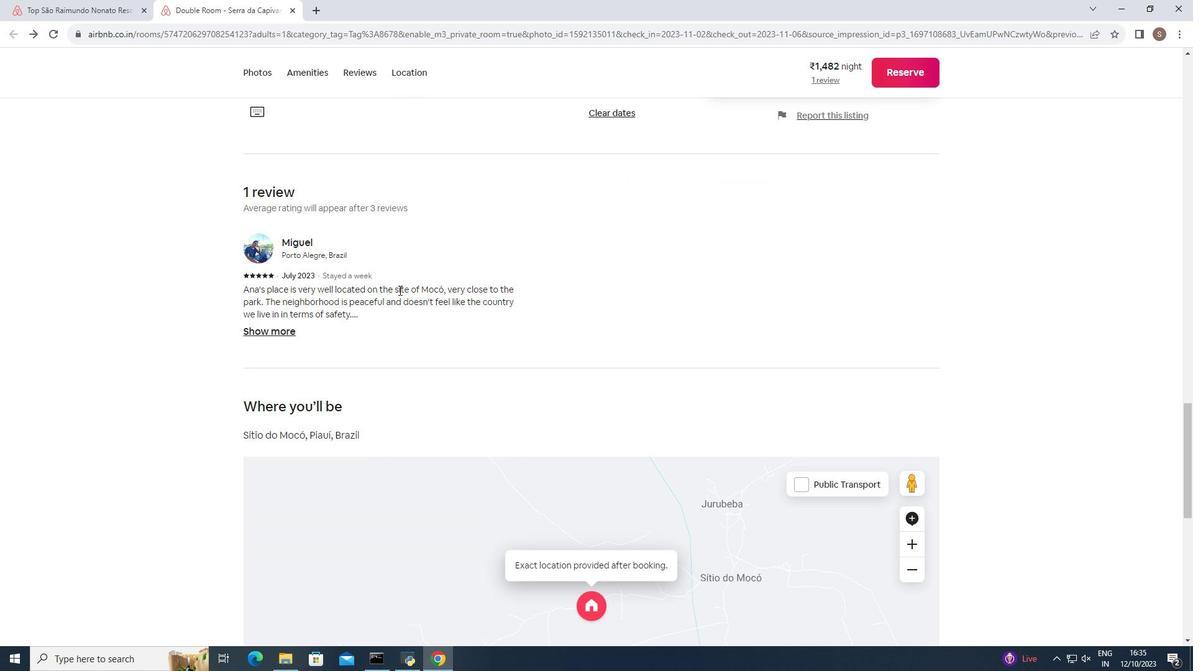 
Action: Mouse scrolled (399, 289) with delta (0, 0)
Screenshot: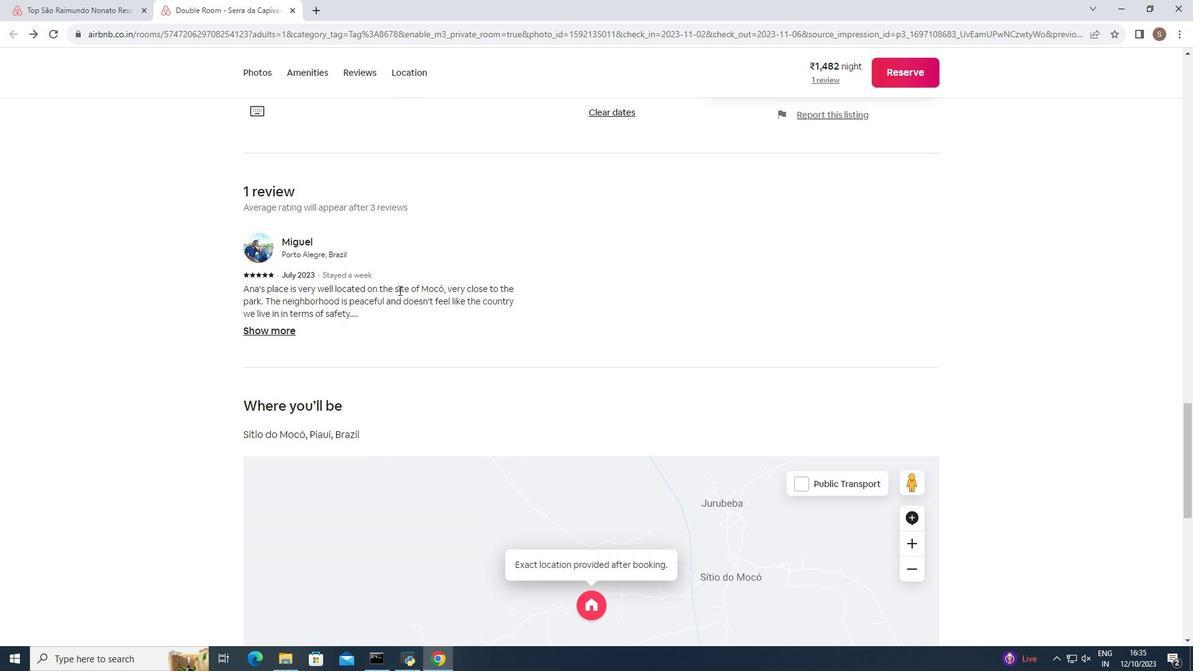 
Action: Mouse scrolled (399, 289) with delta (0, 0)
Screenshot: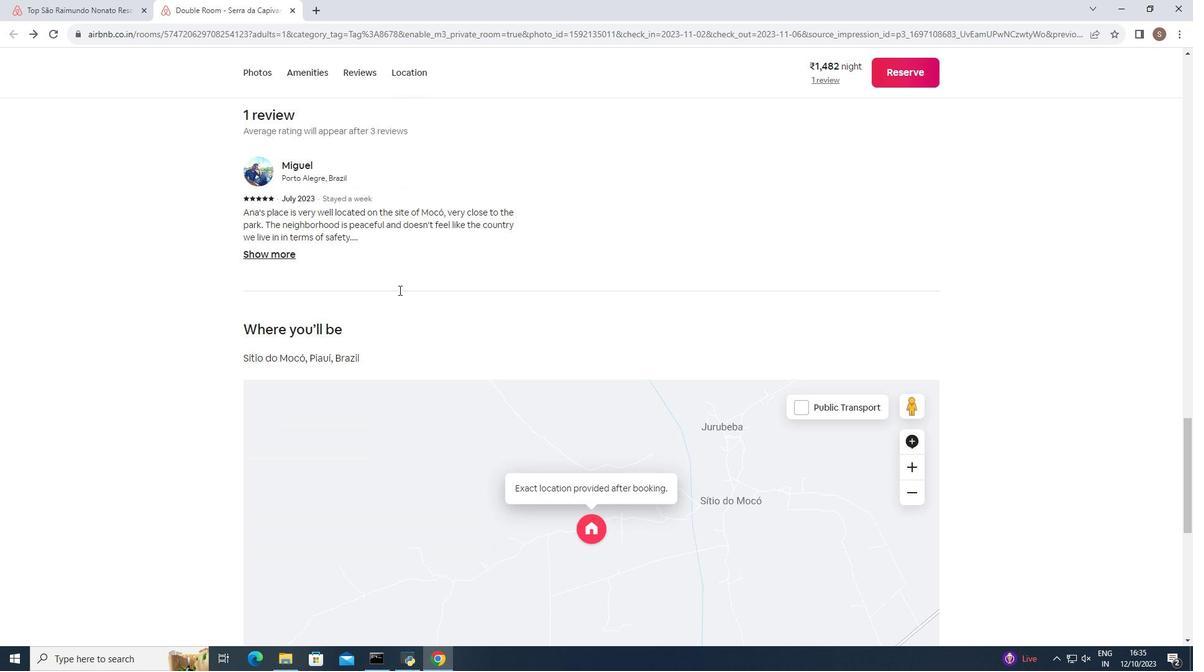 
Action: Mouse scrolled (399, 289) with delta (0, 0)
Screenshot: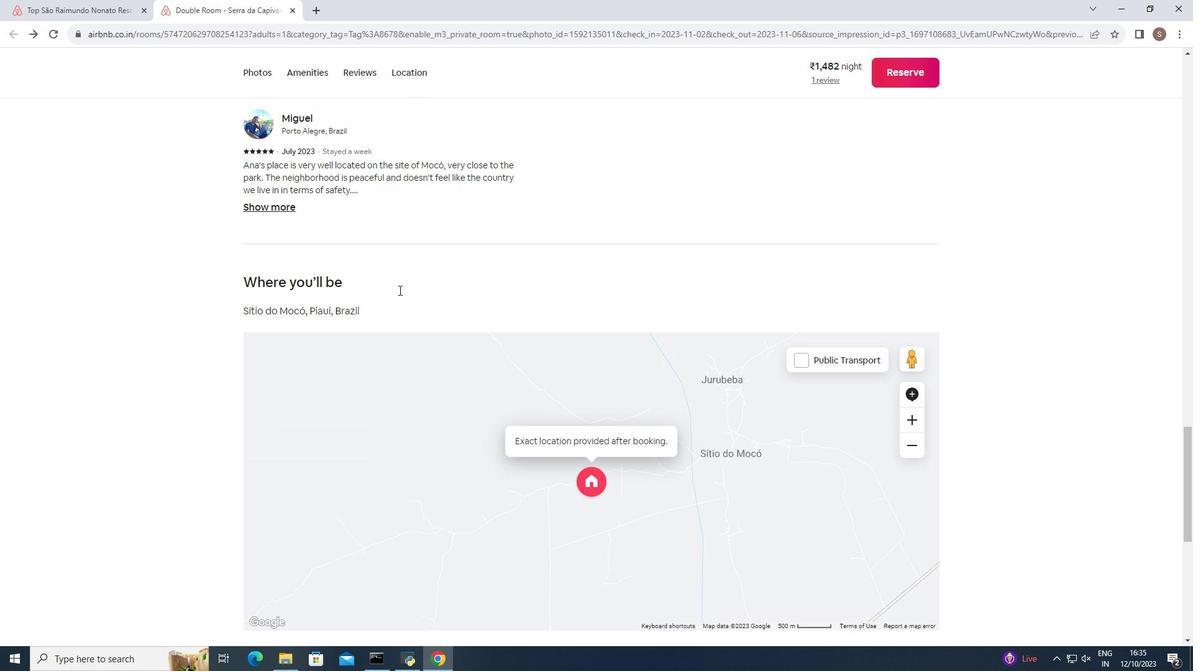 
Action: Mouse scrolled (399, 289) with delta (0, 0)
Screenshot: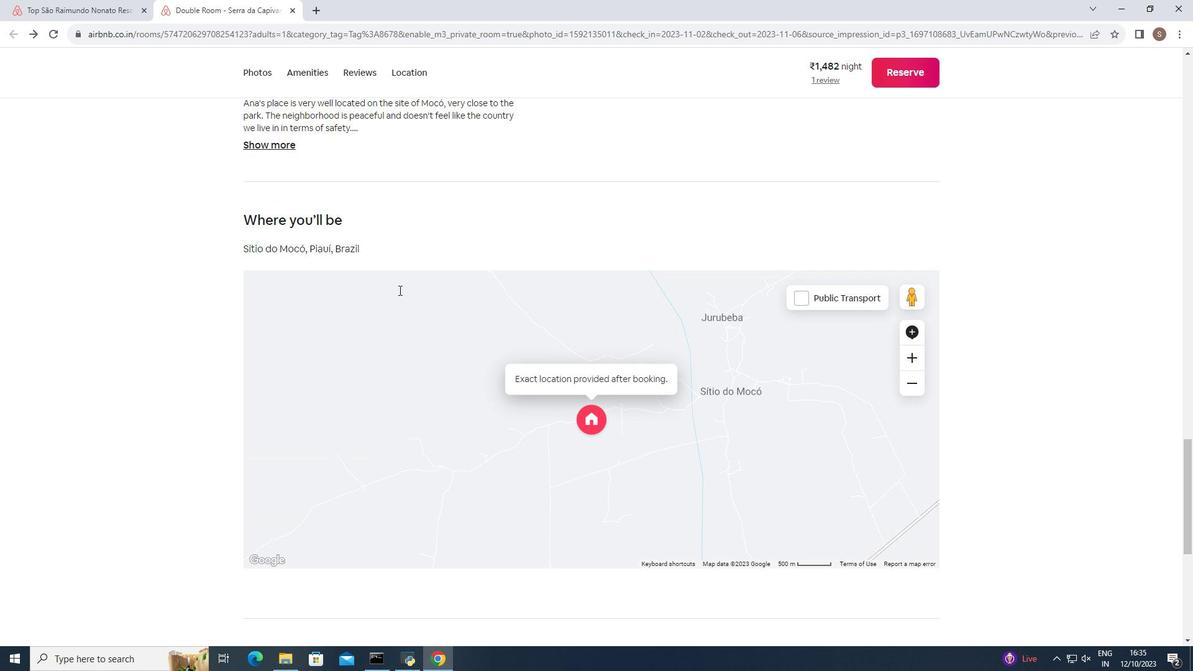
Action: Mouse scrolled (399, 289) with delta (0, 0)
Screenshot: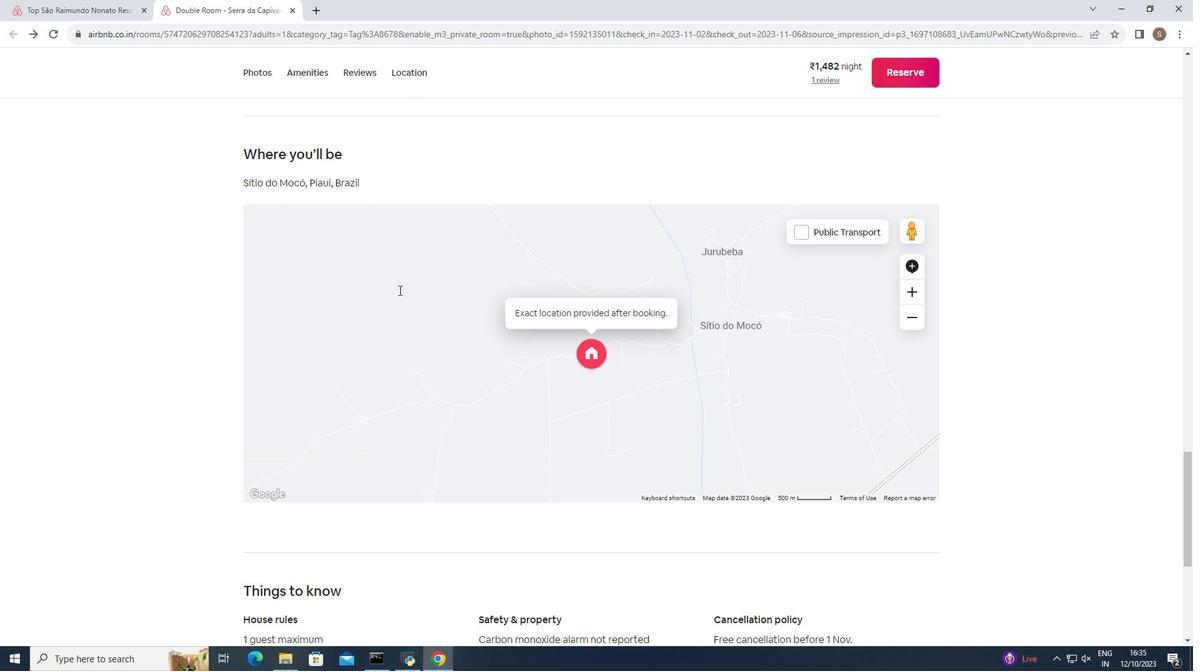 
Action: Mouse scrolled (399, 289) with delta (0, 0)
Screenshot: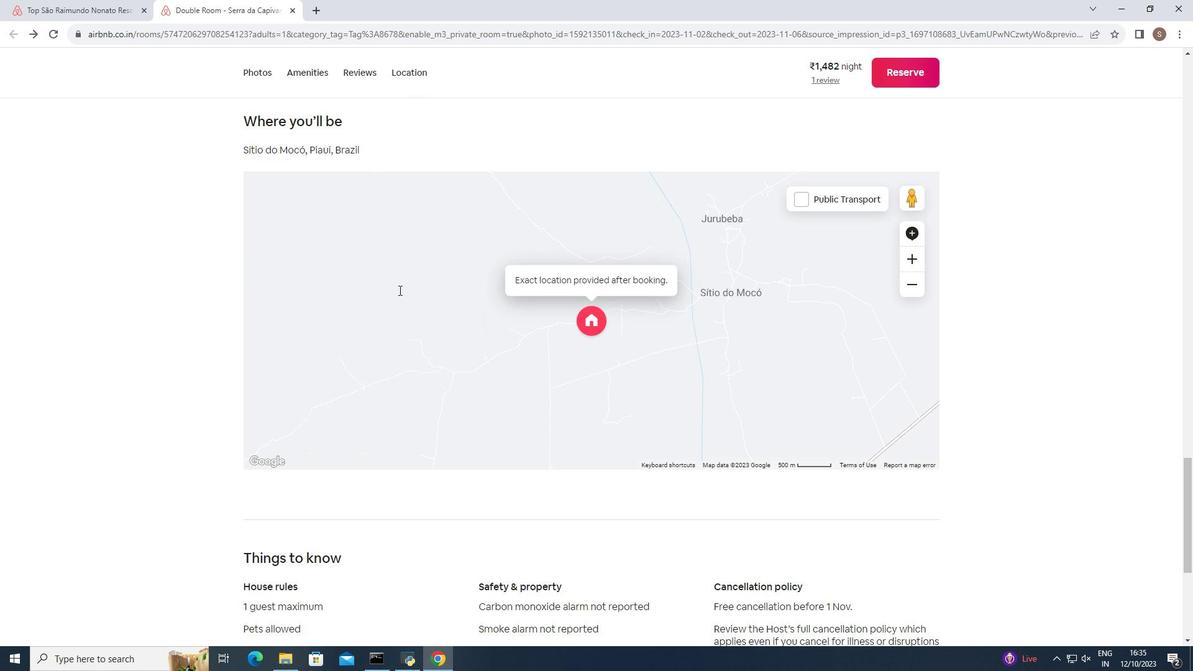 
Action: Mouse scrolled (399, 289) with delta (0, 0)
Screenshot: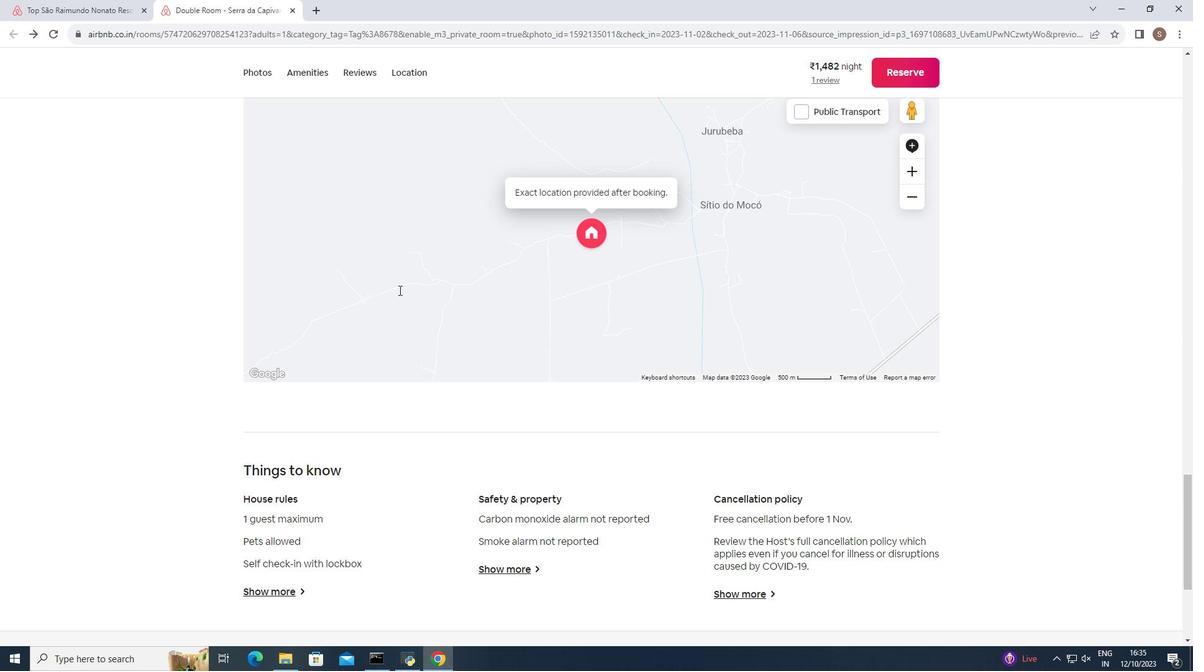 
Action: Mouse scrolled (399, 289) with delta (0, 0)
Screenshot: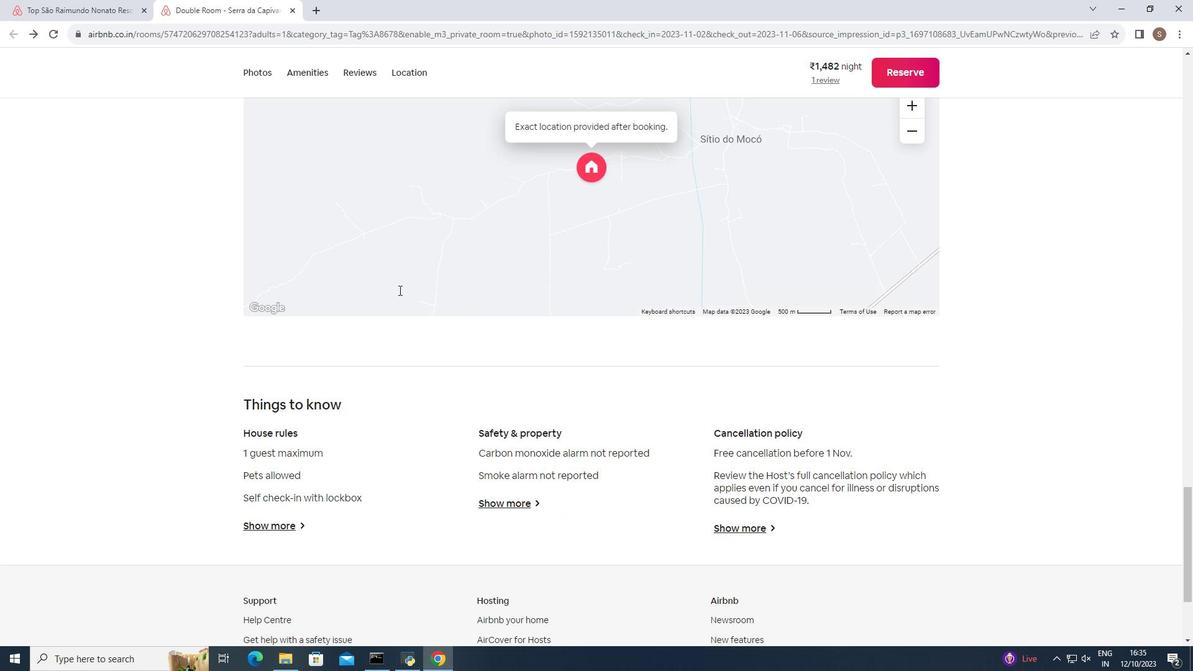 
Action: Mouse moved to (399, 290)
Screenshot: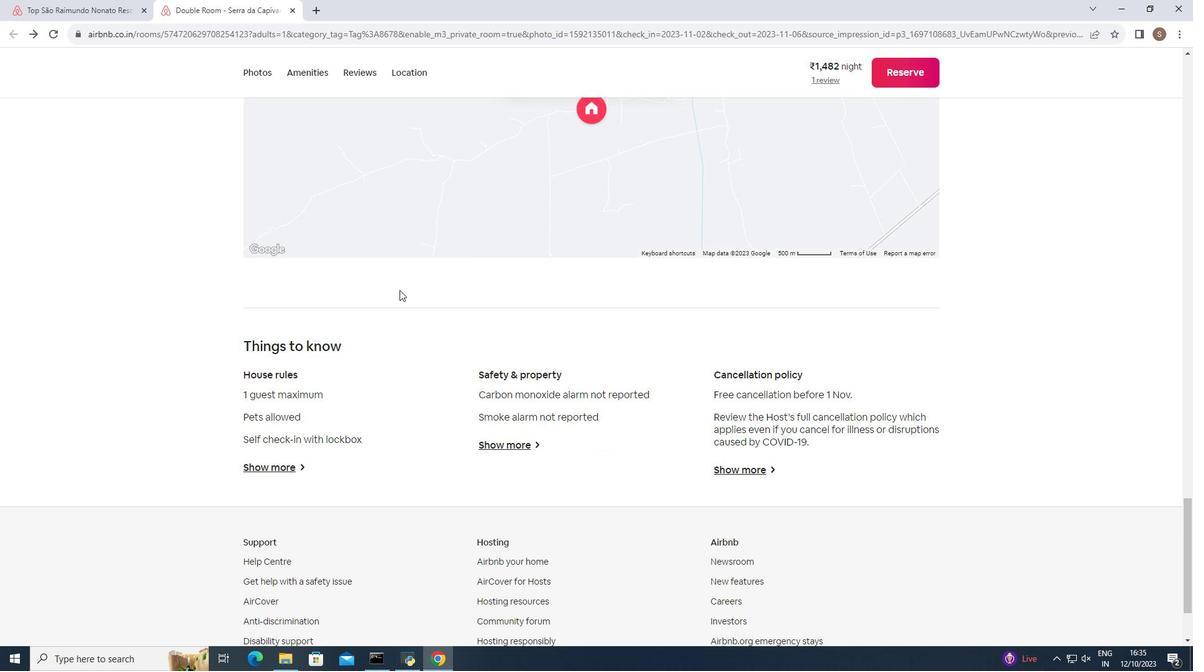 
Action: Mouse scrolled (399, 289) with delta (0, 0)
Screenshot: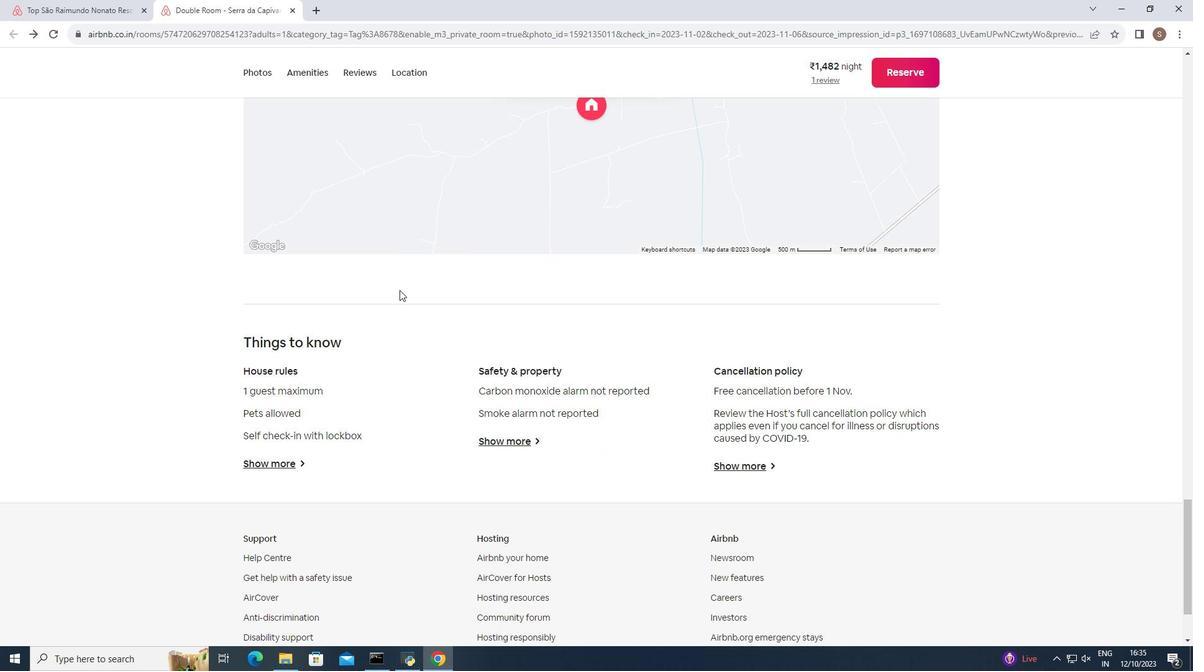 
Action: Mouse scrolled (399, 289) with delta (0, 0)
Screenshot: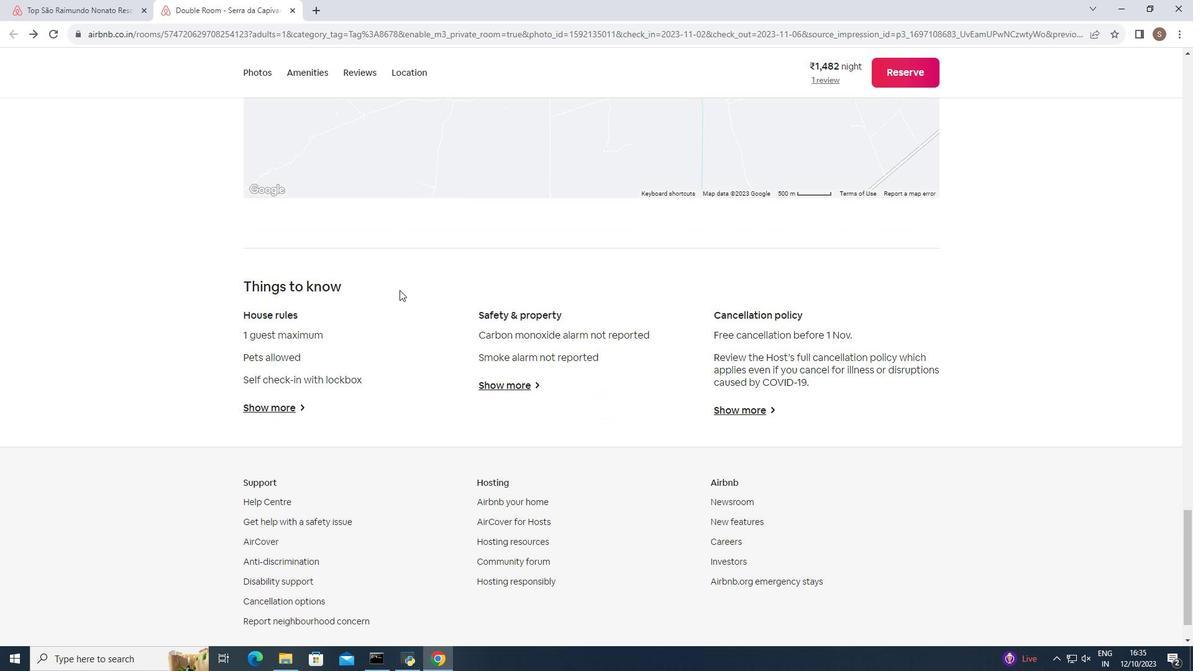 
Action: Mouse scrolled (399, 289) with delta (0, 0)
Screenshot: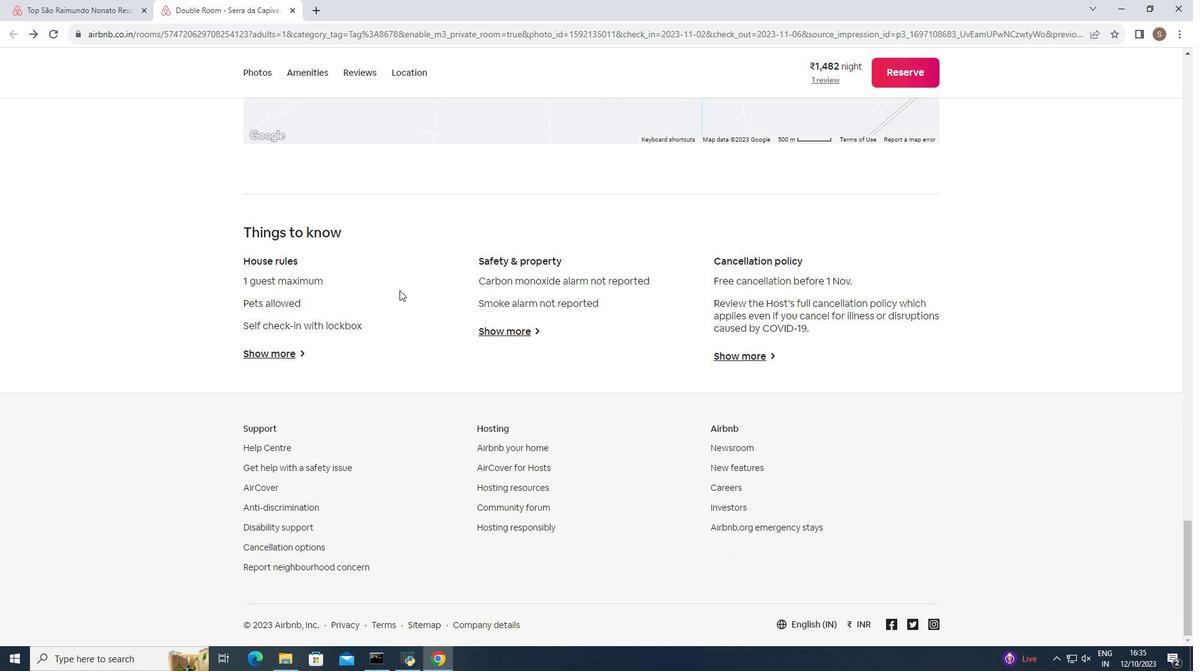 
Action: Mouse moved to (400, 290)
Screenshot: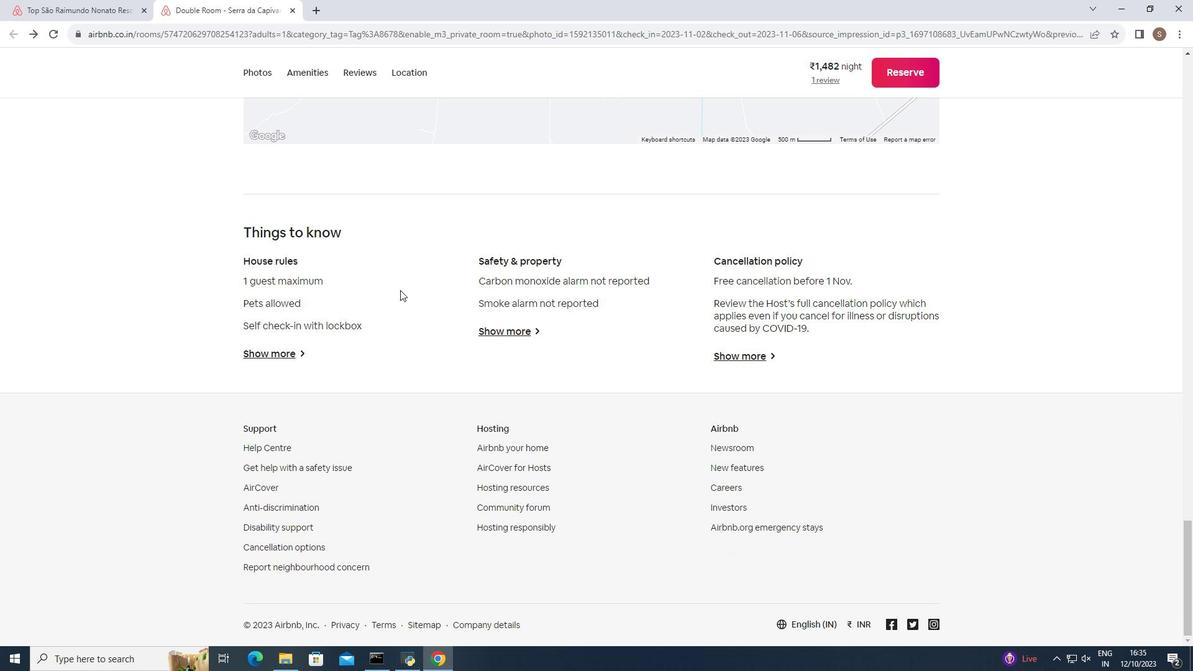 
Action: Mouse scrolled (400, 289) with delta (0, 0)
Screenshot: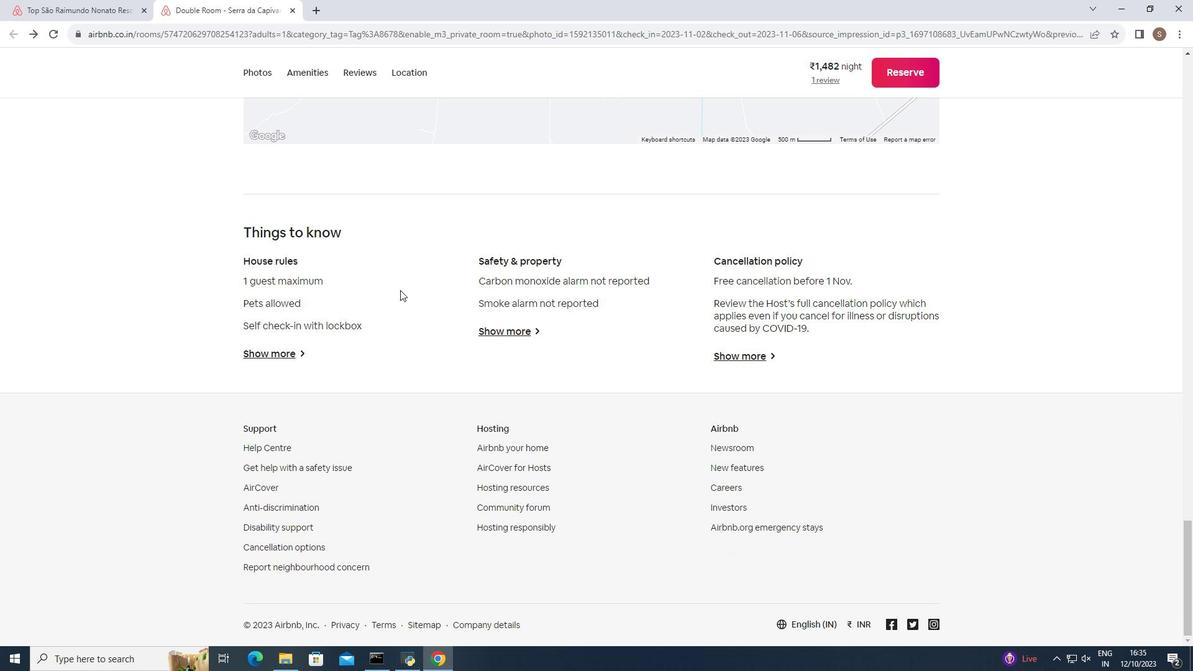
Action: Mouse scrolled (400, 289) with delta (0, 0)
Screenshot: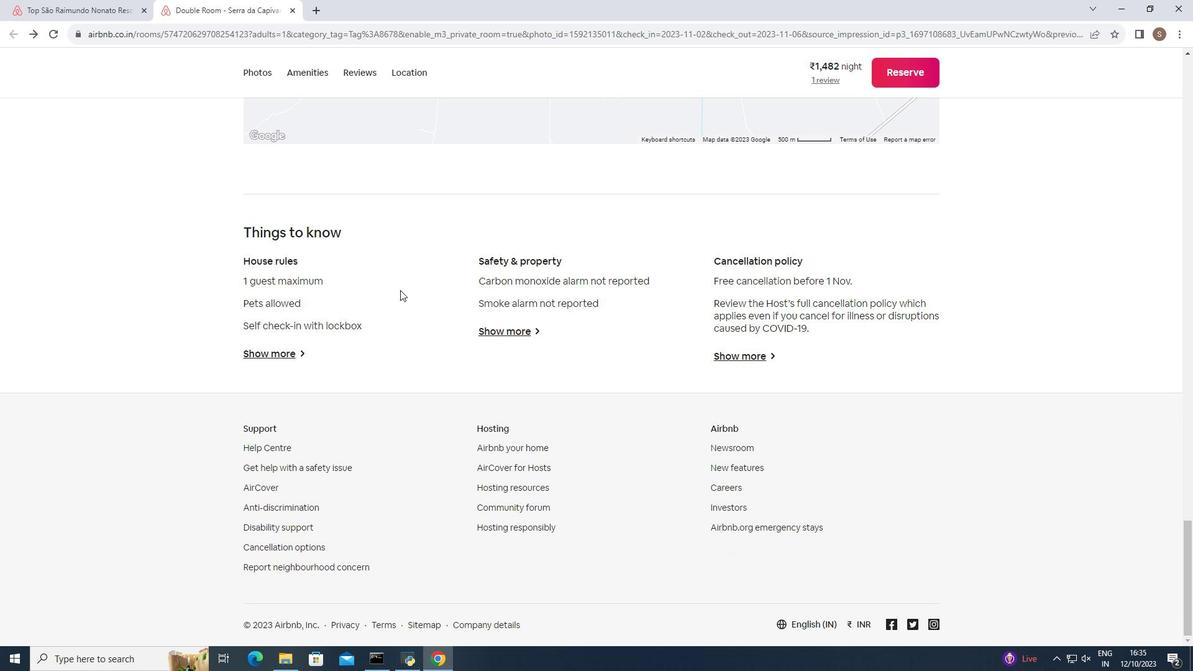 
Action: Mouse scrolled (400, 289) with delta (0, 0)
Screenshot: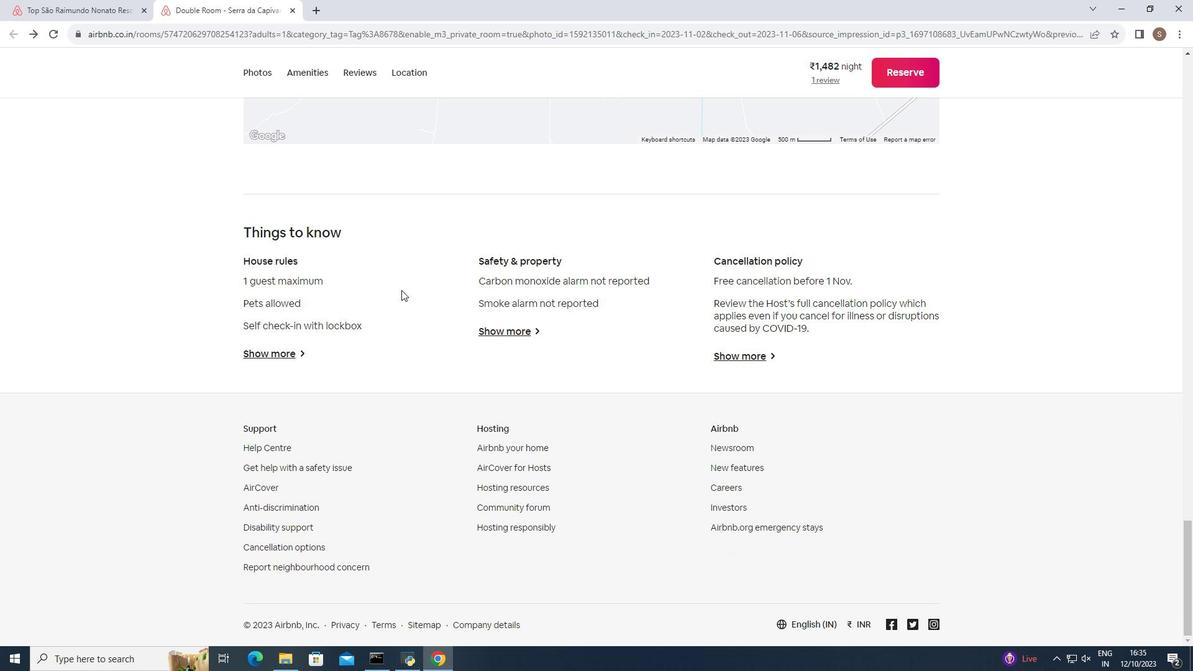 
Action: Mouse moved to (407, 73)
Screenshot: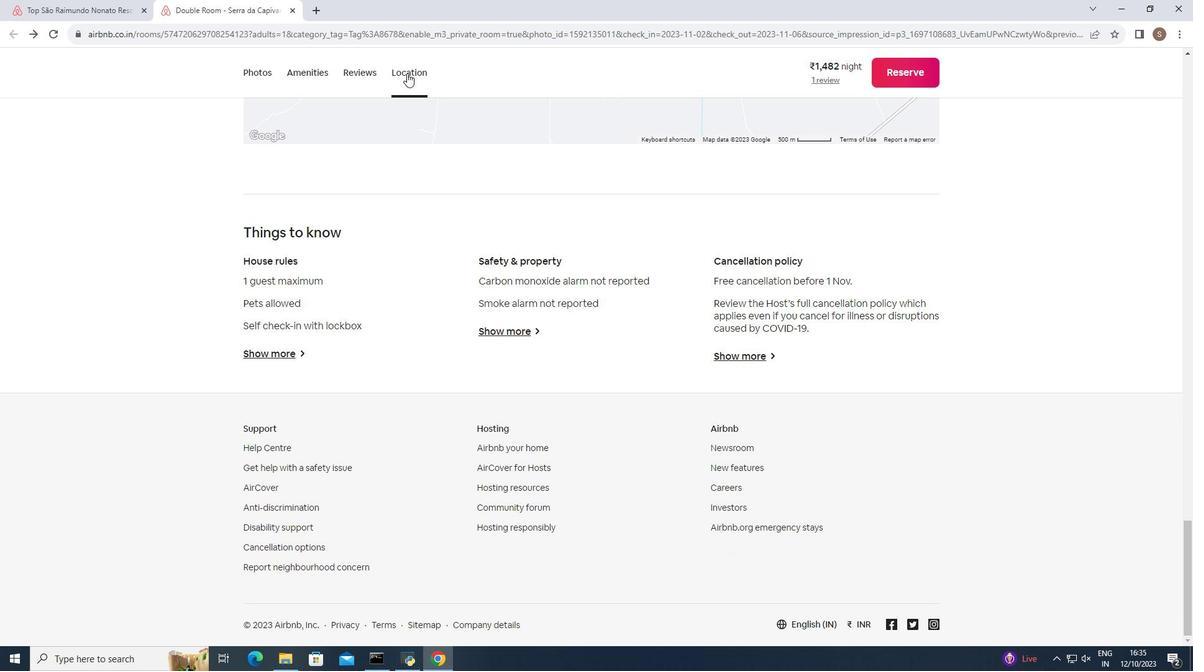 
Action: Mouse pressed left at (407, 73)
Screenshot: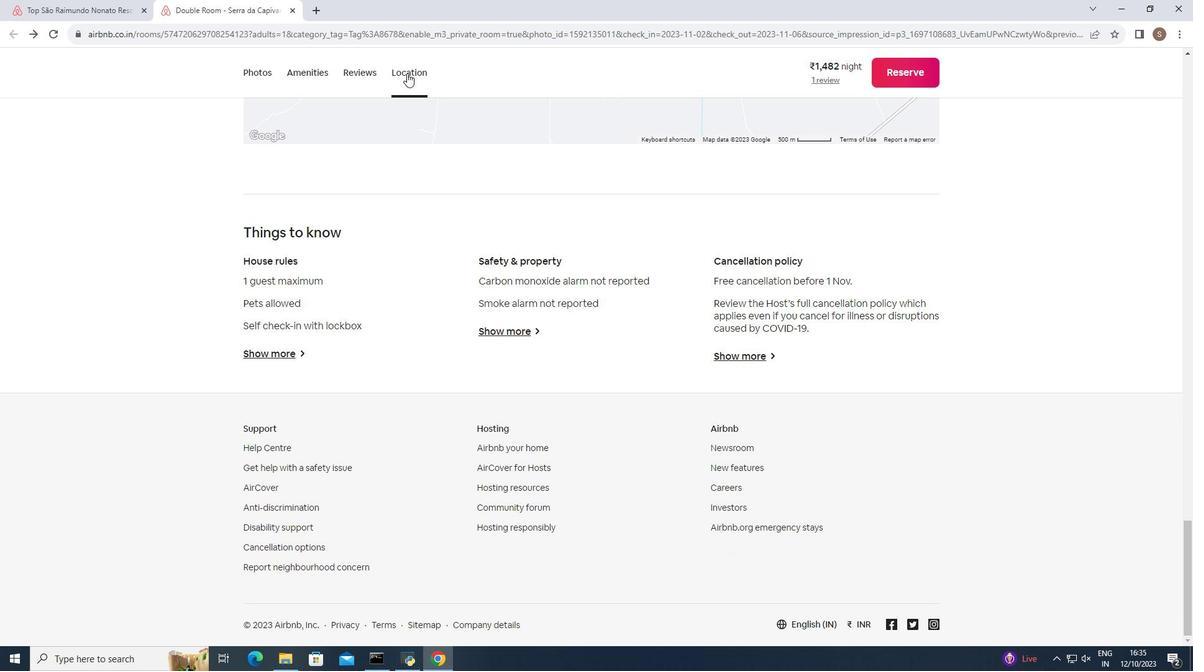
Action: Mouse moved to (362, 72)
Screenshot: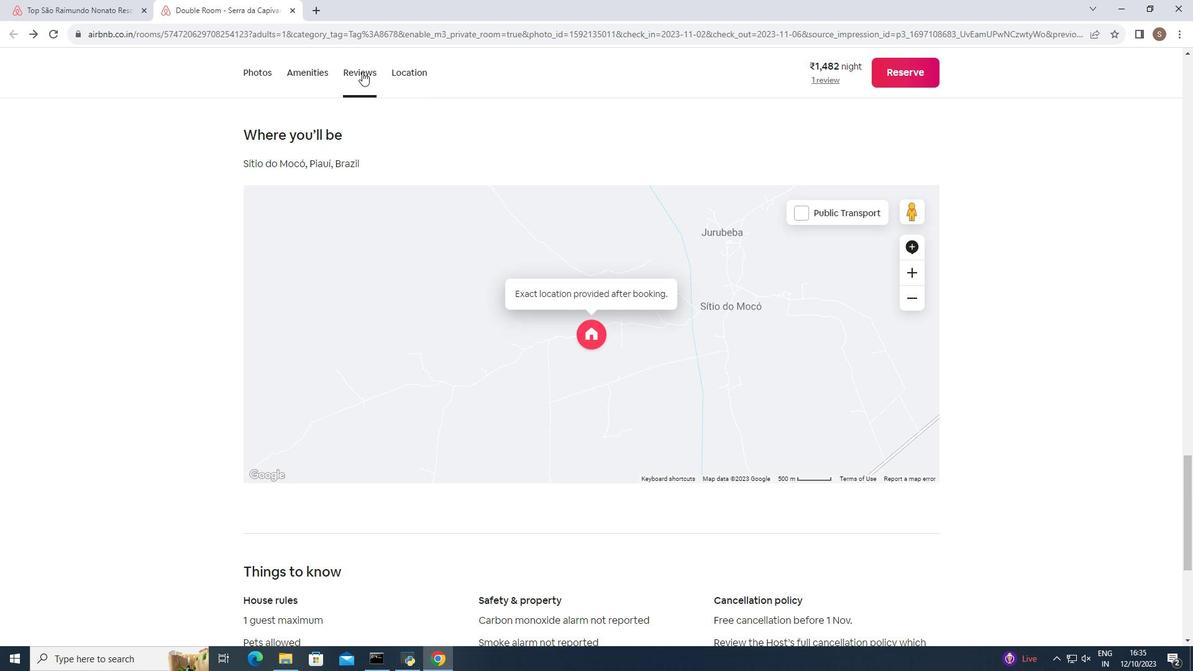 
Action: Mouse pressed left at (362, 72)
Screenshot: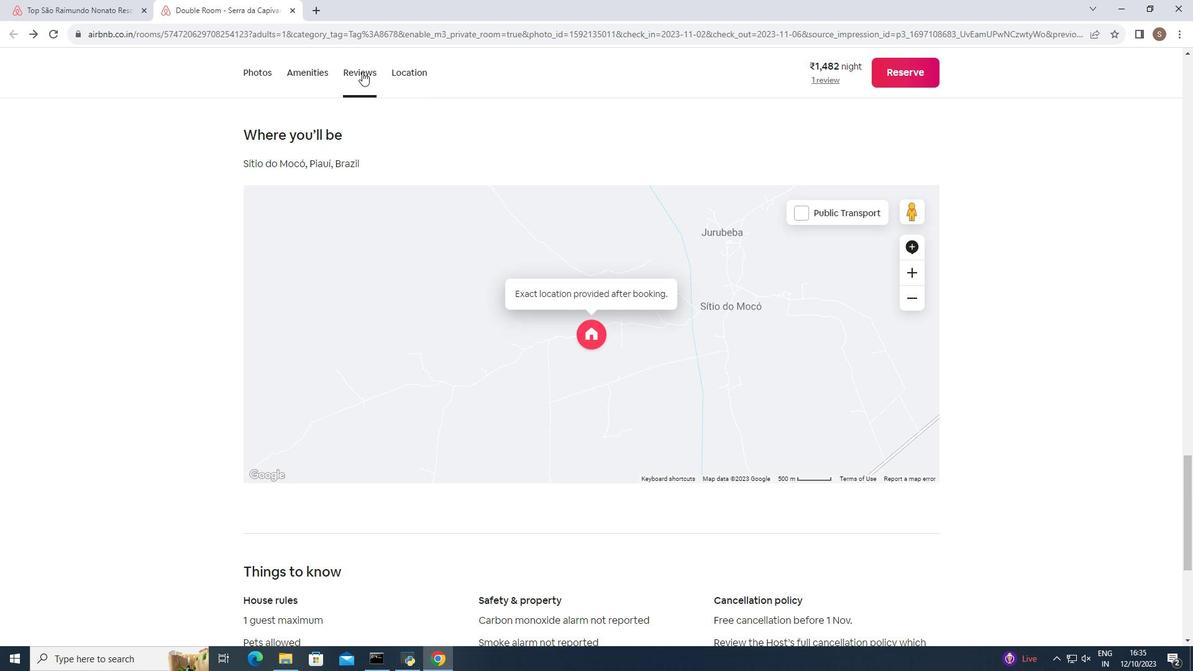 
Action: Mouse moved to (303, 70)
Screenshot: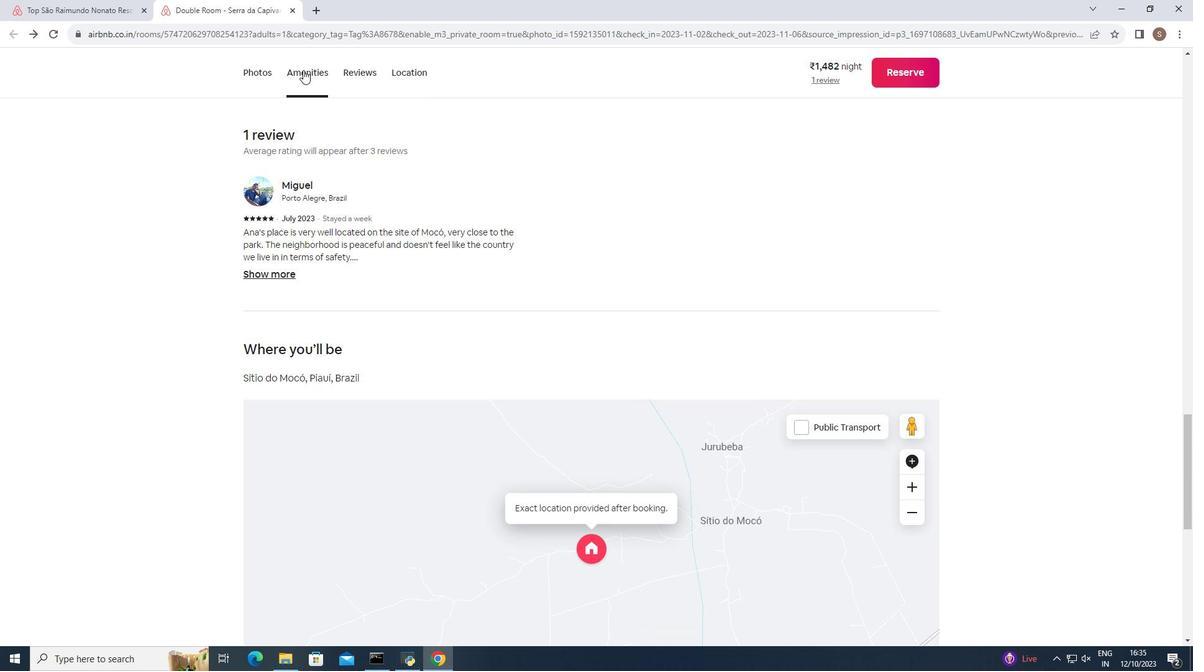 
Action: Mouse pressed left at (303, 70)
Screenshot: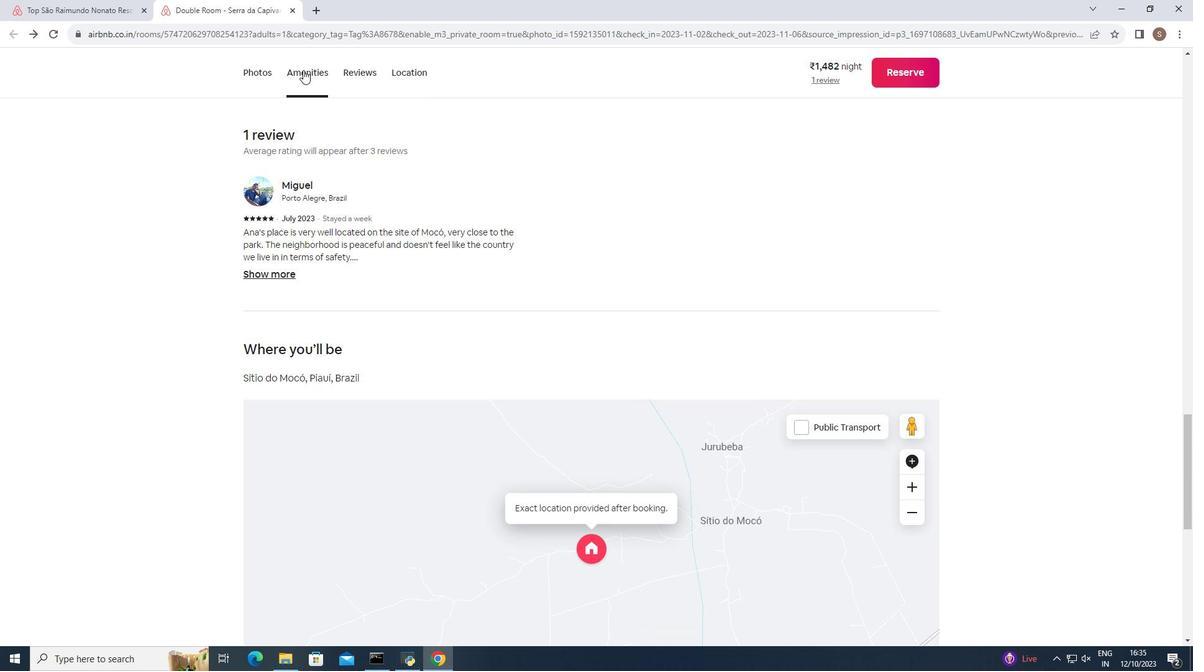 
Action: Mouse moved to (249, 70)
Screenshot: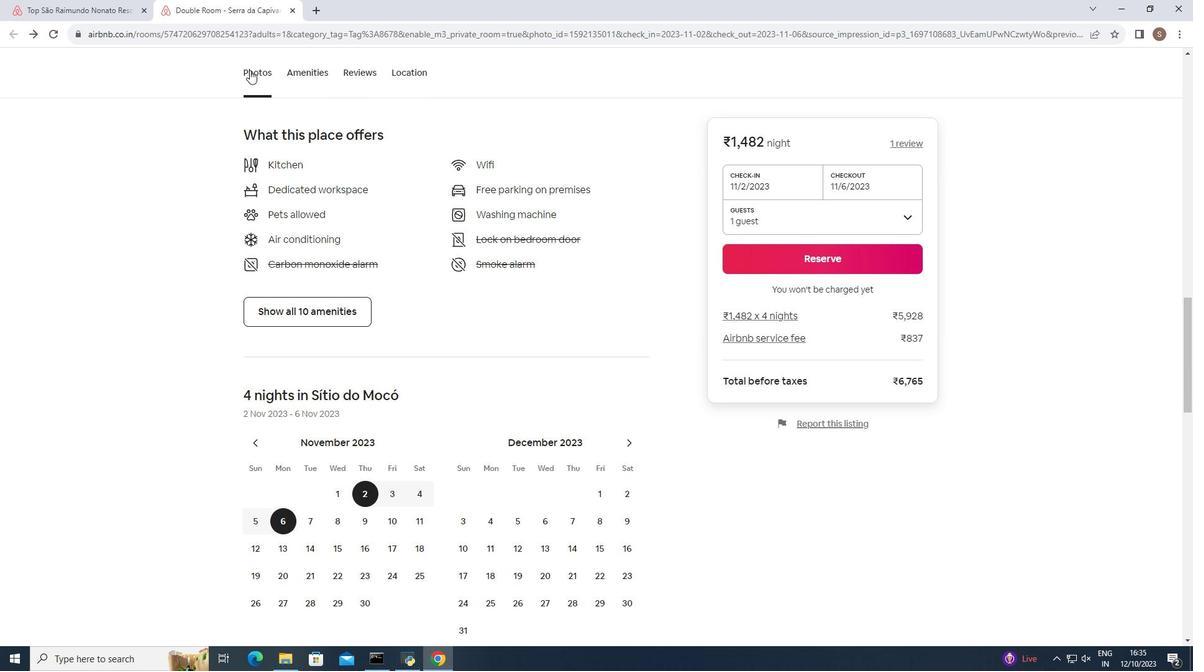
Action: Mouse pressed left at (249, 70)
Screenshot: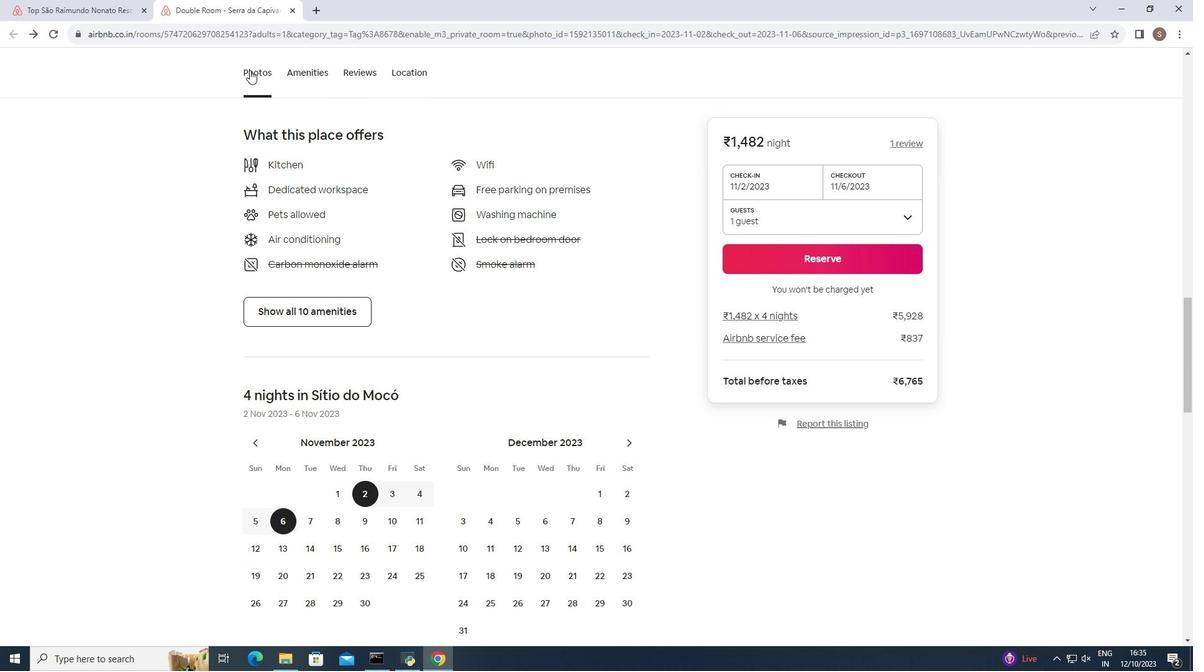 
Action: Mouse moved to (240, 83)
Screenshot: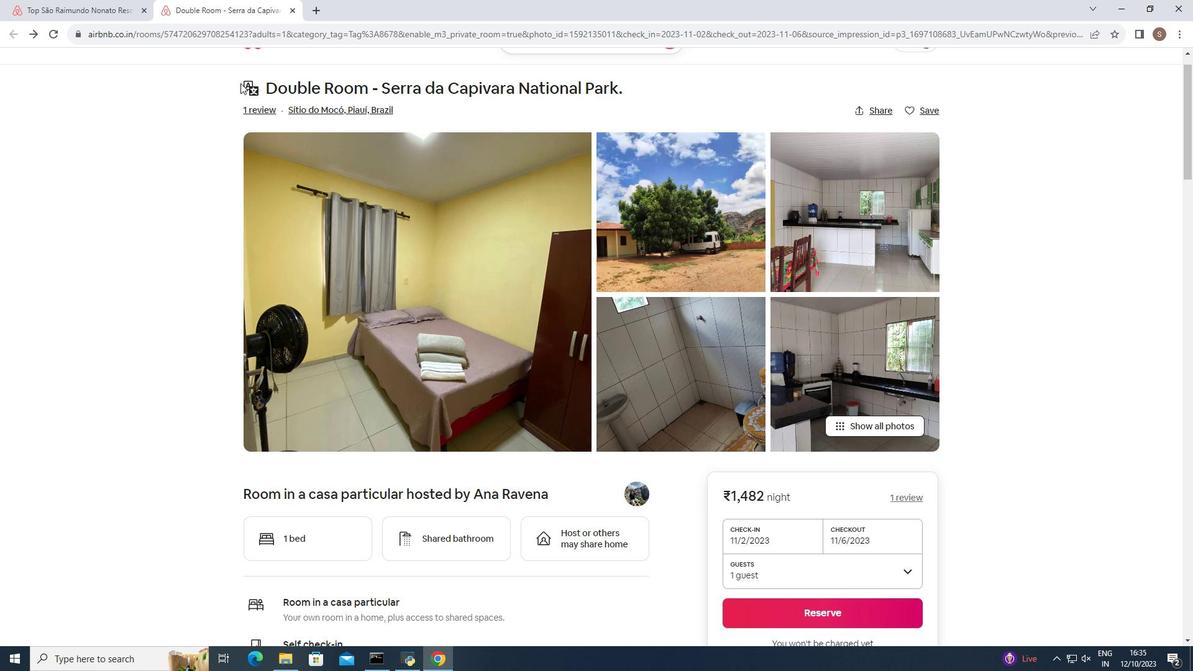 
